 Task: Open a blank sheet, save the file as Penelope Add the quote 'The key to success is to focus on goals, not obstacles.'The key to success is to focus on goals, not obstacles.  Apply font style Apply font style Vladimir Script and font size 16 Align the text to the Justify .Change the text color to  Red
Action: Mouse moved to (271, 167)
Screenshot: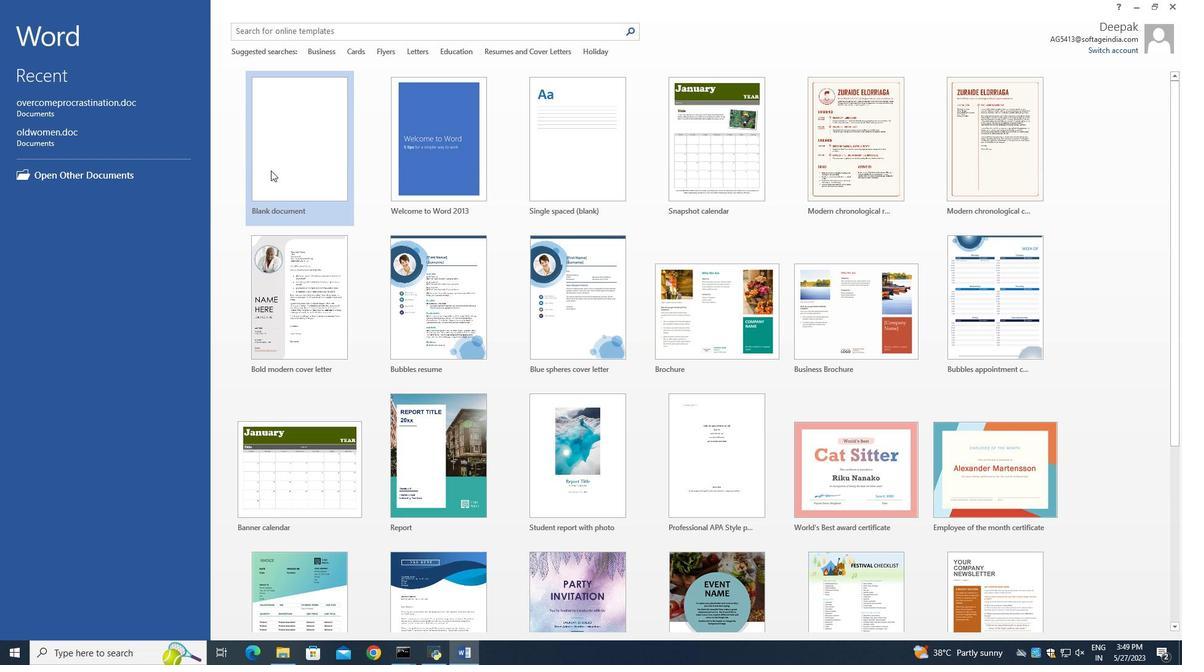 
Action: Mouse pressed left at (271, 167)
Screenshot: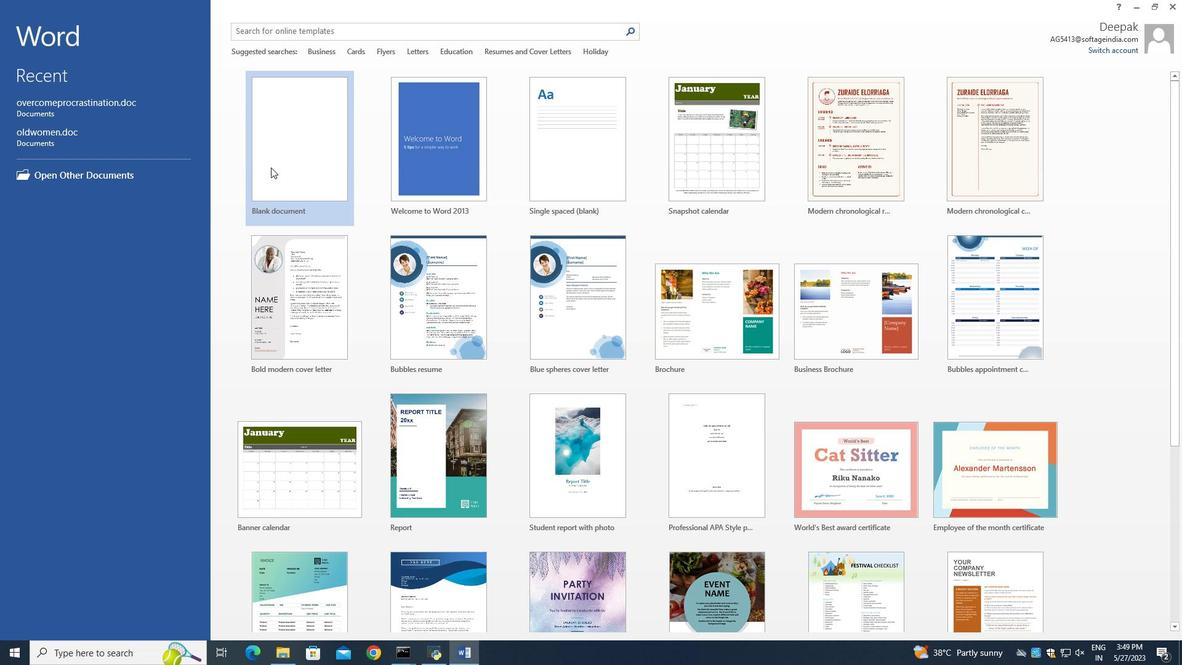 
Action: Mouse moved to (269, 164)
Screenshot: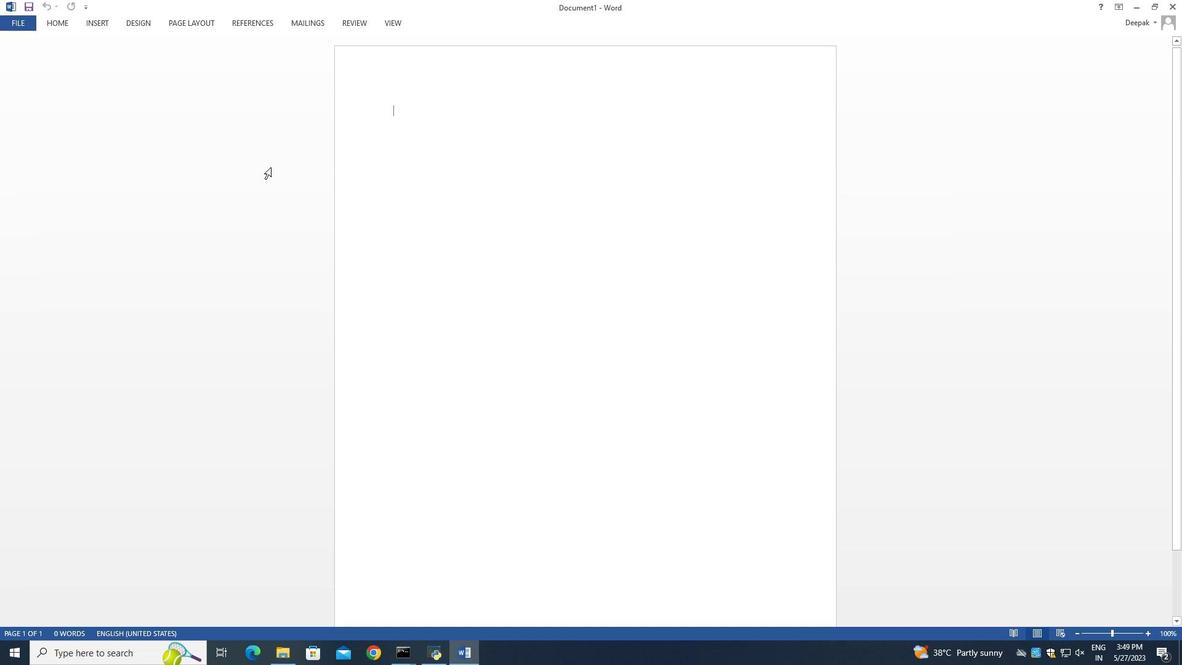 
Action: Key pressed ctrl+S
Screenshot: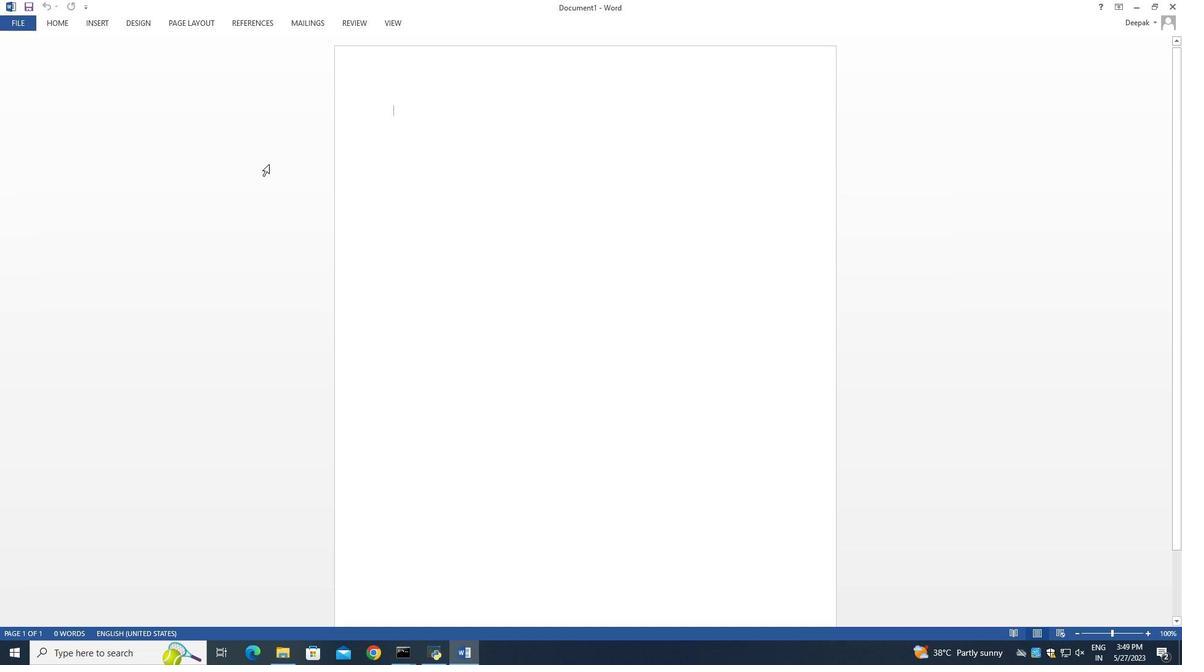 
Action: Mouse moved to (335, 129)
Screenshot: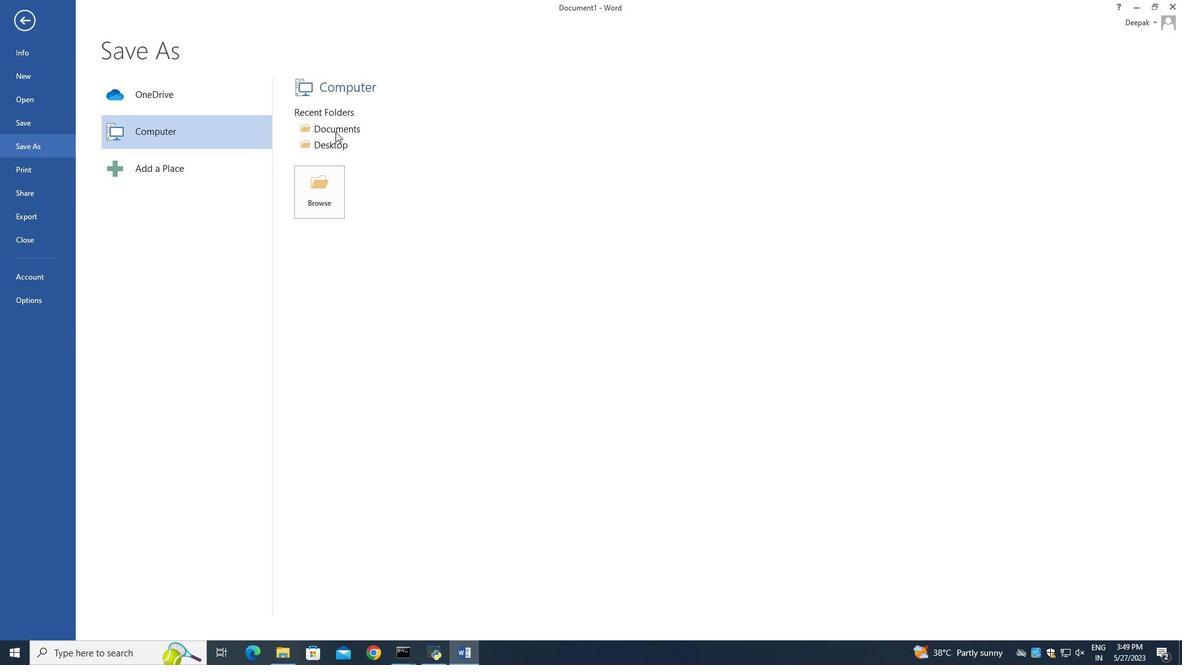 
Action: Mouse pressed left at (335, 129)
Screenshot: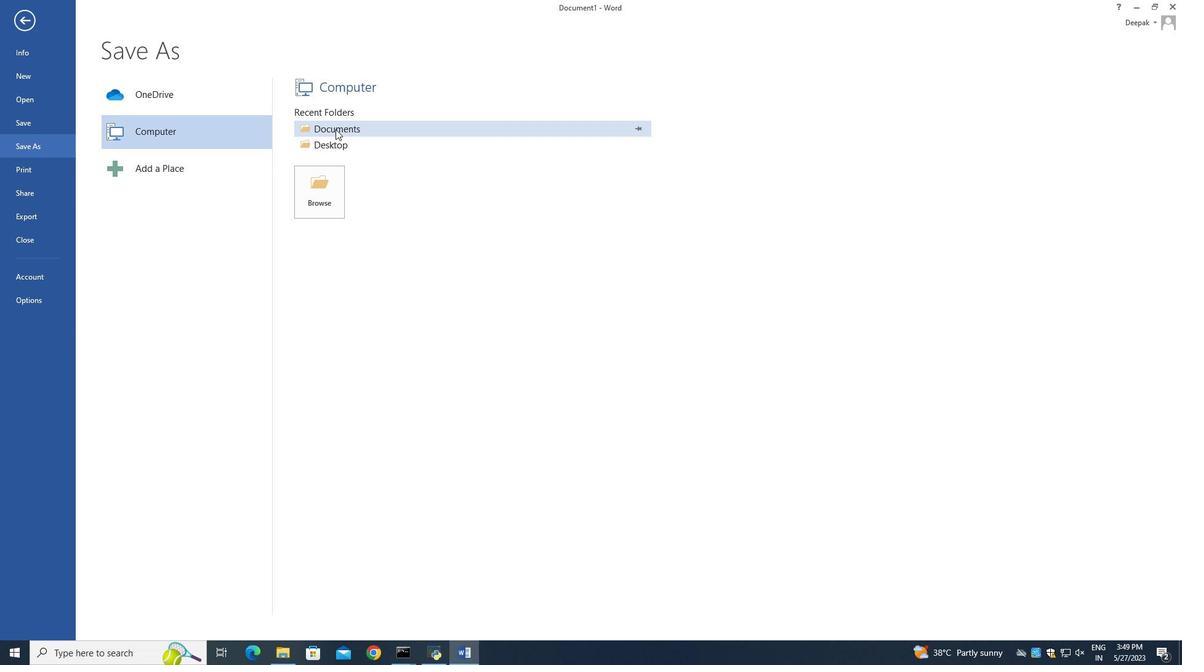 
Action: Mouse moved to (283, 243)
Screenshot: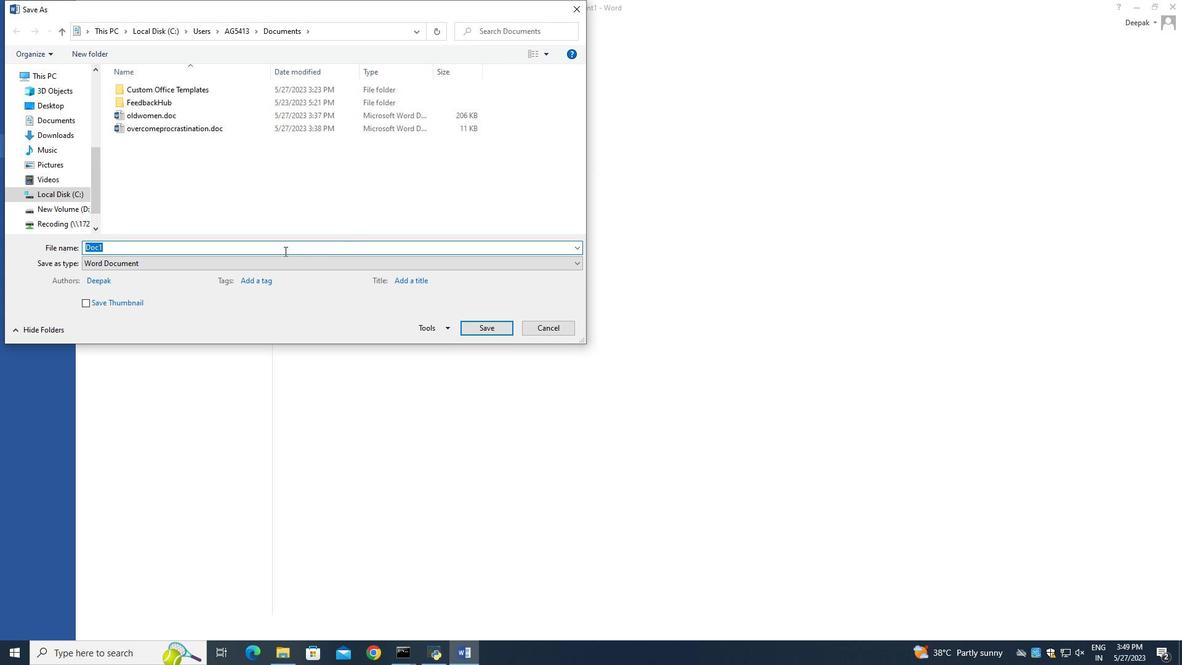 
Action: Key pressed <Key.backspace><Key.shift>Penelope
Screenshot: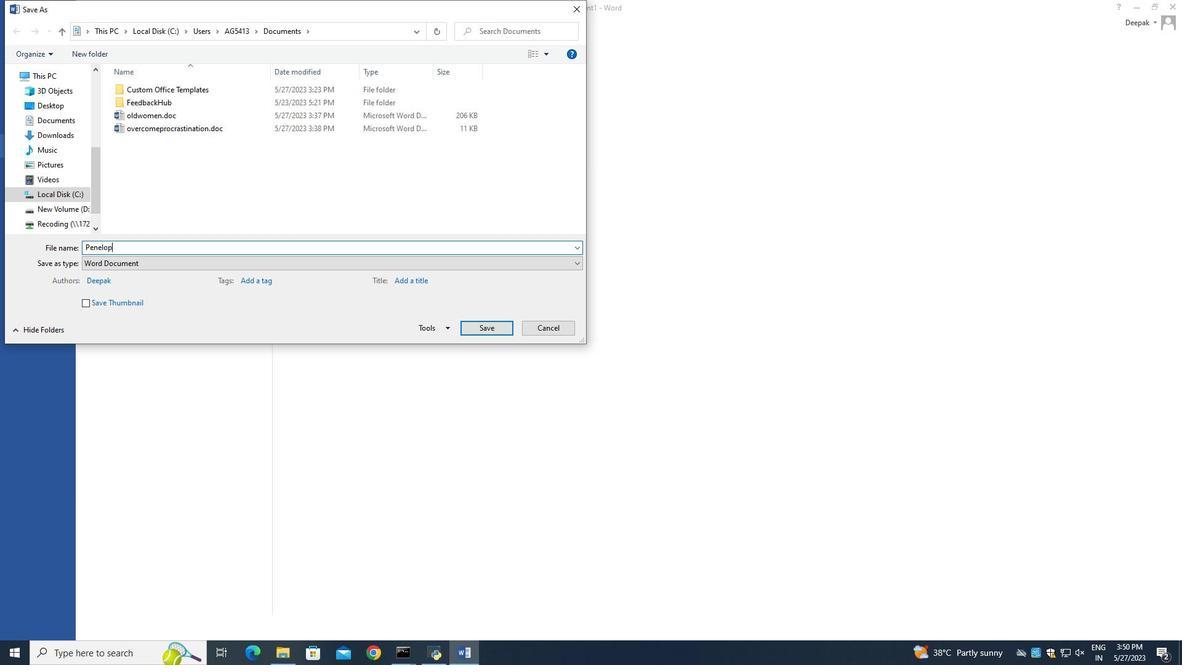 
Action: Mouse moved to (477, 323)
Screenshot: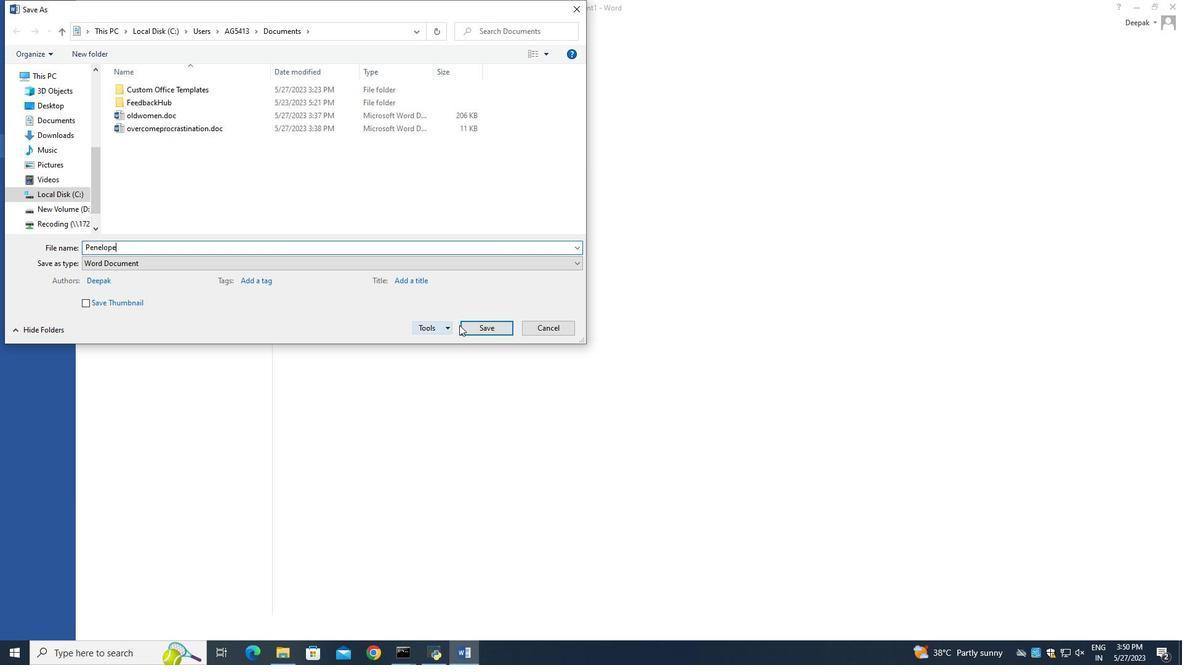
Action: Mouse pressed left at (477, 323)
Screenshot: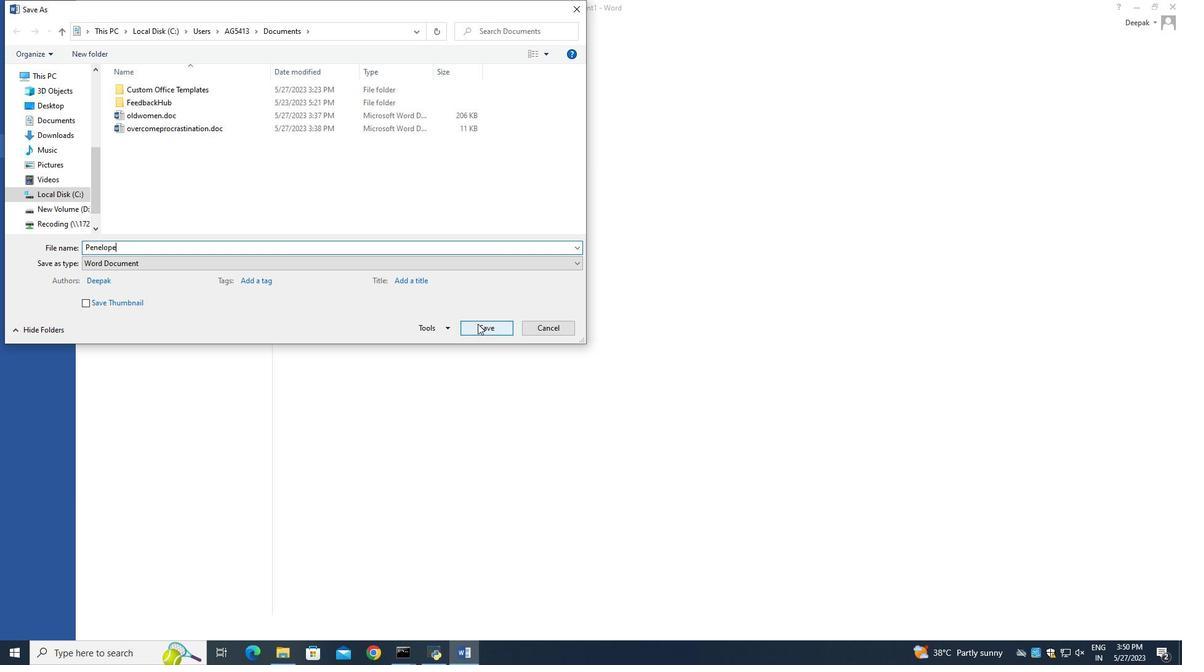 
Action: Mouse moved to (429, 155)
Screenshot: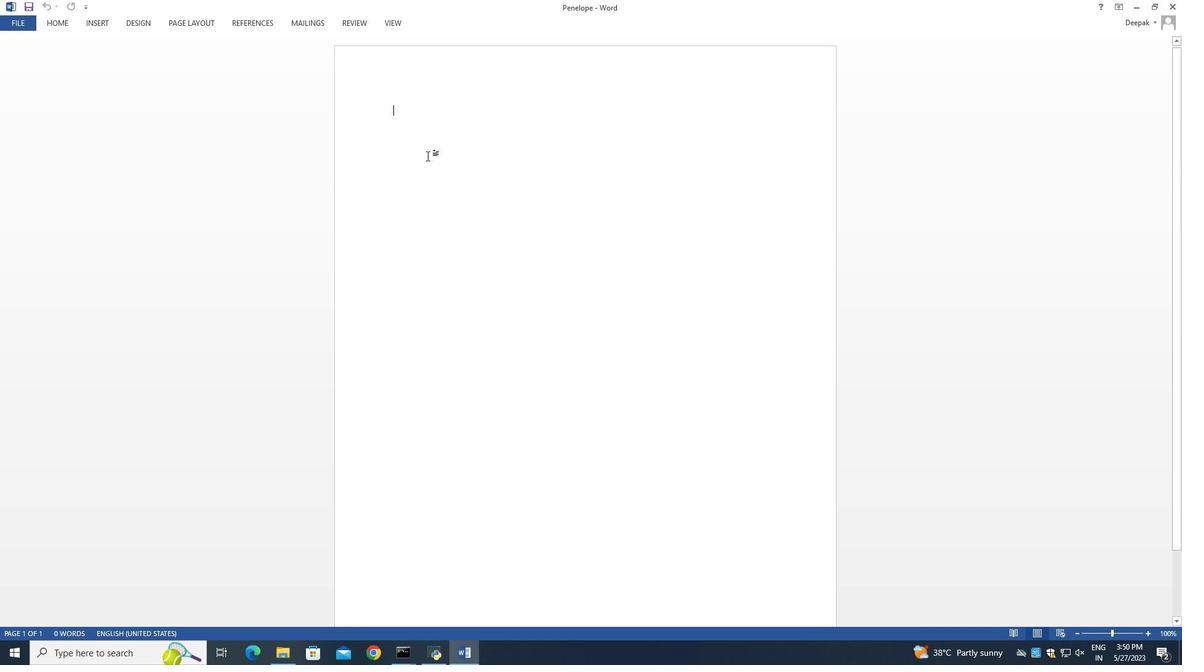 
Action: Mouse scrolled (429, 156) with delta (0, 0)
Screenshot: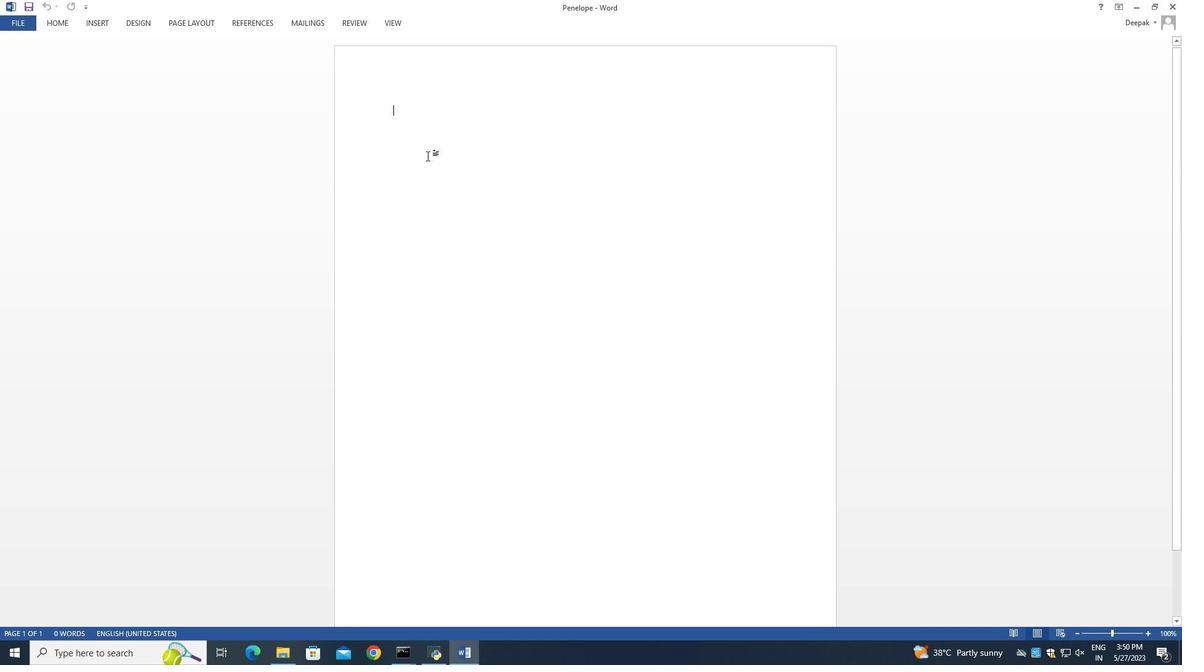 
Action: Mouse moved to (429, 155)
Screenshot: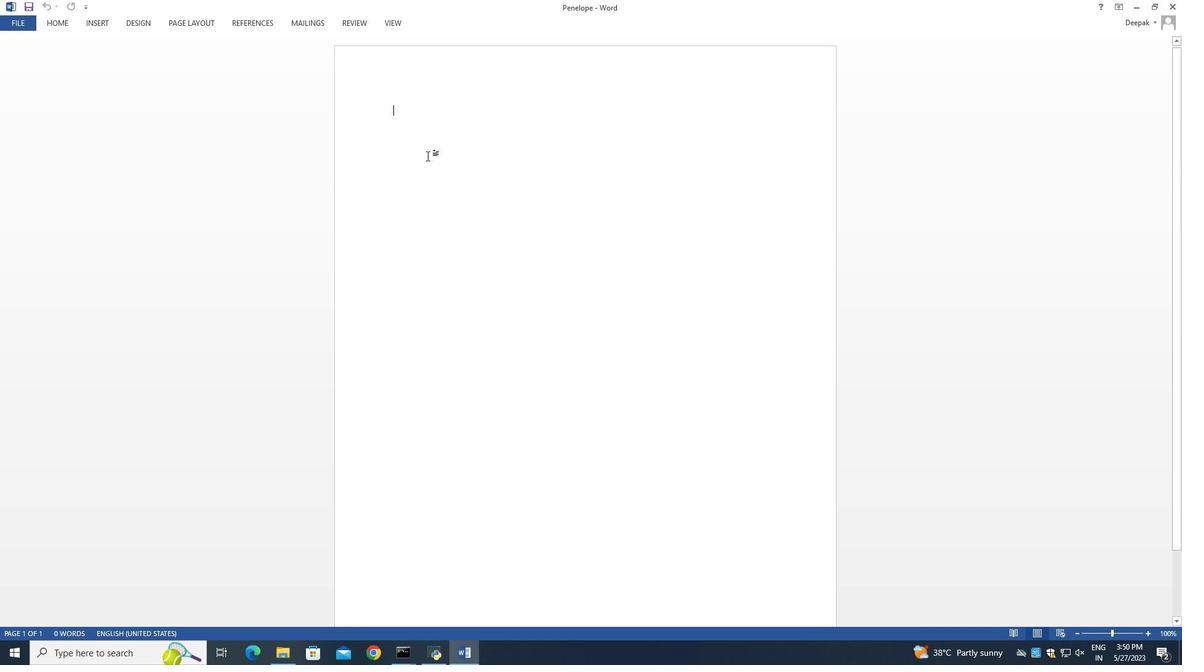 
Action: Mouse scrolled (429, 155) with delta (0, 0)
Screenshot: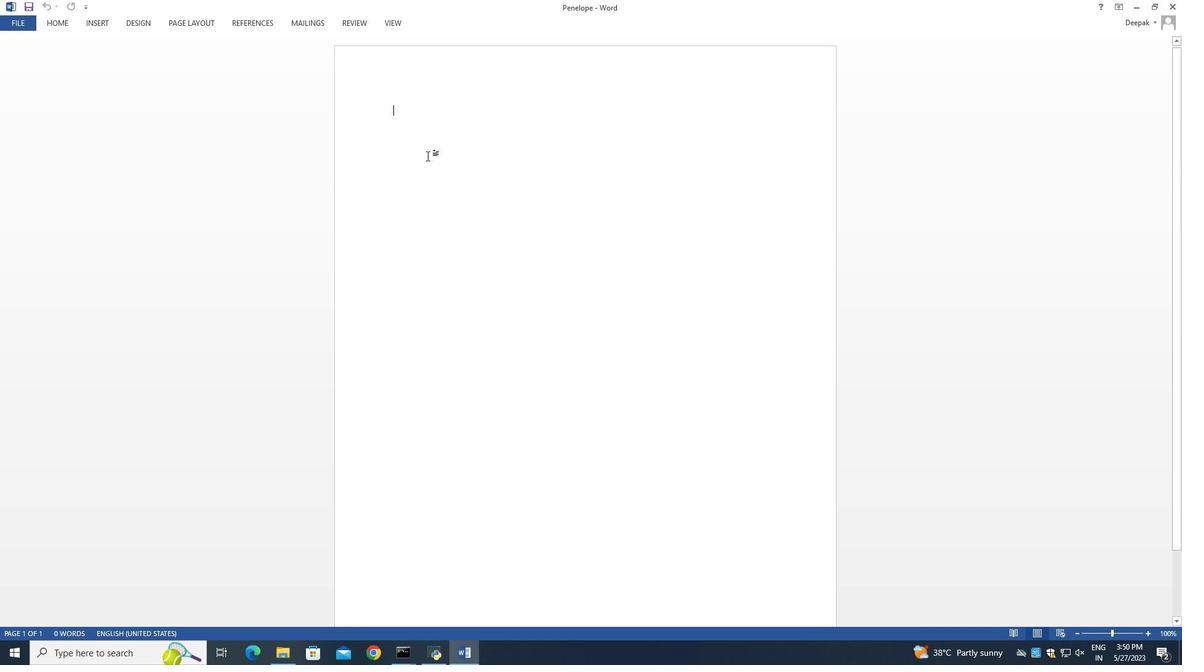 
Action: Mouse moved to (430, 154)
Screenshot: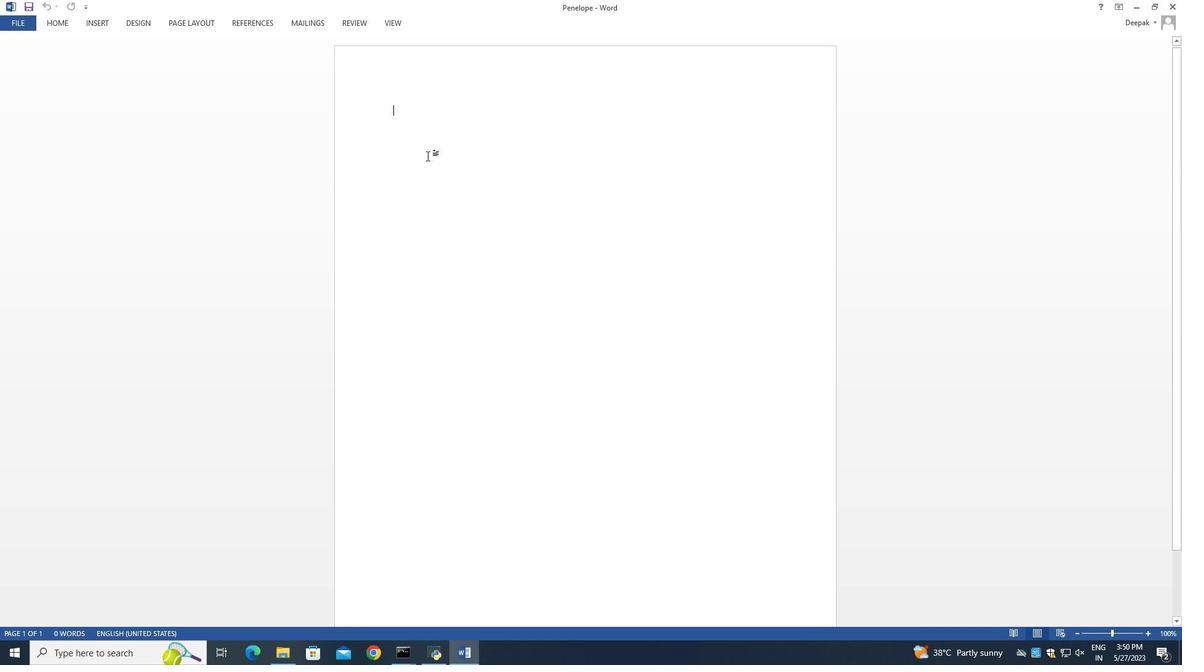 
Action: Mouse scrolled (430, 155) with delta (0, 0)
Screenshot: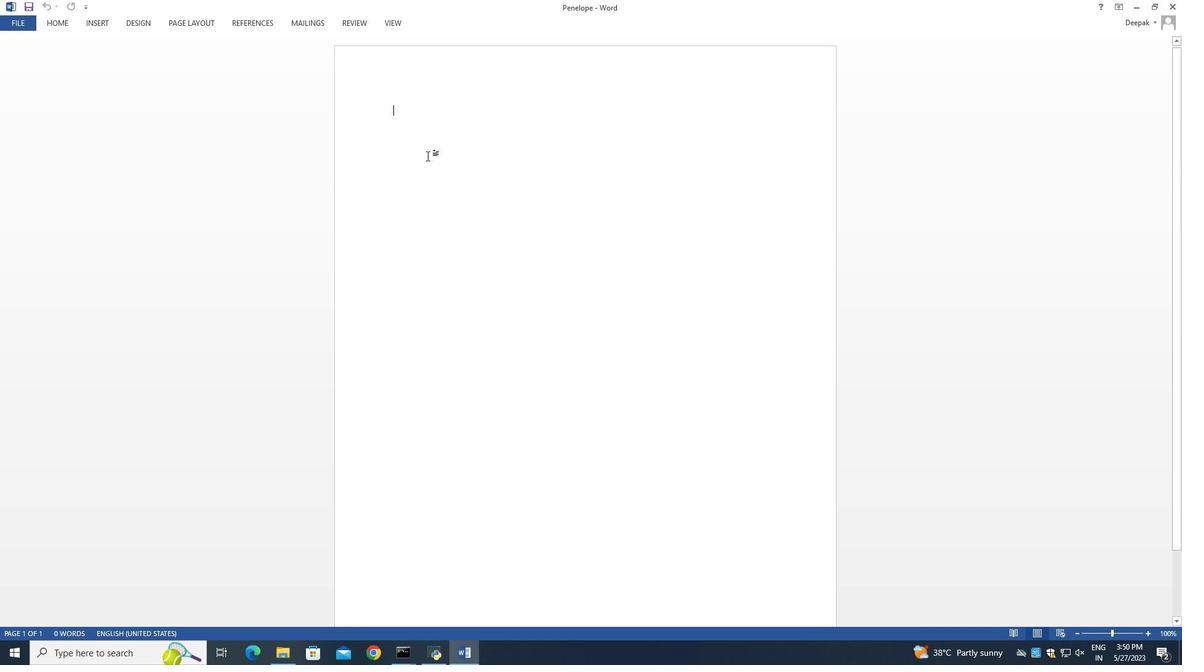 
Action: Mouse moved to (442, 128)
Screenshot: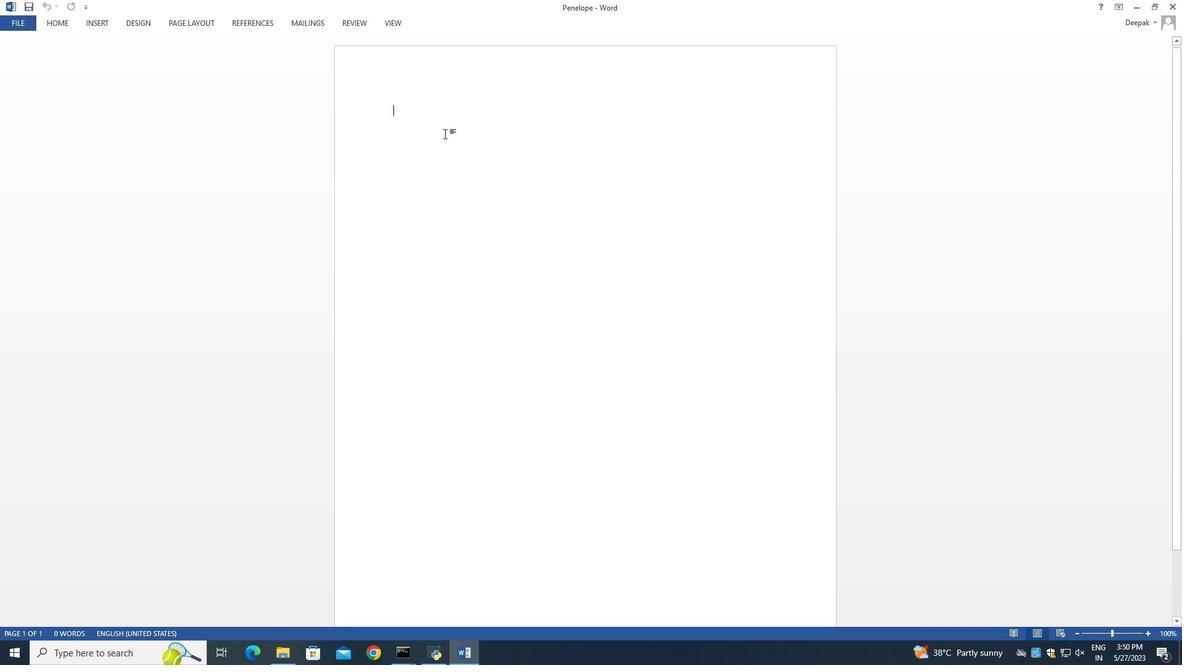 
Action: Key pressed <Key.shift_r>The<Key.space>key<Key.space>to<Key.space>success<Key.space>is<Key.space>to<Key.space>focus<Key.space>on<Key.space>goals<Key.space><Key.backspace>k,<Key.space><Key.backspace><Key.backspace><Key.backspace>,<Key.space>not<Key.space><Key.backspace><Key.backspace><Key.backspace><Key.backspace>obstacles
Screenshot: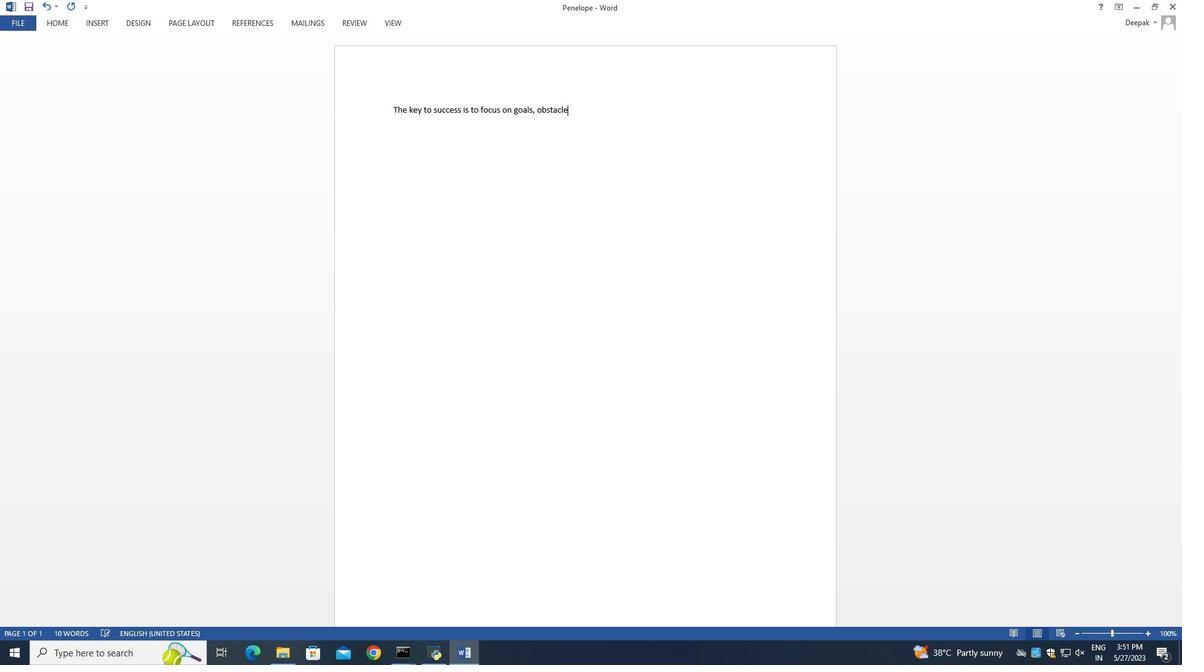 
Action: Mouse moved to (59, 20)
Screenshot: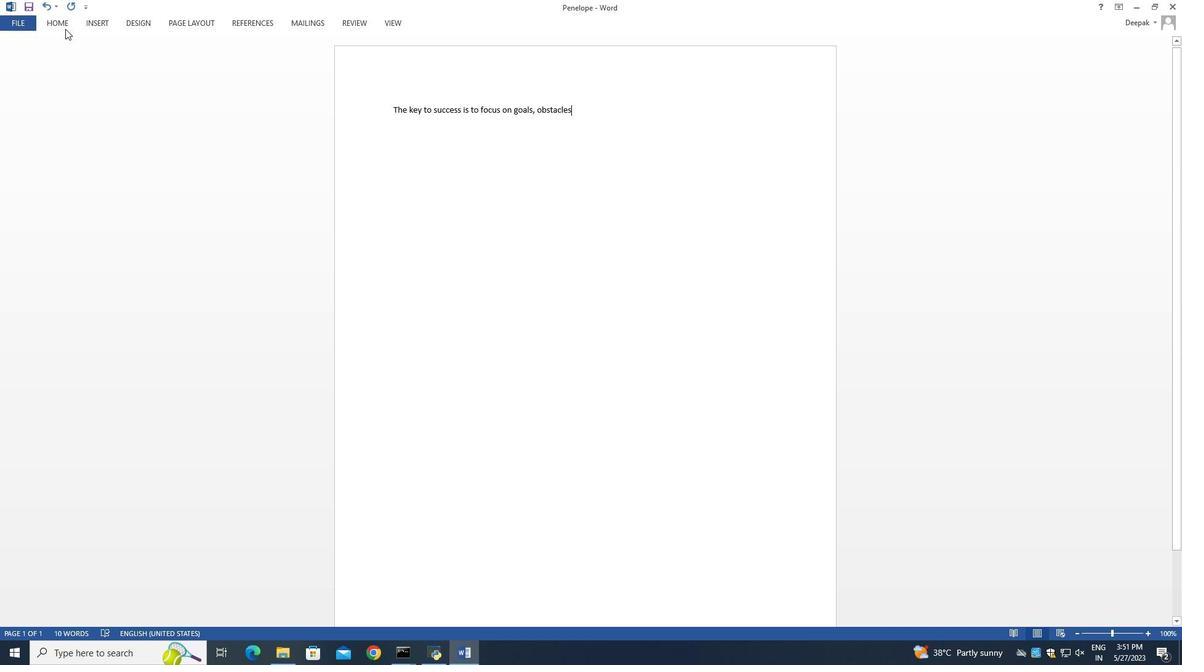 
Action: Mouse pressed left at (59, 20)
Screenshot: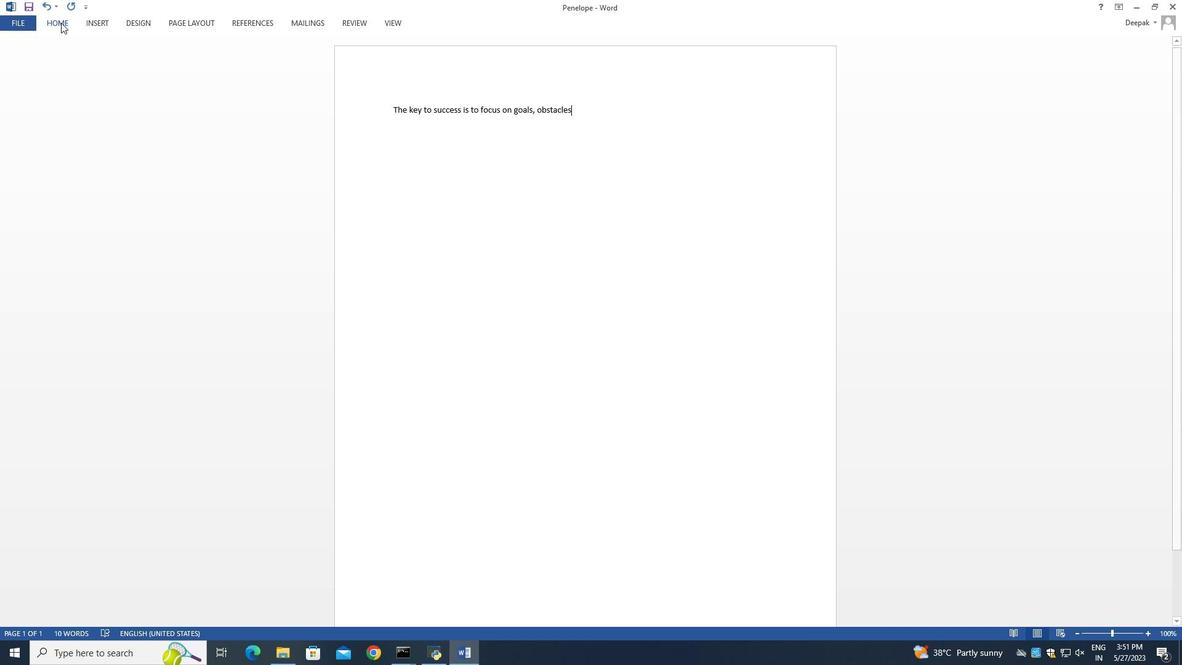 
Action: Mouse moved to (534, 202)
Screenshot: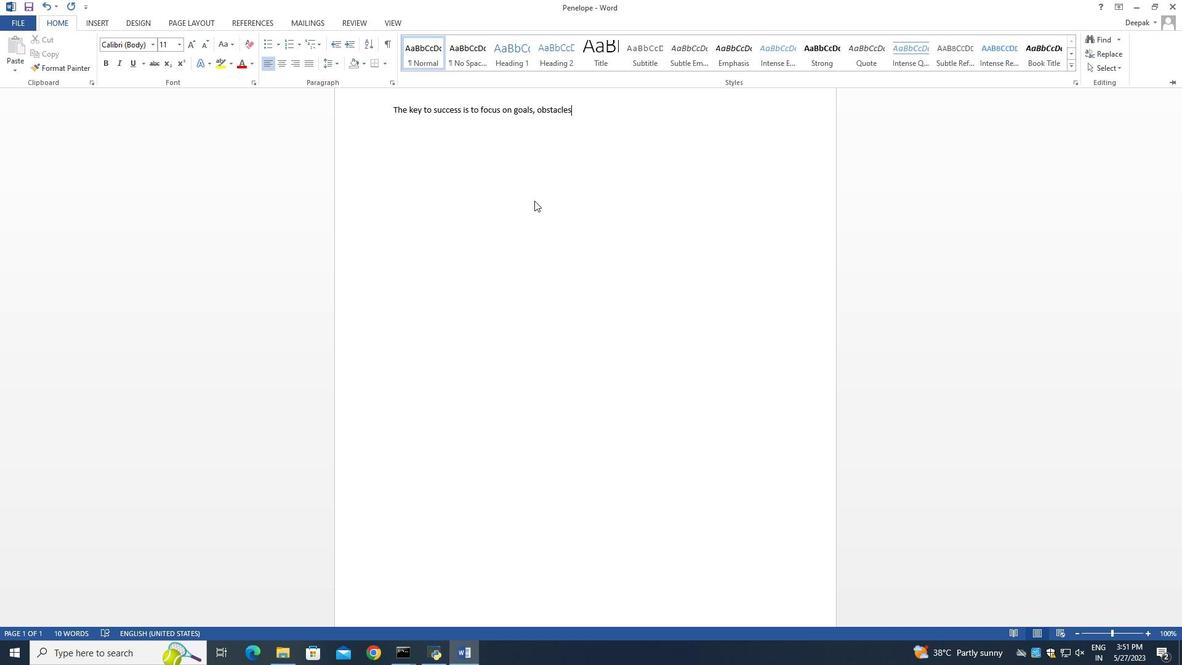 
Action: Mouse scrolled (534, 203) with delta (0, 0)
Screenshot: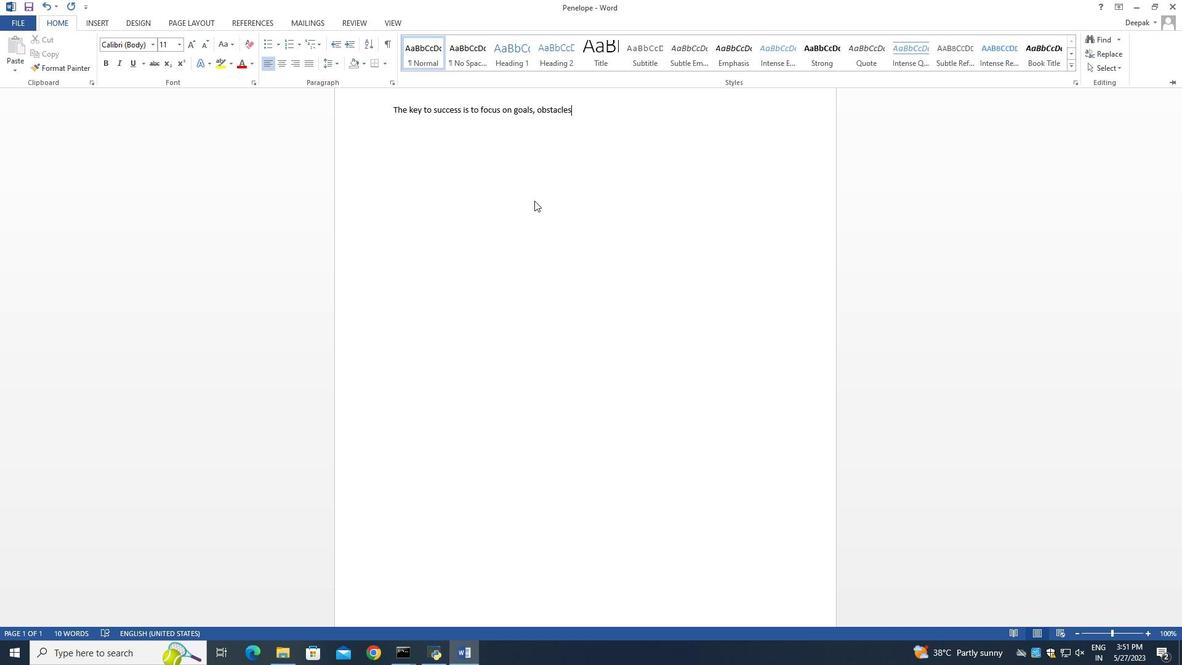 
Action: Mouse scrolled (534, 203) with delta (0, 0)
Screenshot: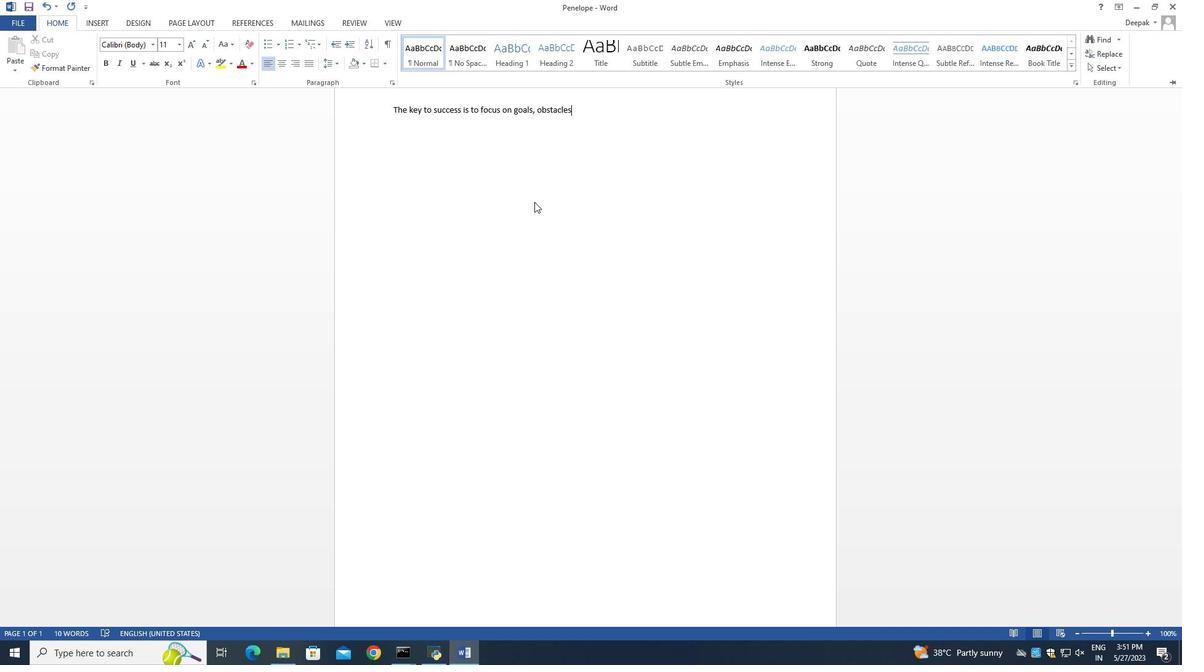 
Action: Mouse moved to (453, 182)
Screenshot: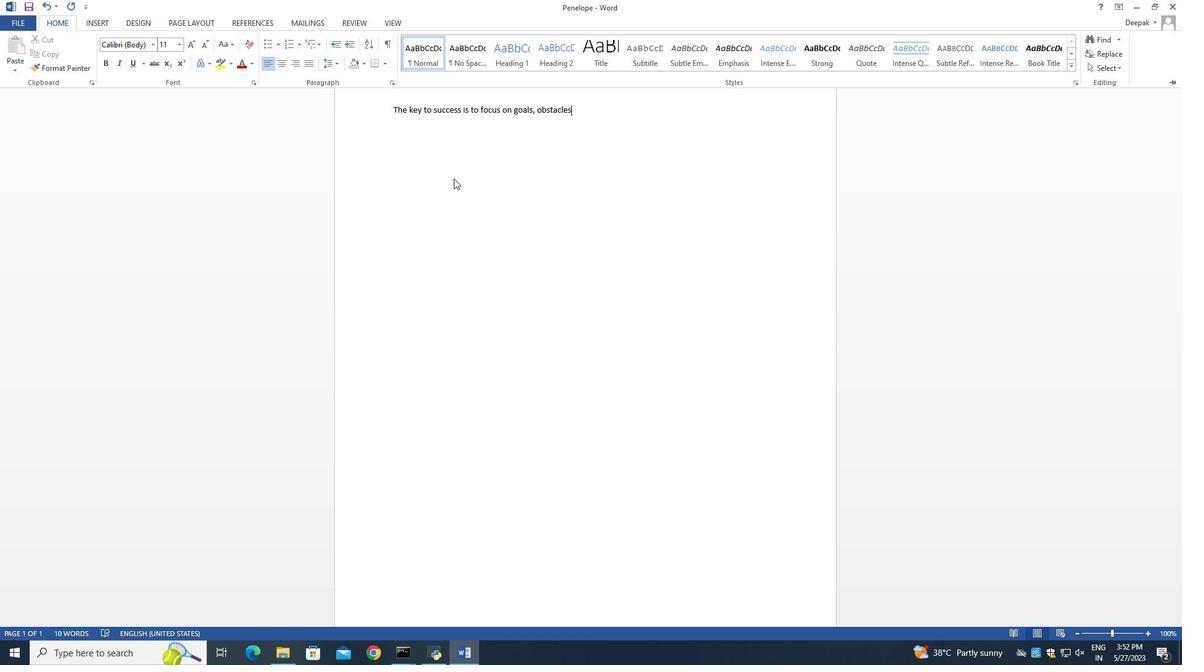 
Action: Mouse scrolled (453, 181) with delta (0, 0)
Screenshot: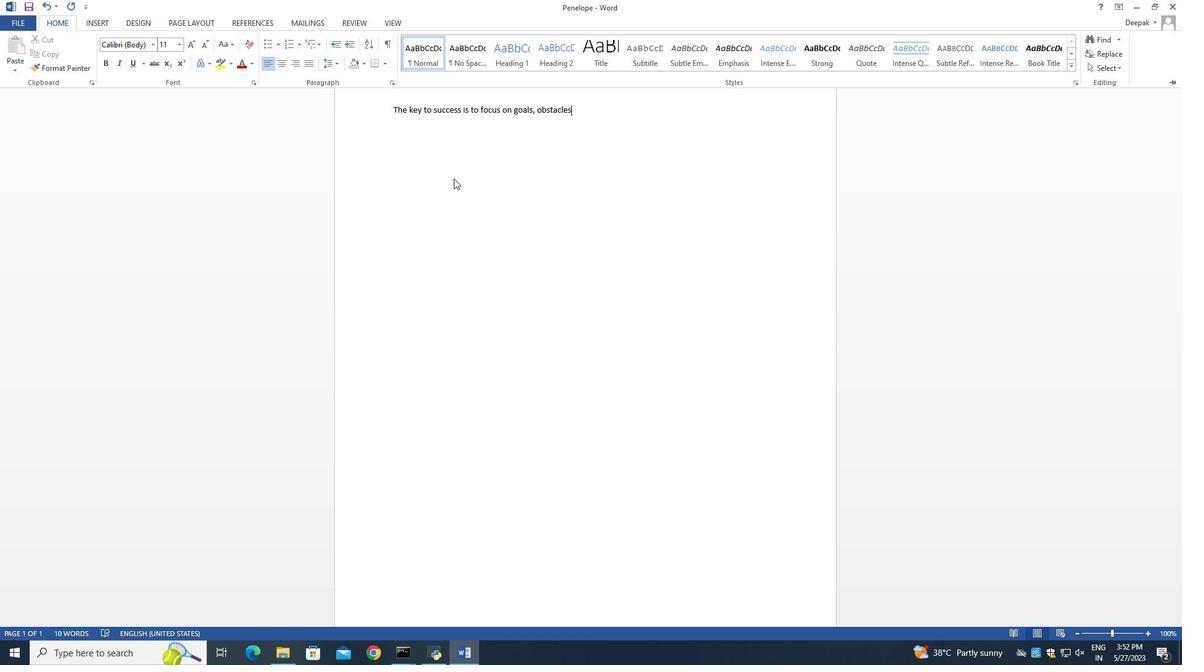 
Action: Mouse moved to (453, 184)
Screenshot: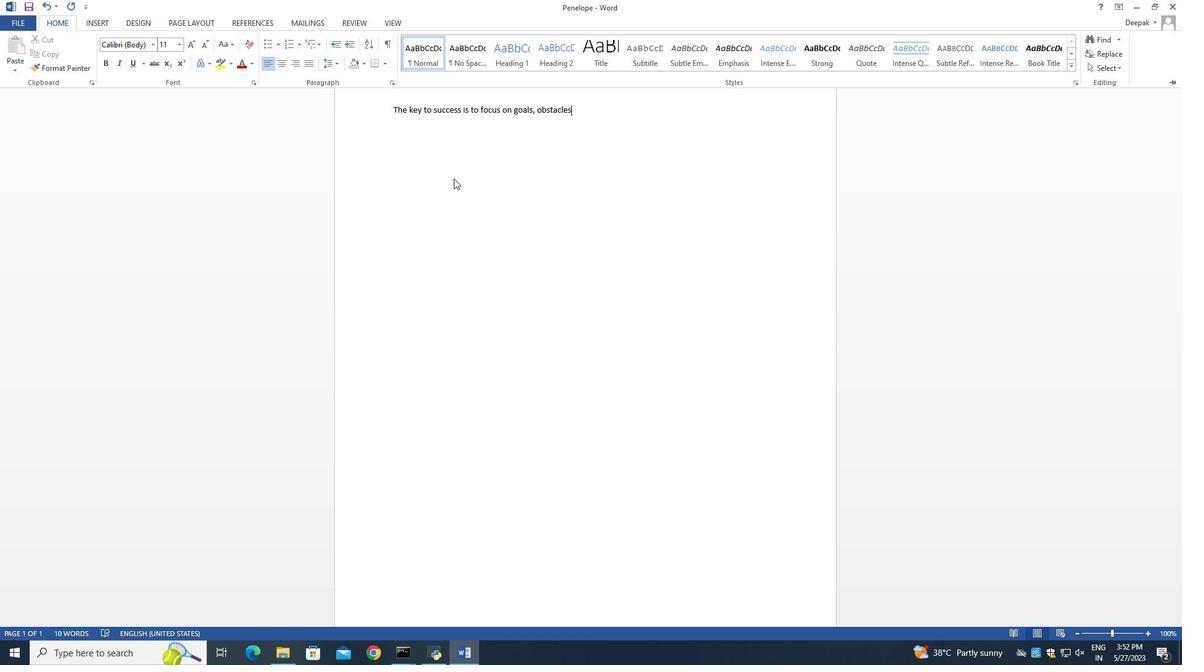 
Action: Mouse scrolled (453, 184) with delta (0, 0)
Screenshot: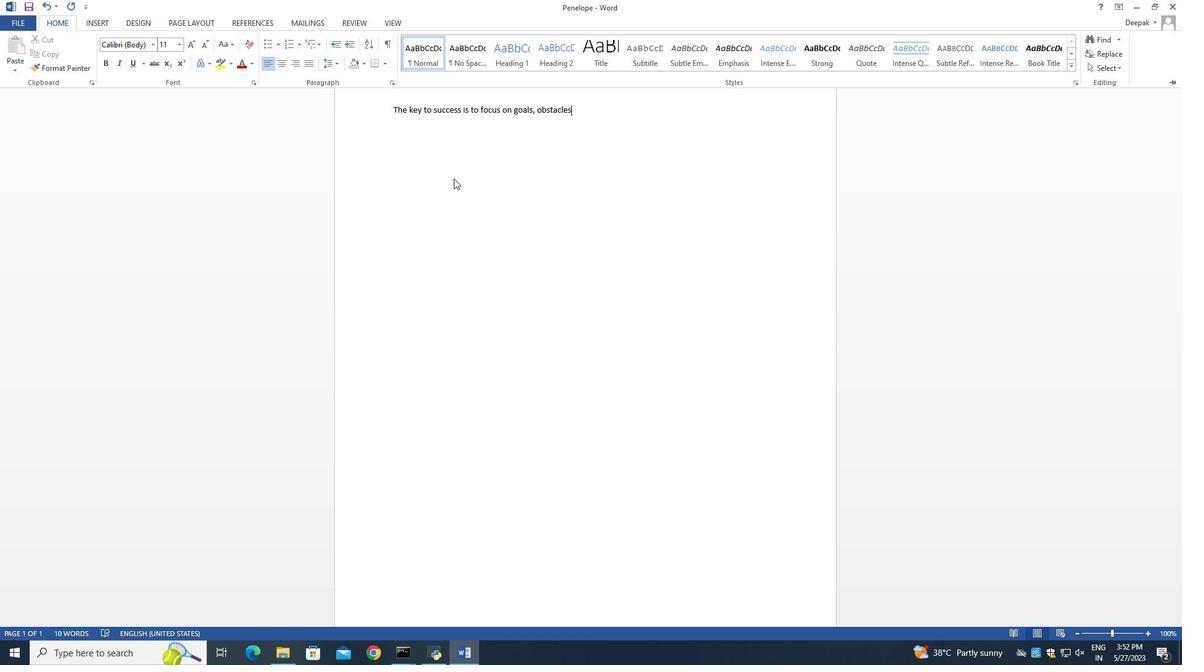 
Action: Mouse moved to (453, 184)
Screenshot: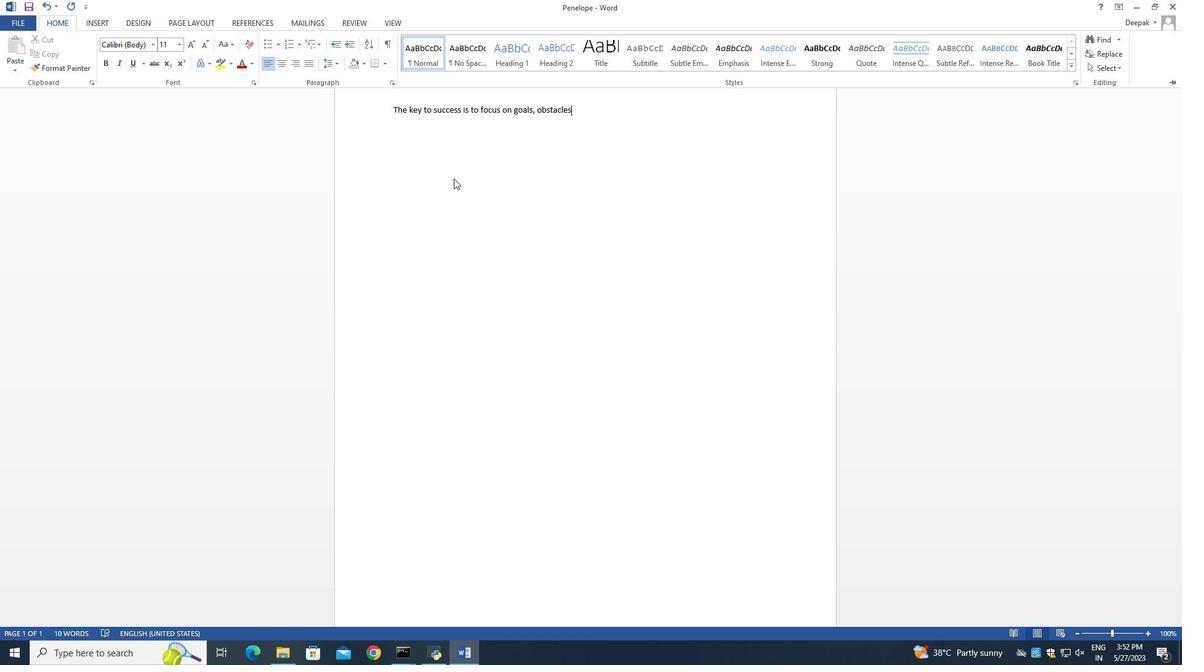 
Action: Mouse scrolled (453, 185) with delta (0, 0)
Screenshot: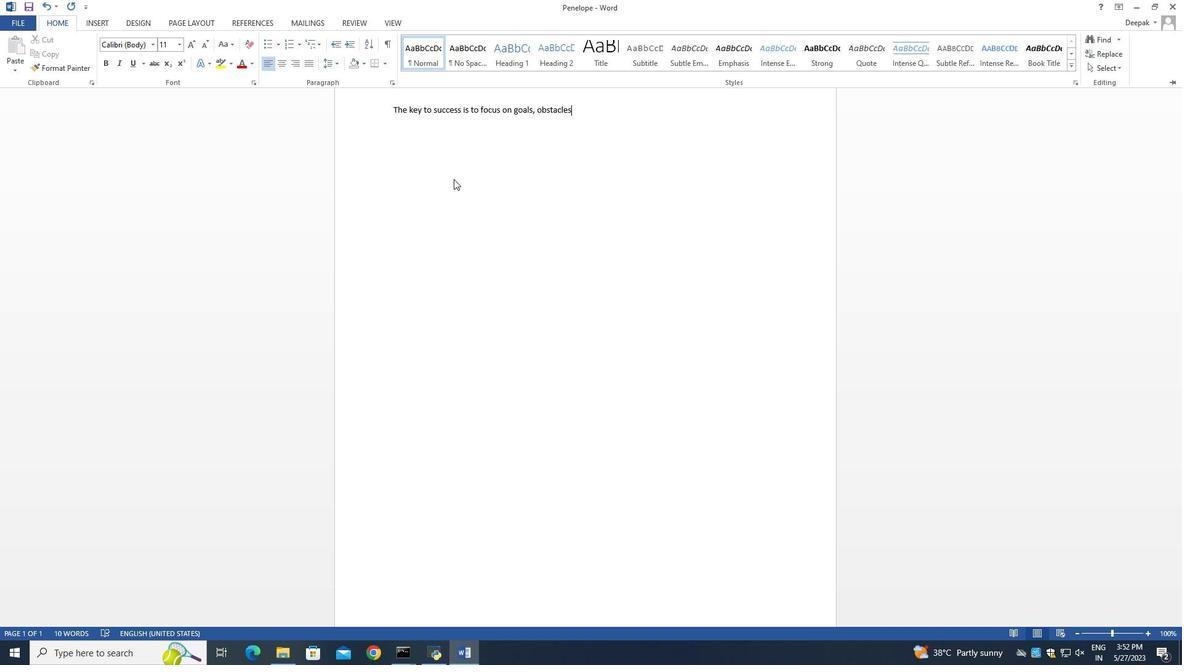 
Action: Mouse moved to (603, 55)
Screenshot: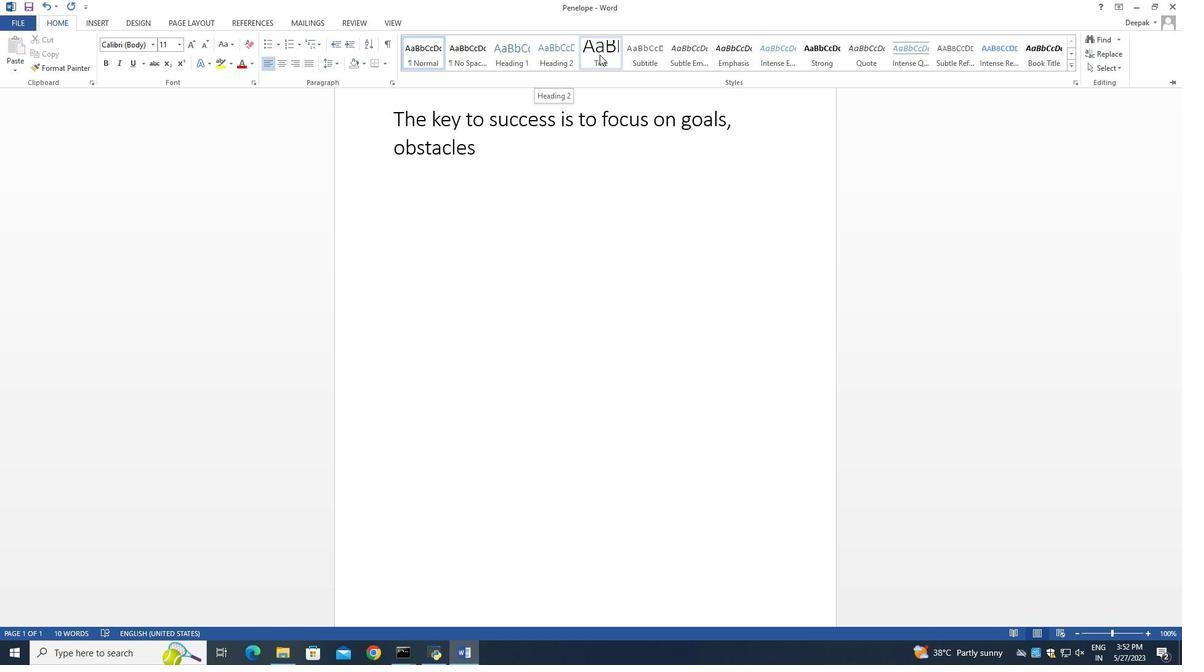 
Action: Mouse pressed left at (603, 55)
Screenshot: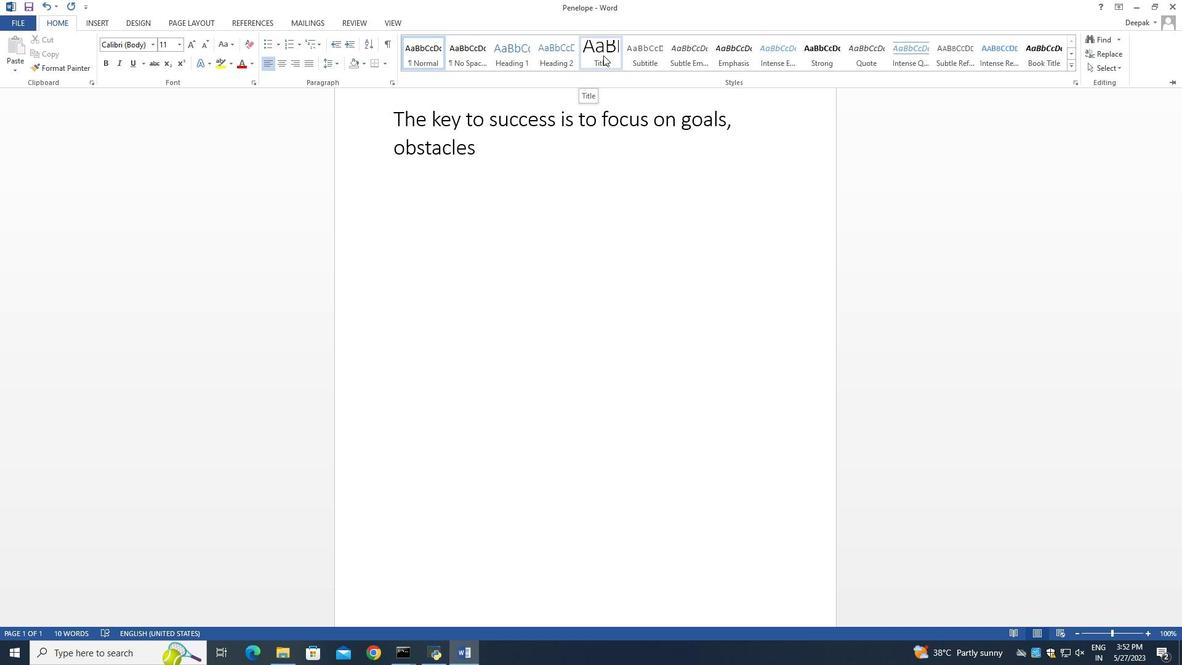 
Action: Mouse moved to (1072, 64)
Screenshot: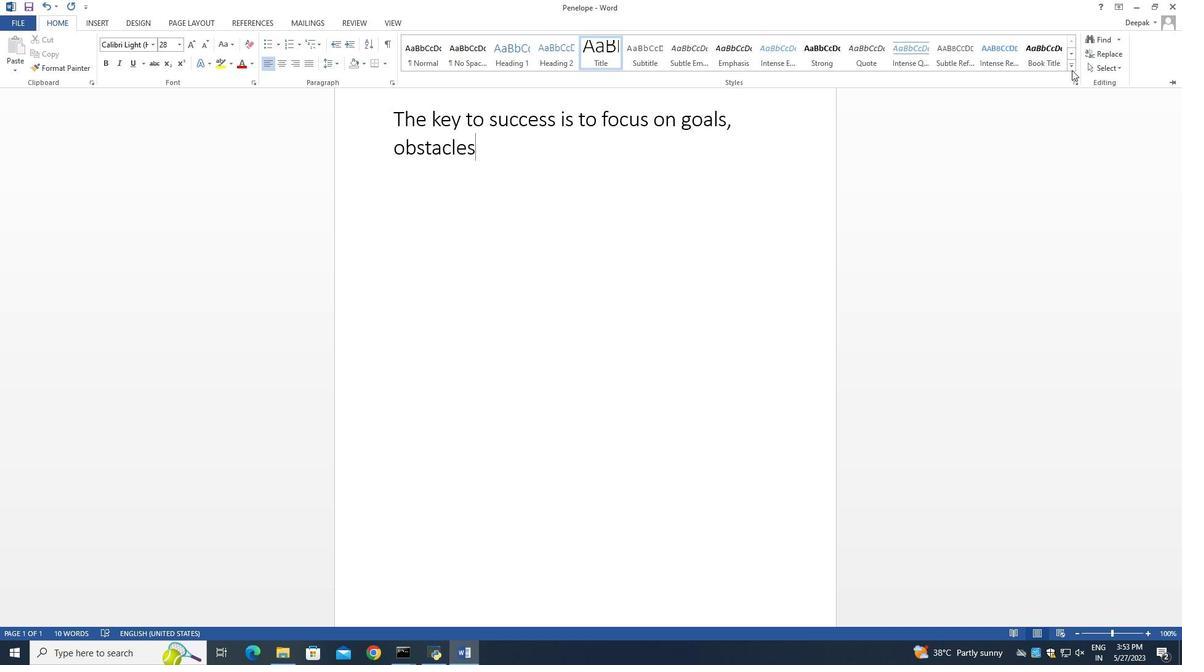 
Action: Mouse pressed left at (1072, 64)
Screenshot: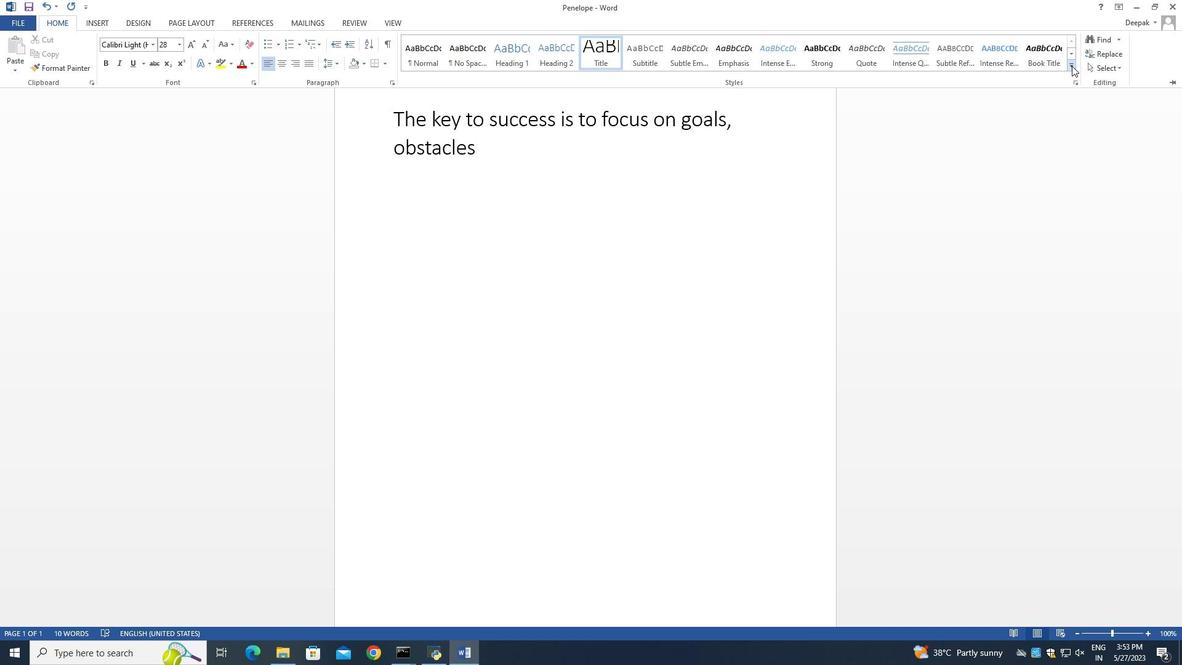 
Action: Mouse moved to (434, 95)
Screenshot: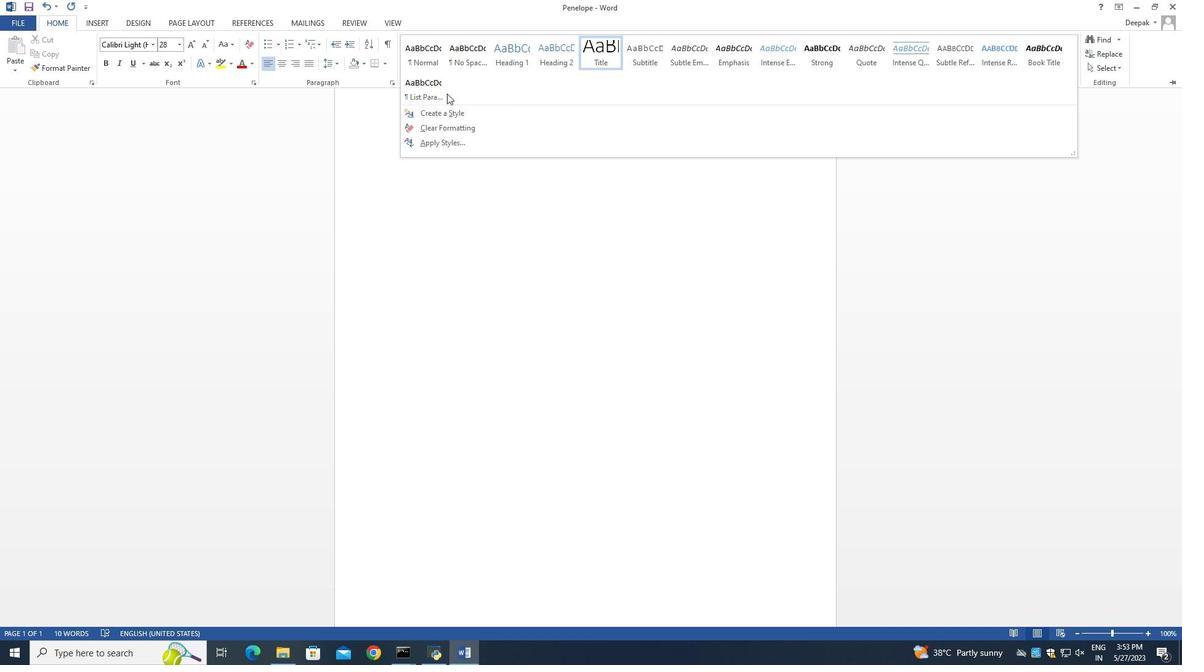 
Action: Mouse pressed left at (434, 95)
Screenshot: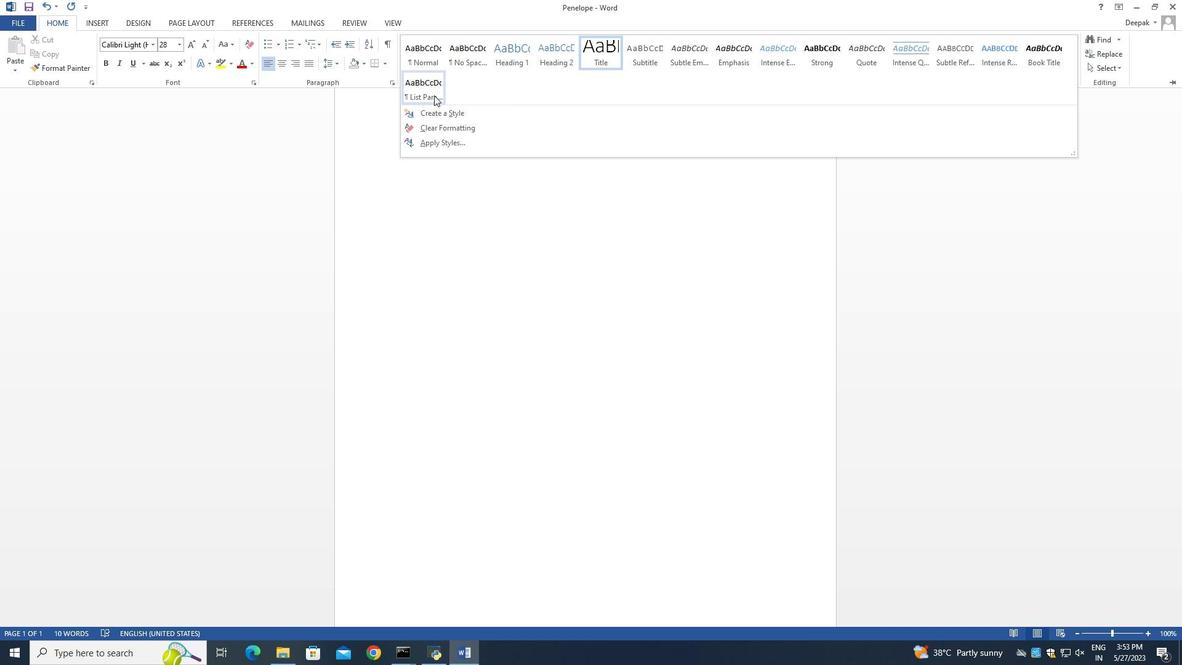 
Action: Mouse moved to (372, 46)
Screenshot: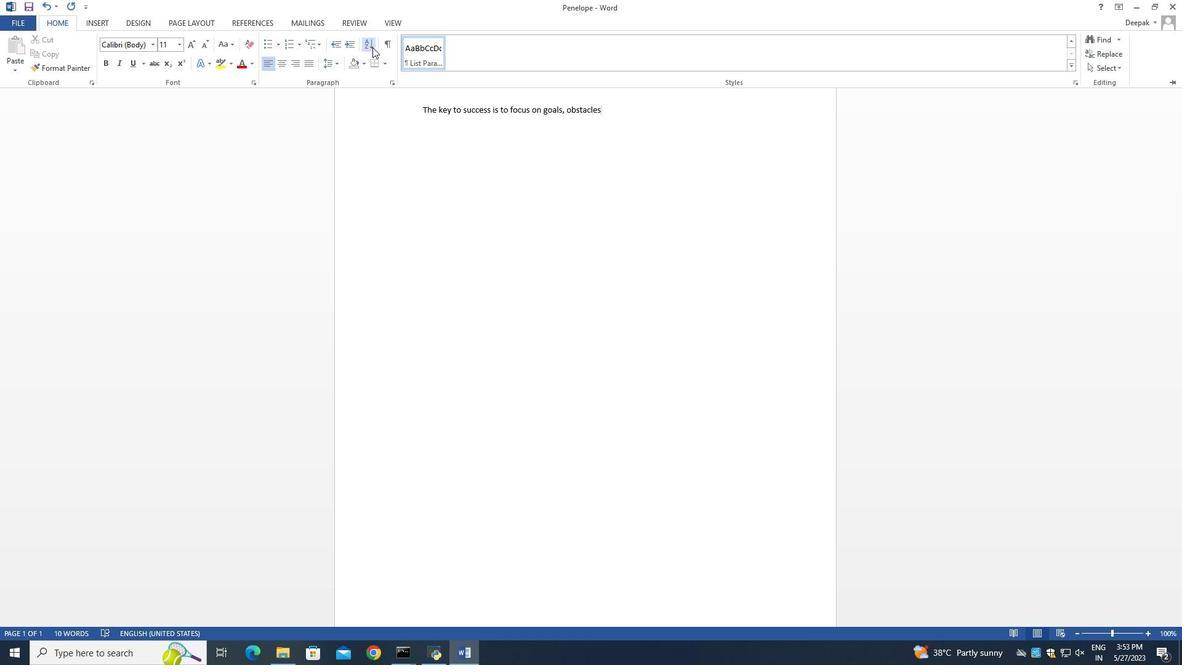 
Action: Mouse pressed left at (372, 46)
Screenshot: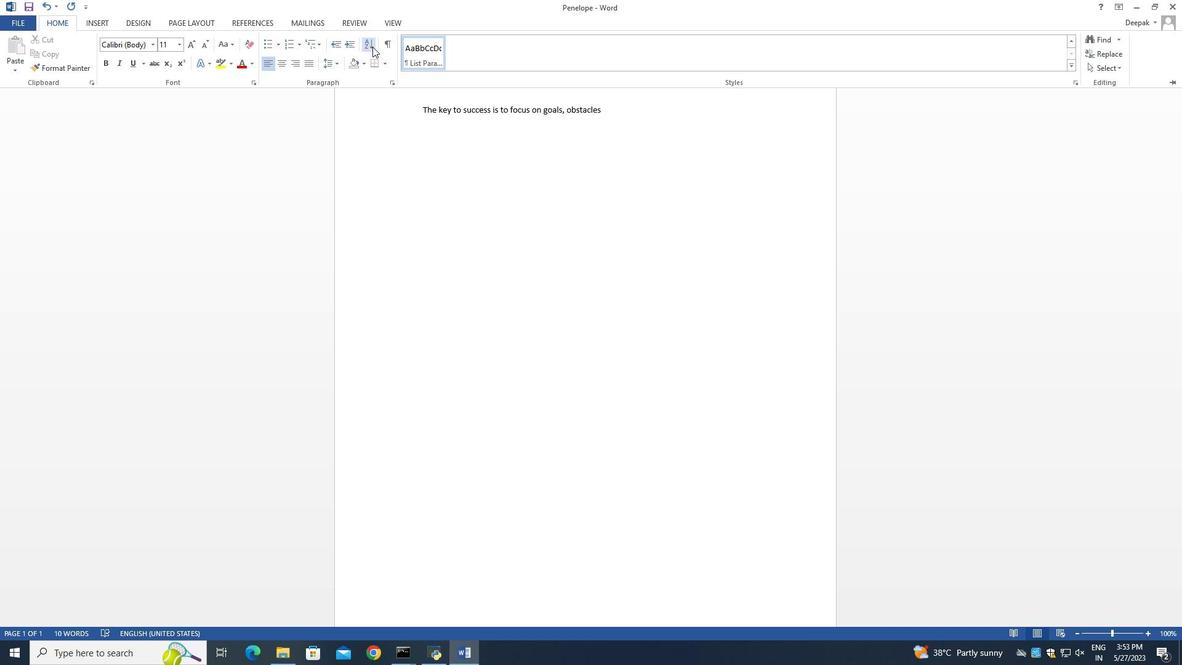 
Action: Mouse moved to (691, 391)
Screenshot: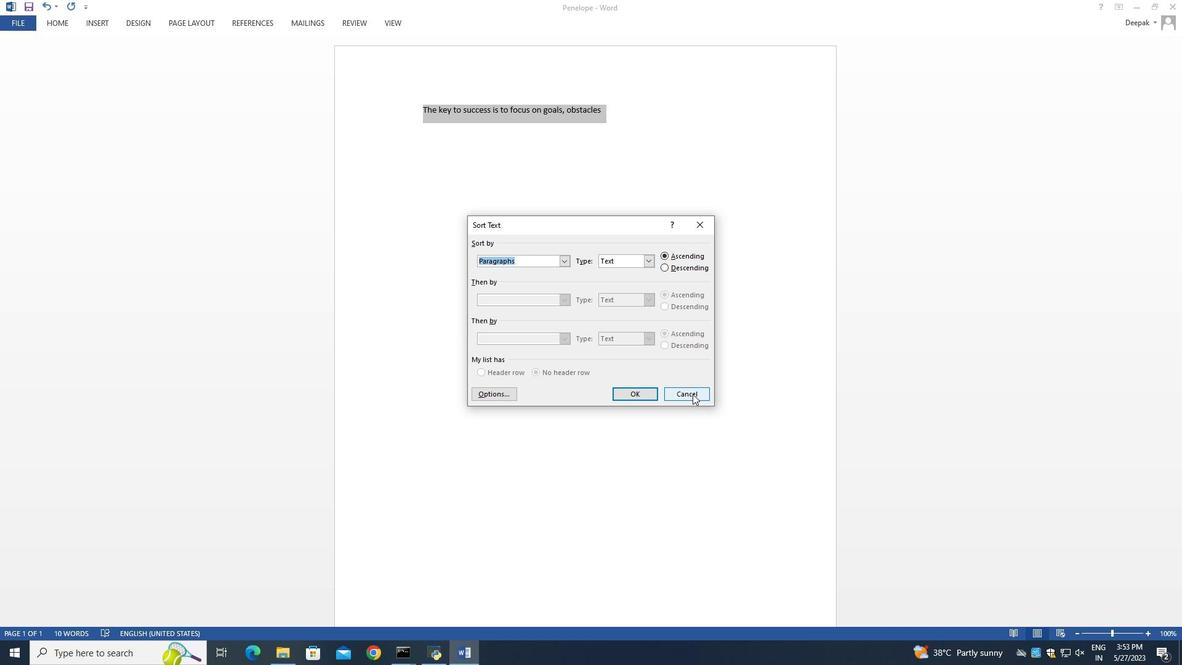
Action: Mouse pressed left at (691, 391)
Screenshot: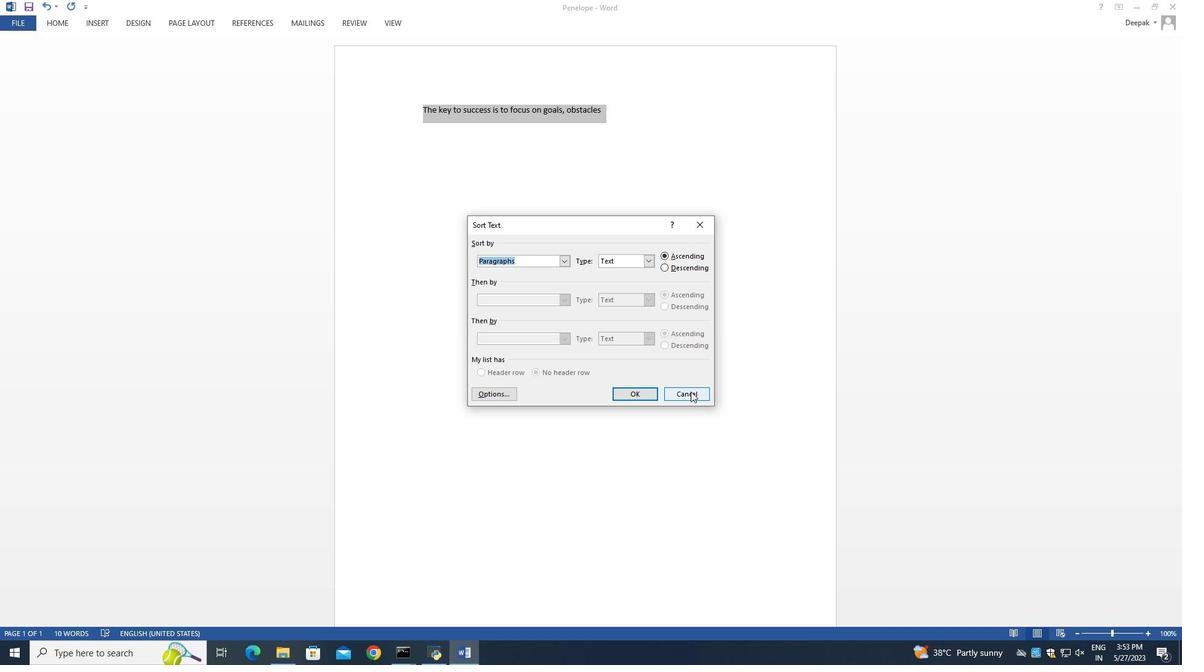 
Action: Mouse moved to (64, 23)
Screenshot: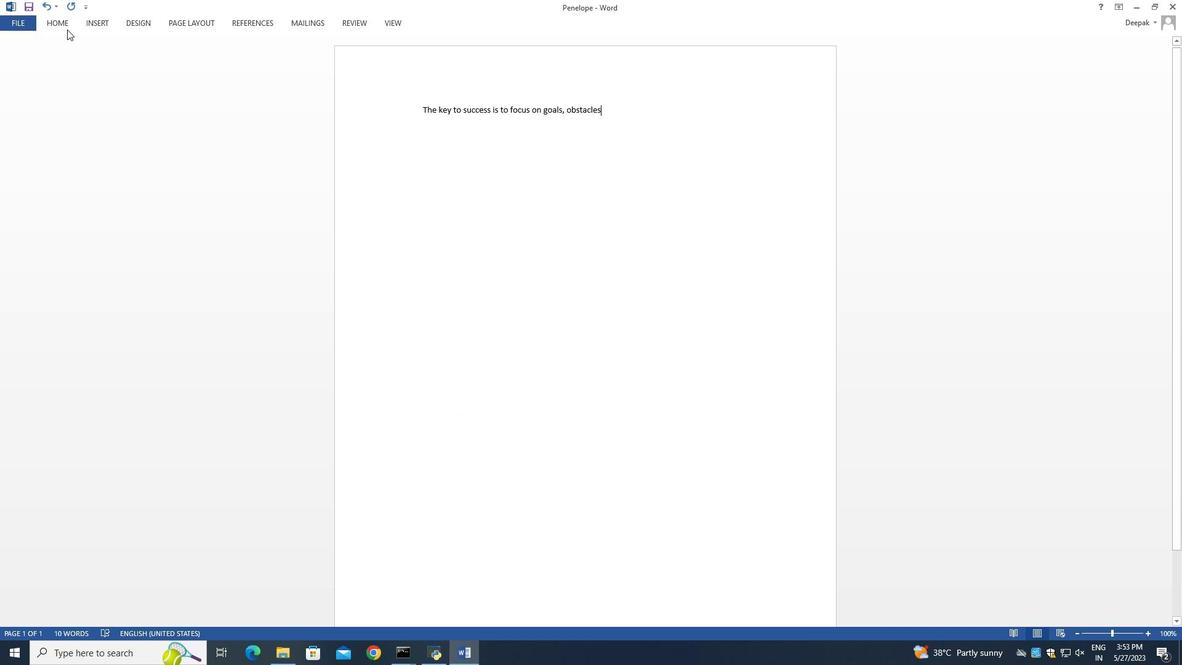 
Action: Mouse pressed left at (64, 23)
Screenshot: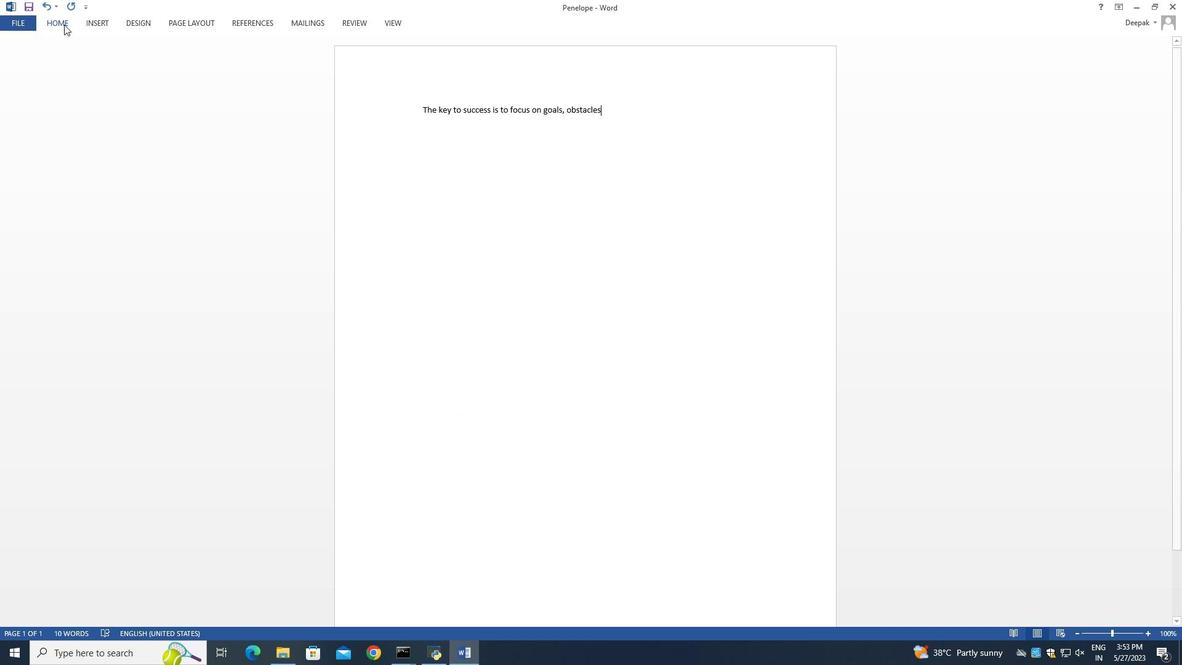 
Action: Mouse moved to (385, 61)
Screenshot: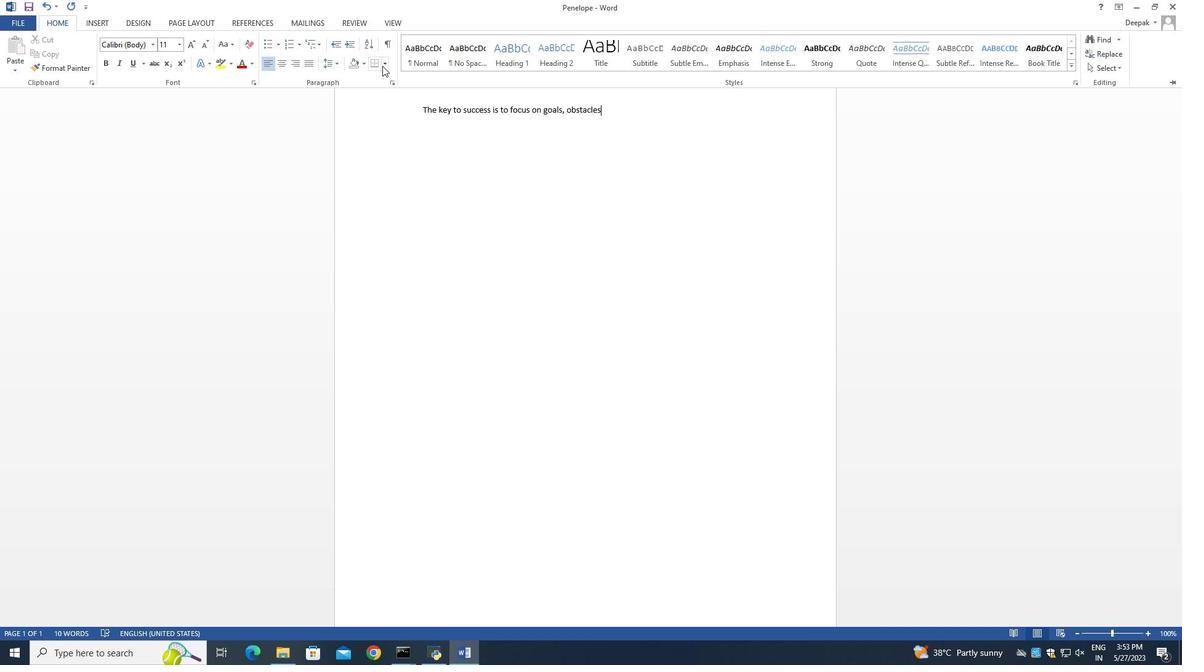 
Action: Mouse pressed left at (385, 61)
Screenshot: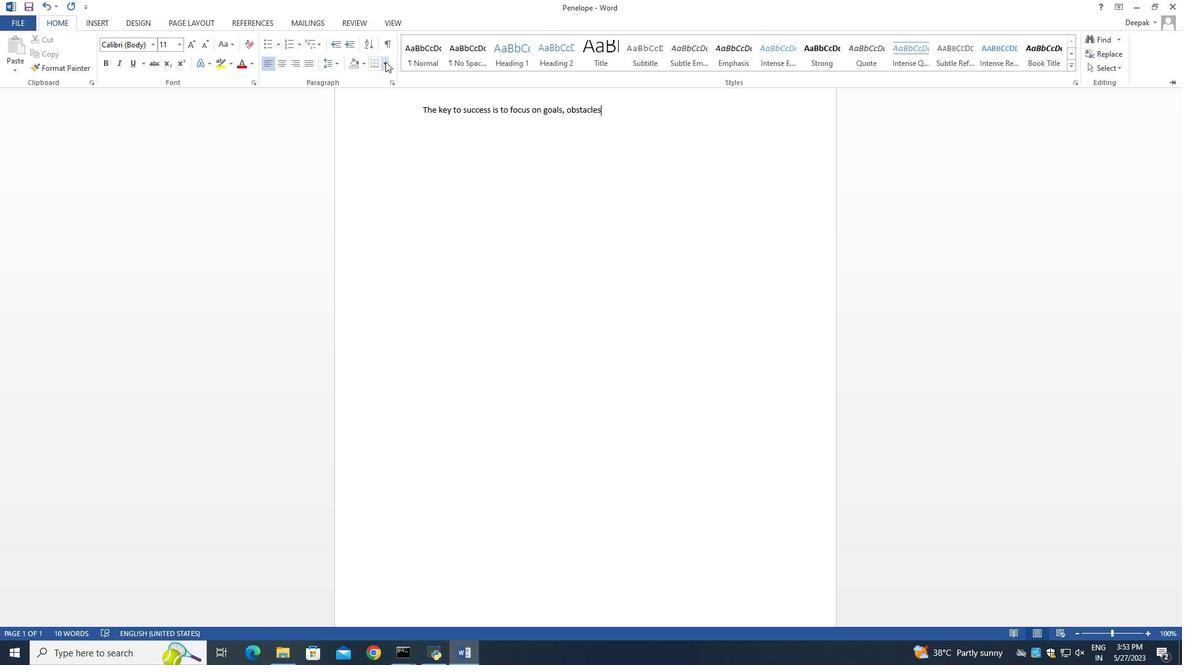 
Action: Mouse pressed left at (385, 61)
Screenshot: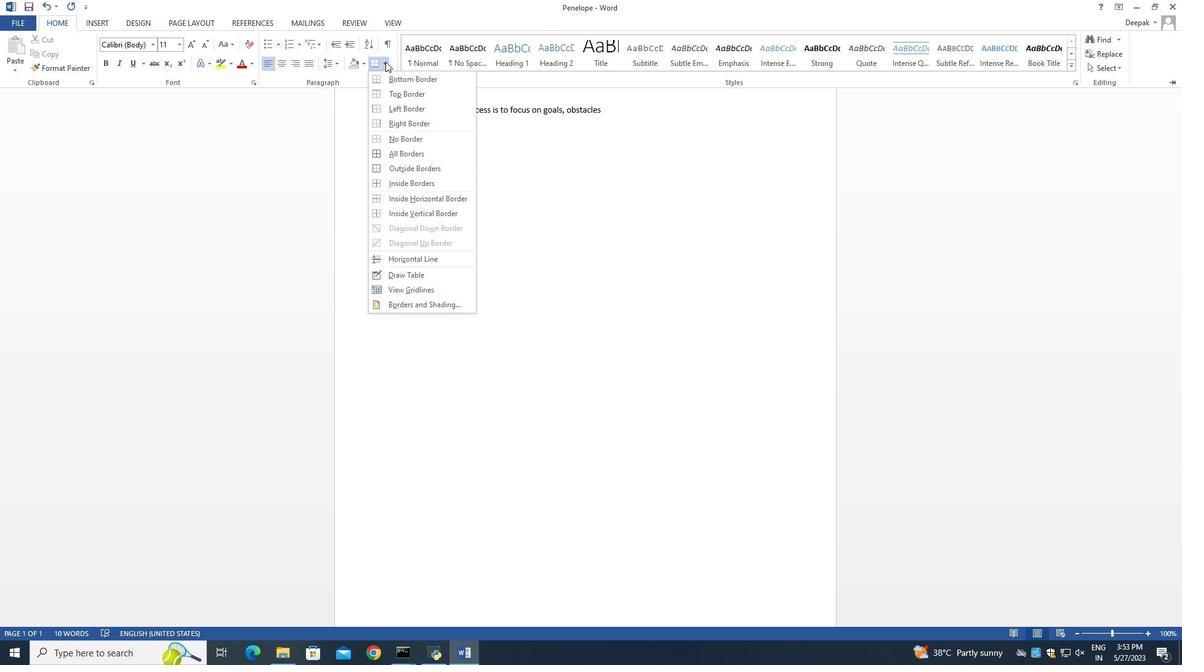 
Action: Mouse moved to (105, 20)
Screenshot: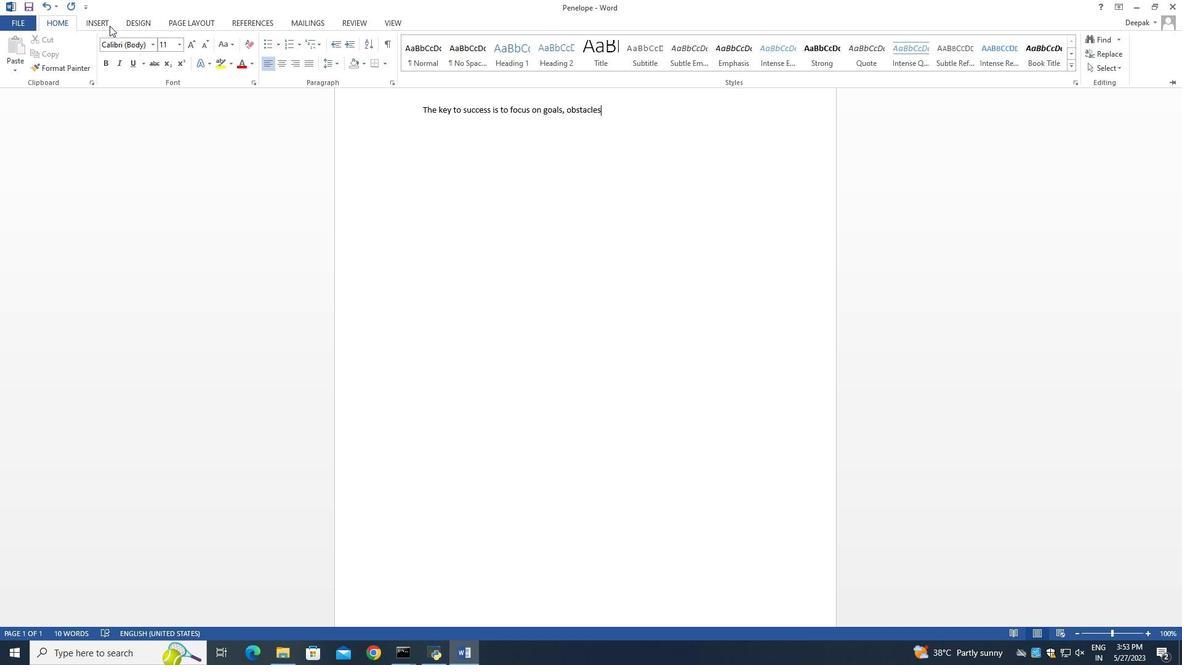 
Action: Mouse pressed left at (105, 20)
Screenshot: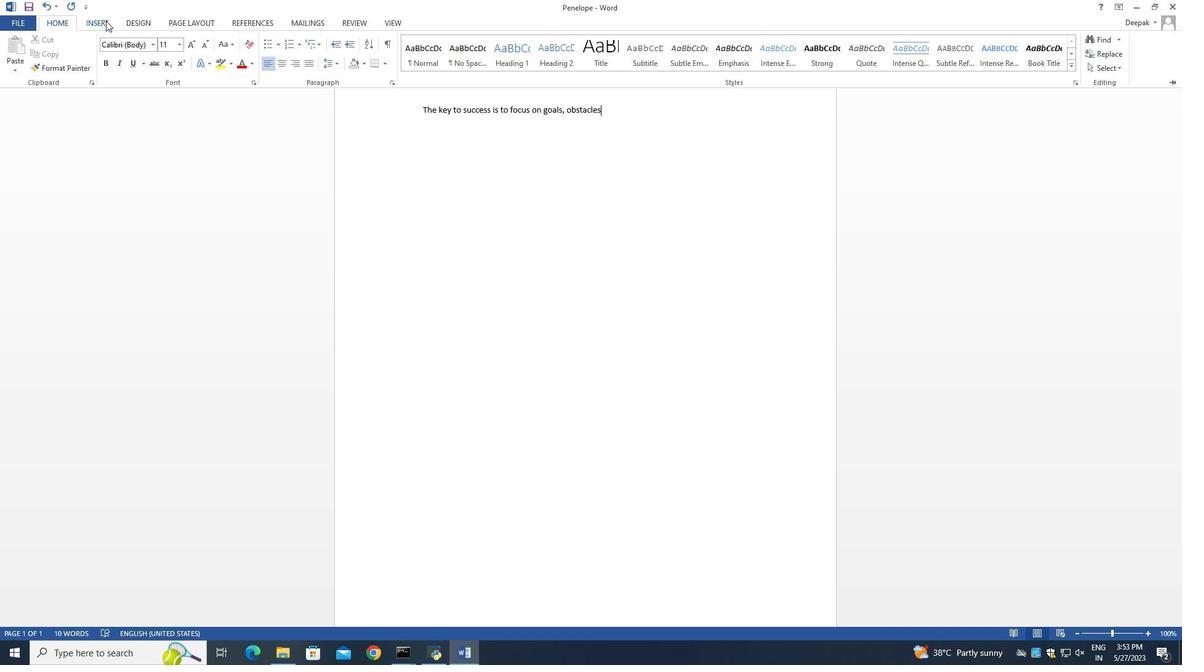 
Action: Mouse moved to (56, 24)
Screenshot: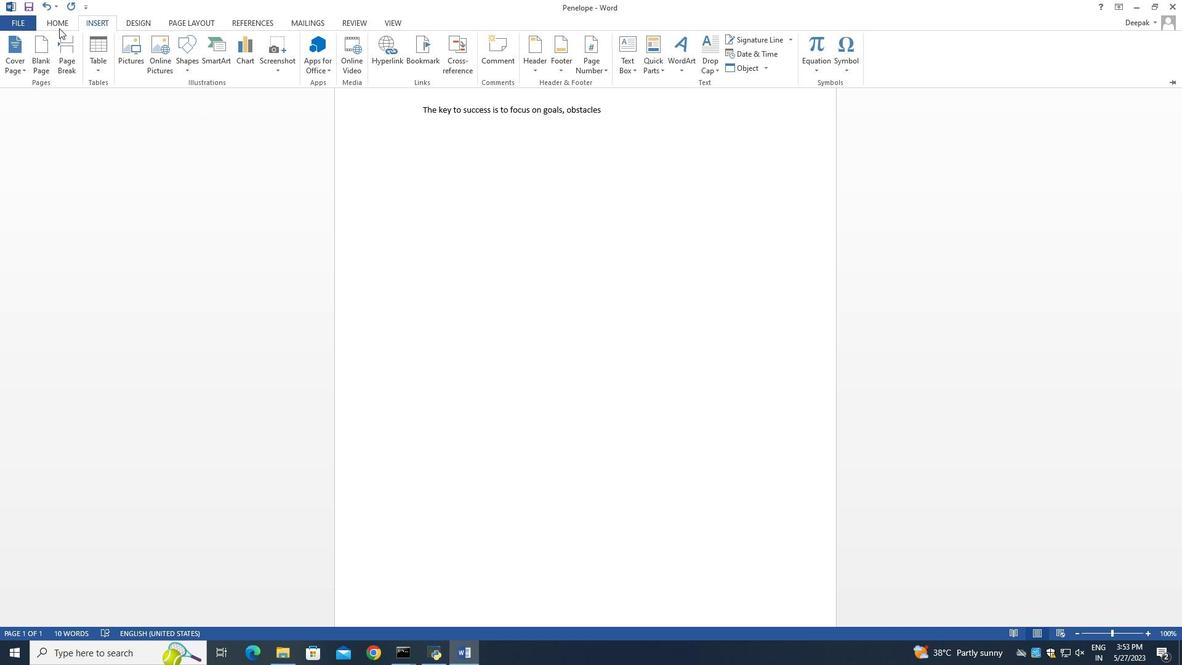 
Action: Mouse pressed left at (56, 24)
Screenshot: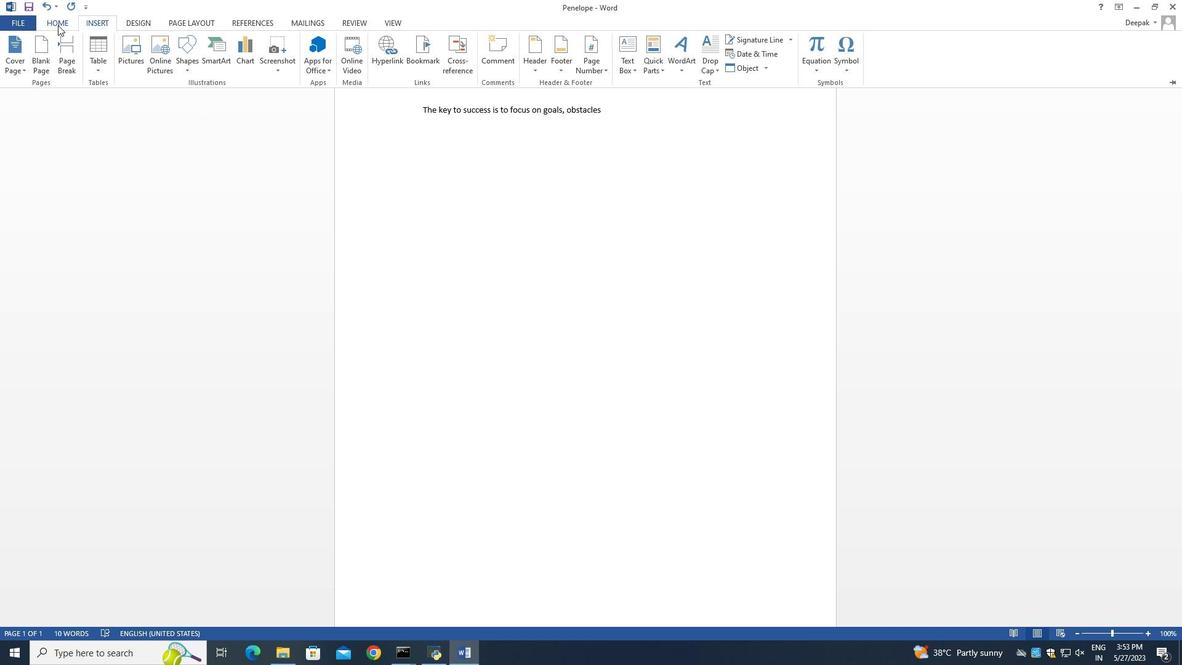 
Action: Mouse moved to (537, 132)
Screenshot: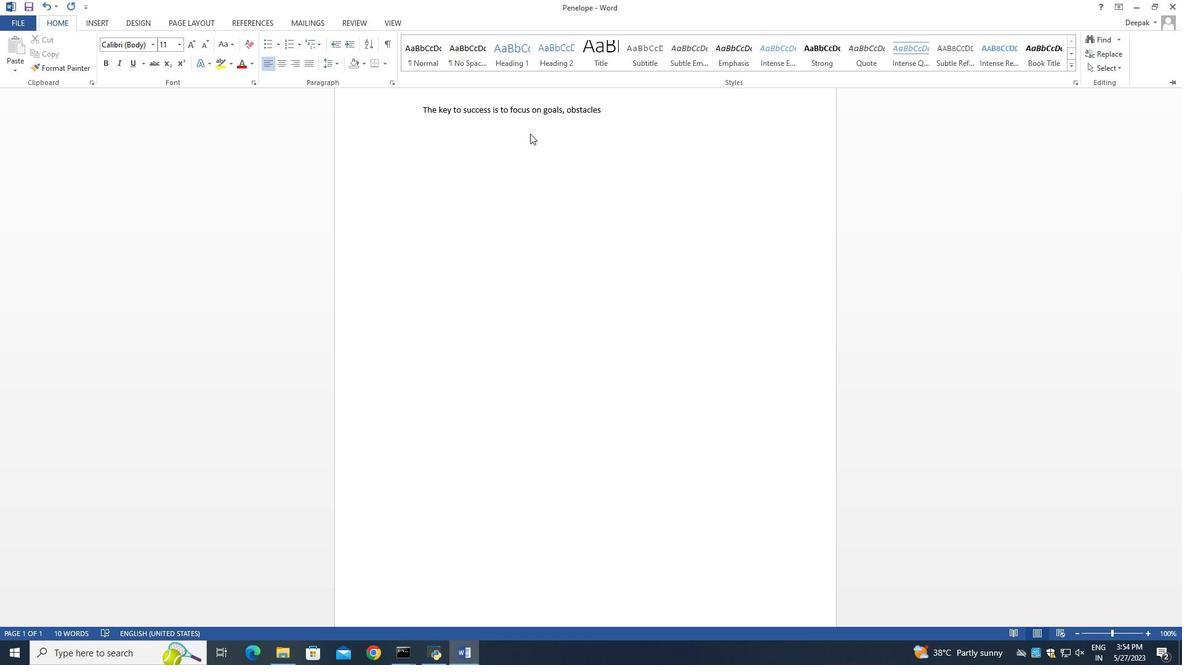 
Action: Mouse scrolled (537, 133) with delta (0, 0)
Screenshot: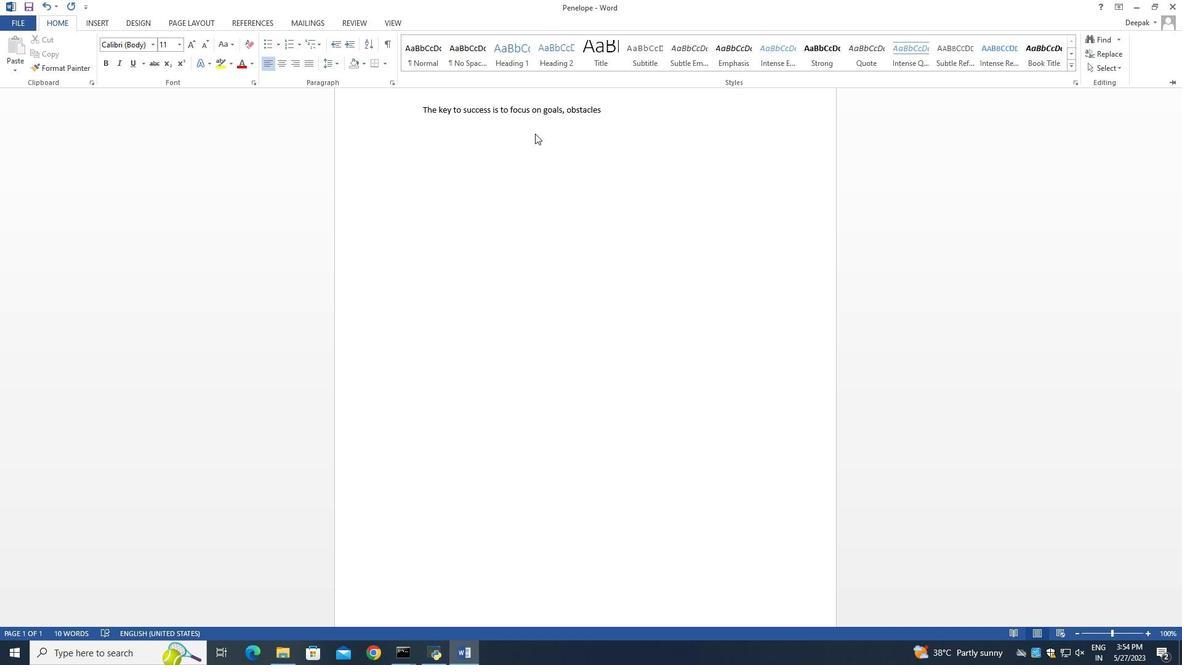 
Action: Mouse scrolled (537, 133) with delta (0, 0)
Screenshot: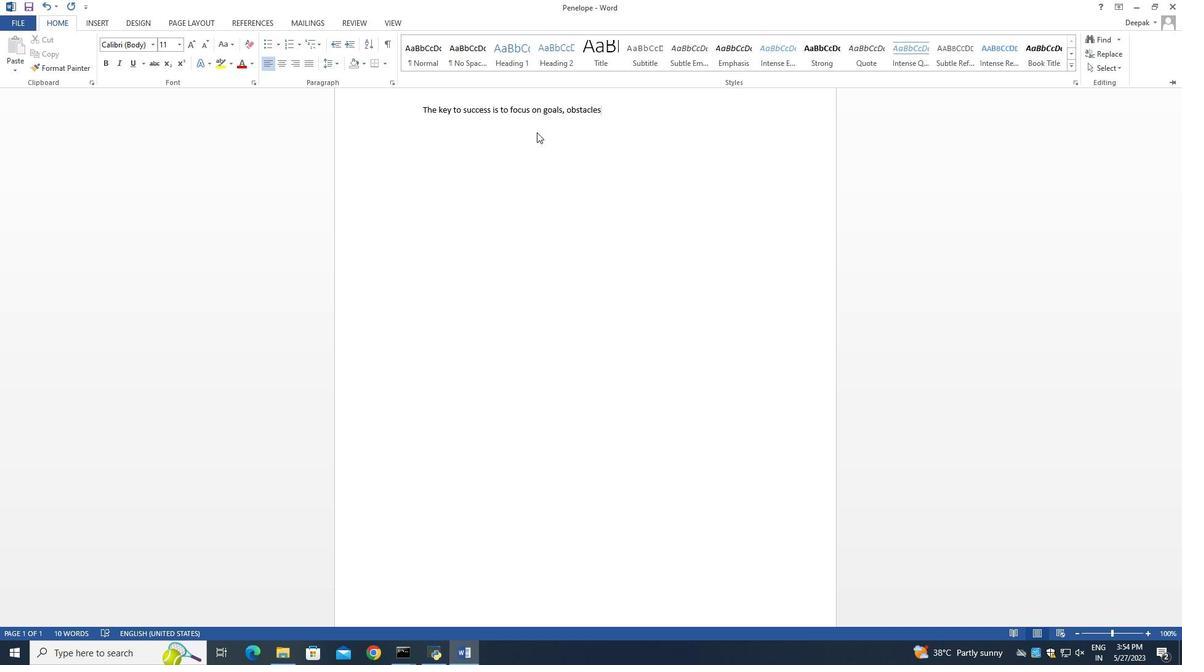 
Action: Mouse scrolled (537, 133) with delta (0, 0)
Screenshot: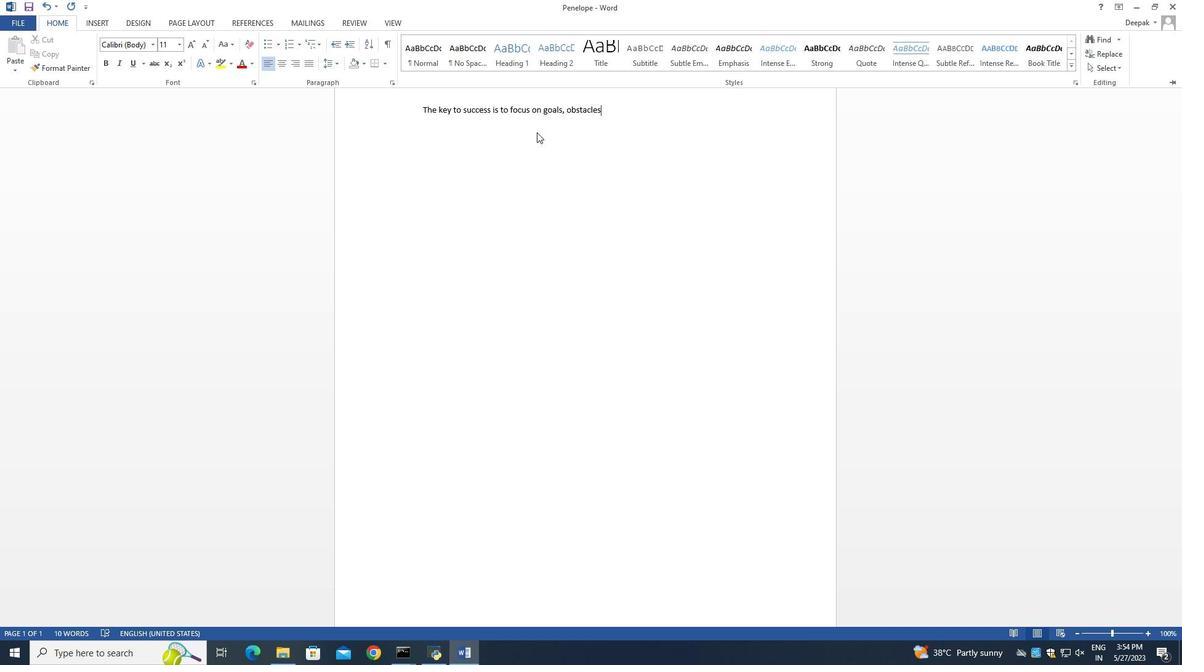 
Action: Mouse moved to (593, 134)
Screenshot: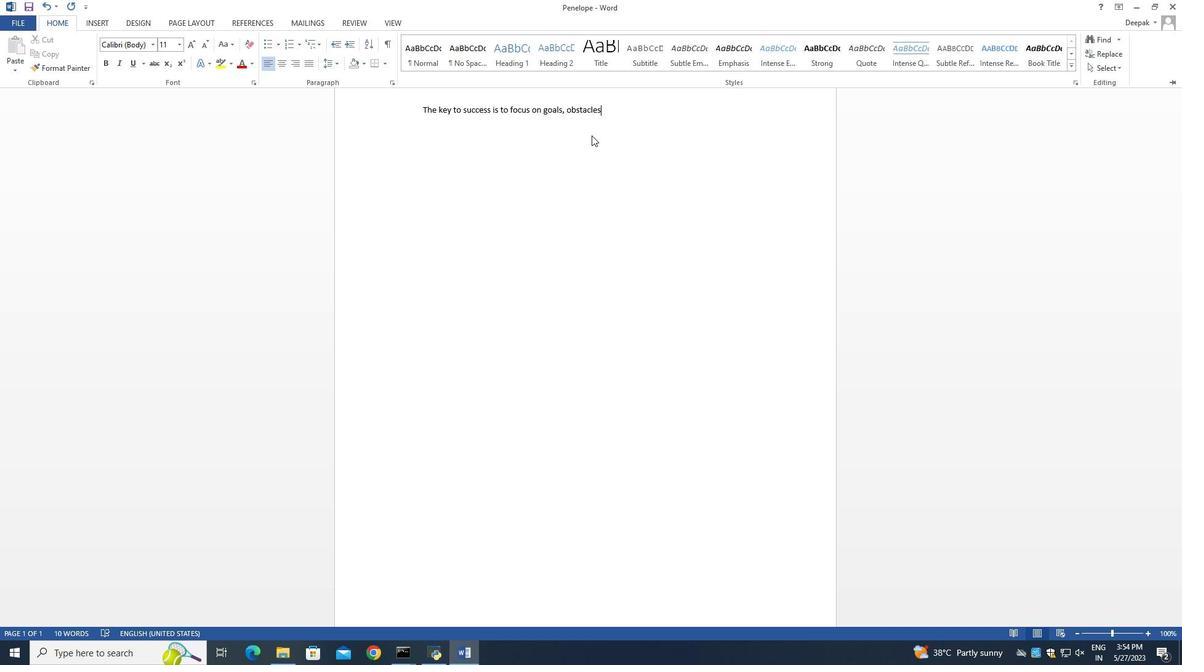 
Action: Mouse scrolled (593, 134) with delta (0, 0)
Screenshot: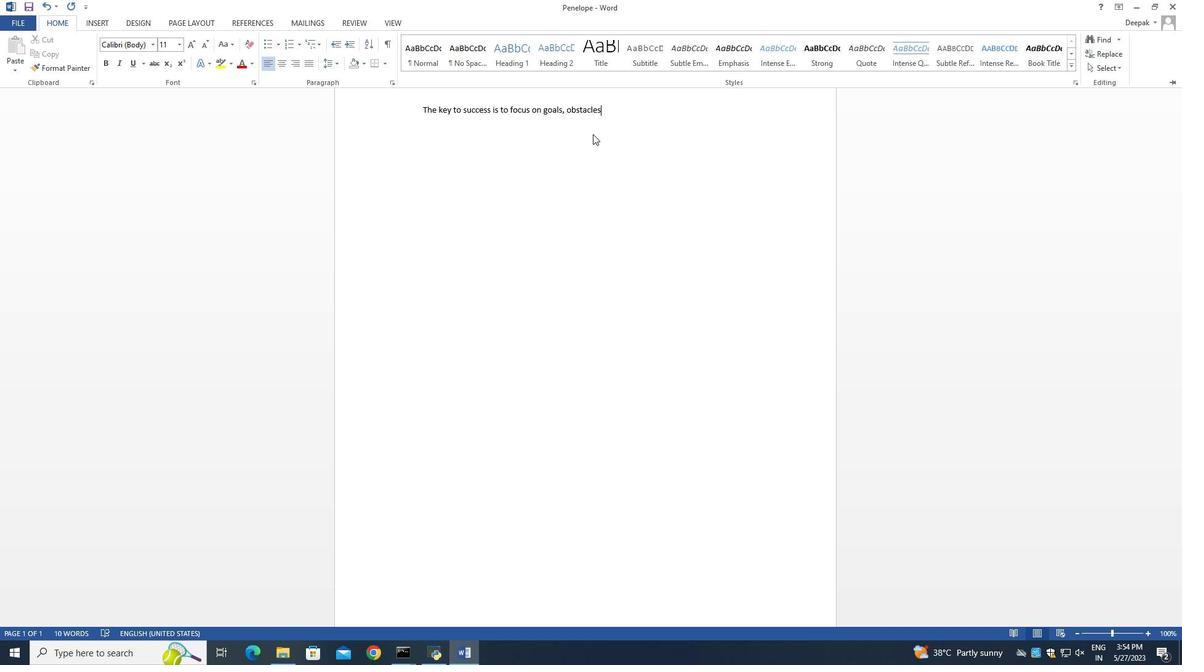 
Action: Mouse scrolled (593, 134) with delta (0, 0)
Screenshot: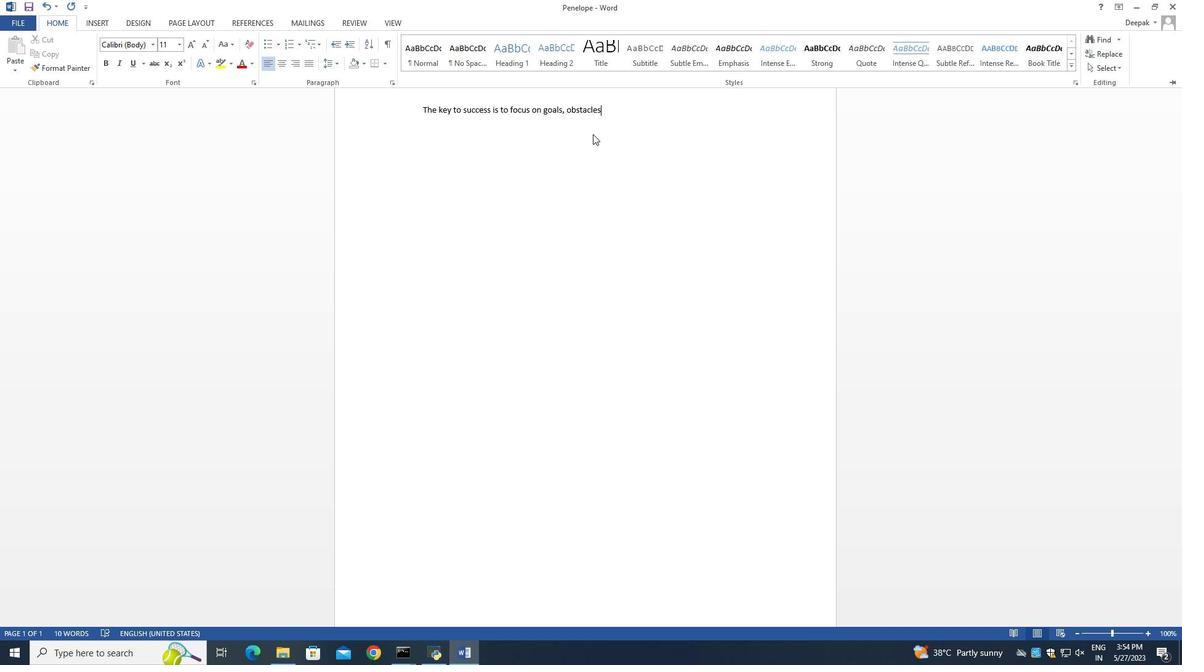 
Action: Mouse scrolled (593, 134) with delta (0, 0)
Screenshot: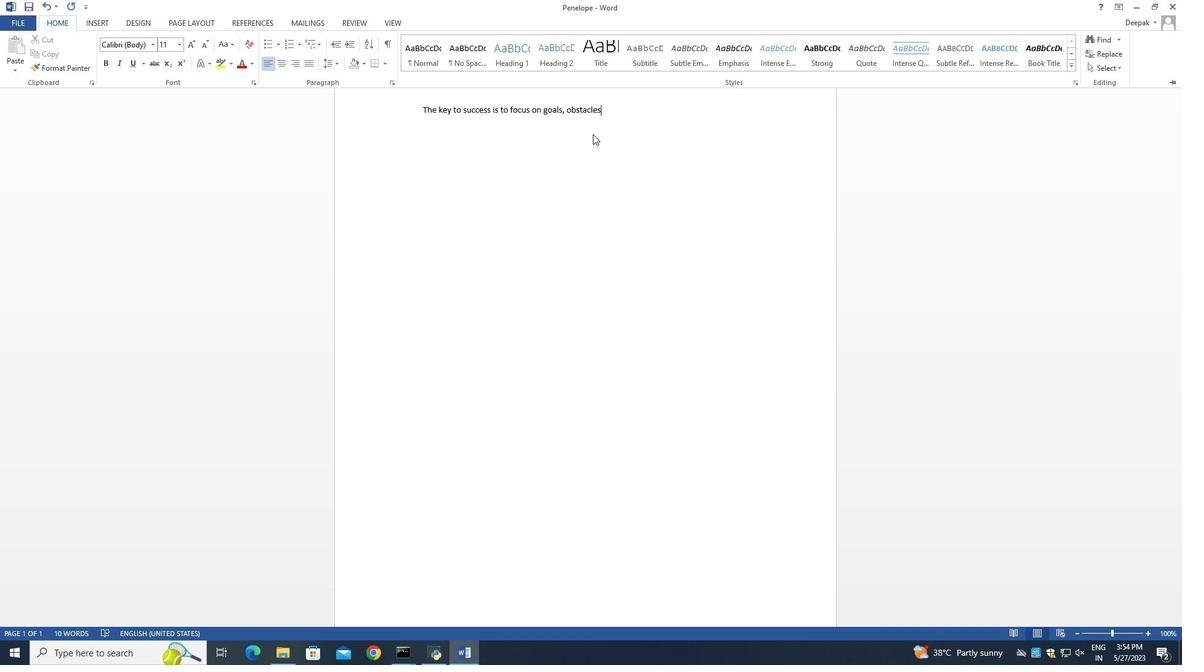 
Action: Mouse scrolled (593, 134) with delta (0, 0)
Screenshot: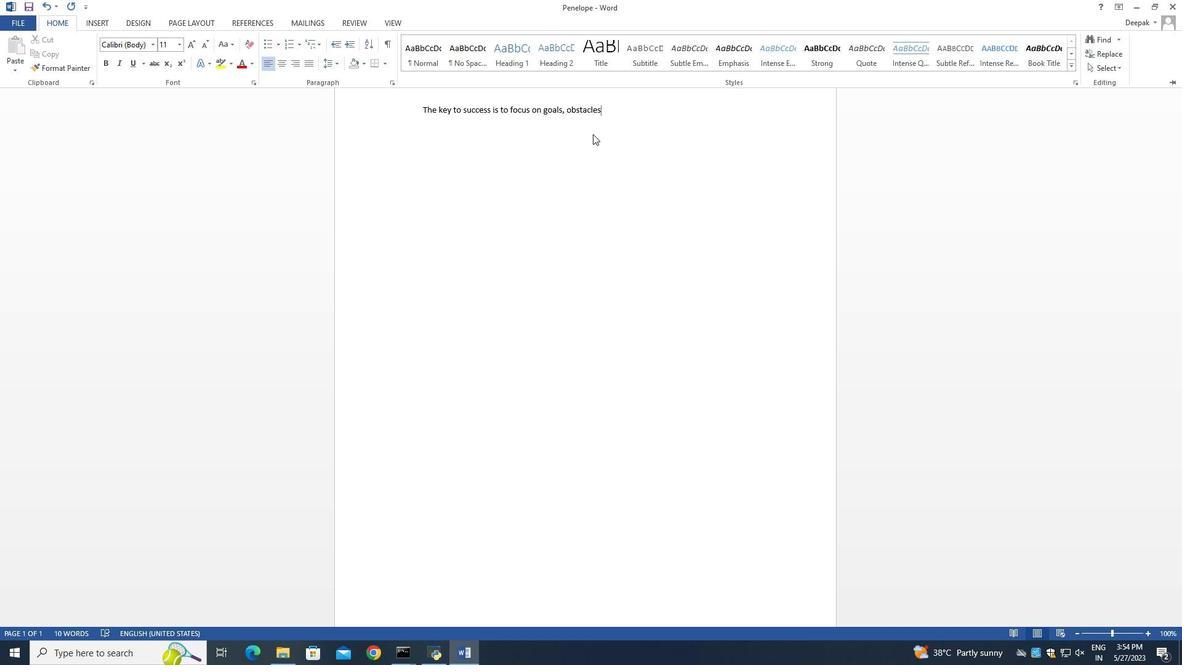 
Action: Mouse moved to (601, 51)
Screenshot: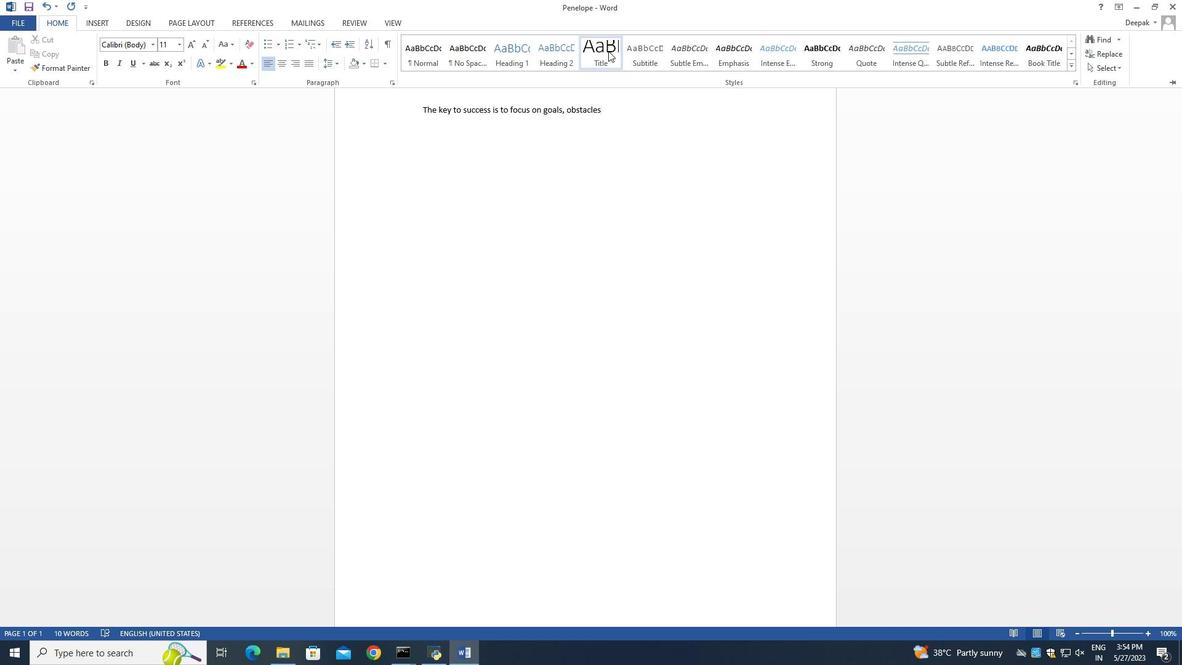
Action: Mouse pressed left at (601, 51)
Screenshot: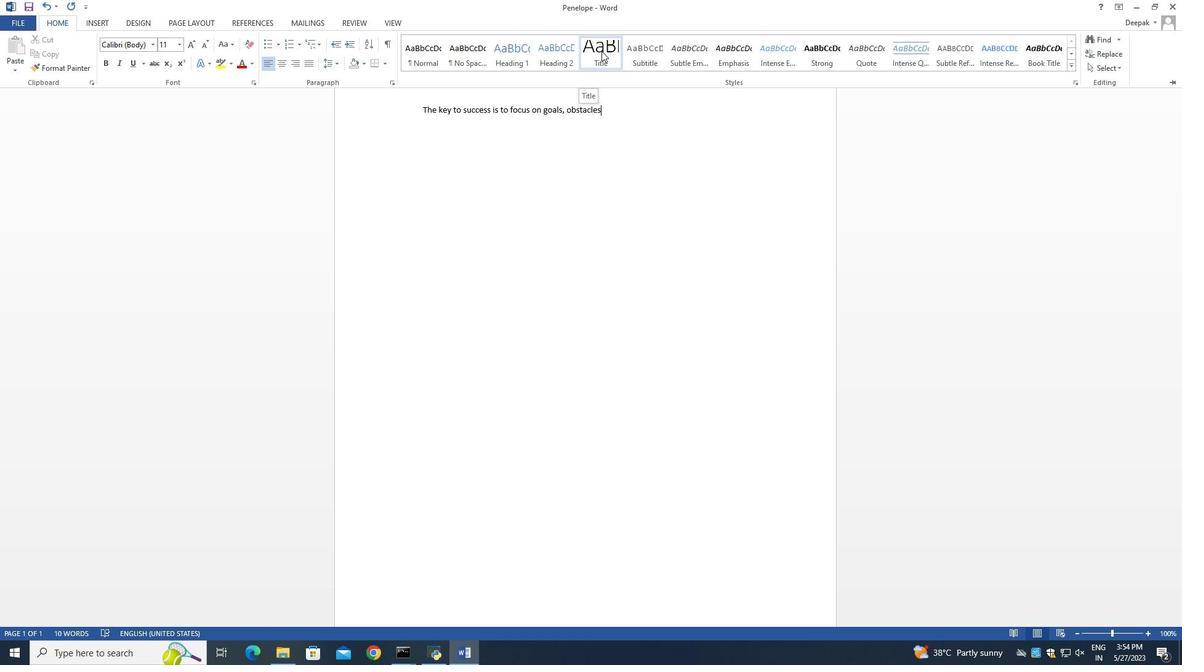 
Action: Mouse moved to (141, 64)
Screenshot: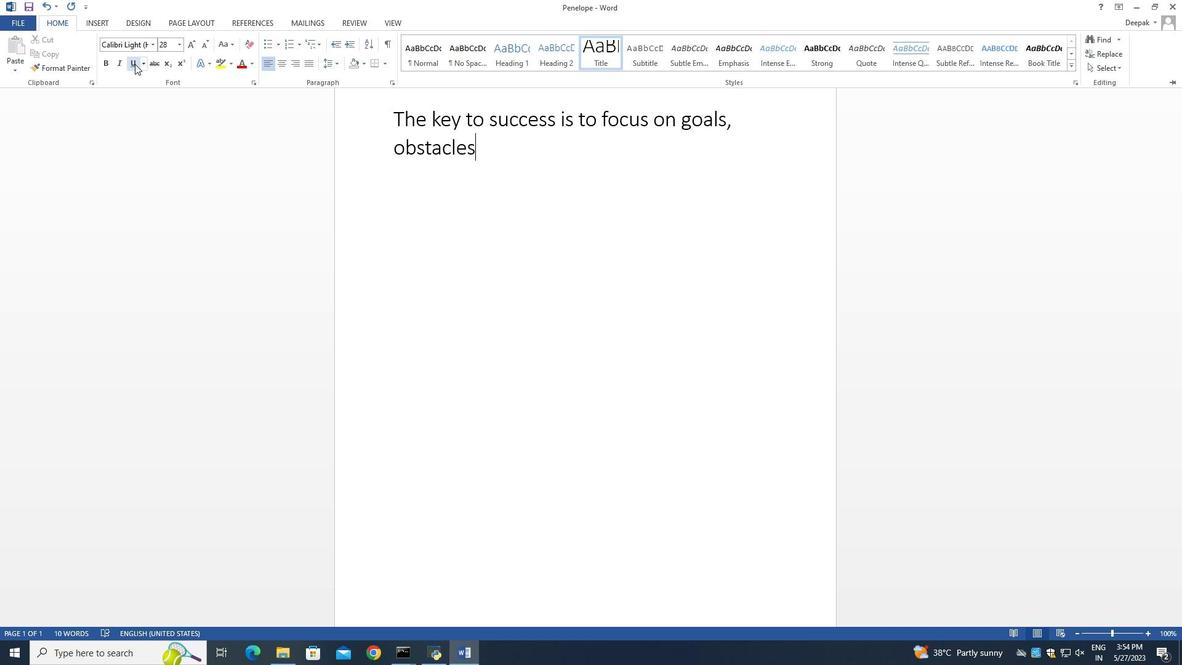 
Action: Mouse pressed left at (141, 64)
Screenshot: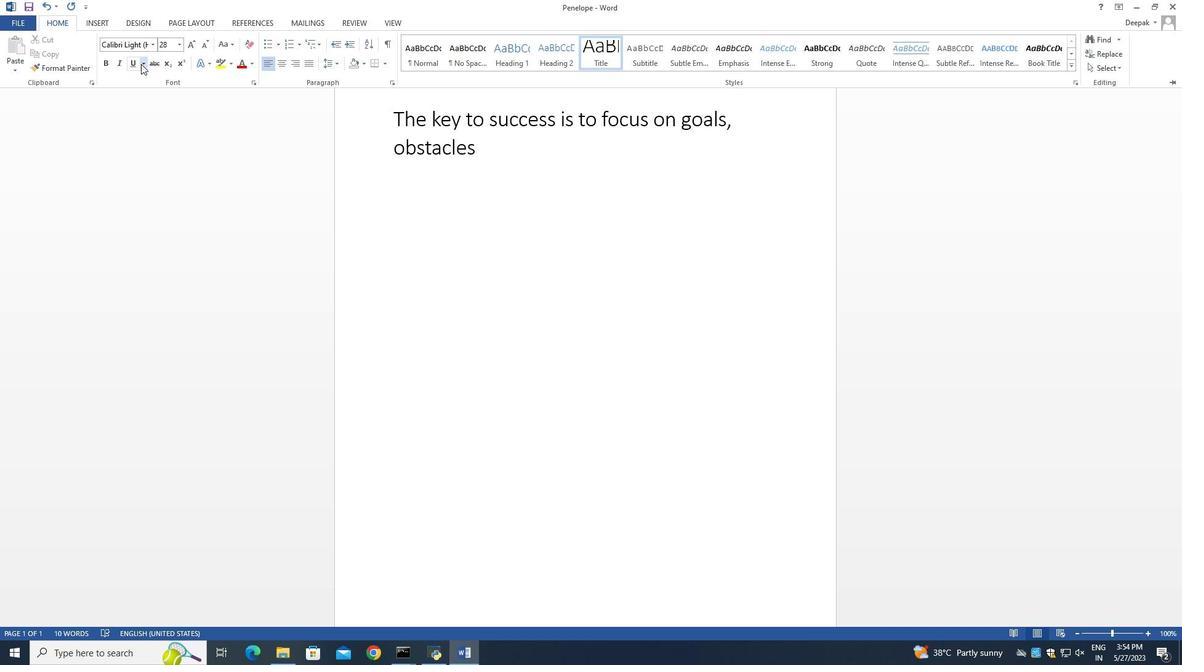 
Action: Mouse moved to (246, 315)
Screenshot: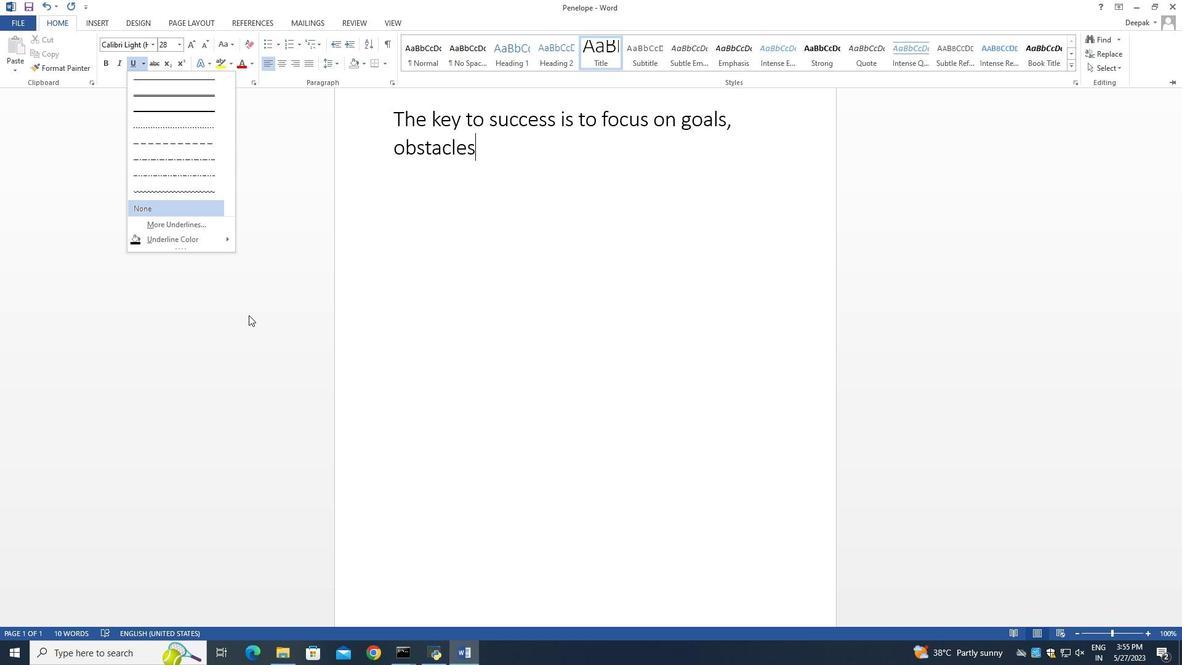 
Action: Mouse pressed left at (246, 315)
Screenshot: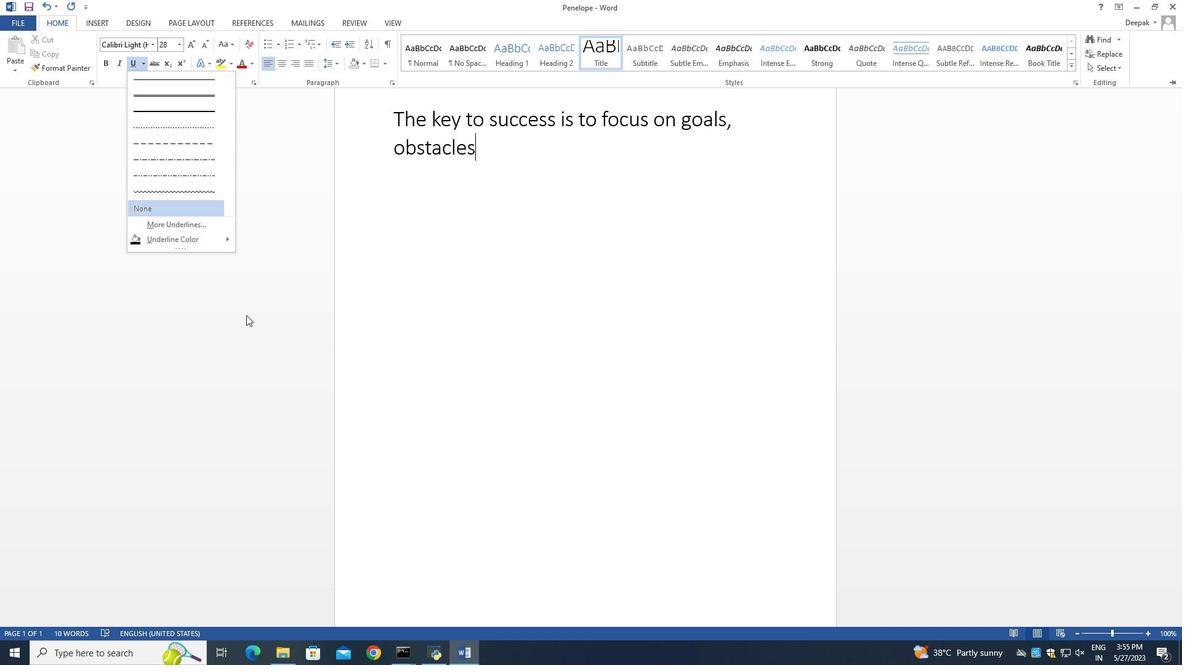 
Action: Mouse moved to (200, 44)
Screenshot: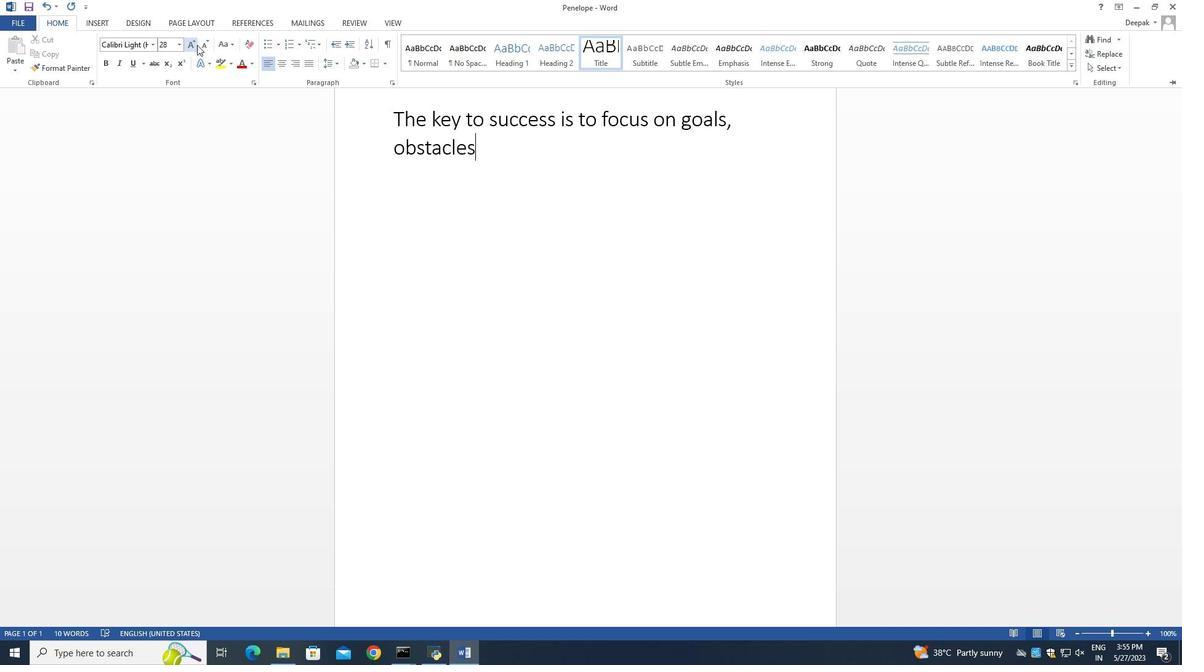 
Action: Mouse pressed left at (200, 44)
Screenshot: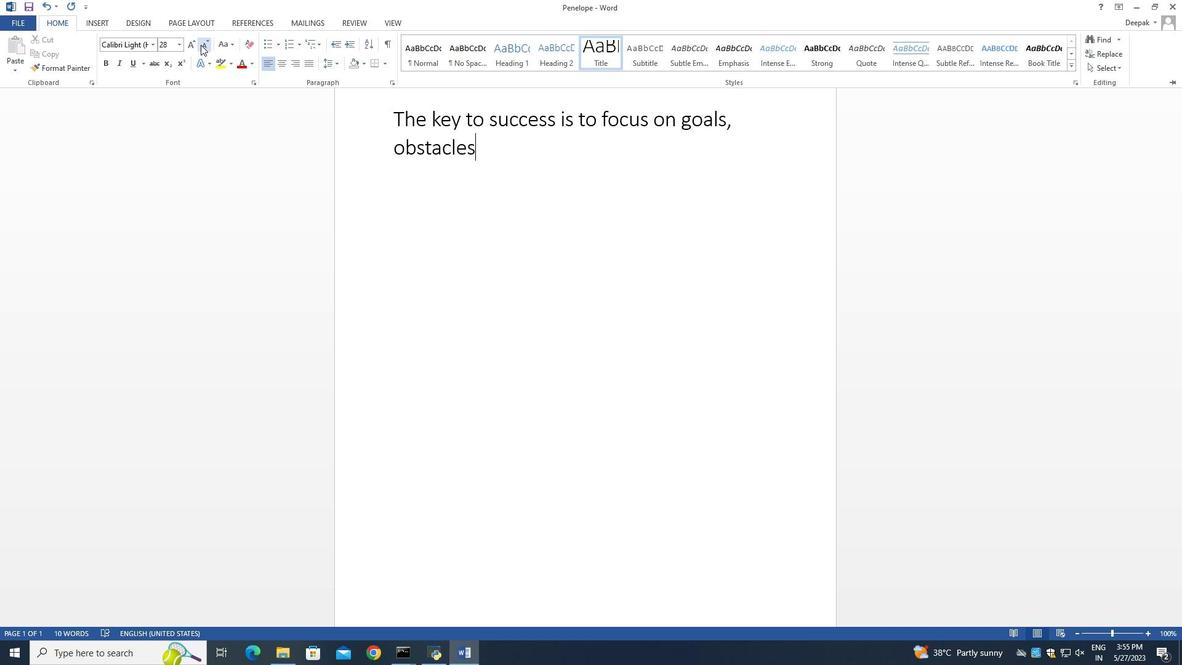 
Action: Mouse pressed left at (200, 44)
Screenshot: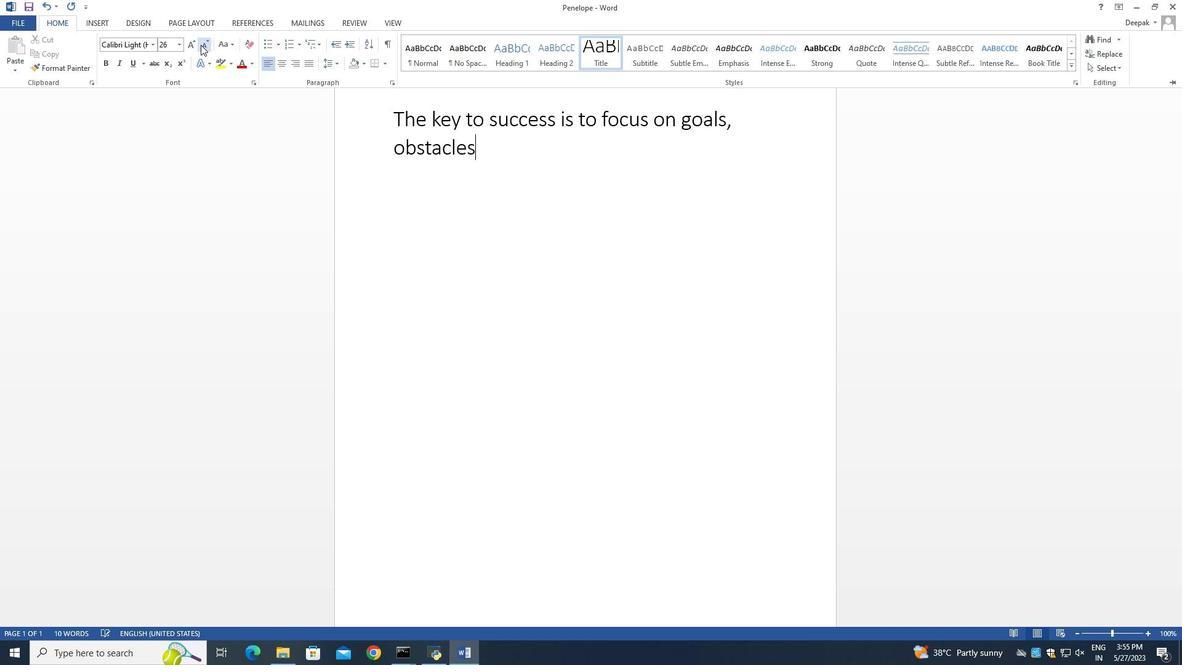 
Action: Mouse pressed left at (200, 44)
Screenshot: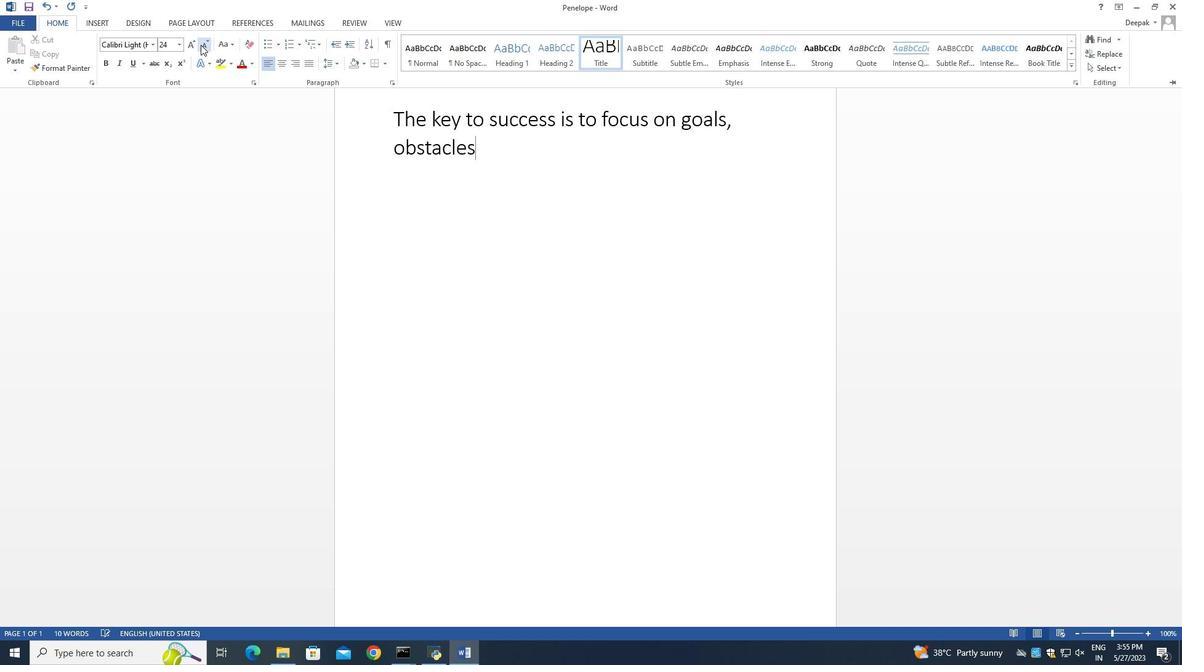 
Action: Mouse moved to (490, 142)
Screenshot: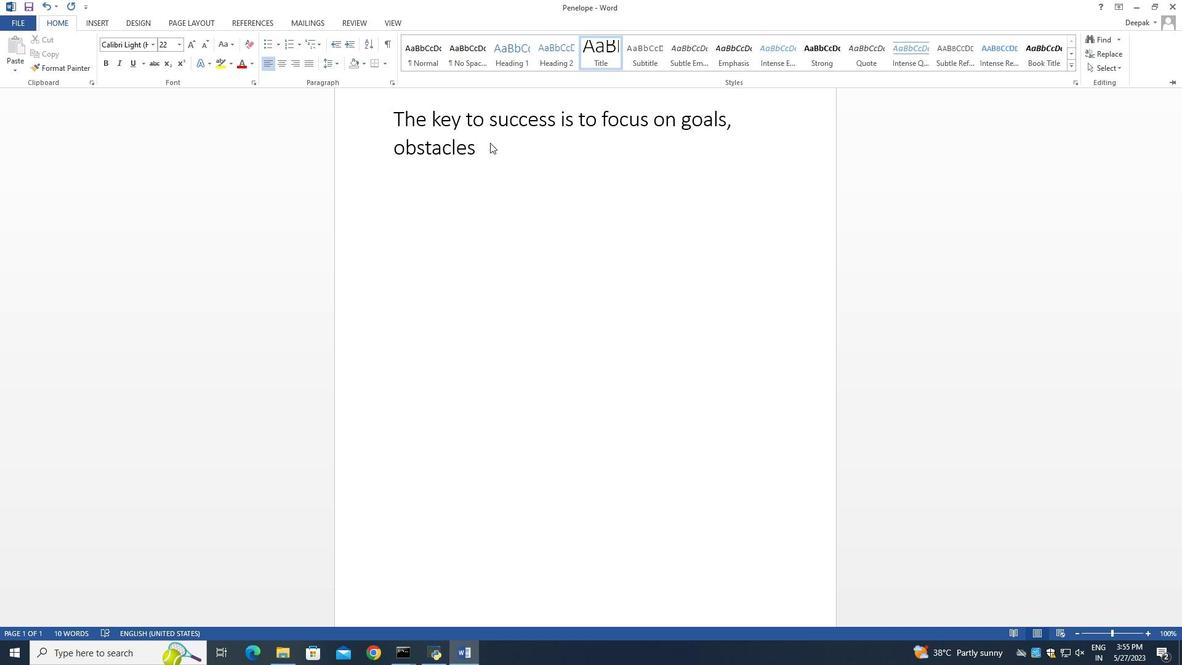 
Action: Mouse pressed left at (490, 142)
Screenshot: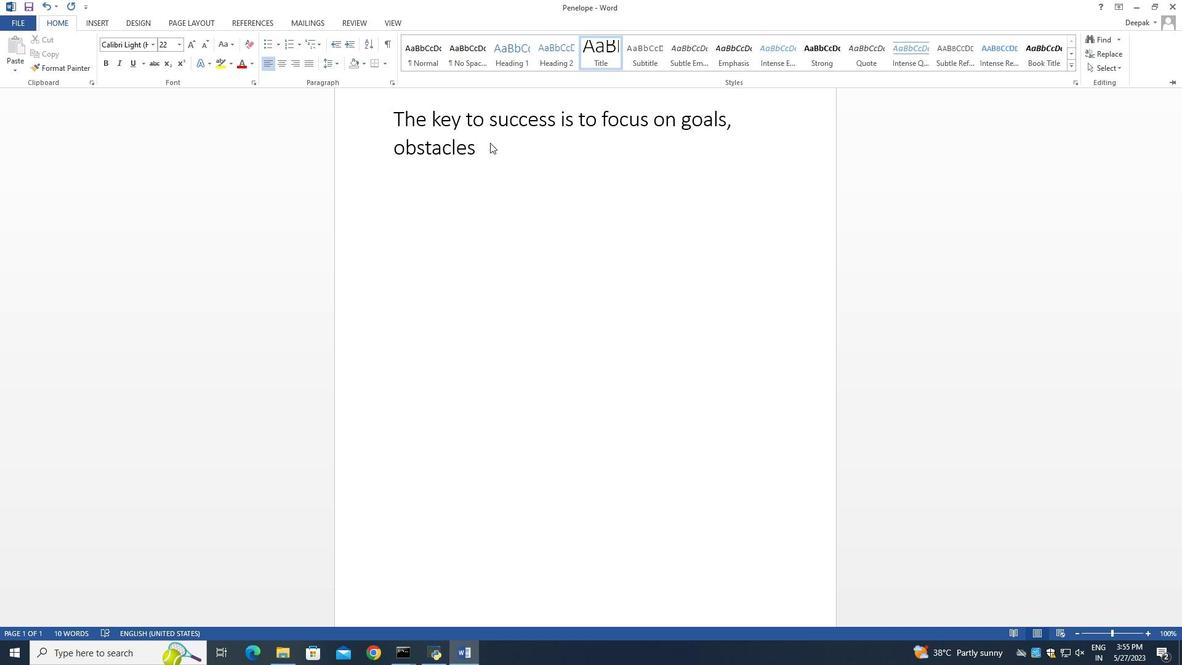 
Action: Mouse moved to (476, 153)
Screenshot: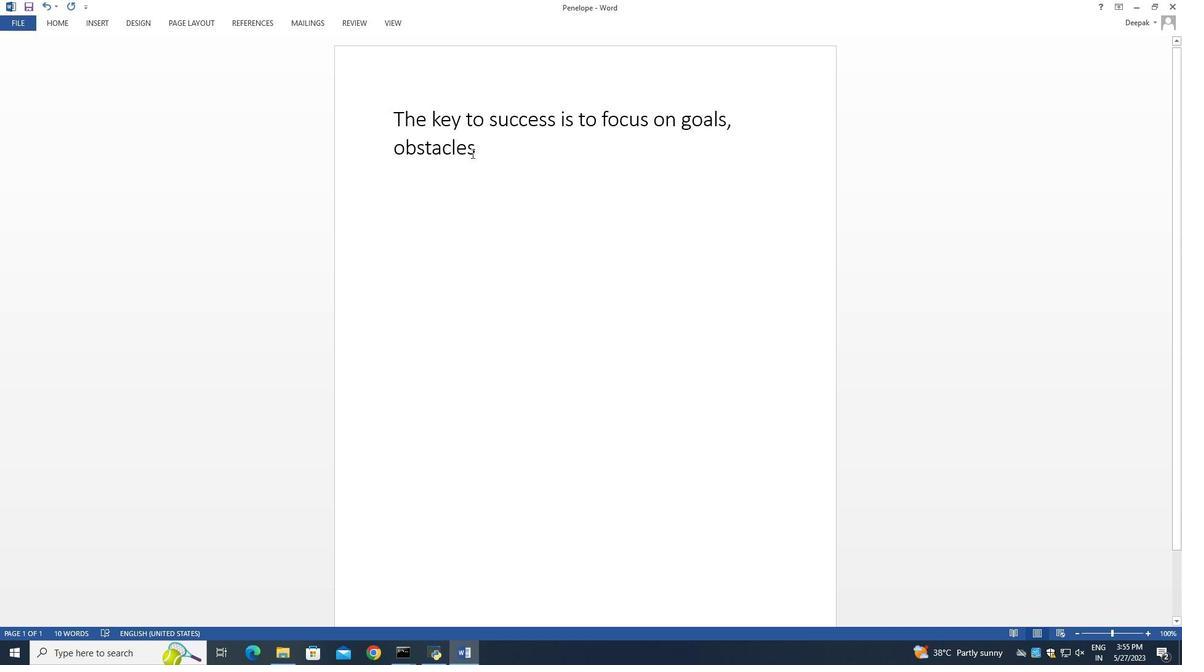 
Action: Mouse pressed left at (476, 153)
Screenshot: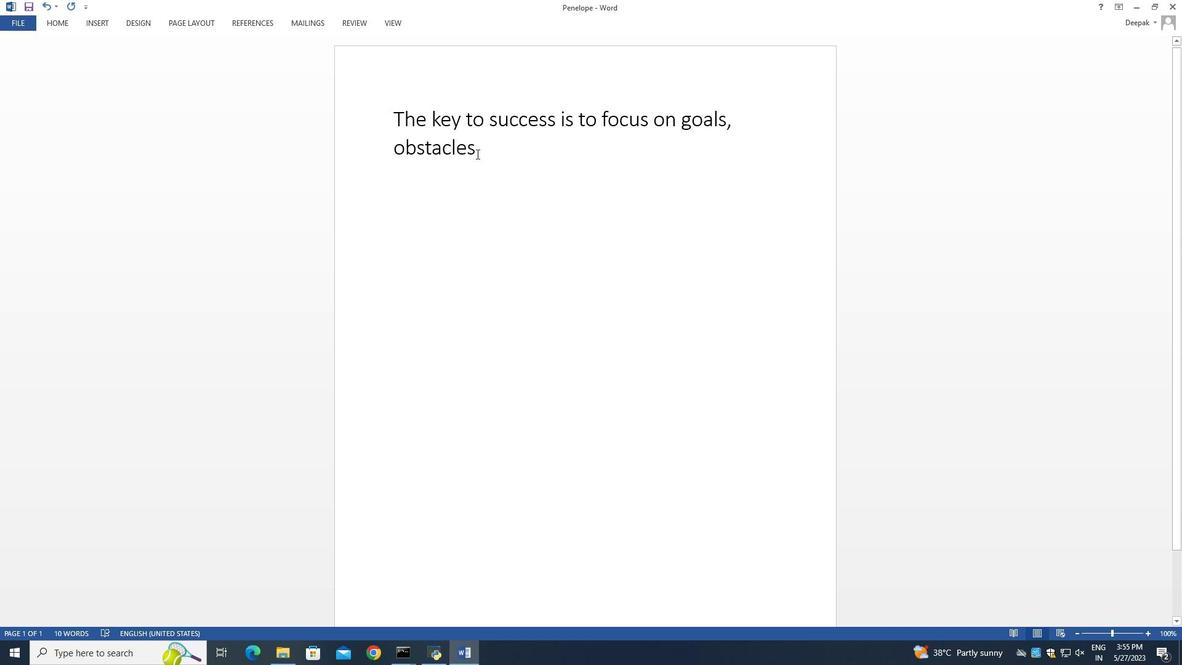 
Action: Mouse moved to (54, 19)
Screenshot: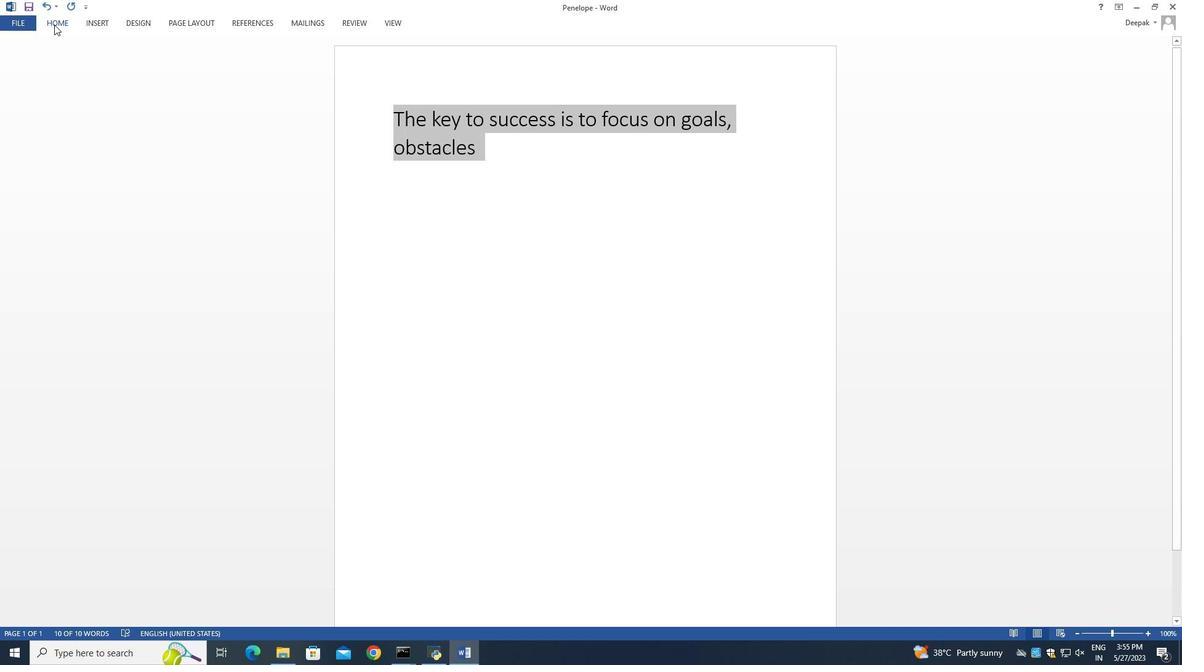 
Action: Mouse pressed left at (54, 19)
Screenshot: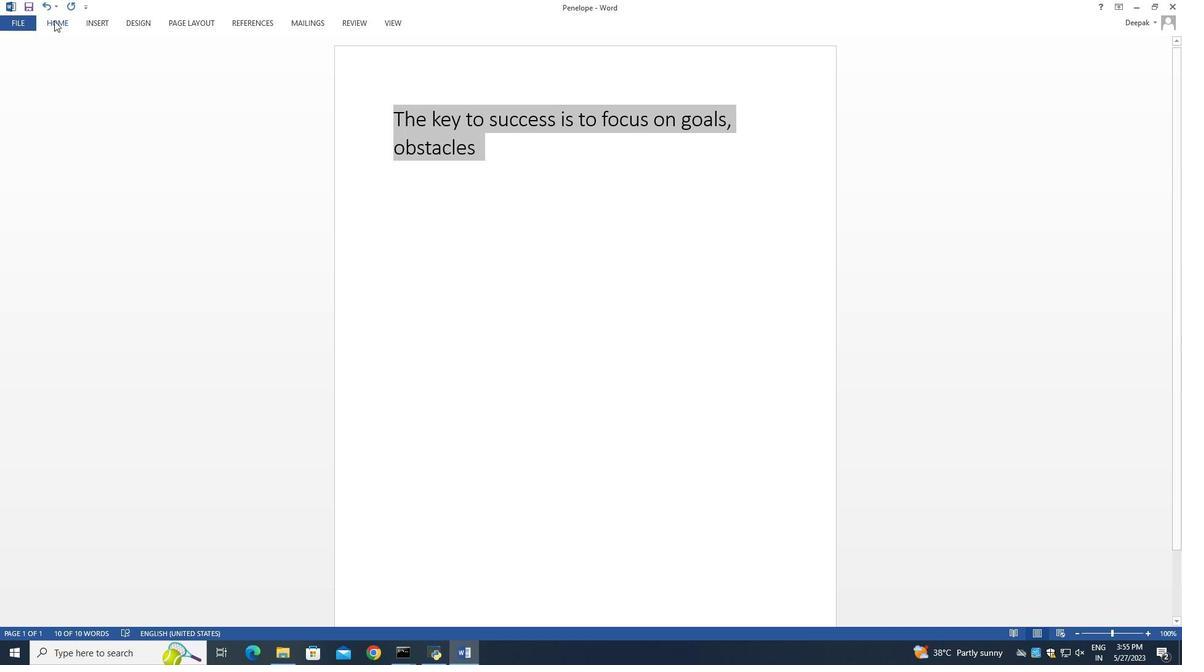 
Action: Mouse moved to (208, 44)
Screenshot: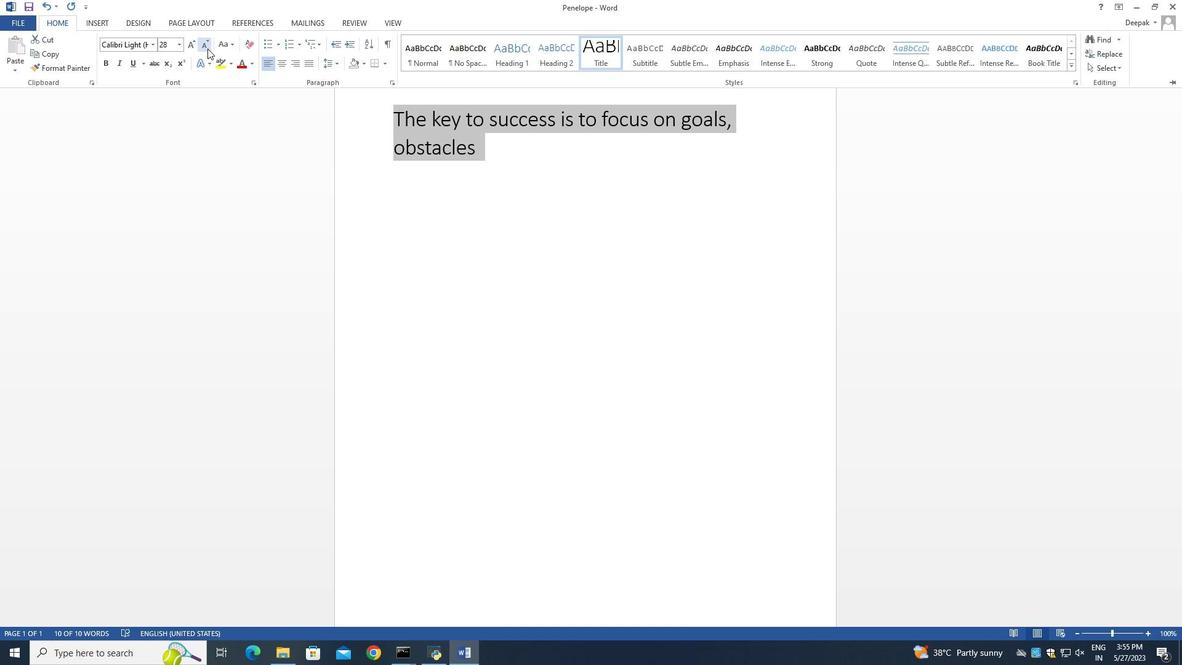 
Action: Mouse pressed left at (208, 44)
Screenshot: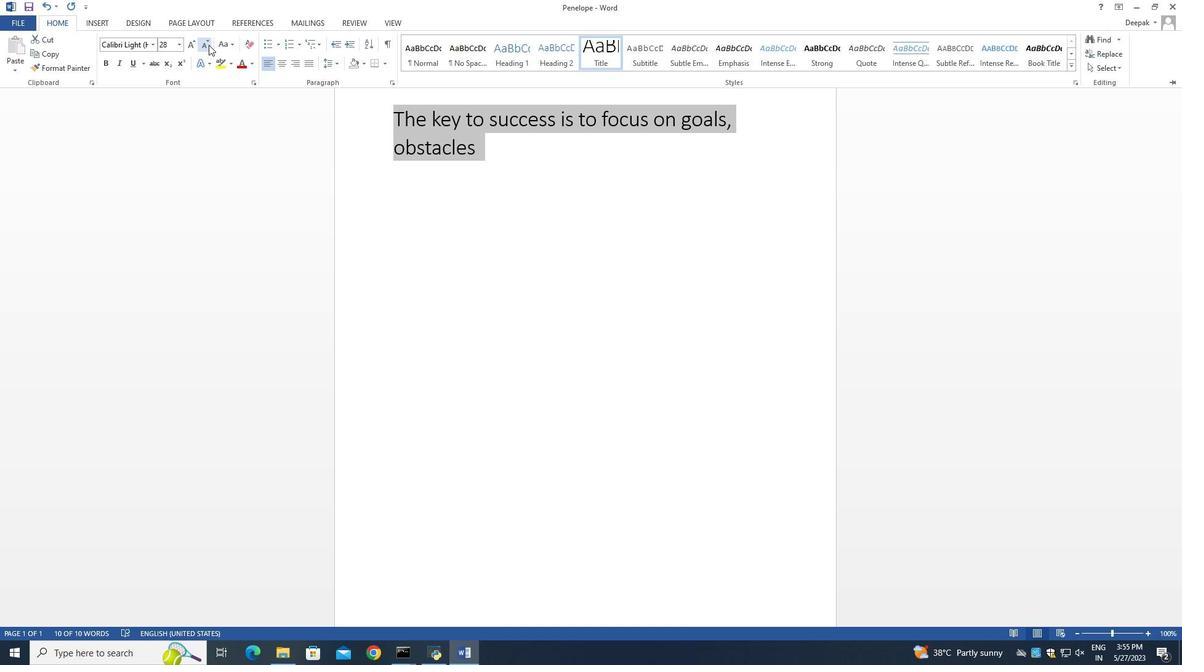 
Action: Mouse pressed left at (208, 44)
Screenshot: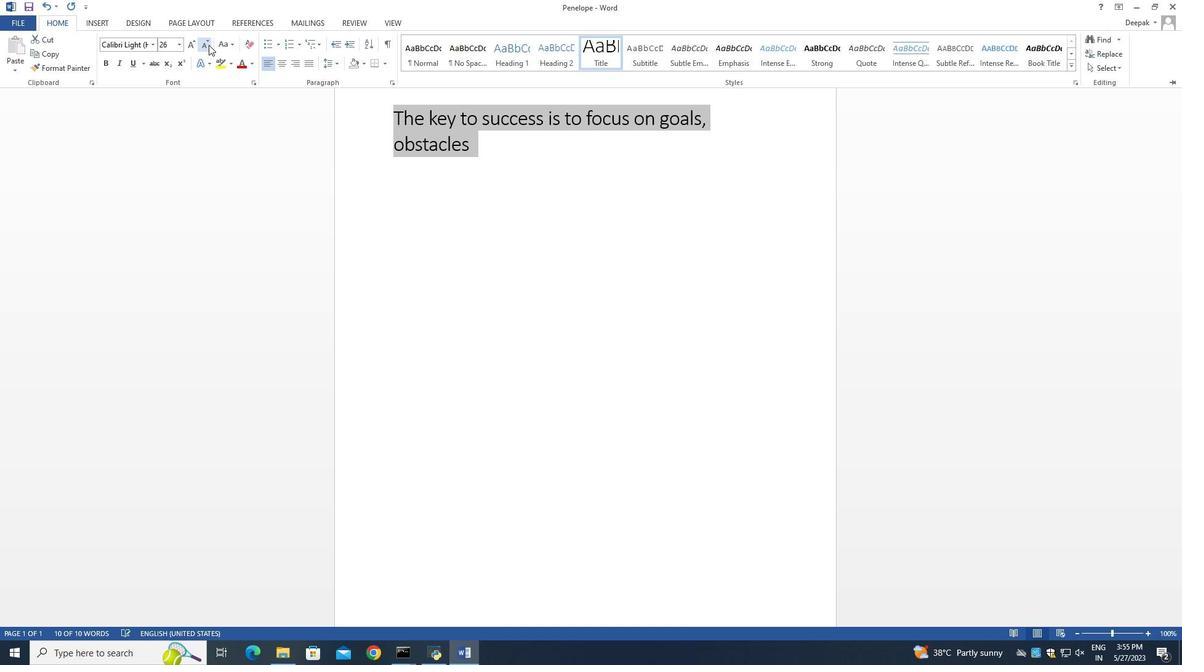 
Action: Mouse pressed left at (208, 44)
Screenshot: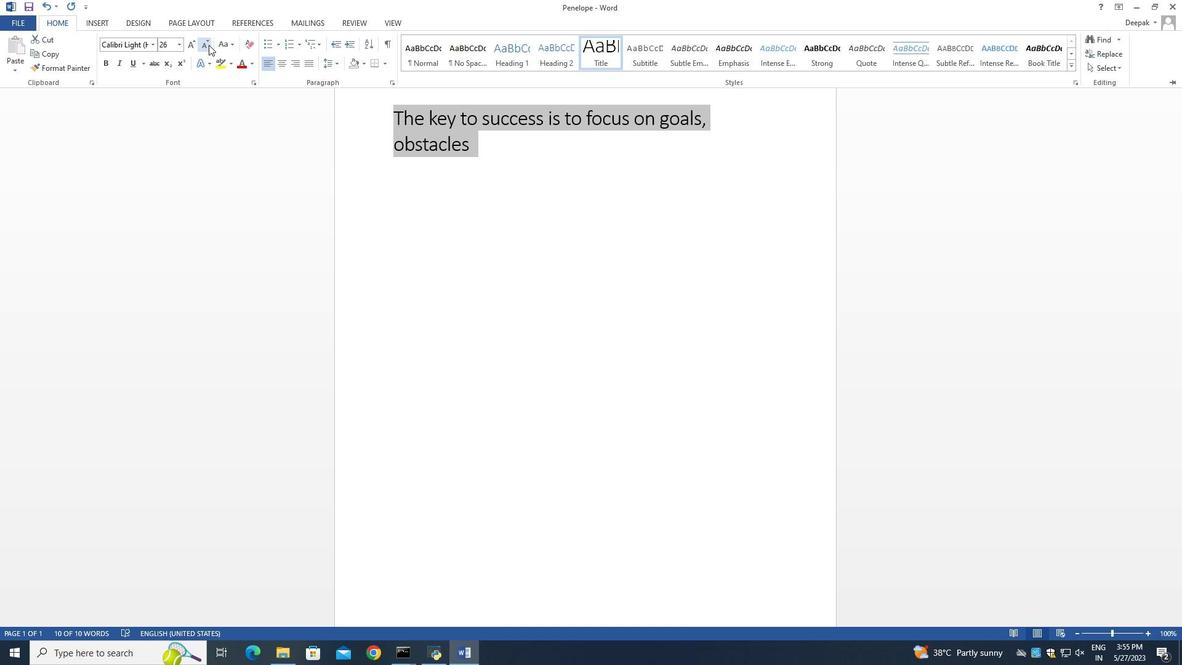 
Action: Mouse pressed left at (208, 44)
Screenshot: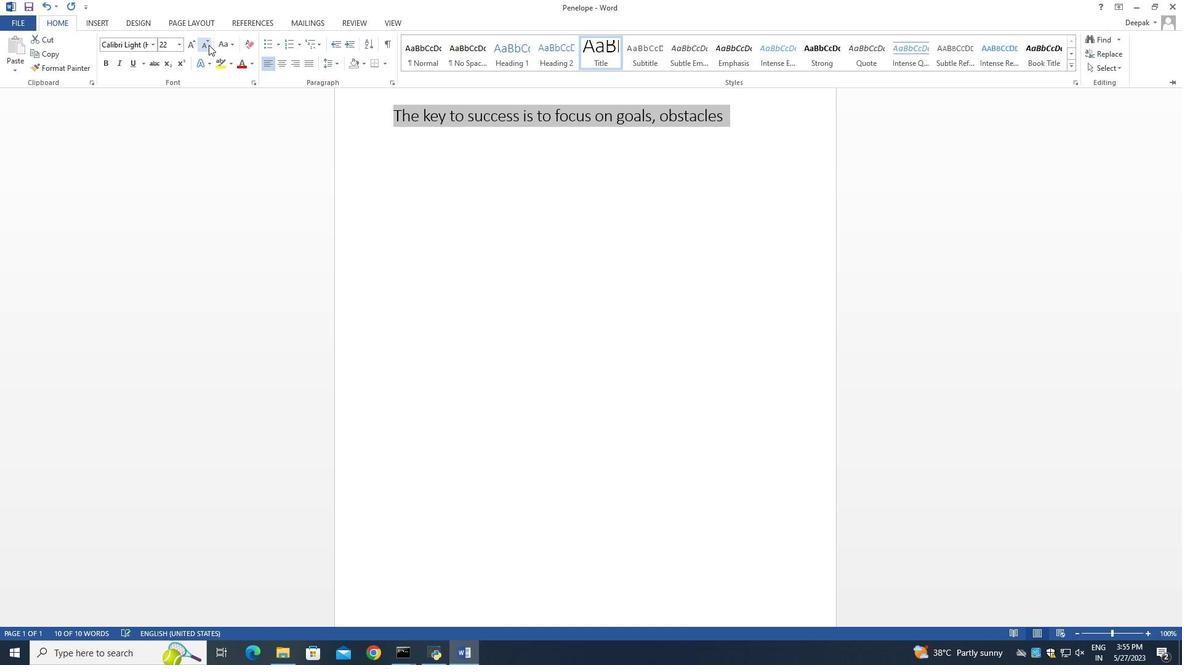 
Action: Mouse pressed left at (208, 44)
Screenshot: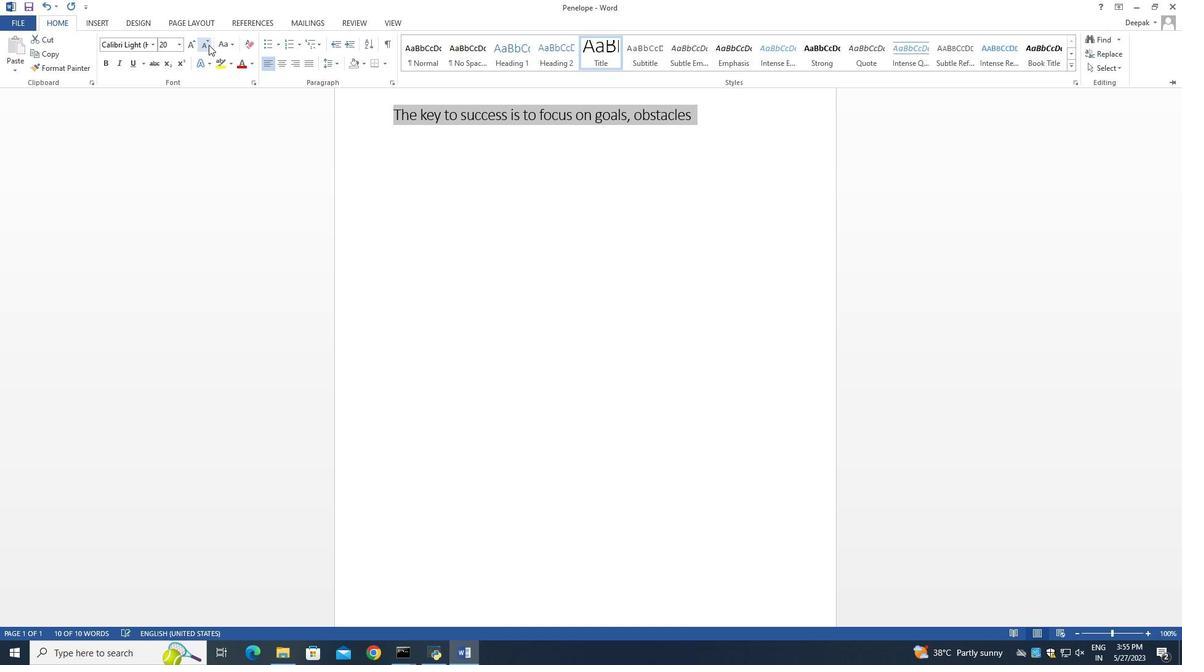 
Action: Mouse pressed left at (208, 44)
Screenshot: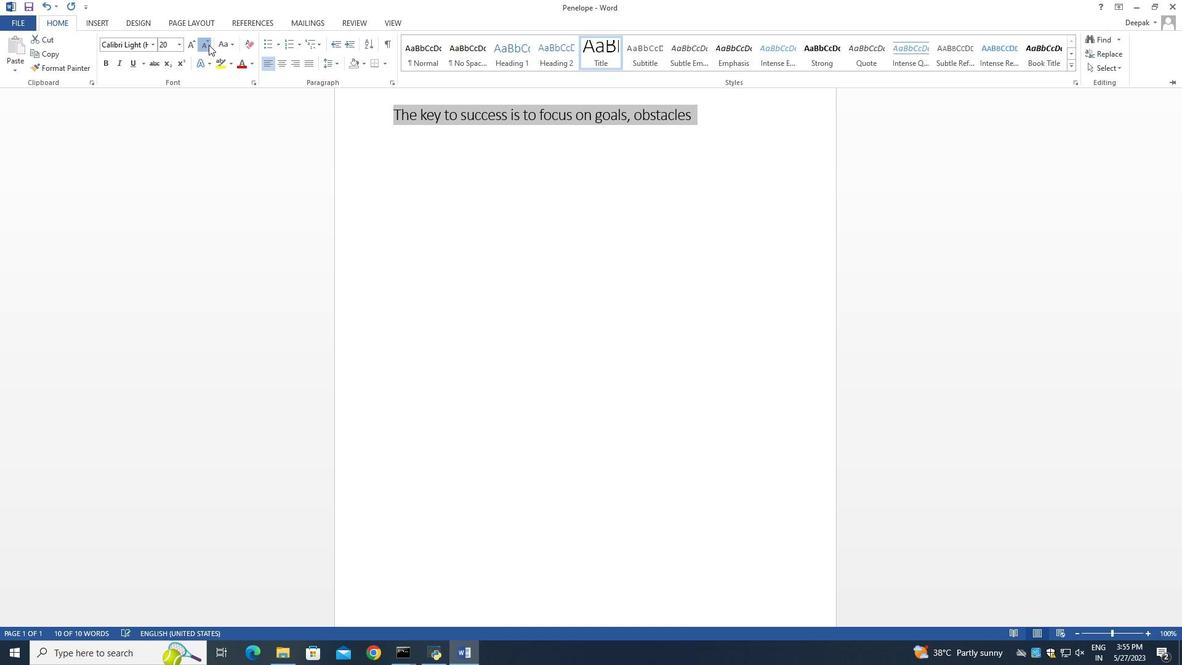 
Action: Mouse moved to (641, 109)
Screenshot: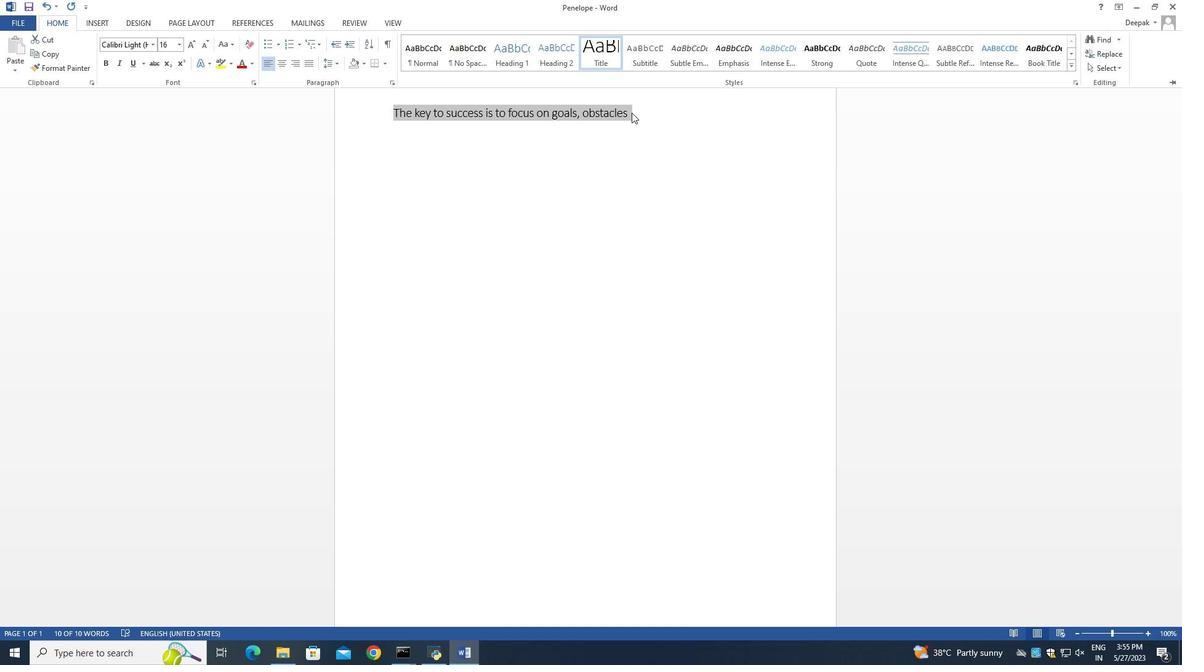 
Action: Mouse pressed left at (641, 109)
Screenshot: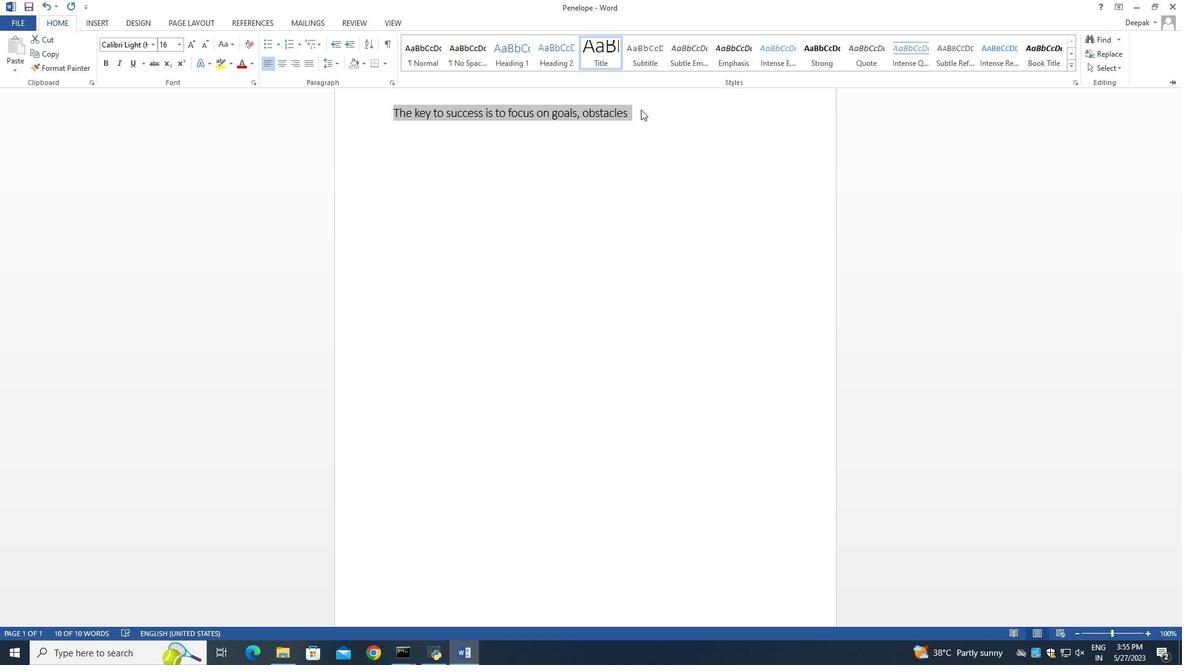 
Action: Mouse moved to (641, 109)
Screenshot: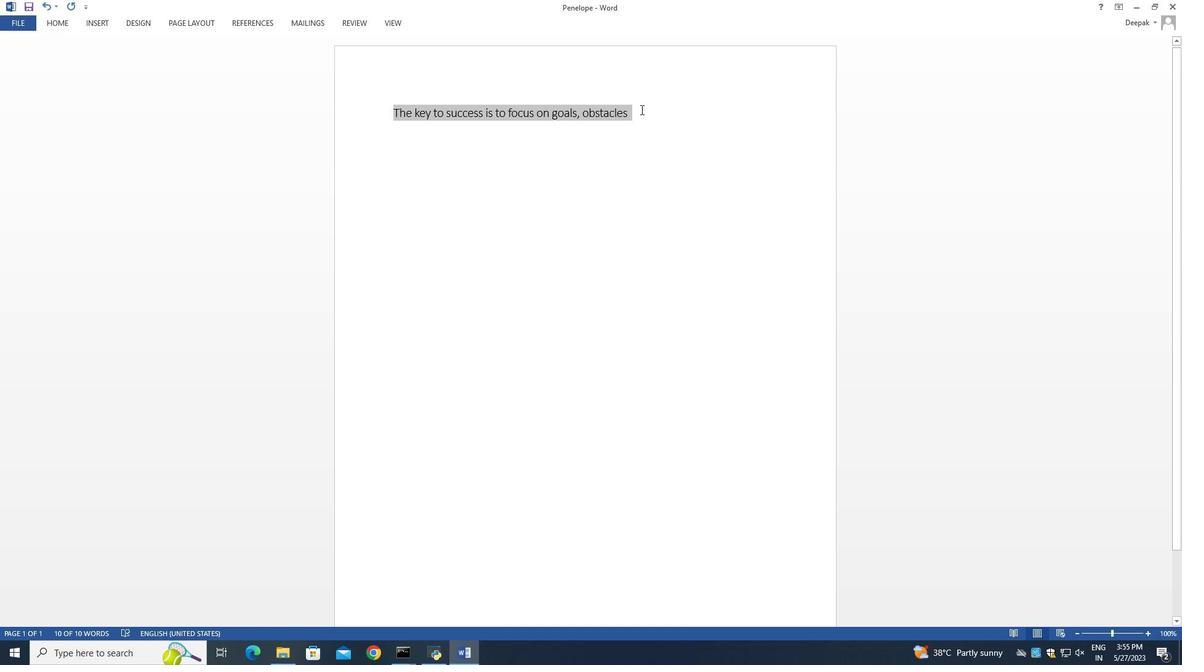 
Action: Mouse pressed left at (641, 109)
Screenshot: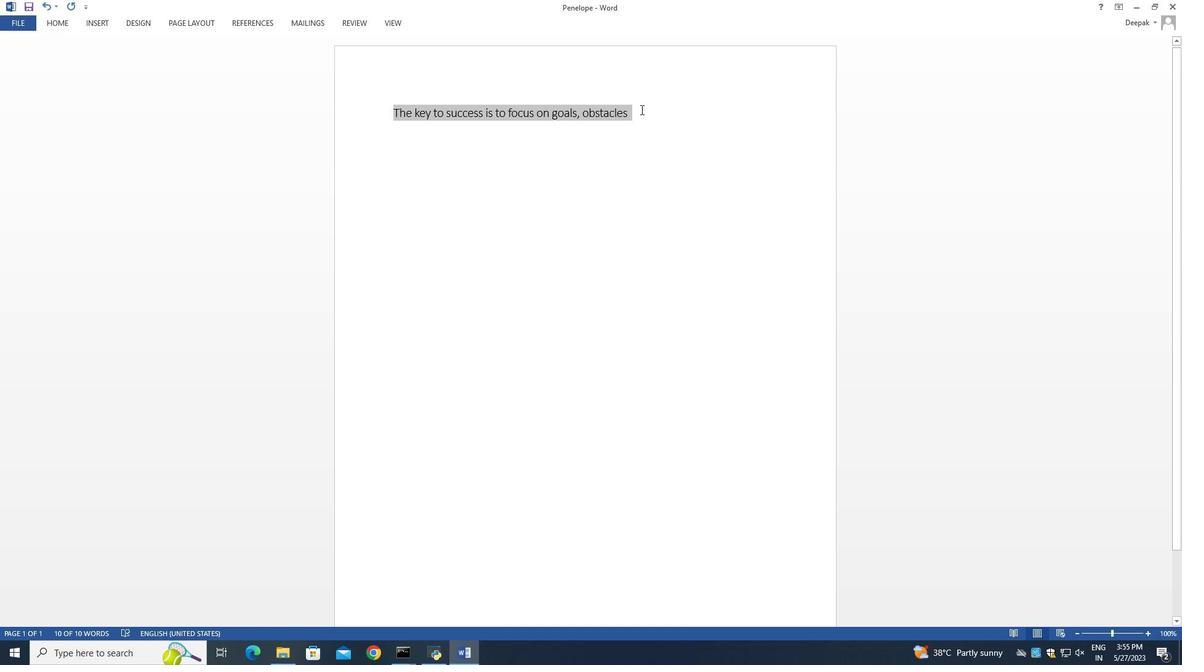 
Action: Mouse moved to (59, 21)
Screenshot: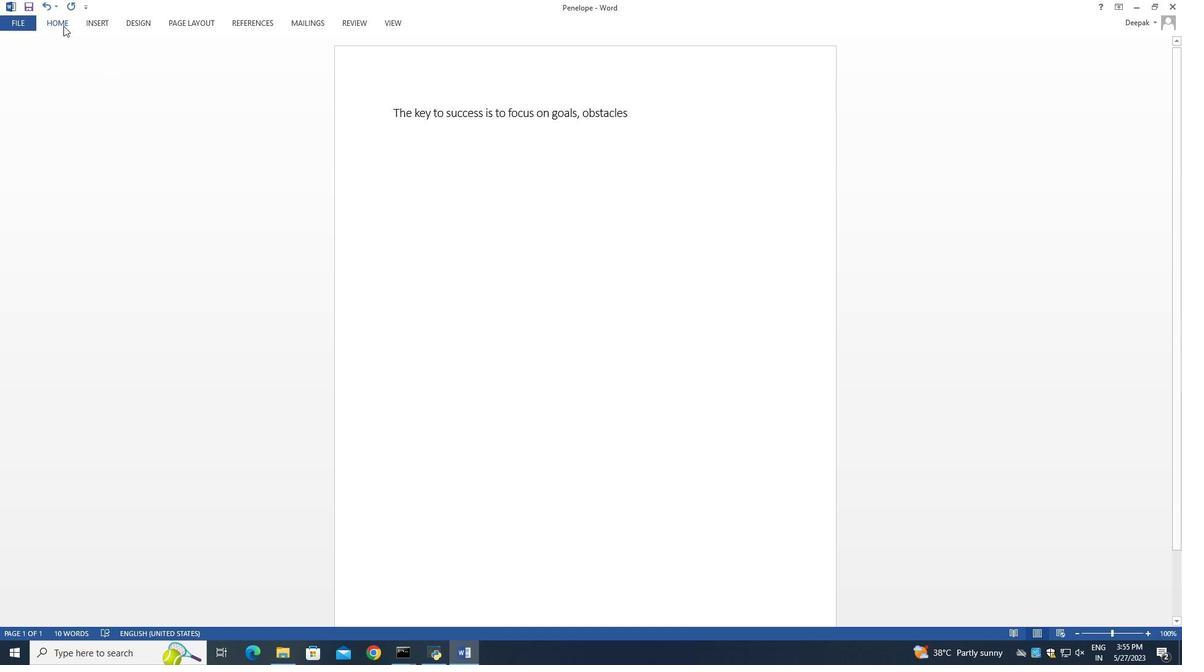 
Action: Mouse pressed left at (59, 21)
Screenshot: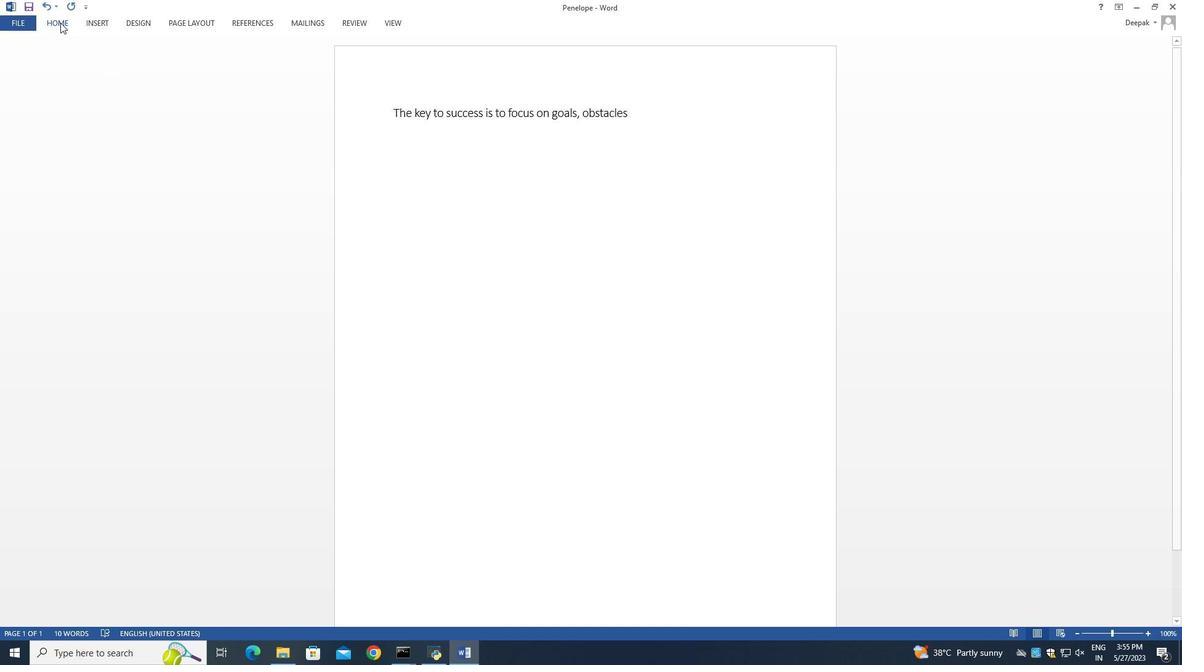 
Action: Mouse moved to (824, 54)
Screenshot: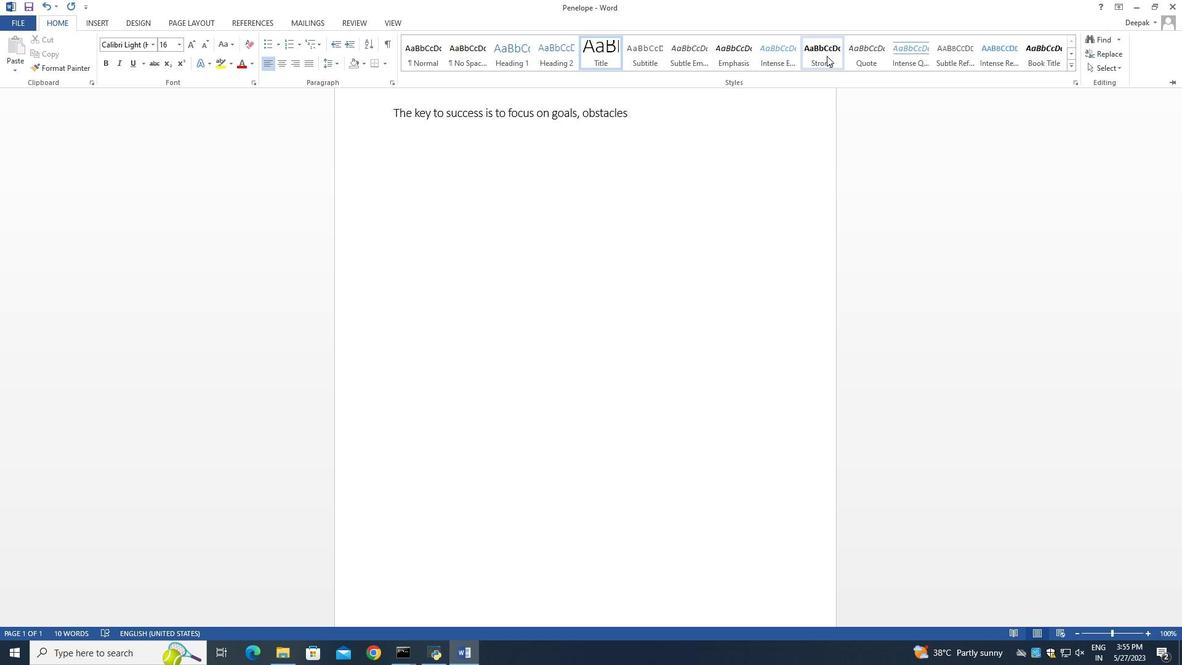 
Action: Mouse pressed left at (824, 54)
Screenshot: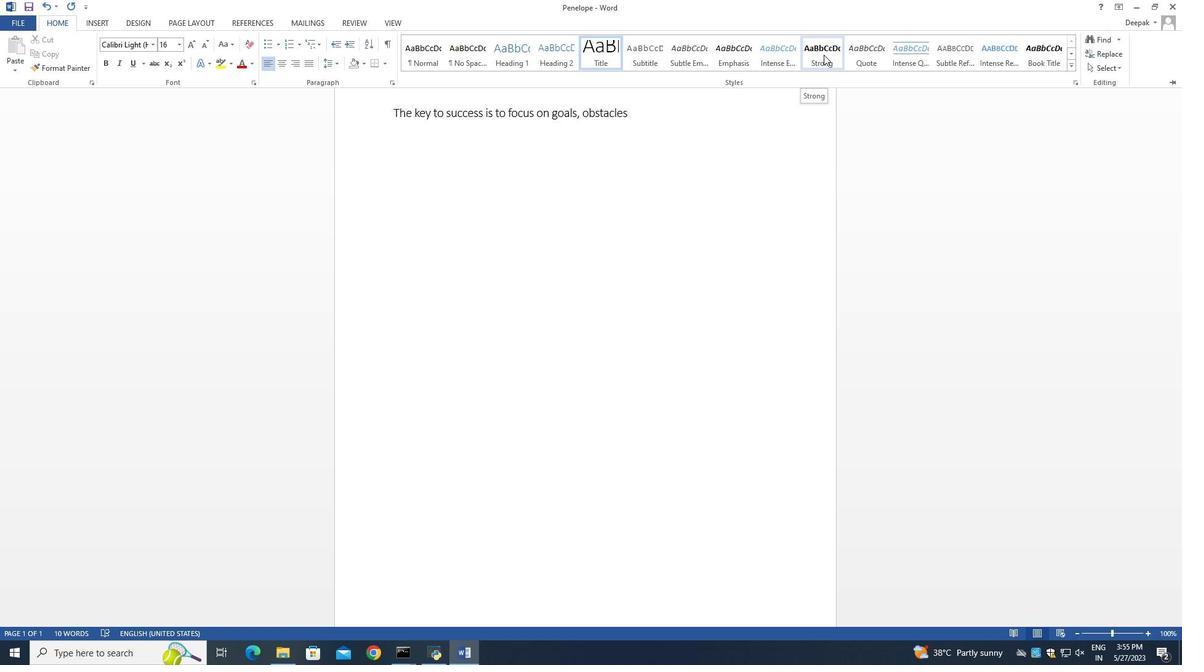 
Action: Mouse moved to (628, 112)
Screenshot: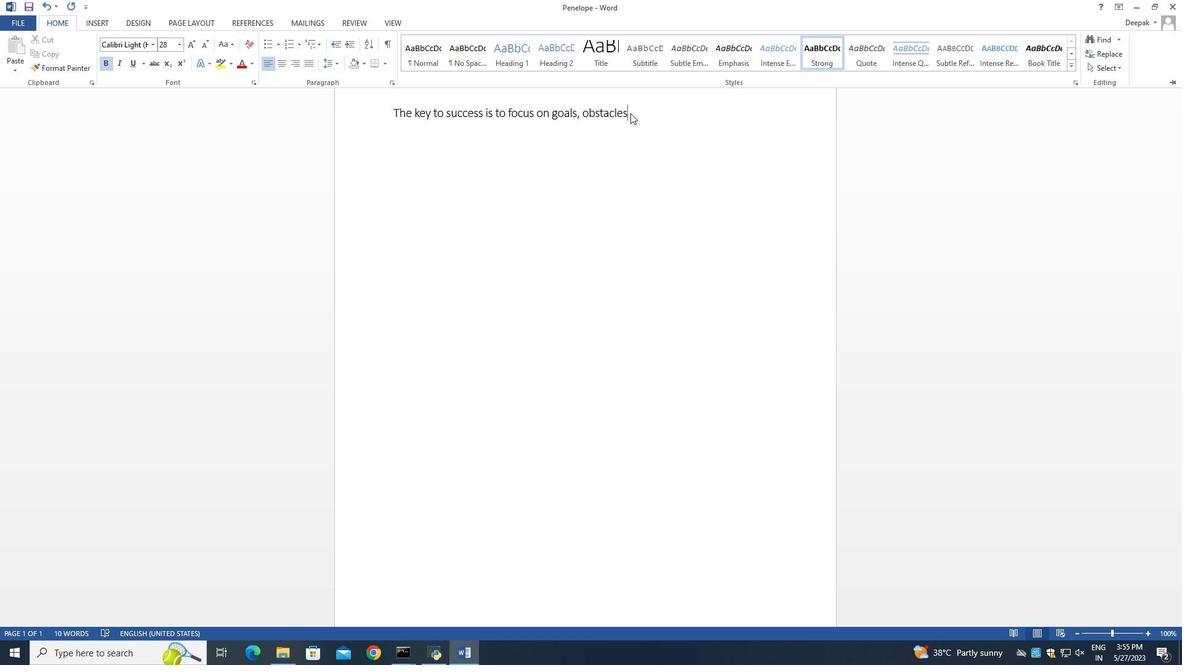 
Action: Mouse pressed left at (628, 112)
Screenshot: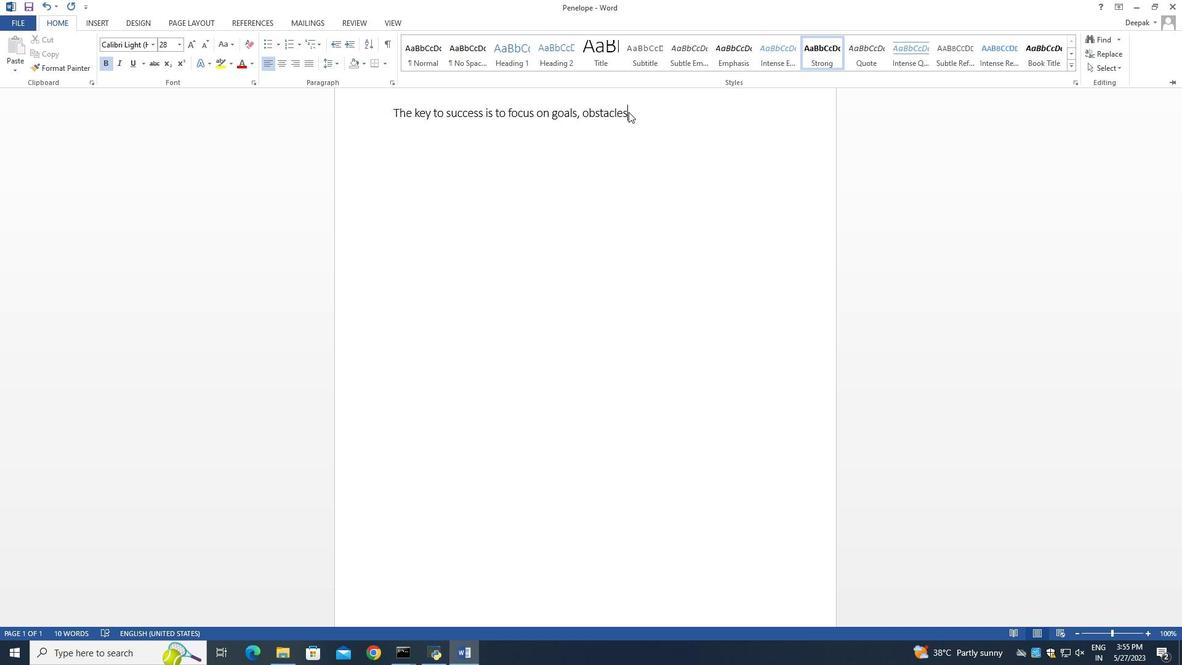 
Action: Mouse moved to (403, 115)
Screenshot: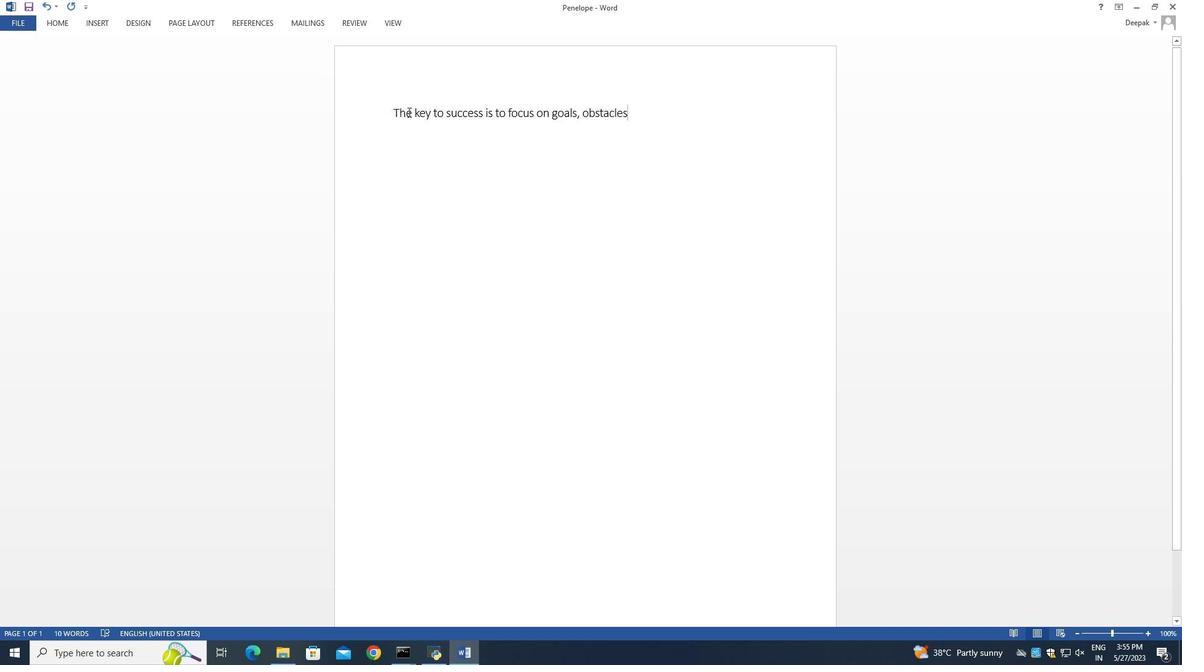 
Action: Mouse pressed left at (403, 115)
Screenshot: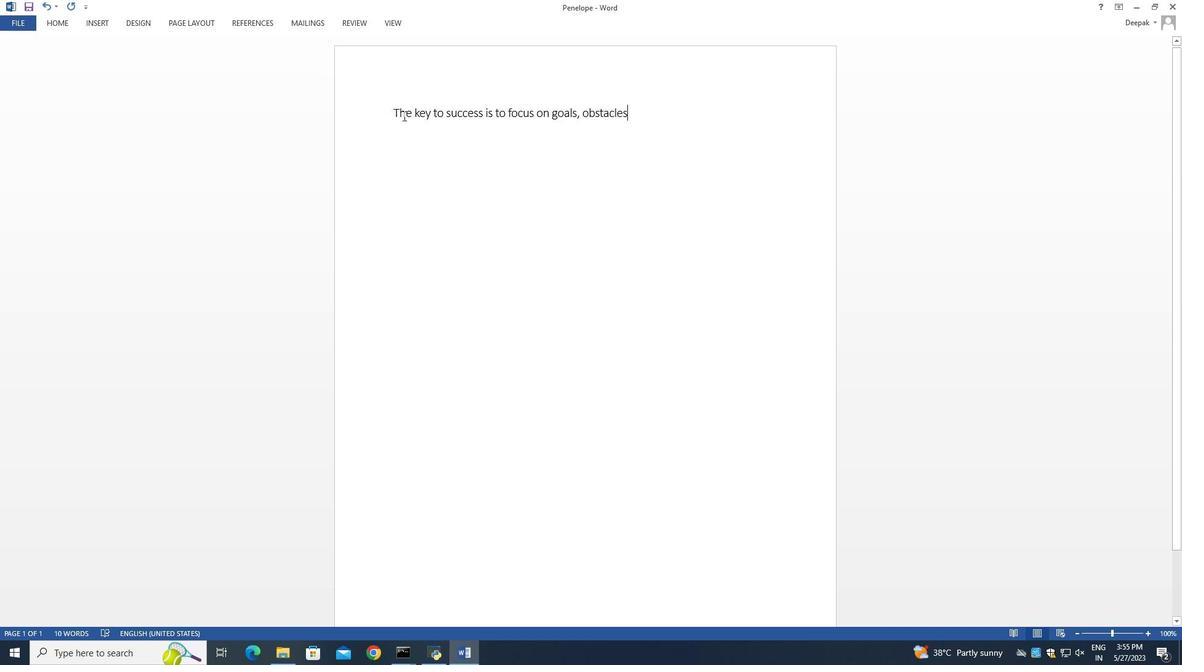 
Action: Mouse pressed left at (403, 115)
Screenshot: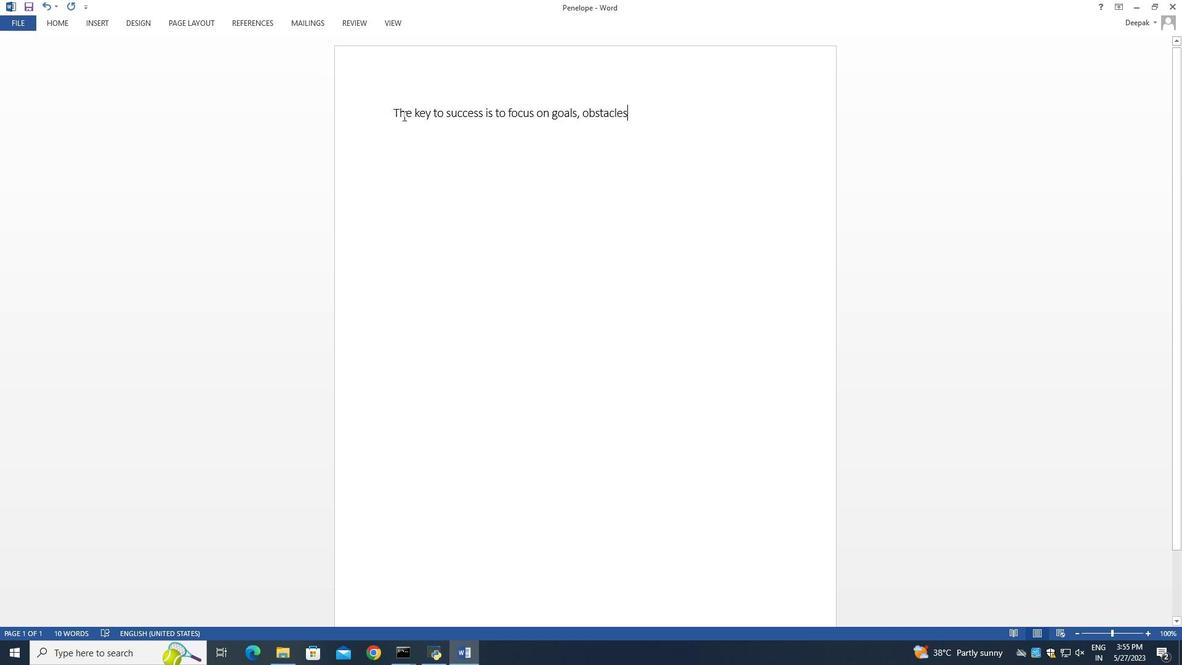 
Action: Mouse moved to (441, 146)
Screenshot: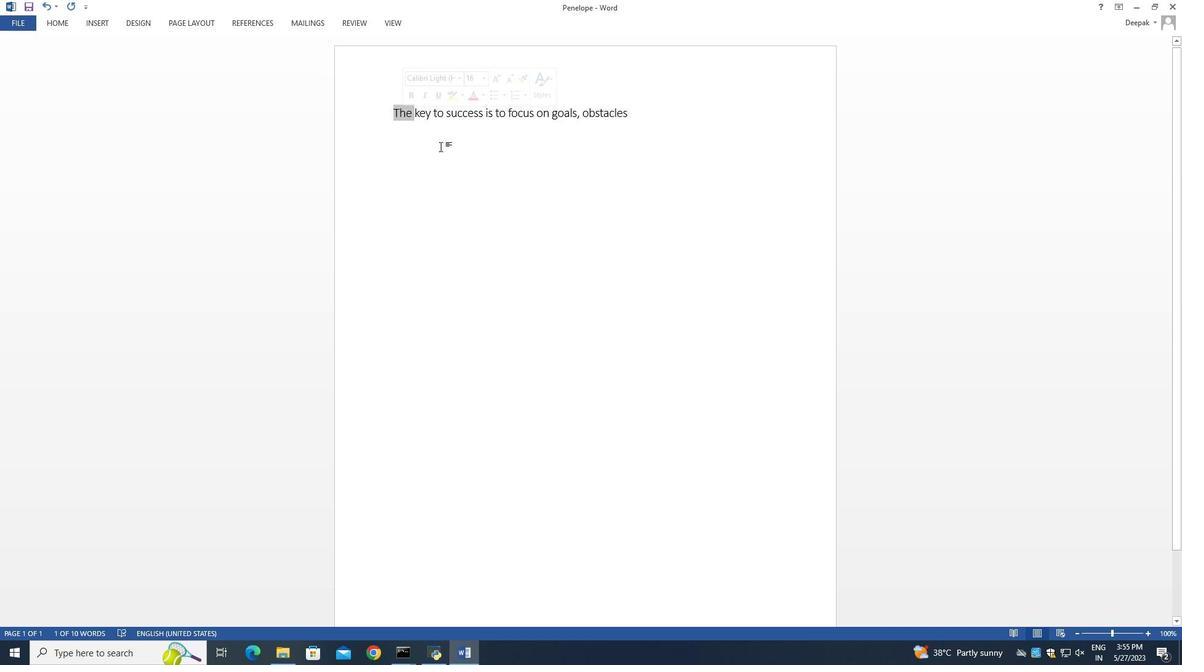 
Action: Mouse pressed left at (441, 146)
Screenshot: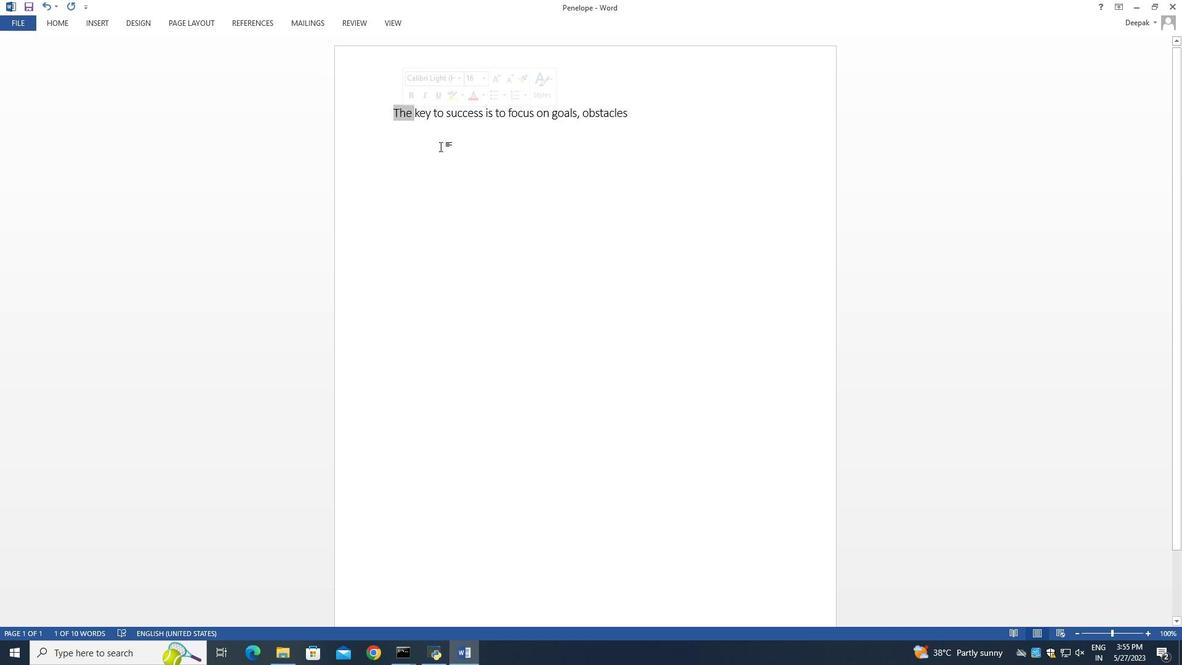 
Action: Mouse moved to (64, 21)
Screenshot: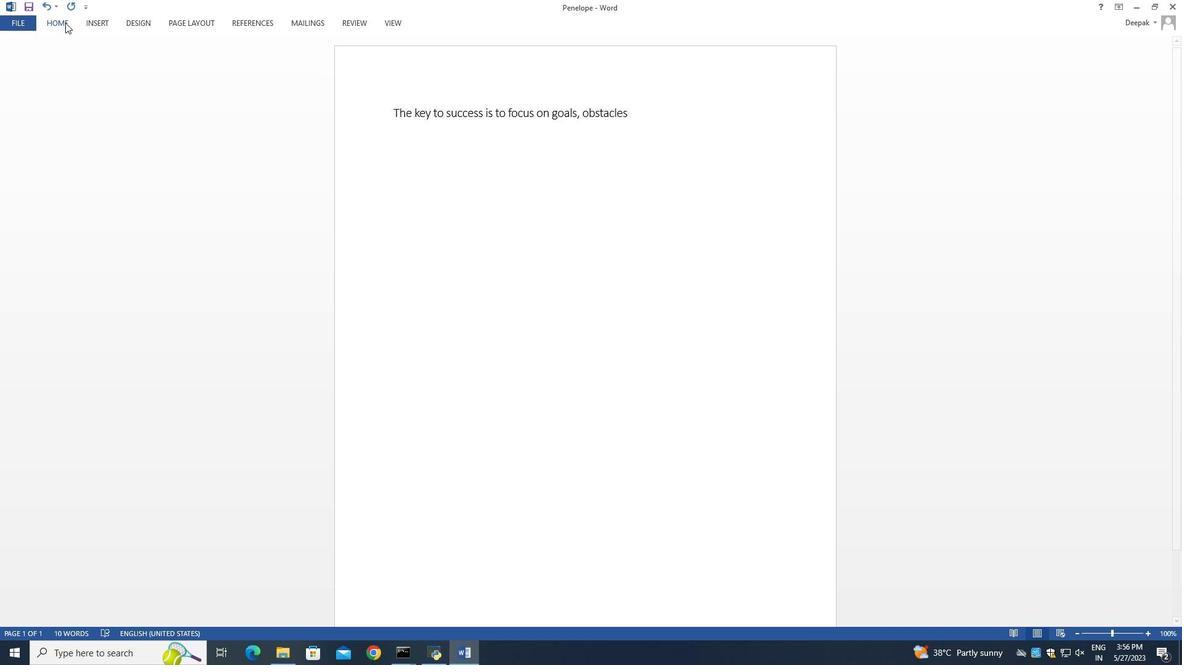 
Action: Mouse pressed left at (64, 21)
Screenshot: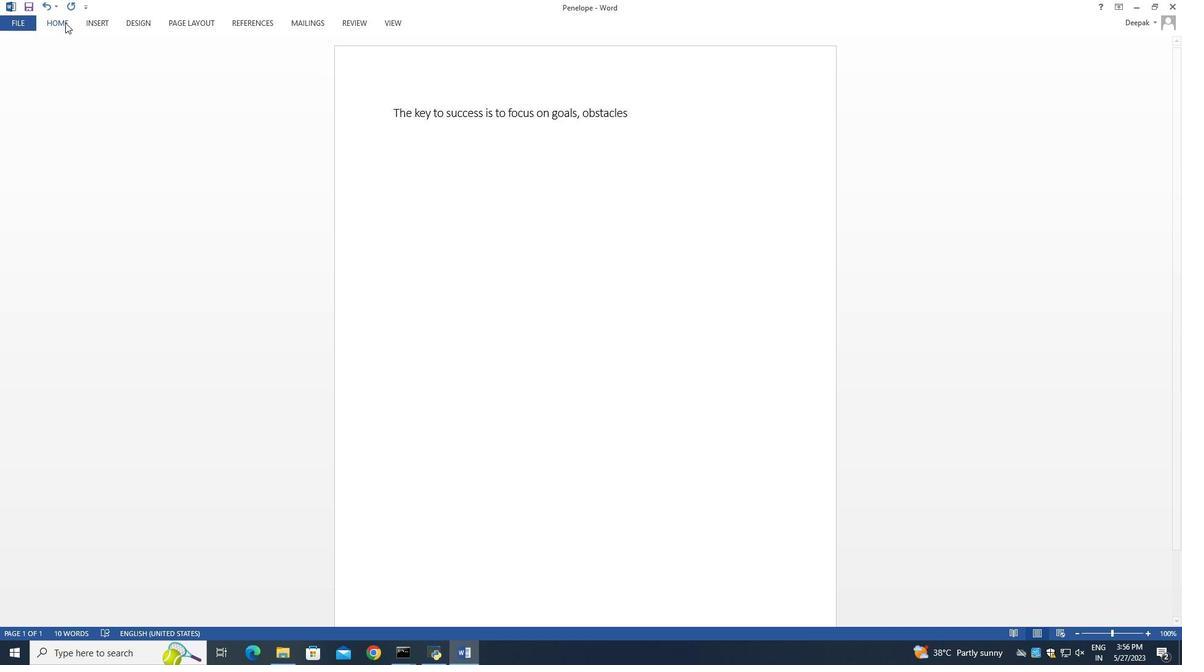 
Action: Mouse moved to (451, 109)
Screenshot: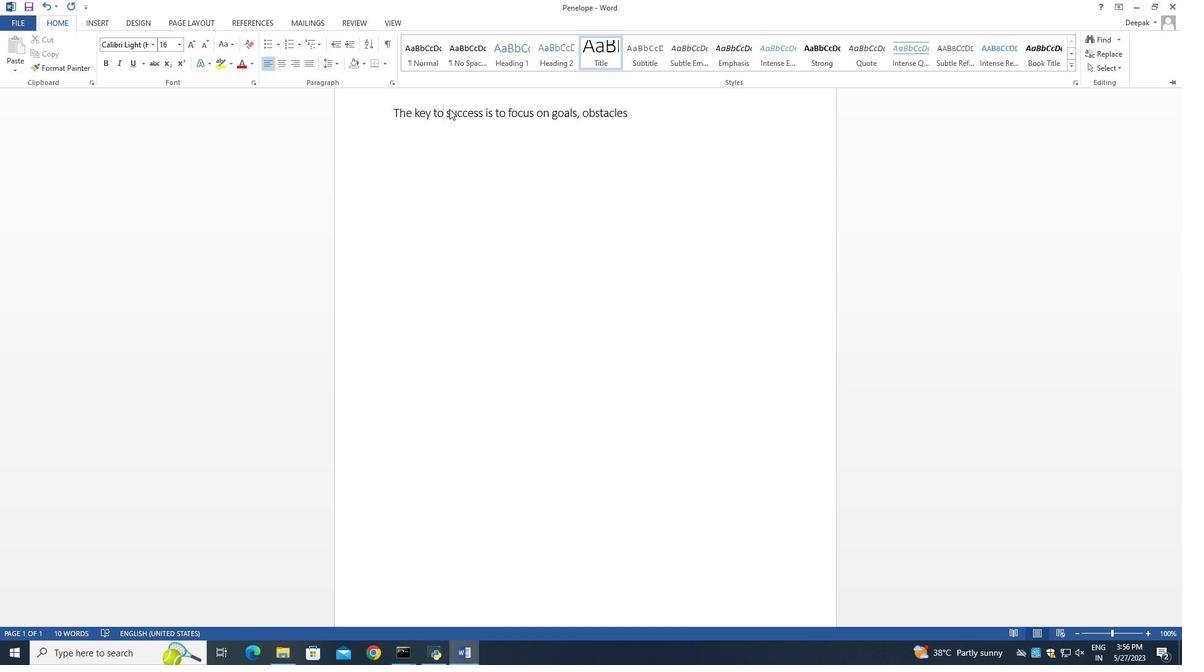 
Action: Mouse pressed left at (451, 109)
Screenshot: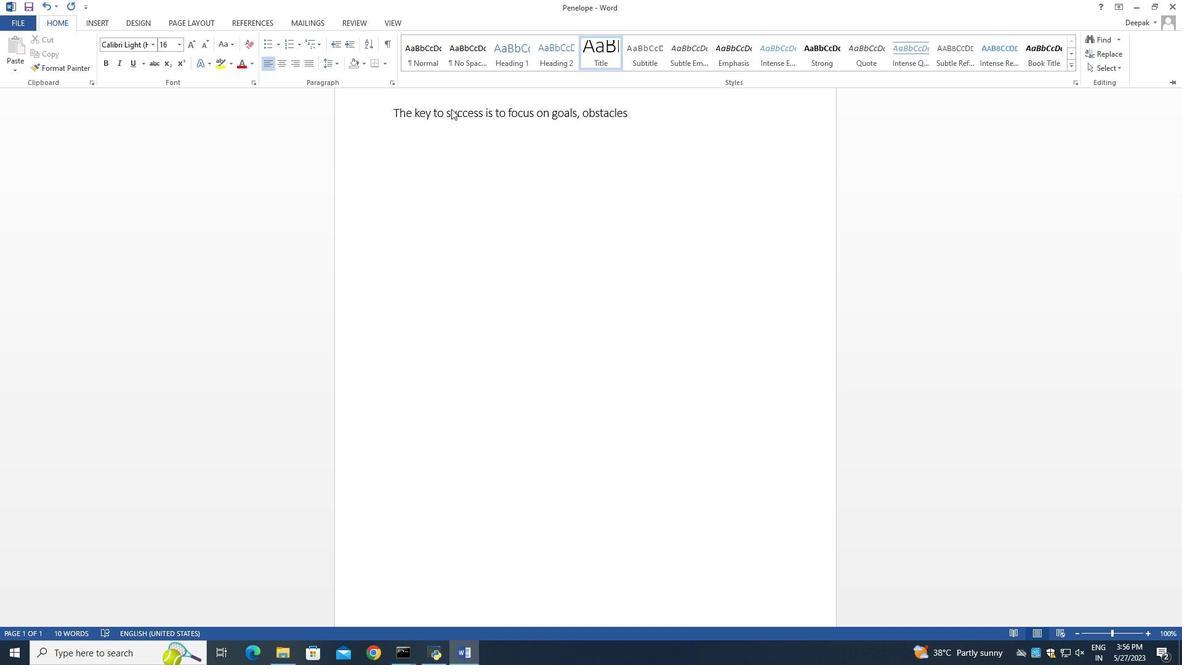 
Action: Mouse moved to (452, 109)
Screenshot: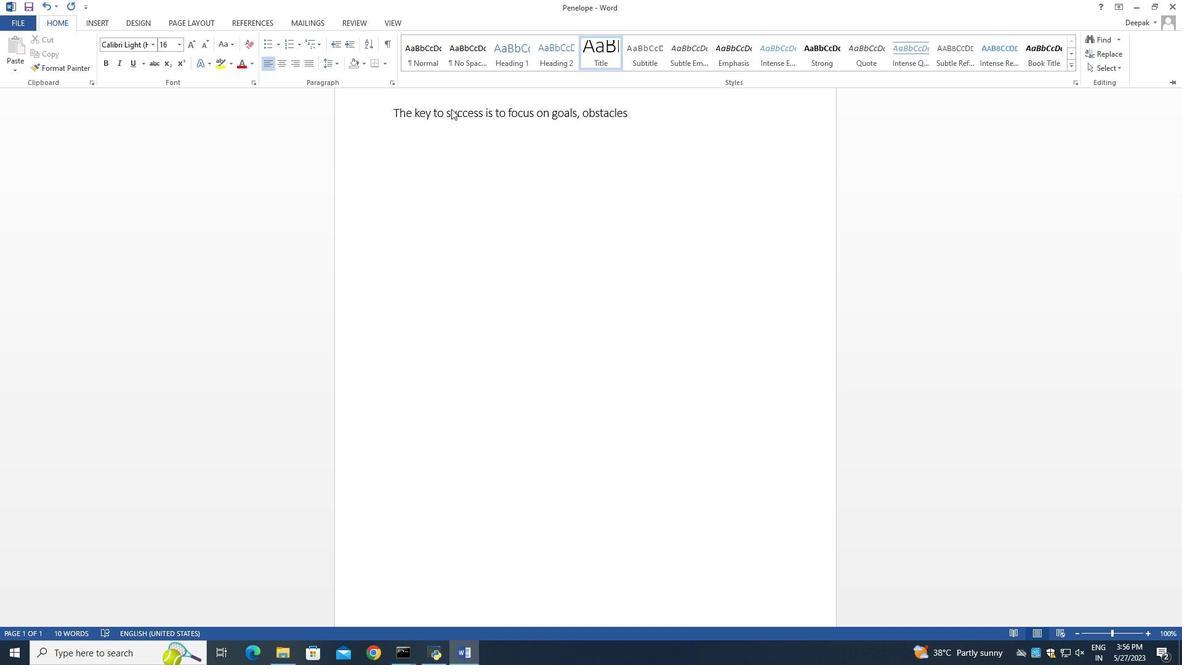 
Action: Mouse pressed left at (452, 109)
Screenshot: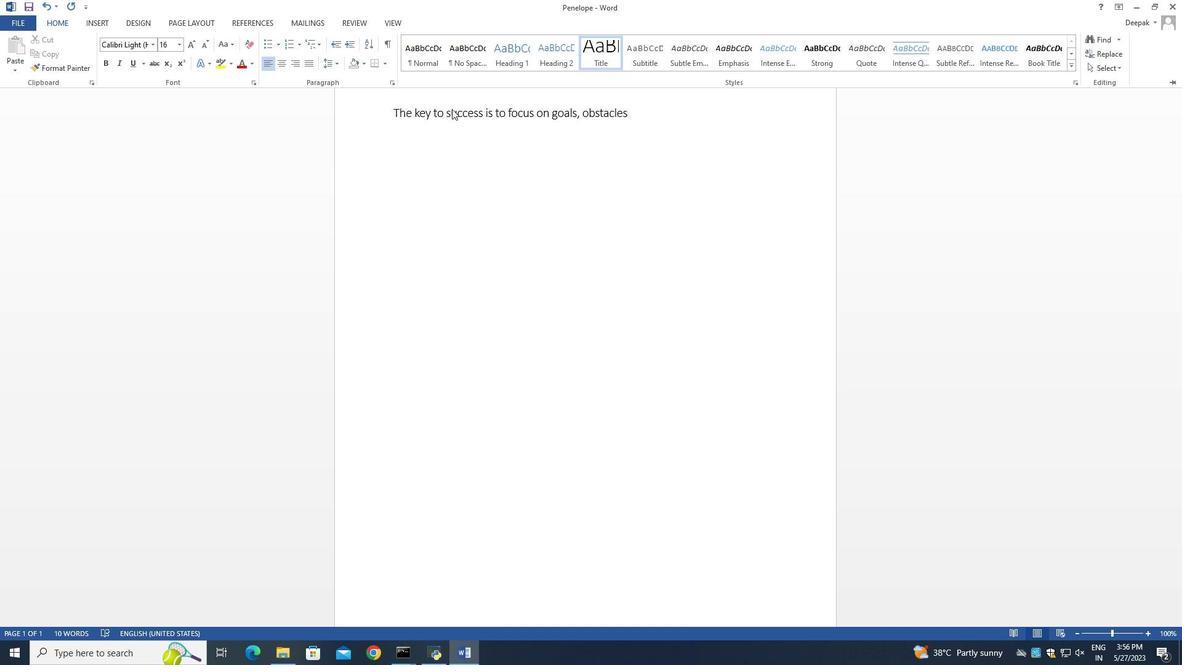 
Action: Mouse moved to (450, 110)
Screenshot: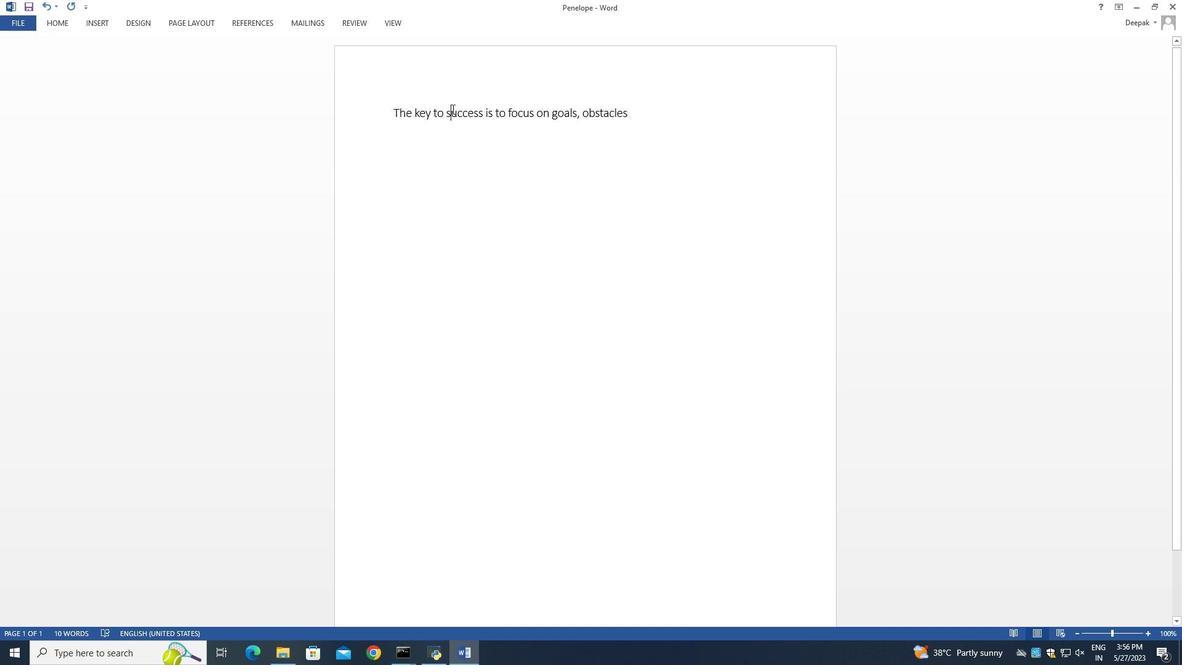 
Action: Mouse pressed left at (450, 110)
Screenshot: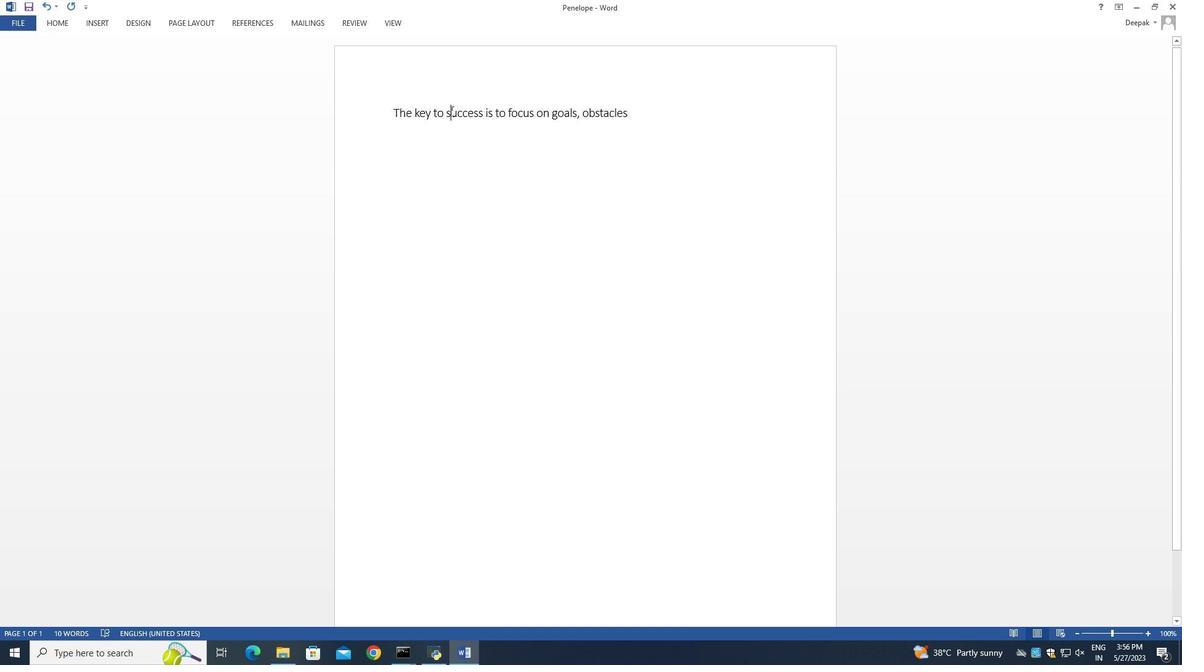 
Action: Mouse pressed left at (450, 110)
Screenshot: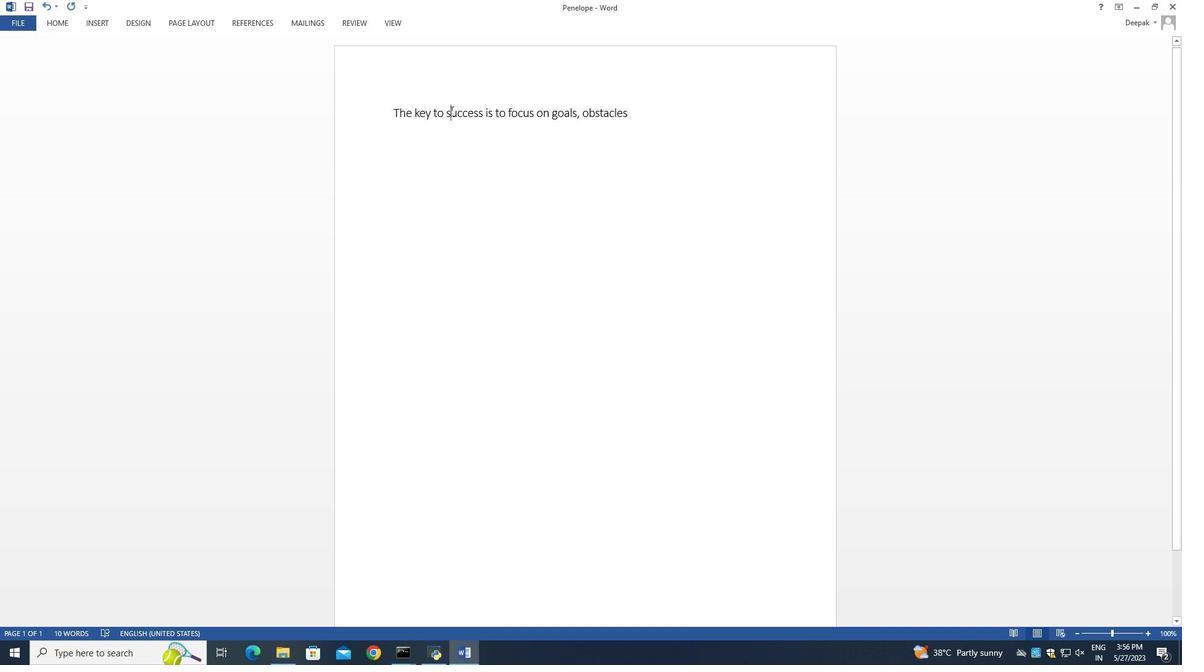
Action: Mouse pressed left at (450, 110)
Screenshot: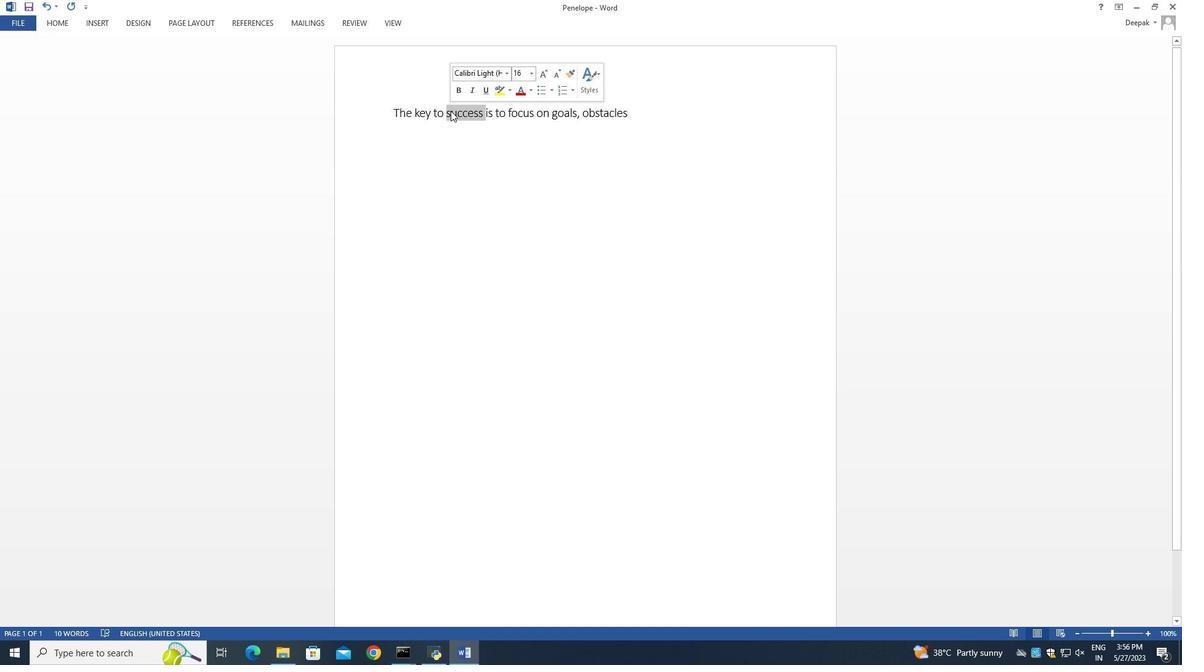 
Action: Mouse moved to (530, 88)
Screenshot: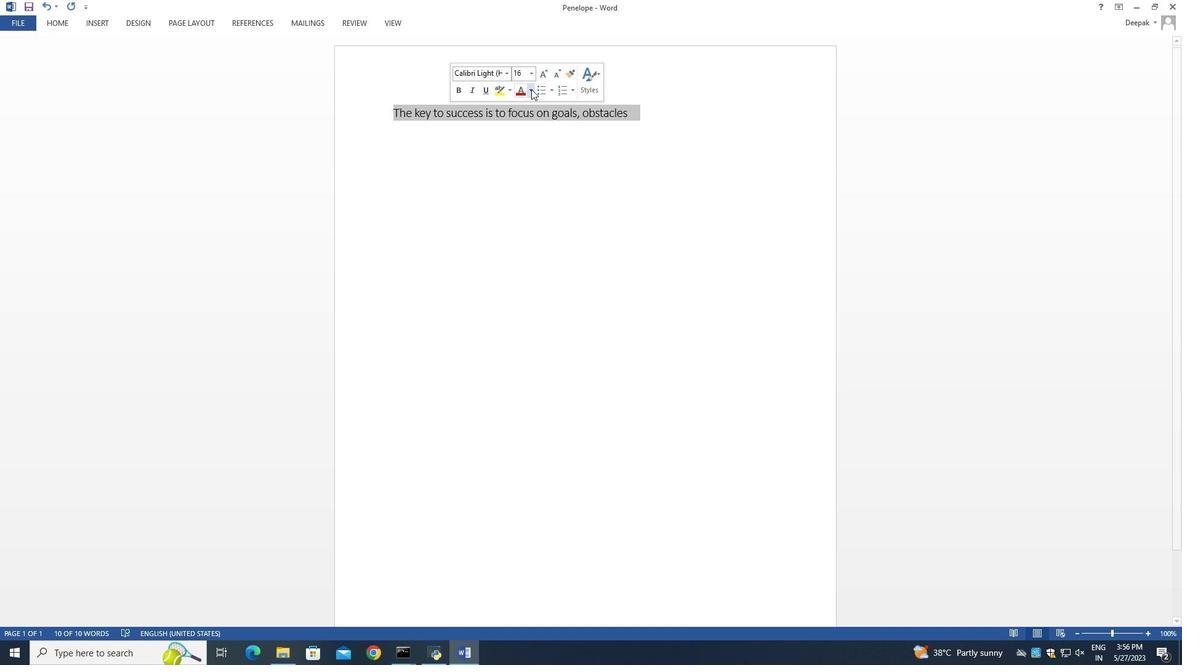
Action: Mouse pressed left at (530, 88)
Screenshot: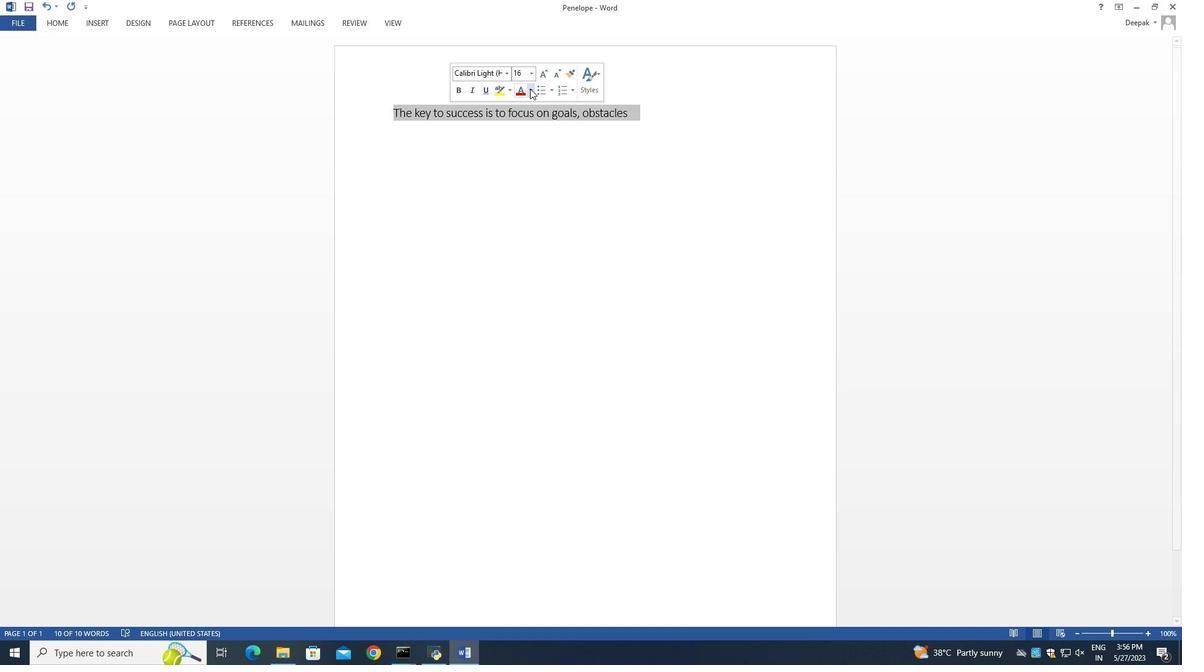 
Action: Mouse moved to (530, 200)
Screenshot: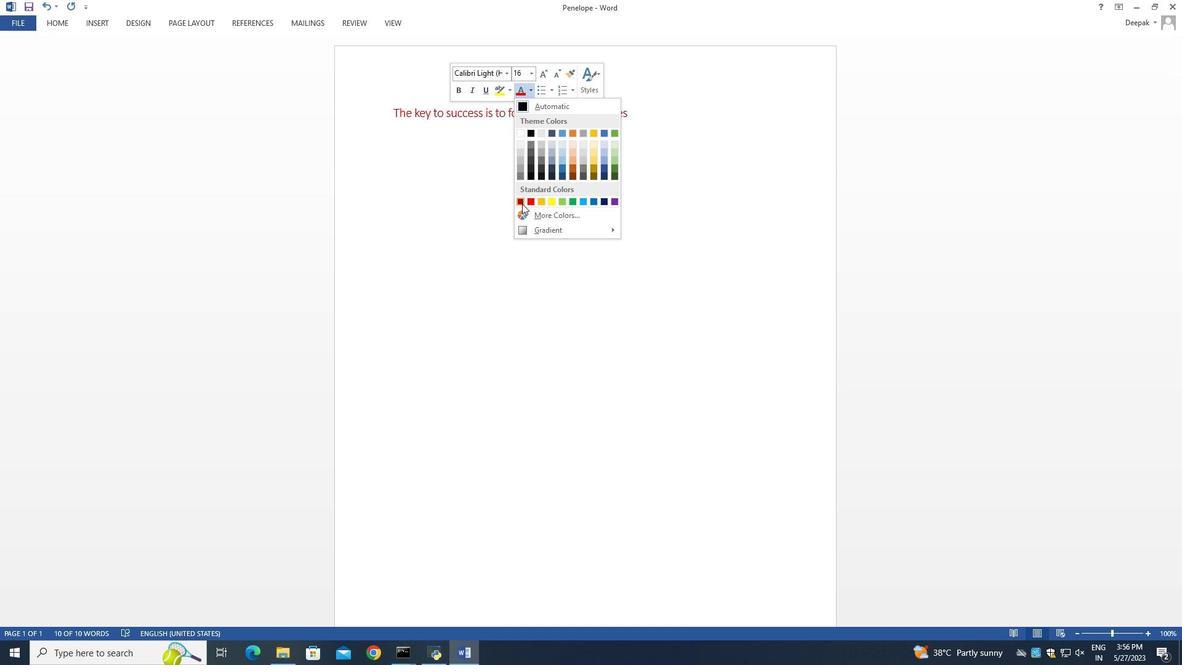 
Action: Mouse pressed left at (530, 200)
Screenshot: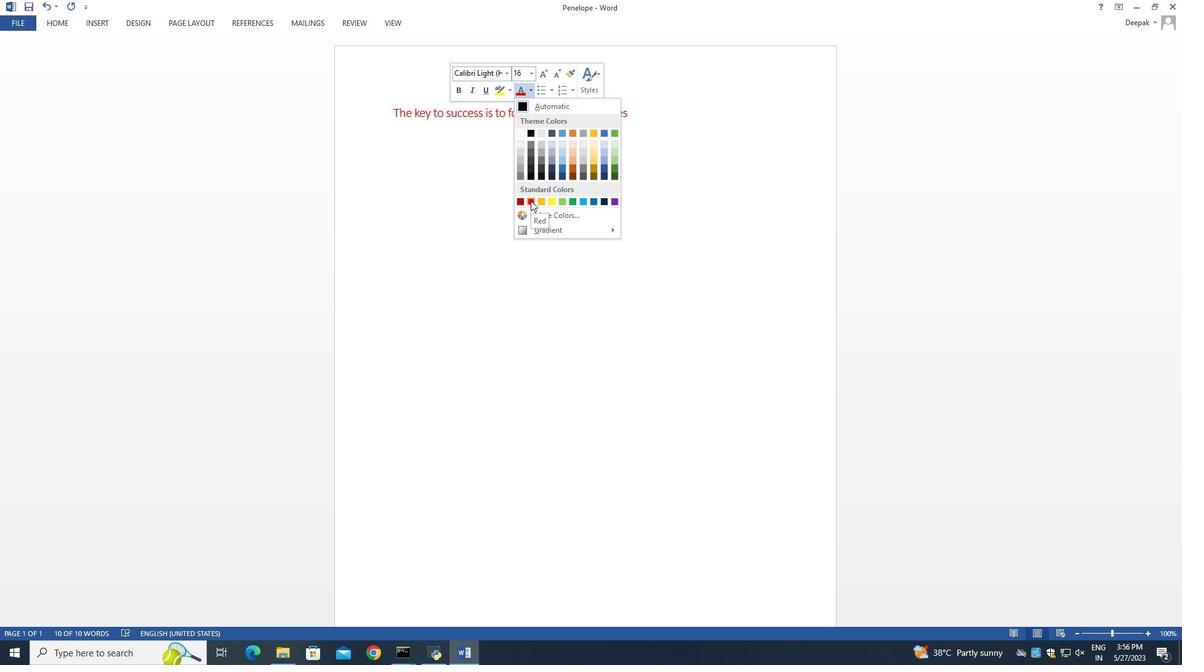 
Action: Mouse moved to (645, 118)
Screenshot: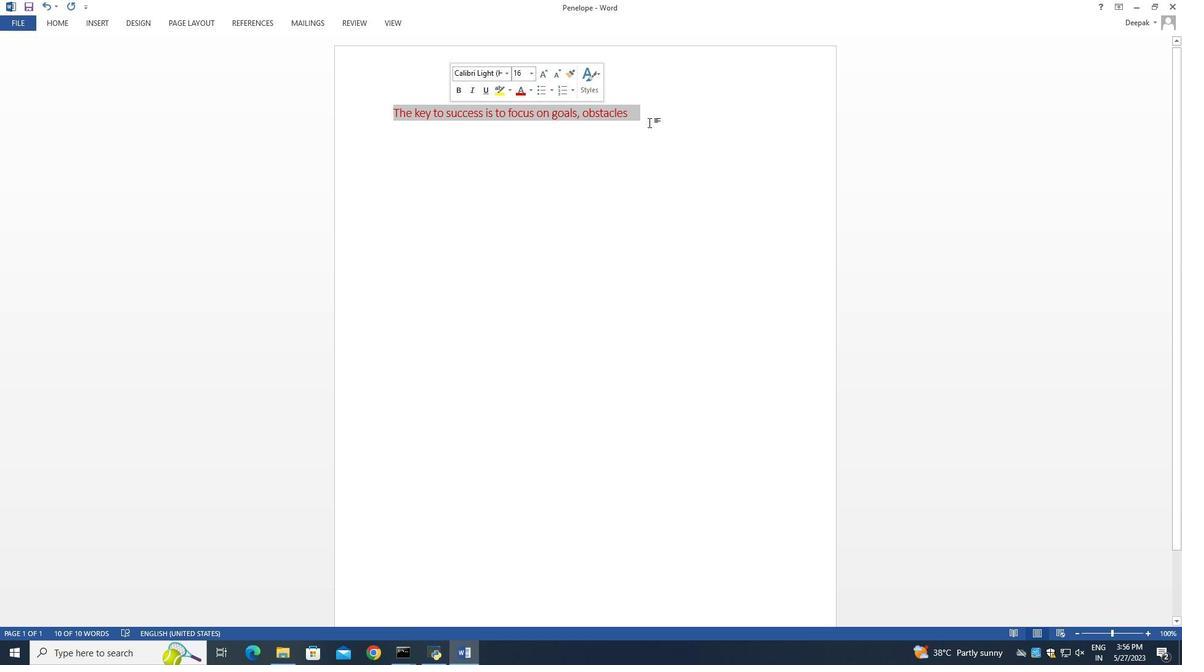 
Action: Mouse pressed left at (645, 118)
Screenshot: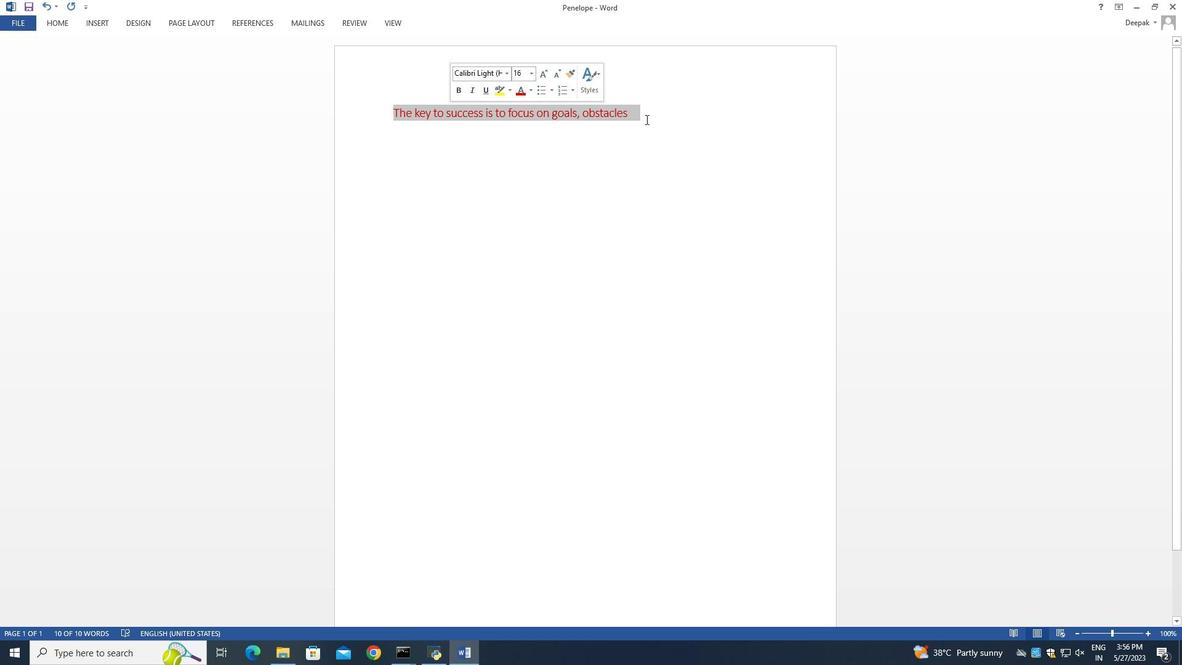 
Action: Mouse moved to (484, 185)
Screenshot: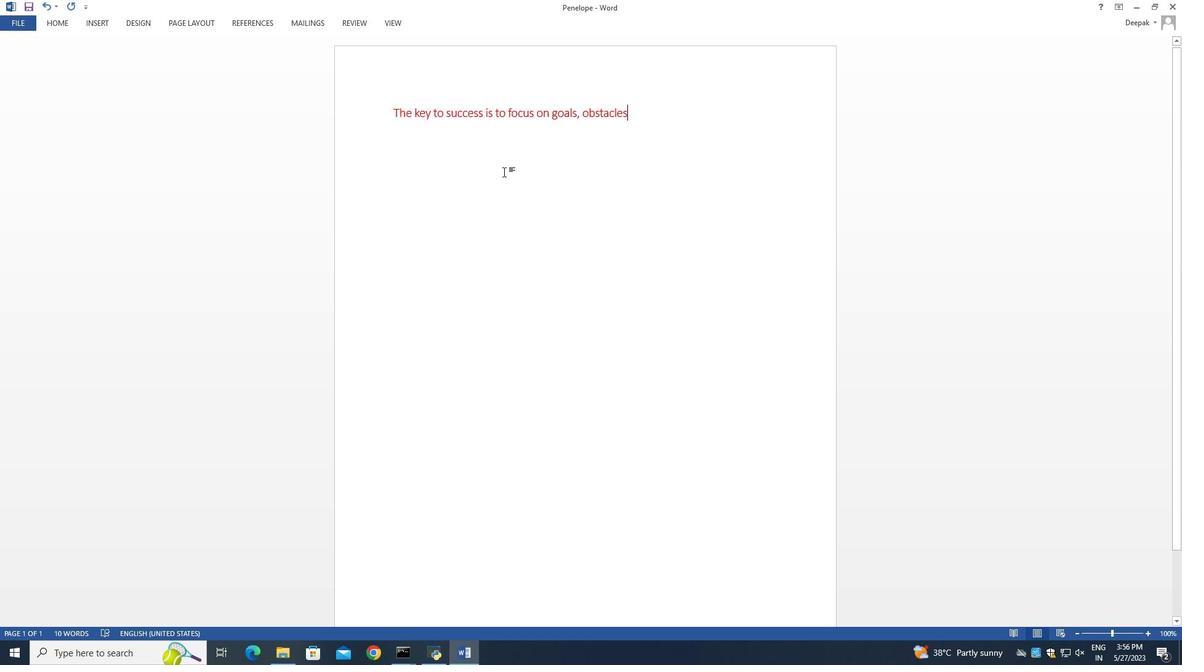 
Action: Mouse scrolled (485, 184) with delta (0, 0)
Screenshot: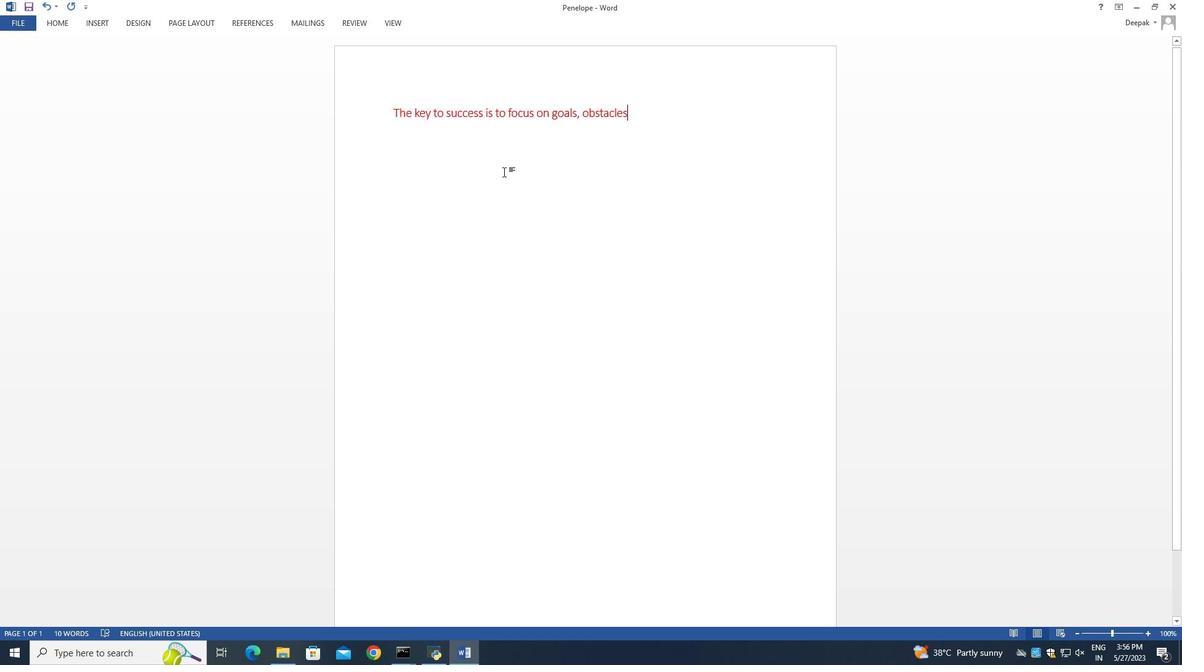 
Action: Mouse moved to (484, 186)
Screenshot: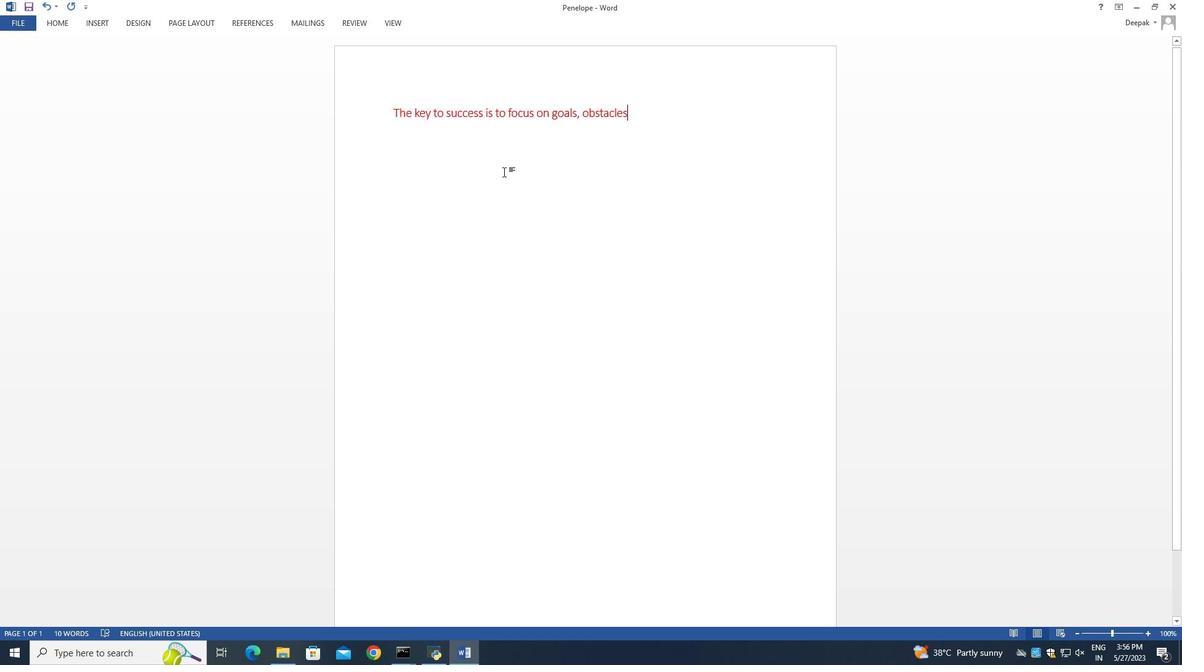
Action: Mouse scrolled (484, 186) with delta (0, 0)
Screenshot: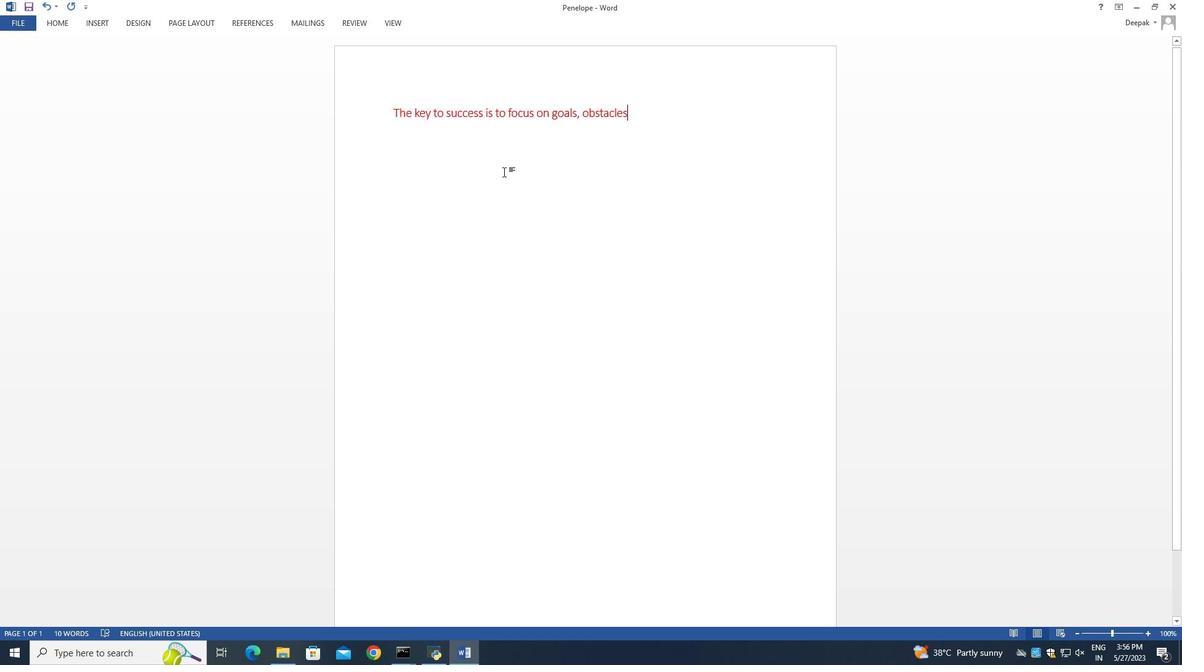 
Action: Mouse moved to (484, 187)
Screenshot: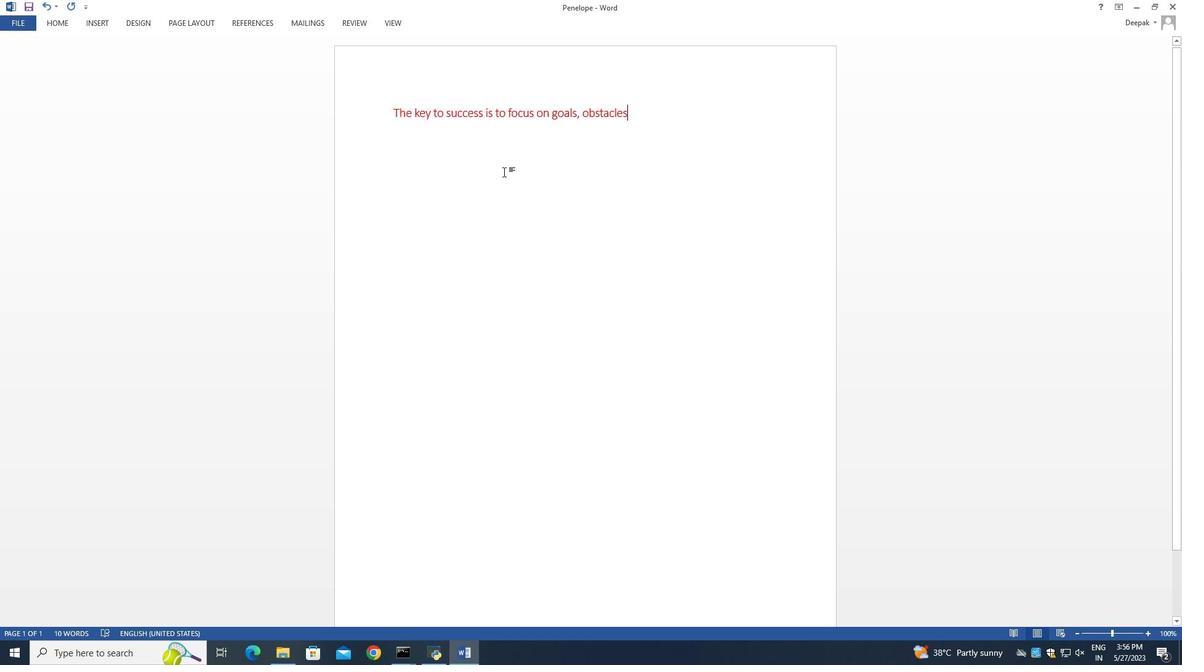 
Action: Mouse scrolled (484, 187) with delta (0, 0)
Screenshot: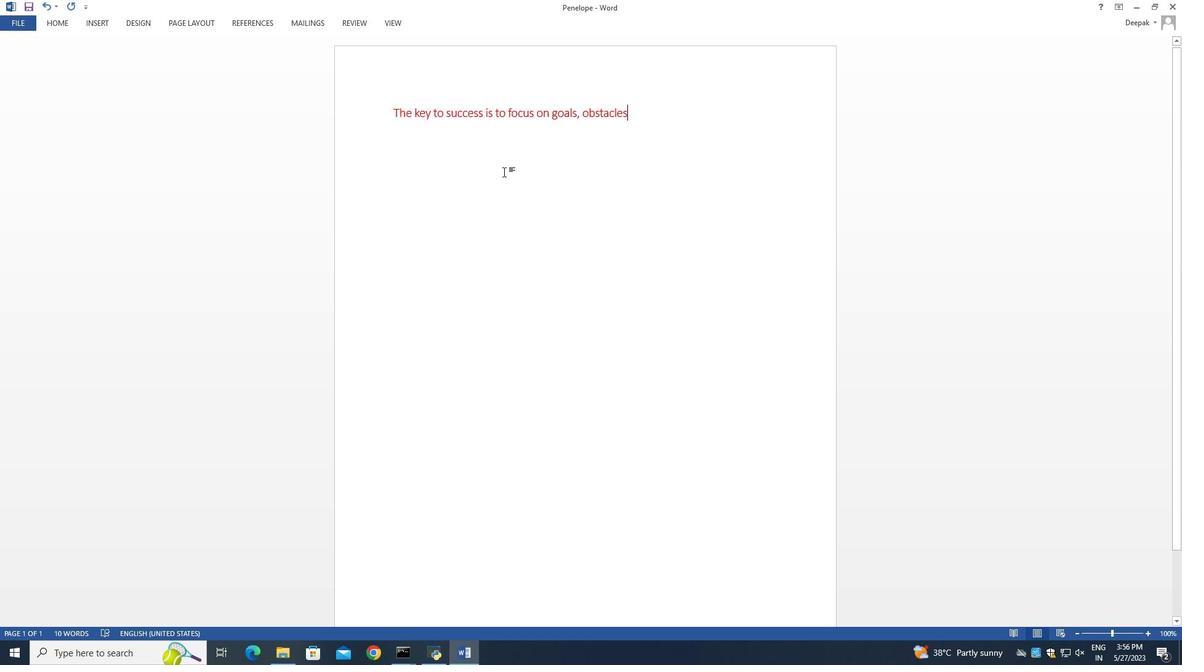 
Action: Mouse moved to (484, 187)
Screenshot: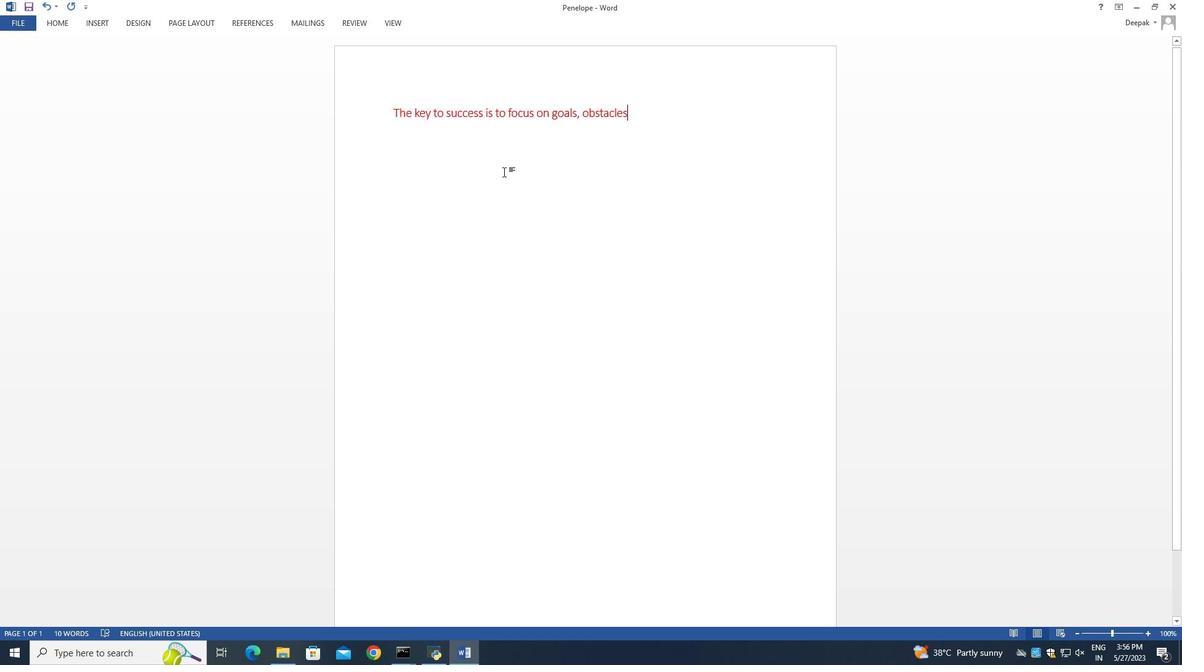 
Action: Mouse scrolled (484, 188) with delta (0, 0)
Screenshot: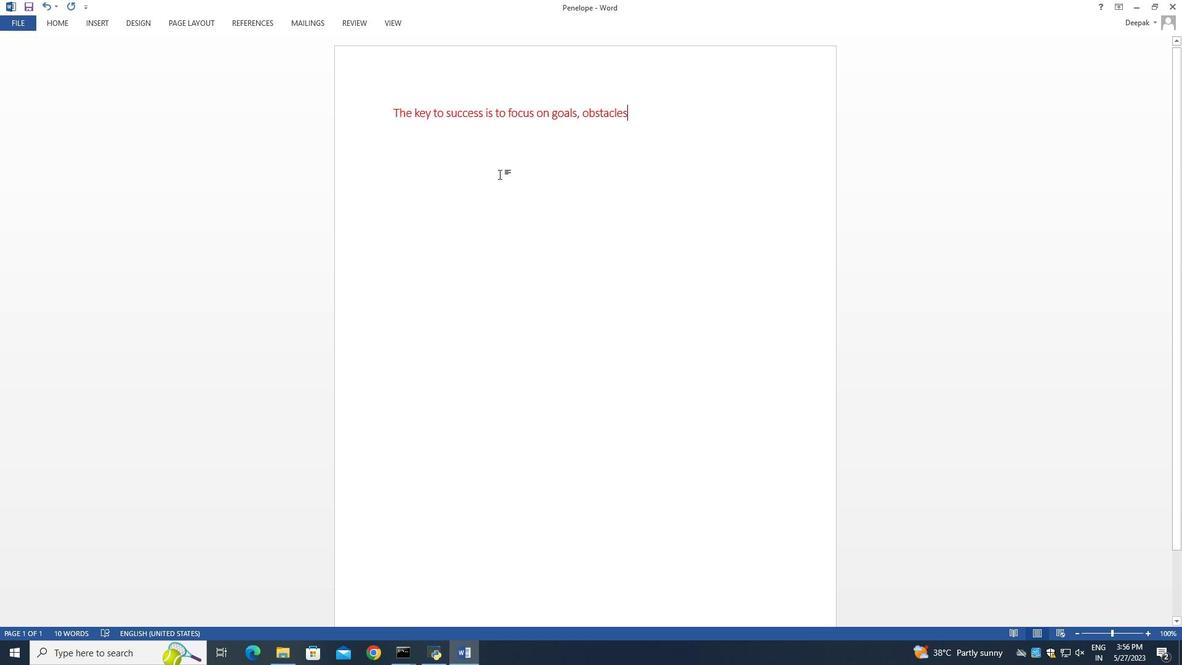 
Action: Mouse moved to (57, 18)
Screenshot: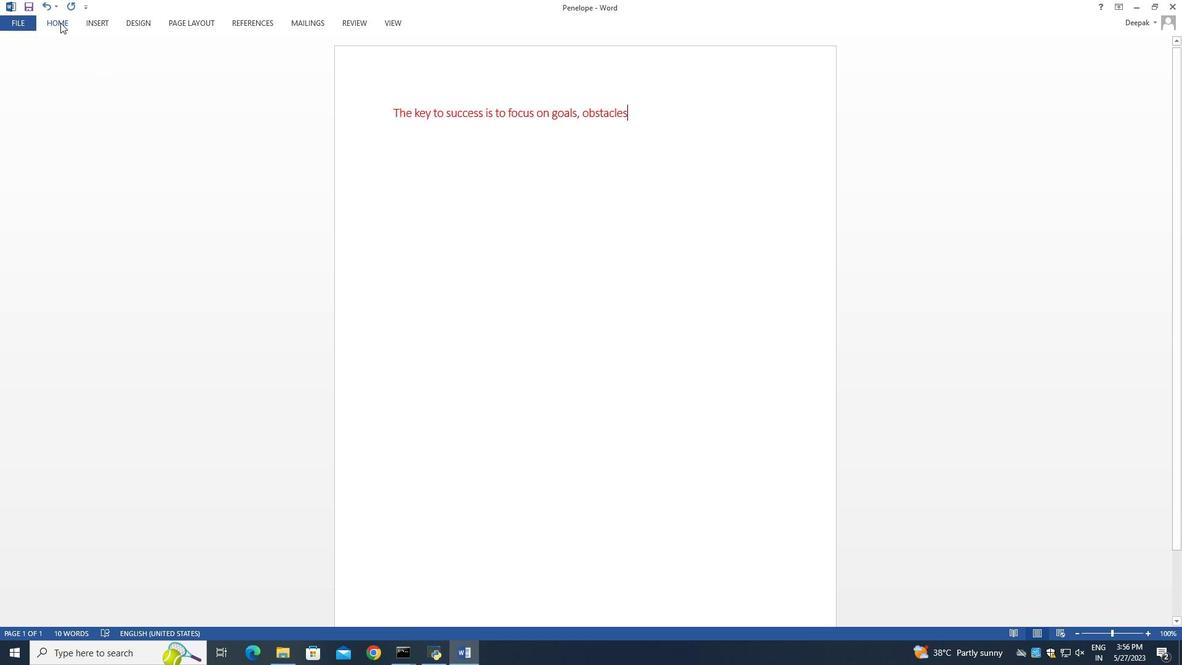 
Action: Mouse pressed left at (57, 18)
Screenshot: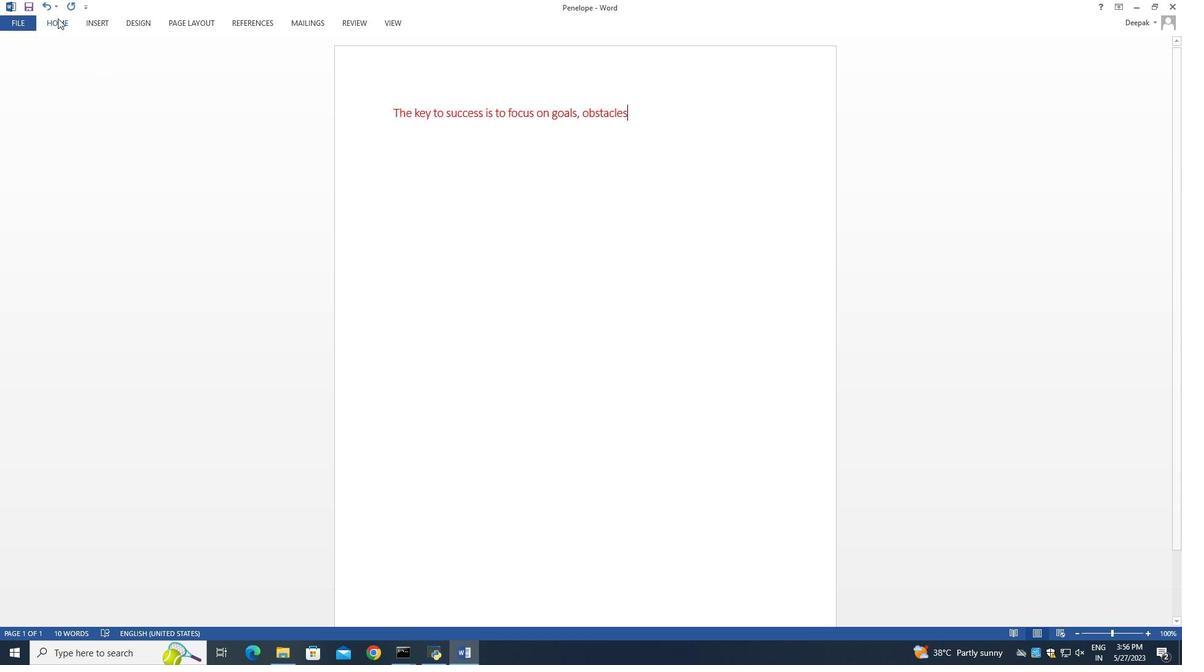 
Action: Mouse moved to (374, 275)
Screenshot: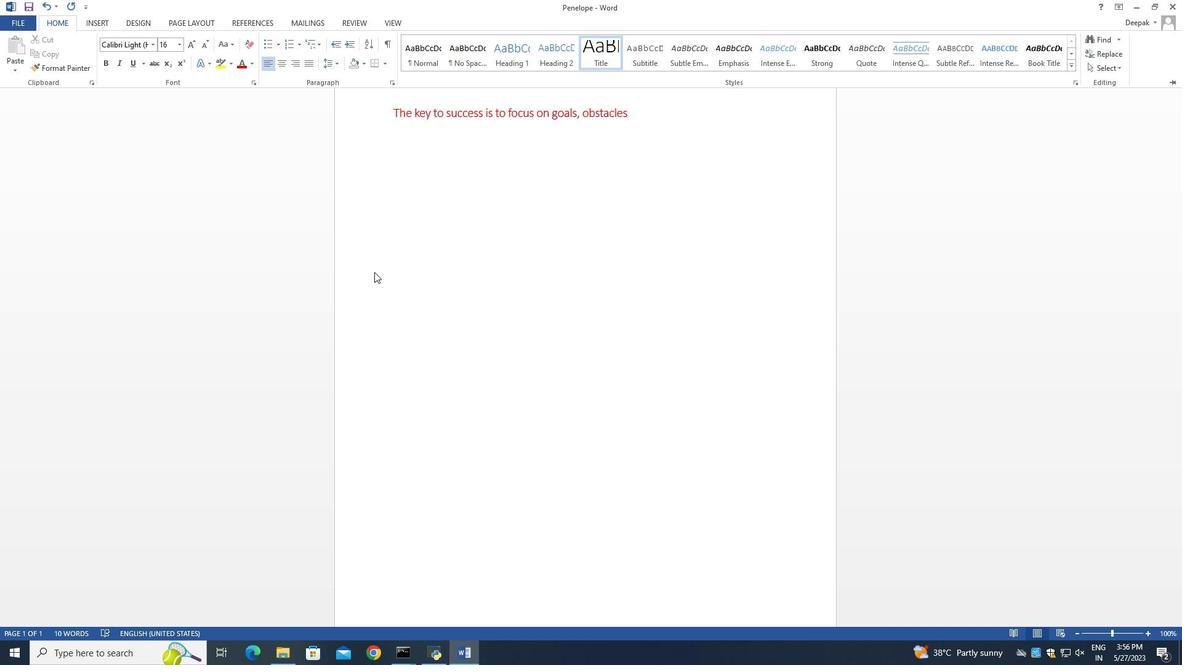 
Action: Mouse scrolled (374, 276) with delta (0, 0)
Screenshot: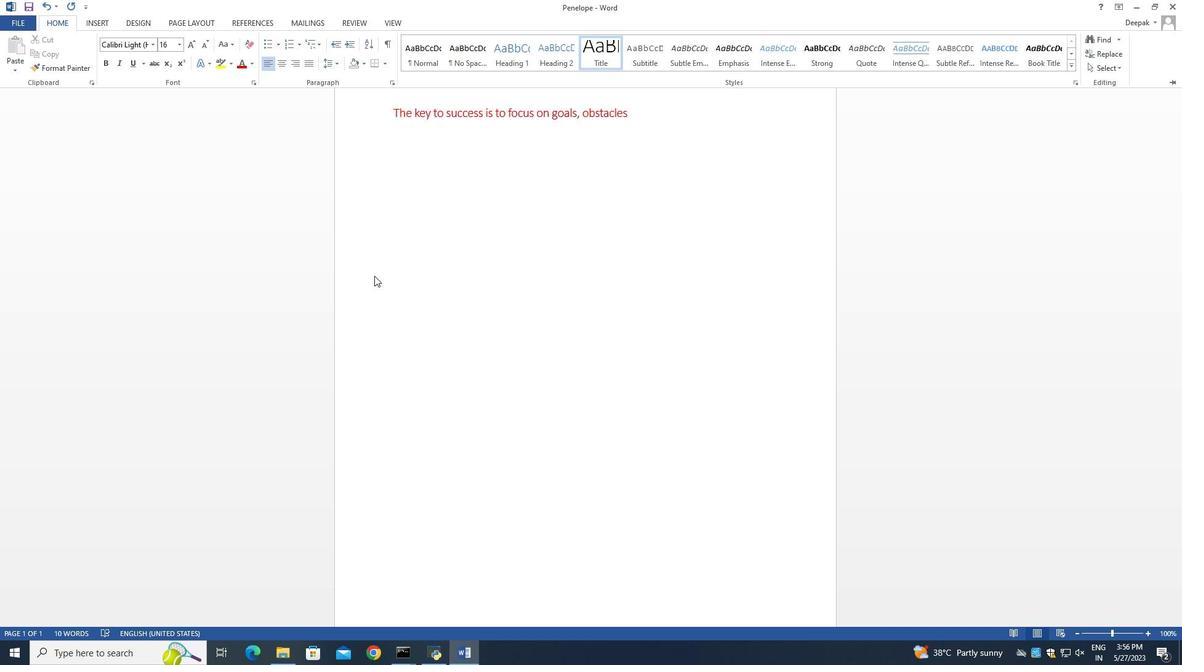 
Action: Mouse scrolled (374, 276) with delta (0, 0)
Screenshot: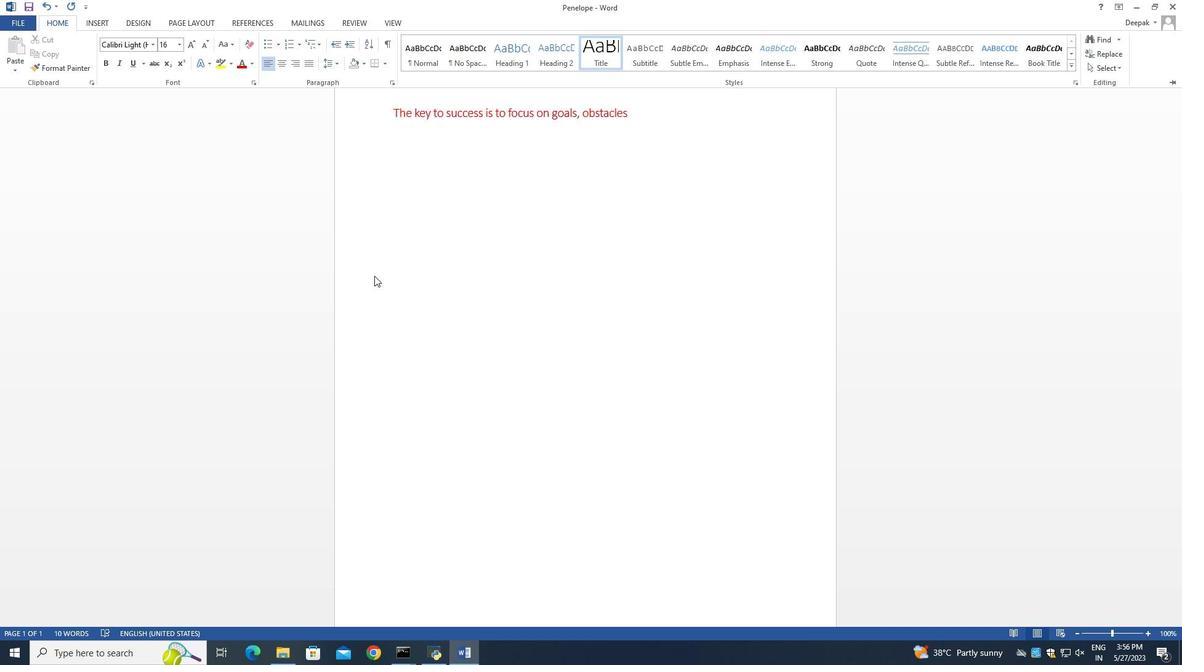
Action: Mouse scrolled (374, 276) with delta (0, 0)
Screenshot: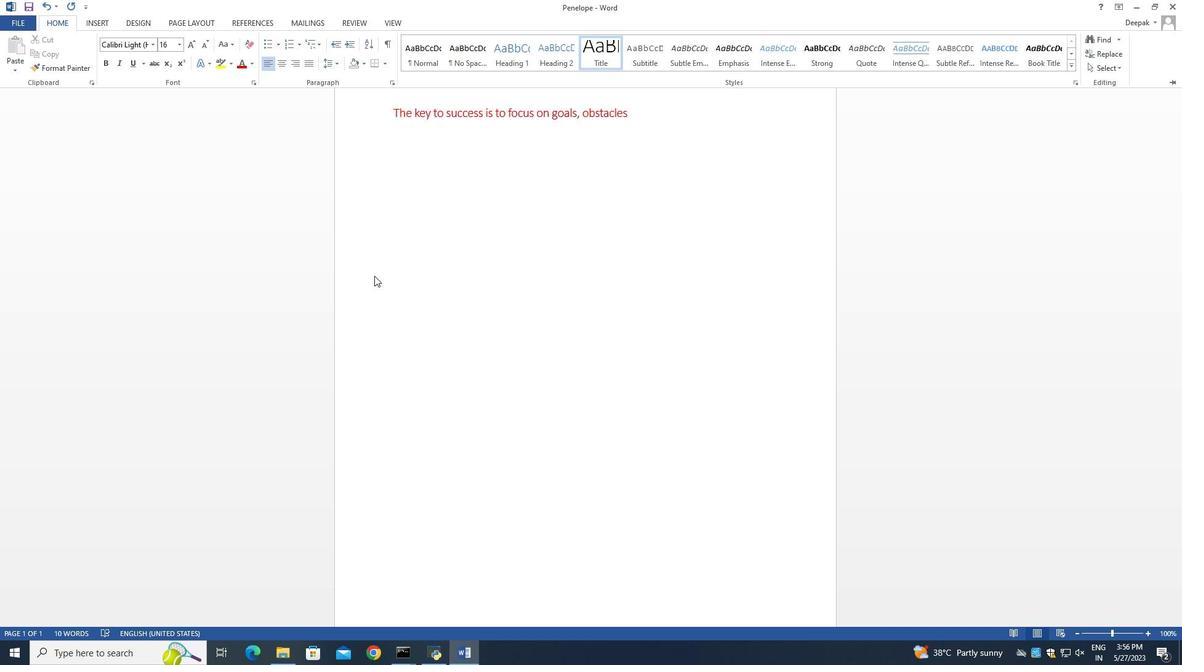 
Action: Mouse moved to (485, 215)
Screenshot: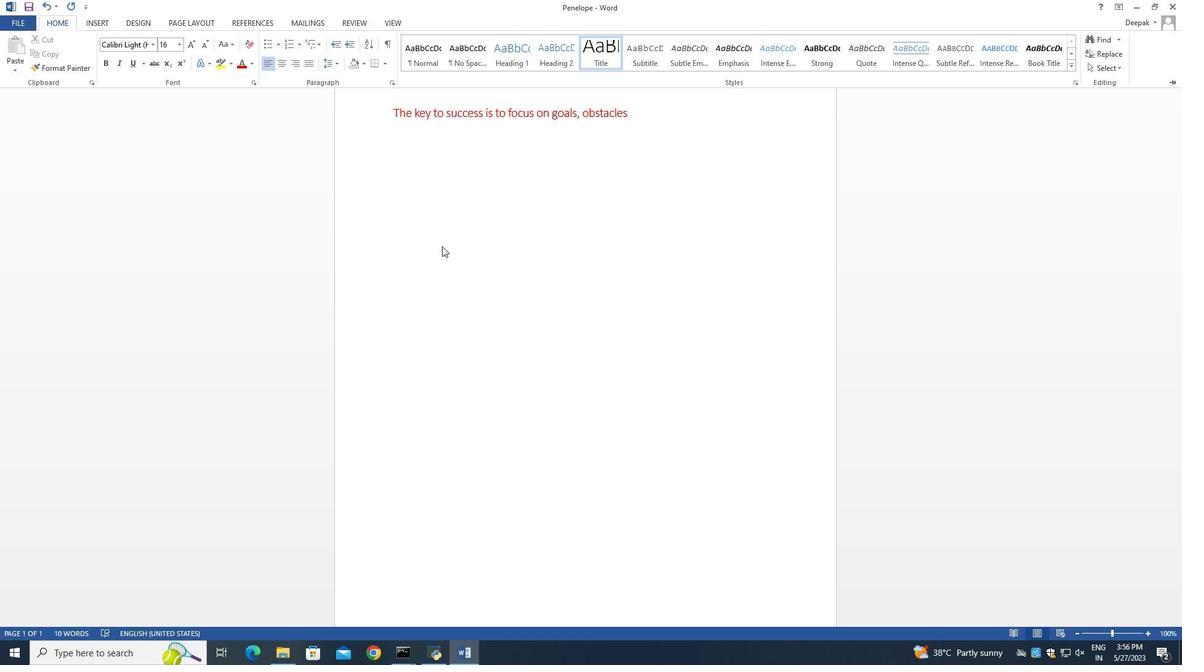 
Action: Mouse scrolled (485, 216) with delta (0, 0)
Screenshot: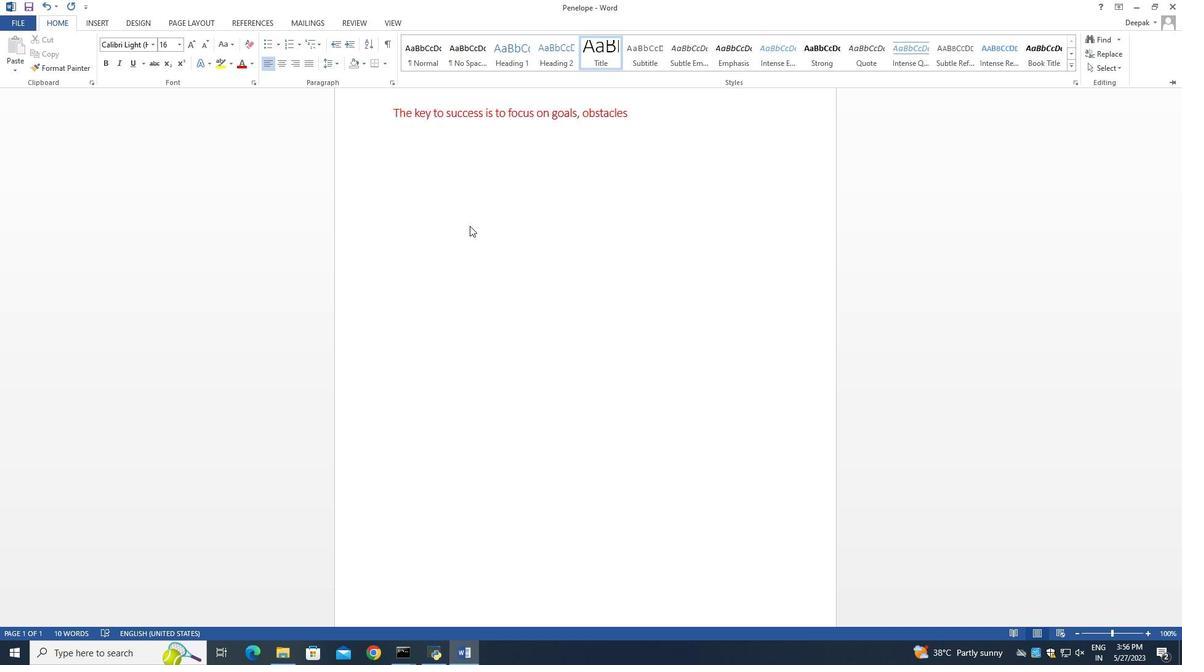 
Action: Mouse moved to (485, 214)
Screenshot: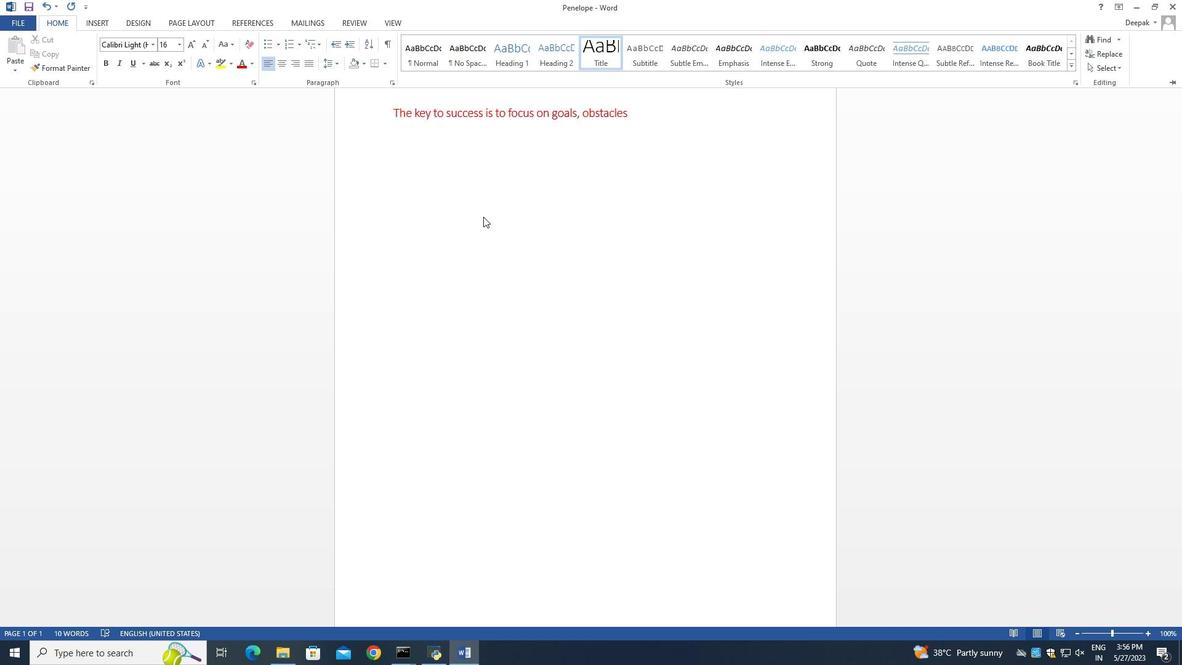
Action: Mouse scrolled (485, 215) with delta (0, 0)
Screenshot: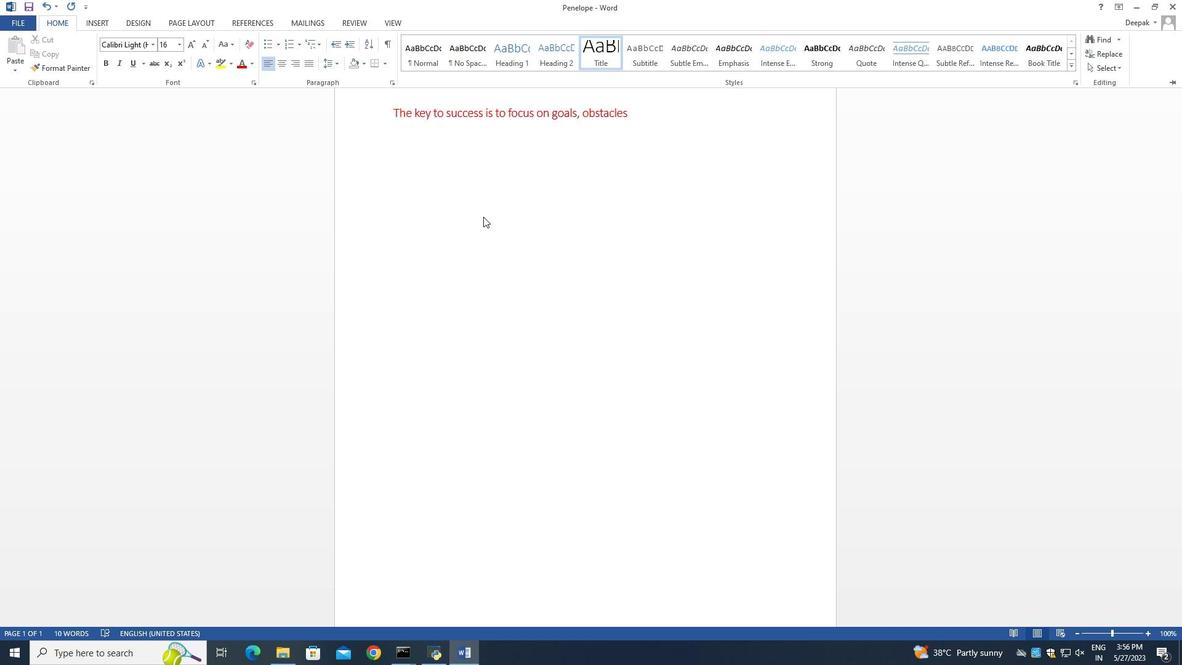 
Action: Mouse moved to (486, 214)
Screenshot: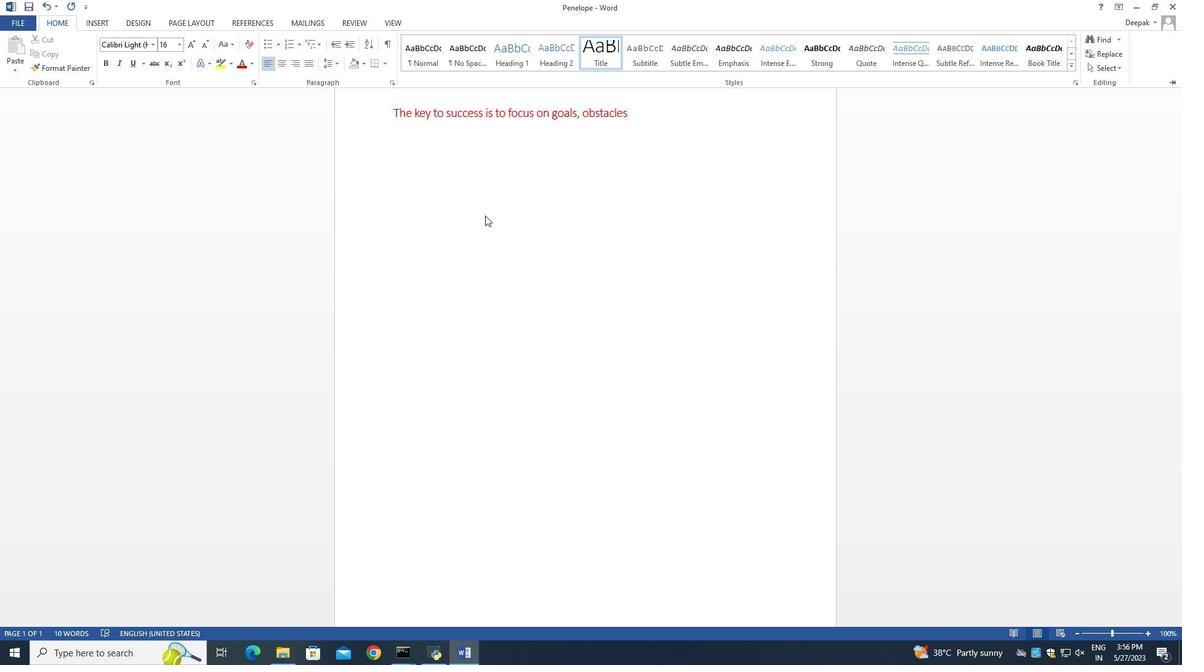 
Action: Mouse scrolled (486, 214) with delta (0, 0)
Screenshot: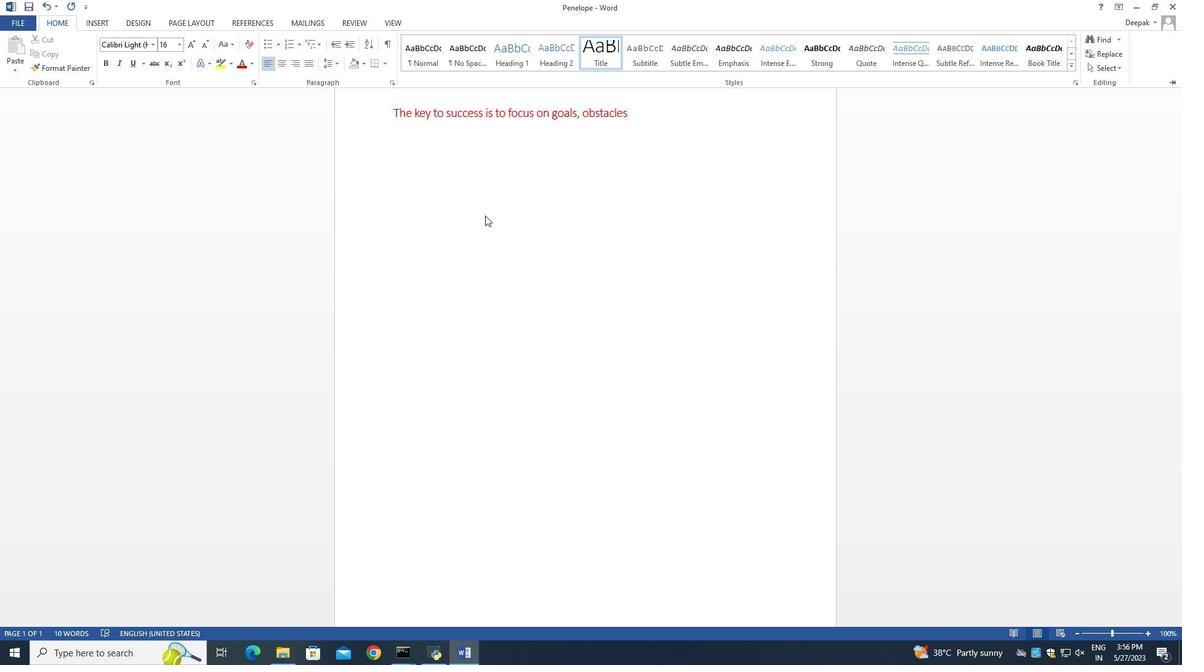 
Action: Mouse scrolled (486, 214) with delta (0, 0)
Screenshot: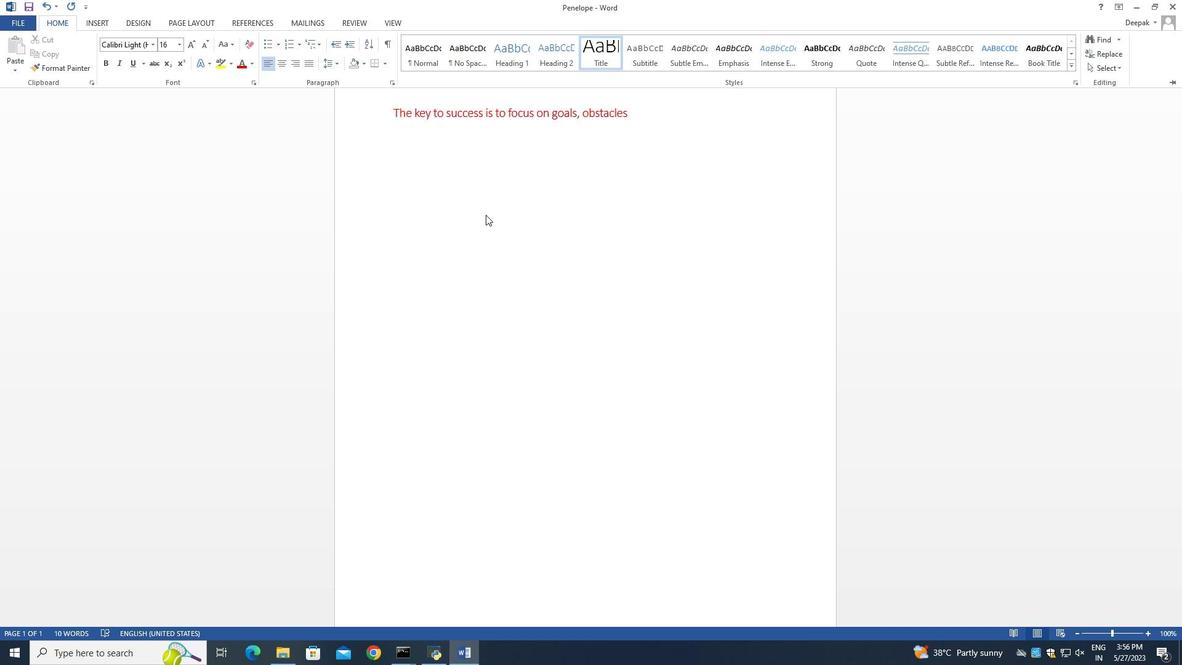 
Action: Mouse moved to (564, 233)
Screenshot: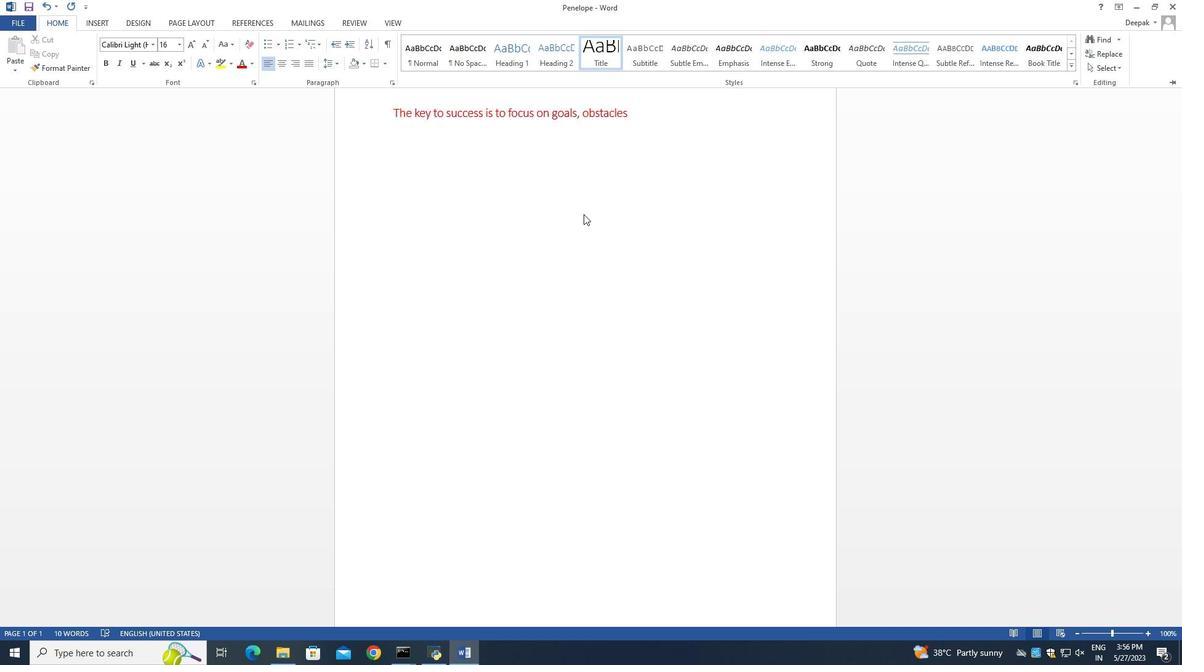 
Action: Mouse scrolled (564, 232) with delta (0, 0)
Screenshot: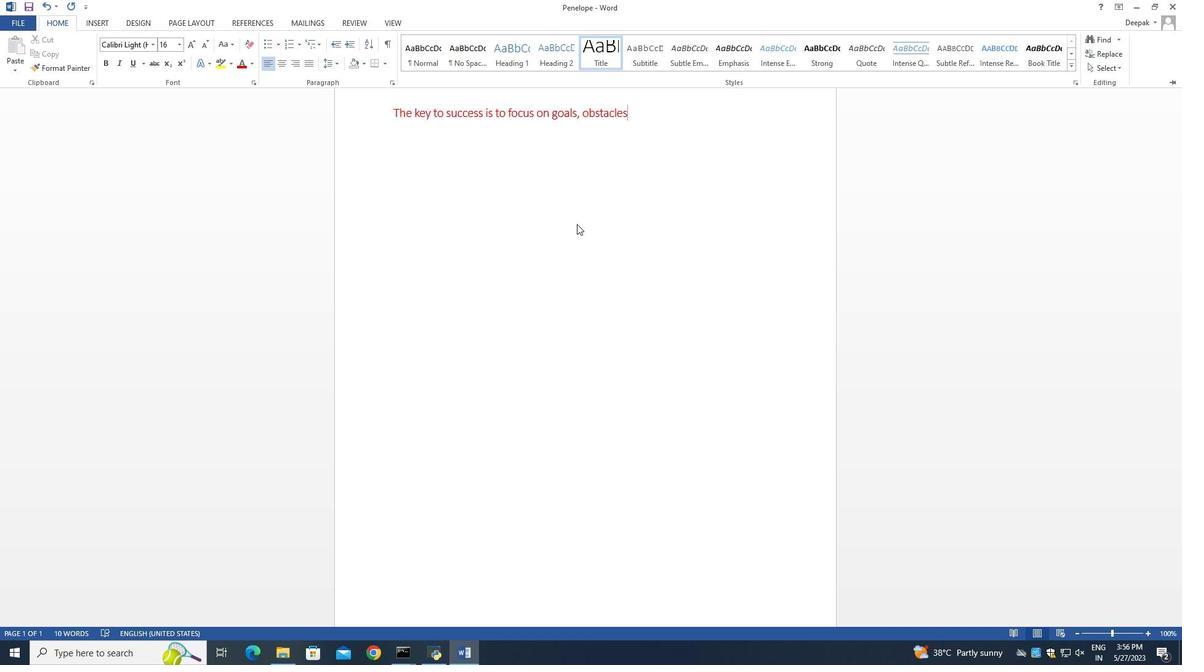 
Action: Mouse moved to (562, 235)
Screenshot: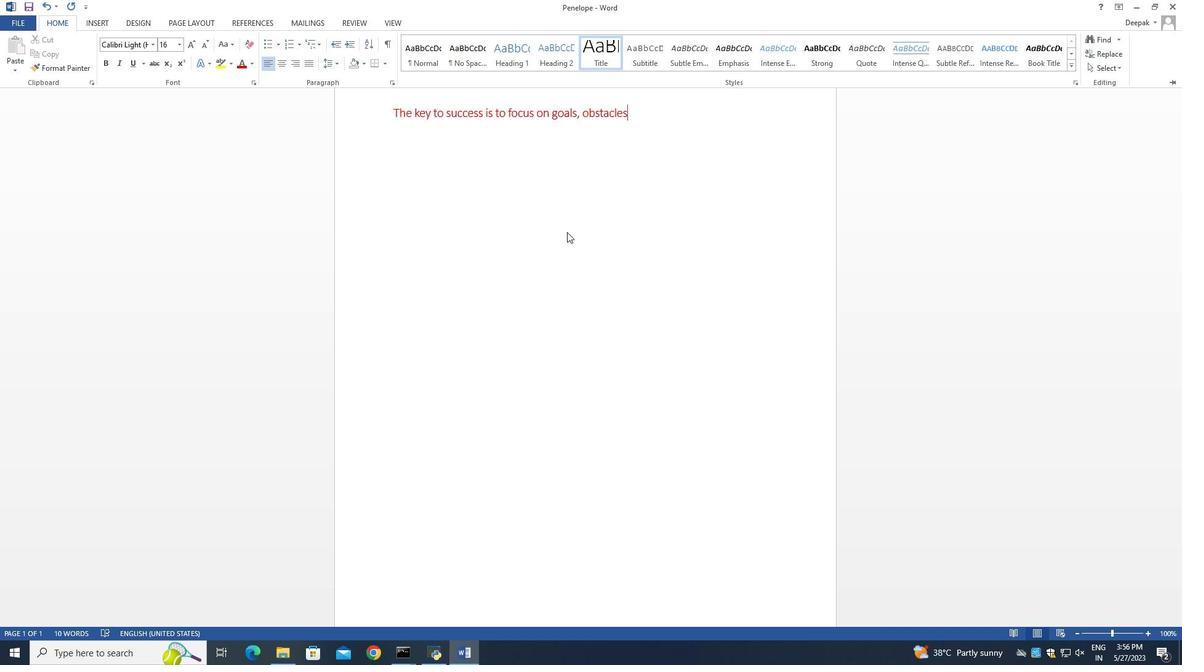 
Action: Mouse scrolled (562, 234) with delta (0, 0)
Screenshot: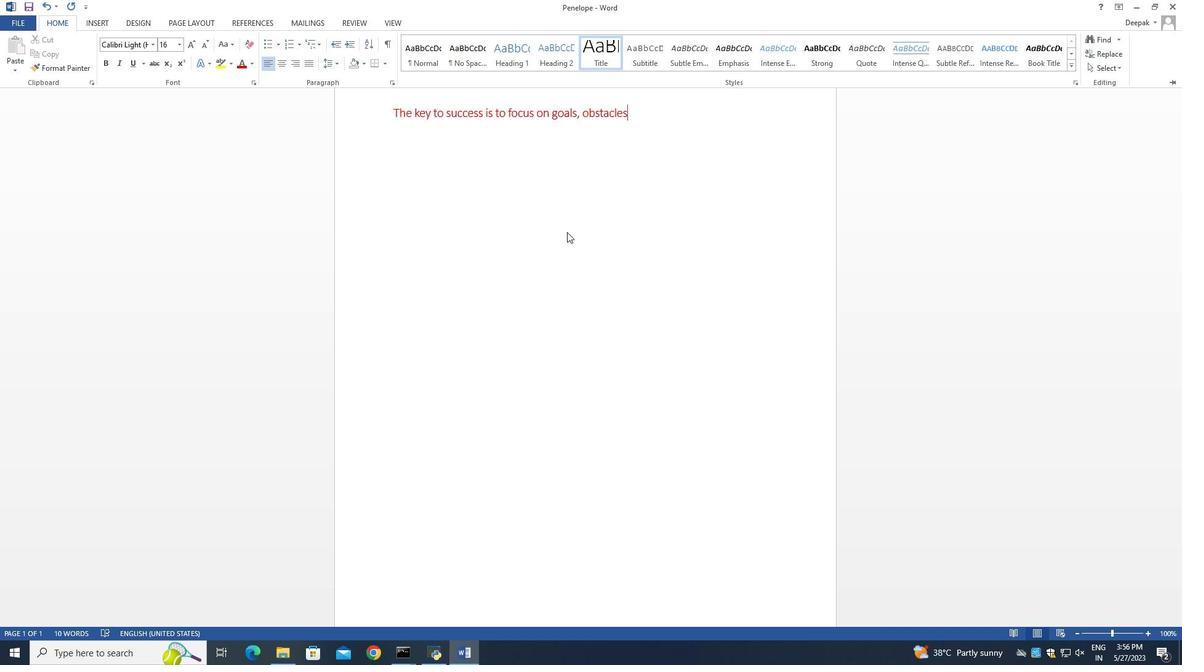 
Action: Mouse moved to (386, 159)
Screenshot: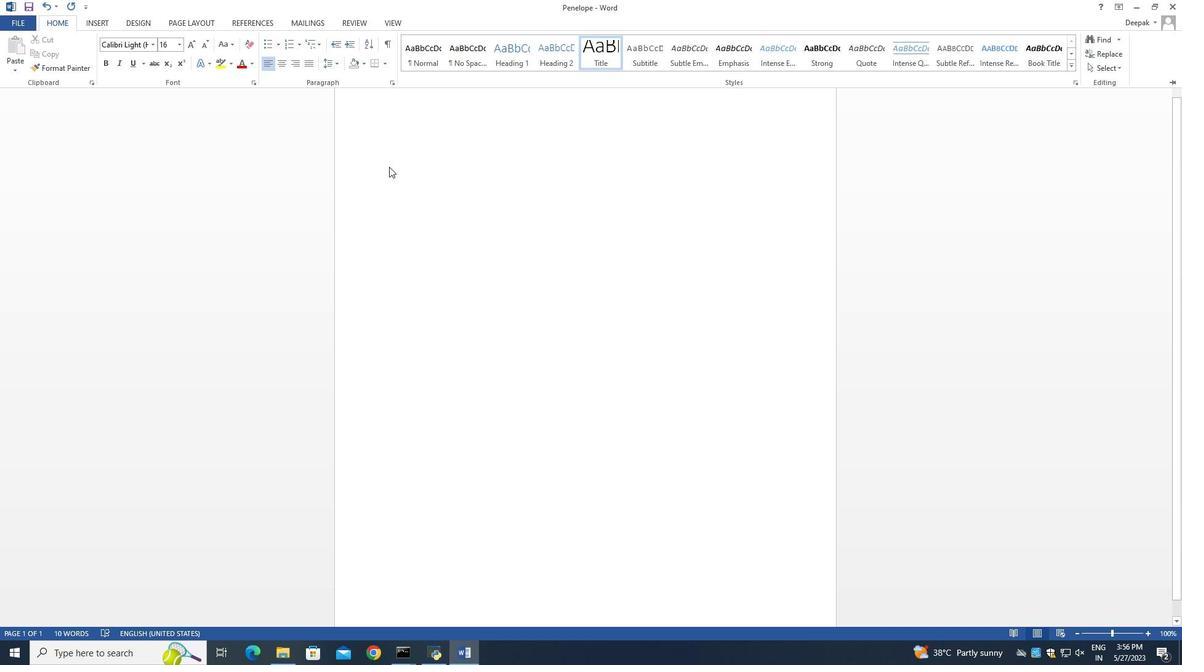 
Action: Mouse scrolled (386, 160) with delta (0, 0)
Screenshot: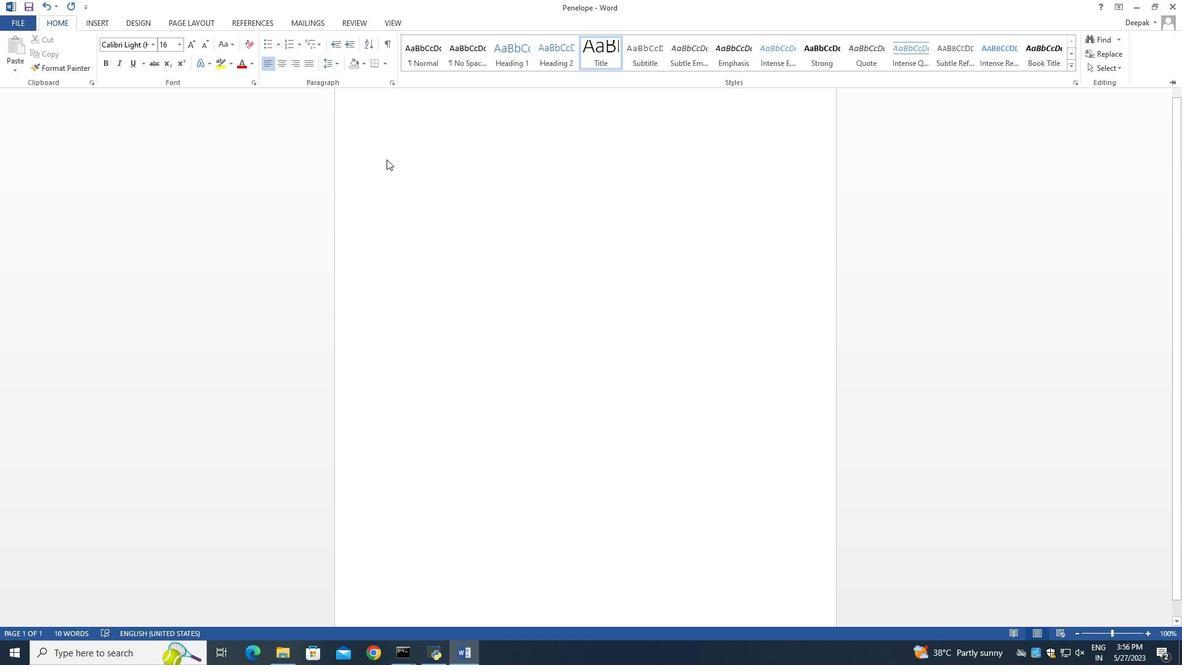
Action: Mouse moved to (564, 151)
Screenshot: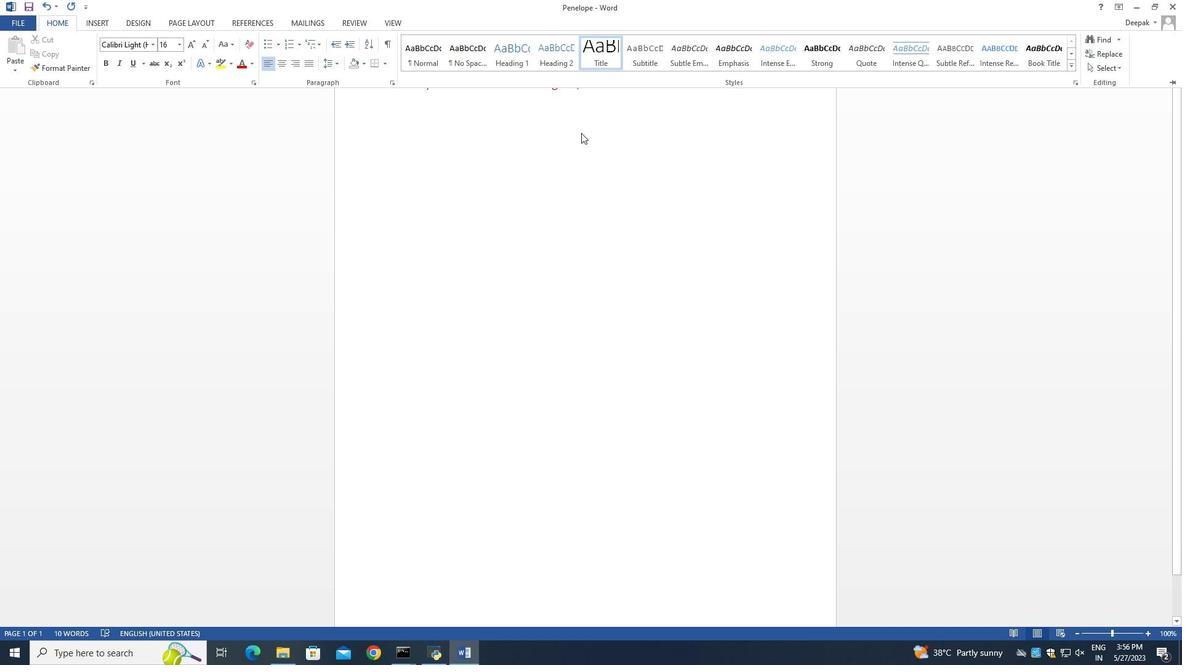 
Action: Mouse scrolled (564, 152) with delta (0, 0)
Screenshot: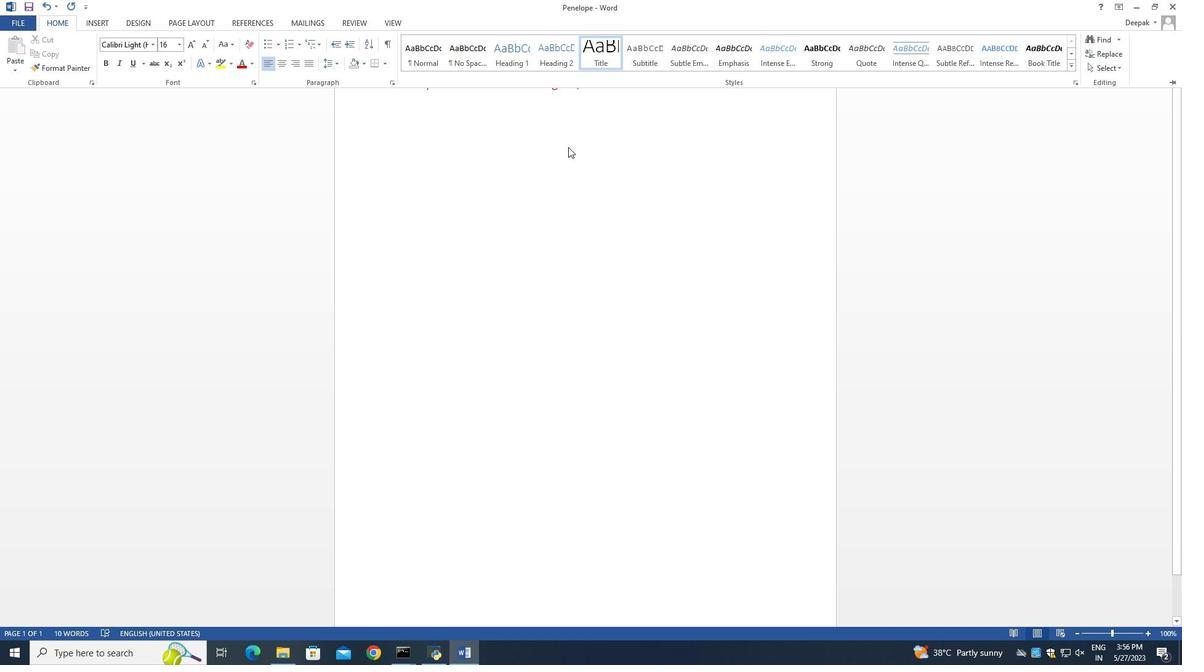 
Action: Mouse moved to (564, 151)
Screenshot: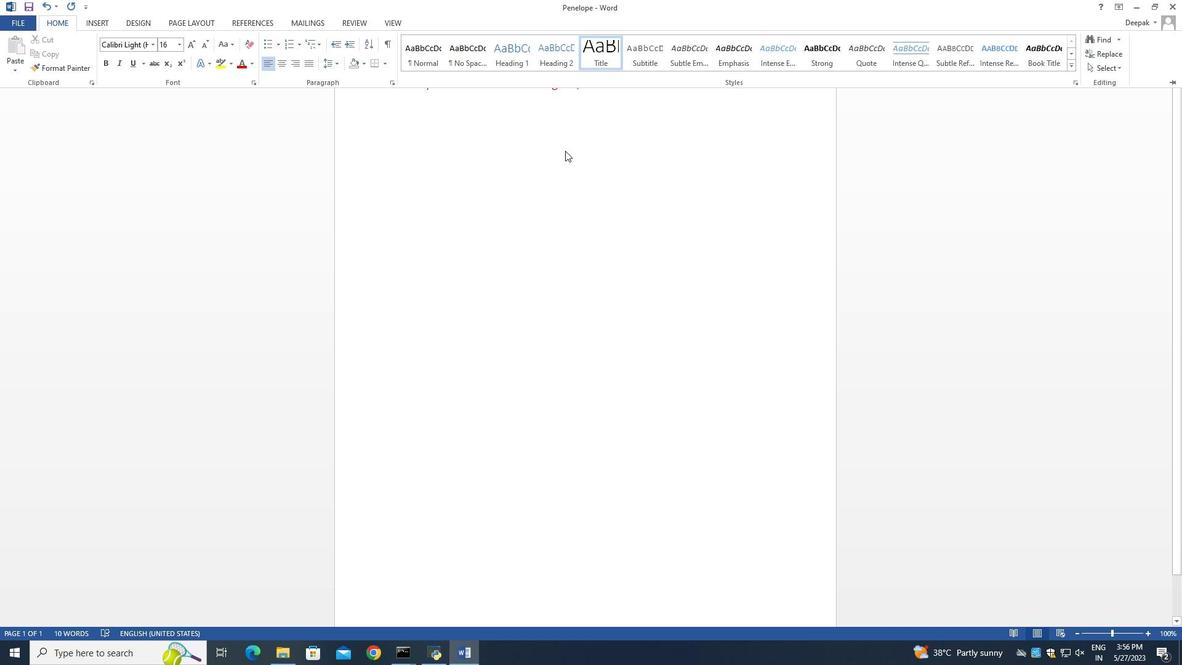 
Action: Mouse scrolled (564, 152) with delta (0, 0)
Screenshot: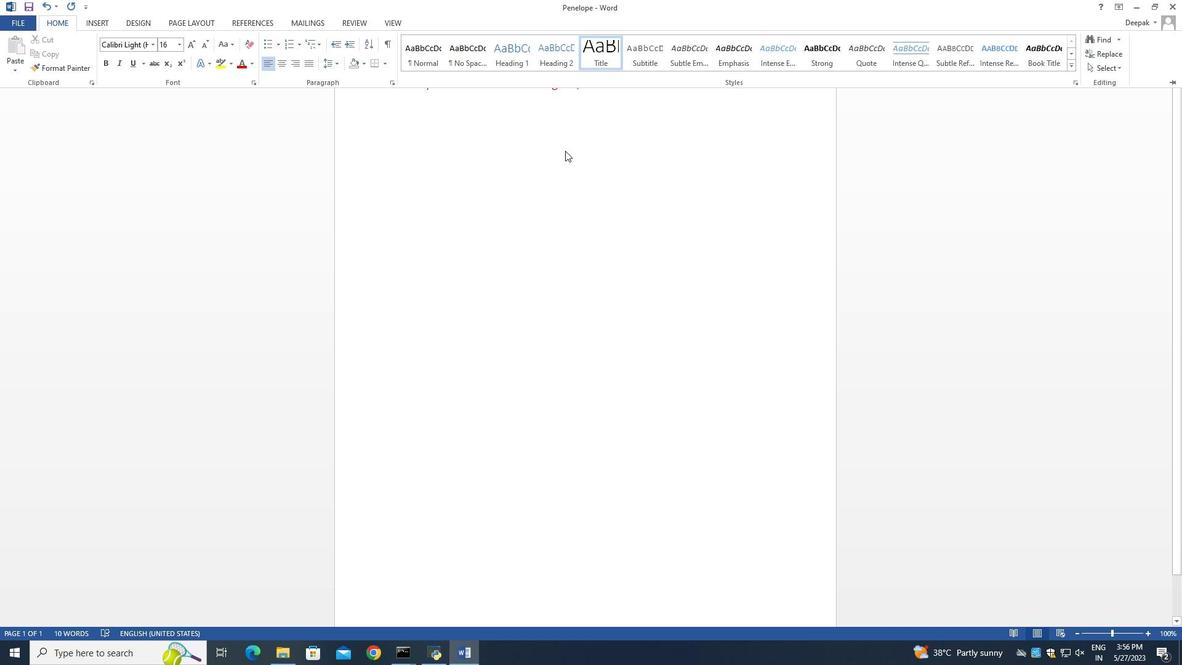
Action: Mouse moved to (564, 152)
Screenshot: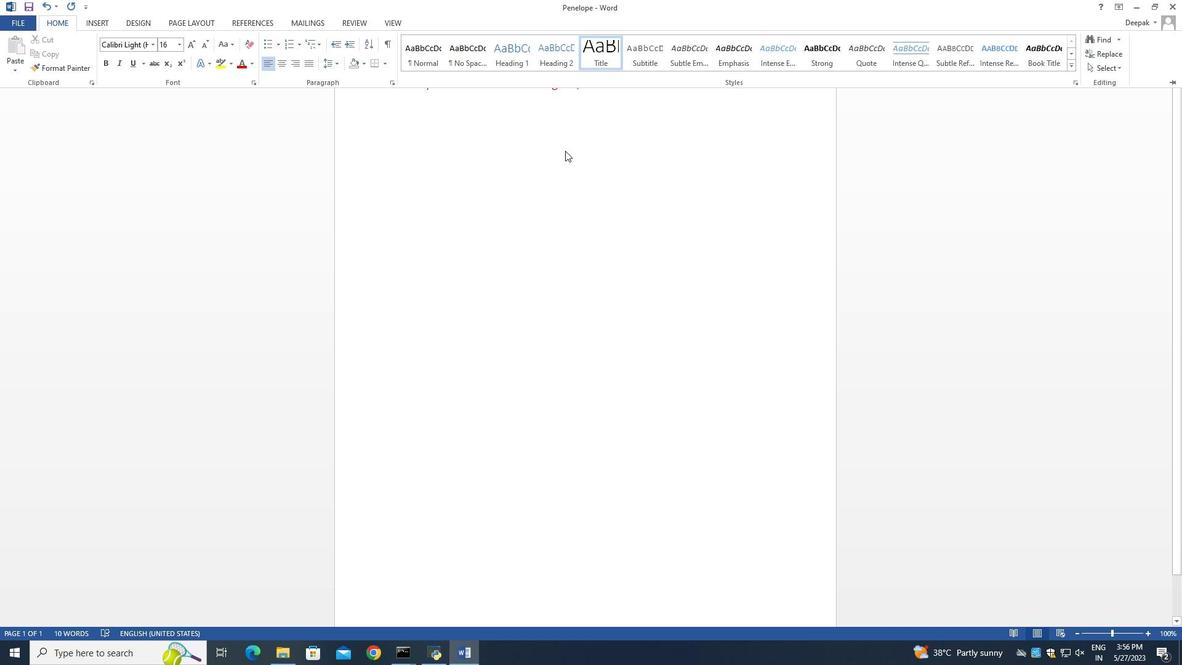 
Action: Mouse scrolled (564, 153) with delta (0, 0)
Screenshot: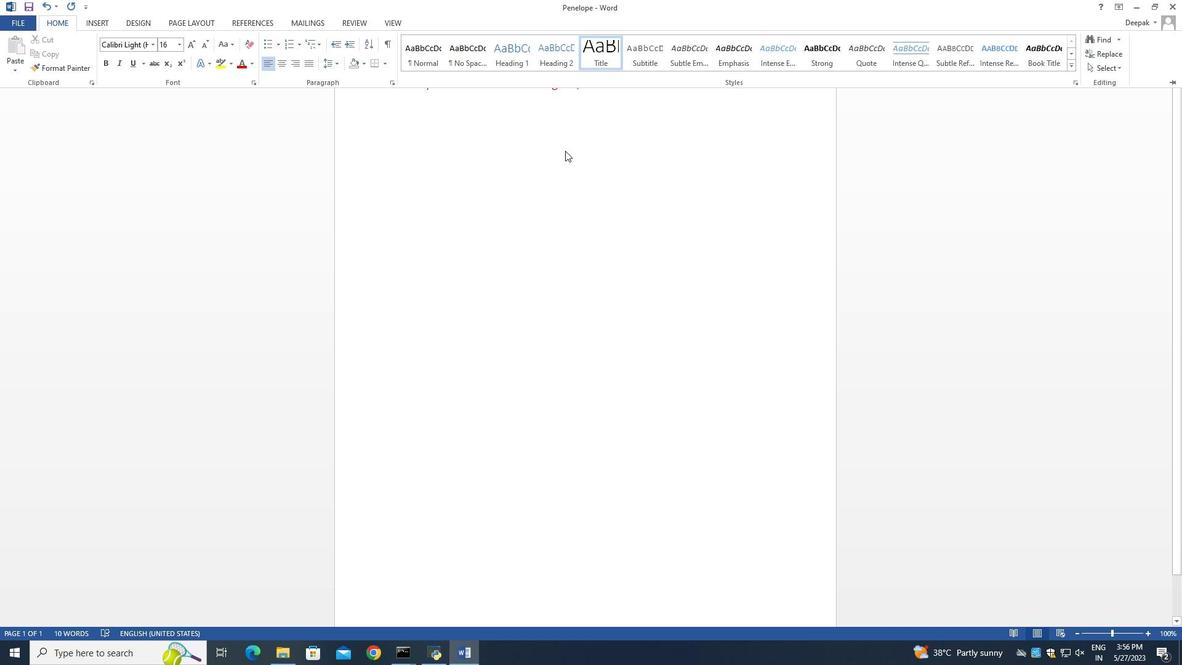 
Action: Mouse scrolled (564, 153) with delta (0, 0)
Screenshot: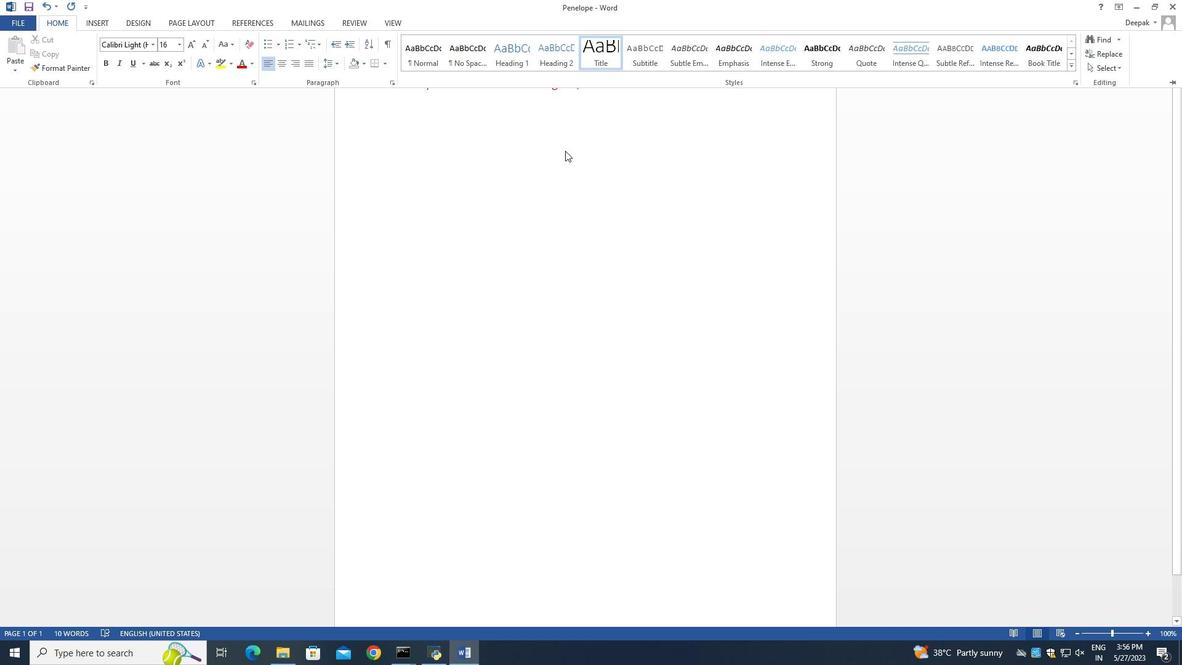 
Action: Mouse moved to (546, 181)
Screenshot: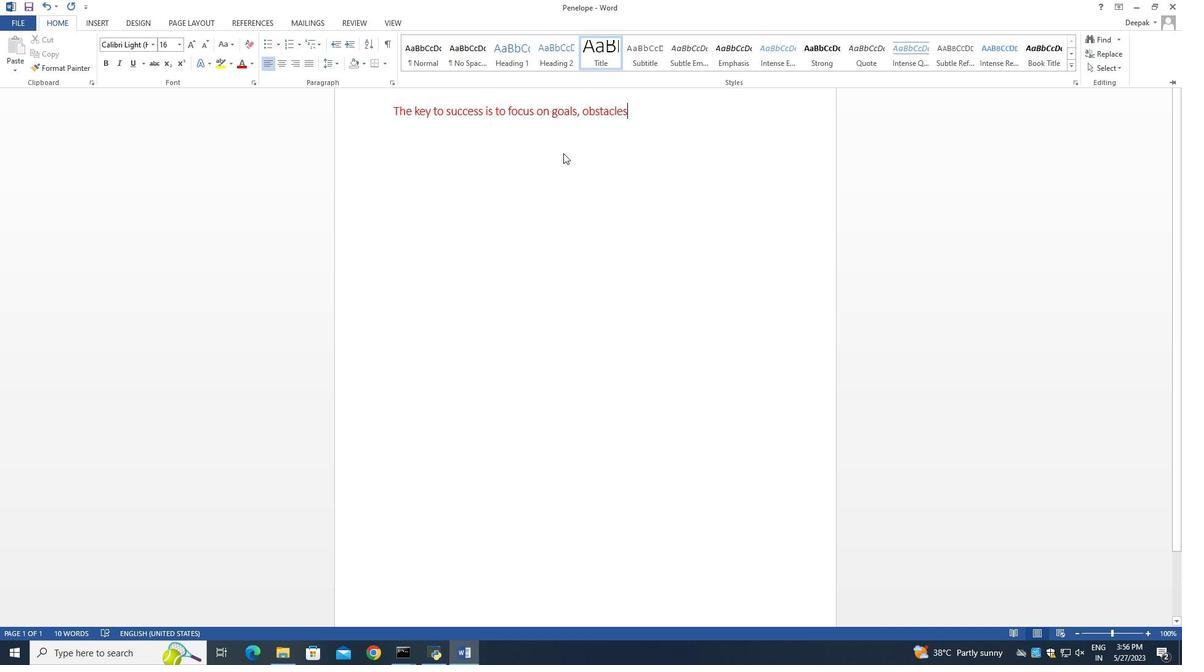 
Action: Mouse scrolled (546, 181) with delta (0, 0)
Screenshot: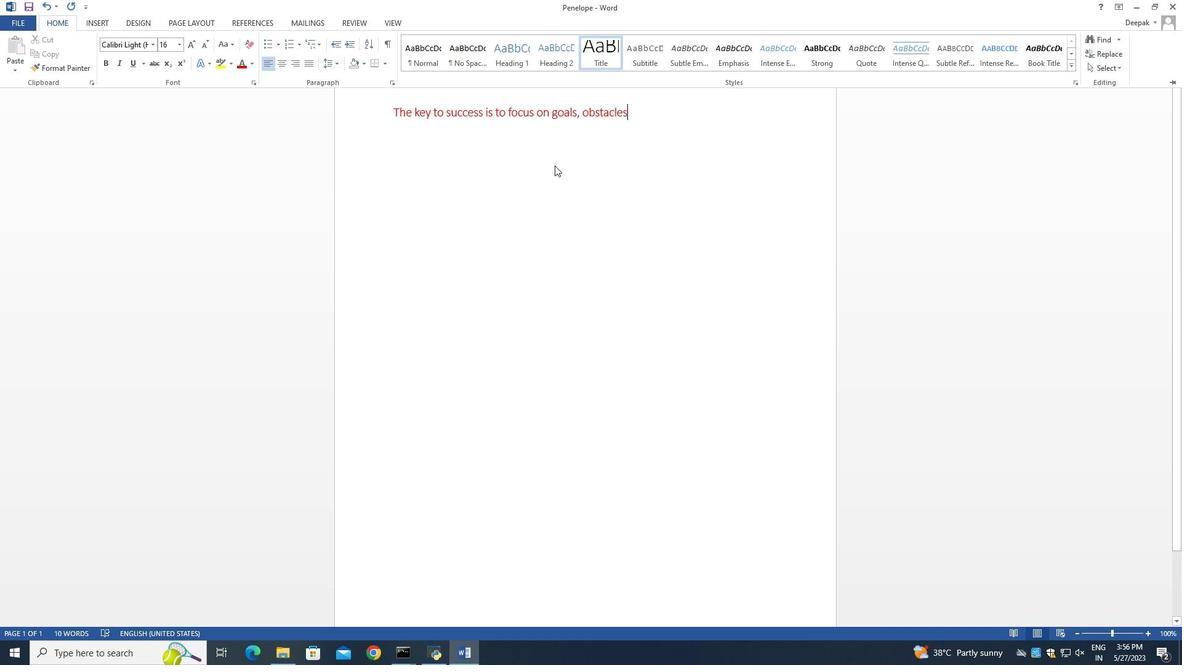
Action: Mouse moved to (545, 183)
Screenshot: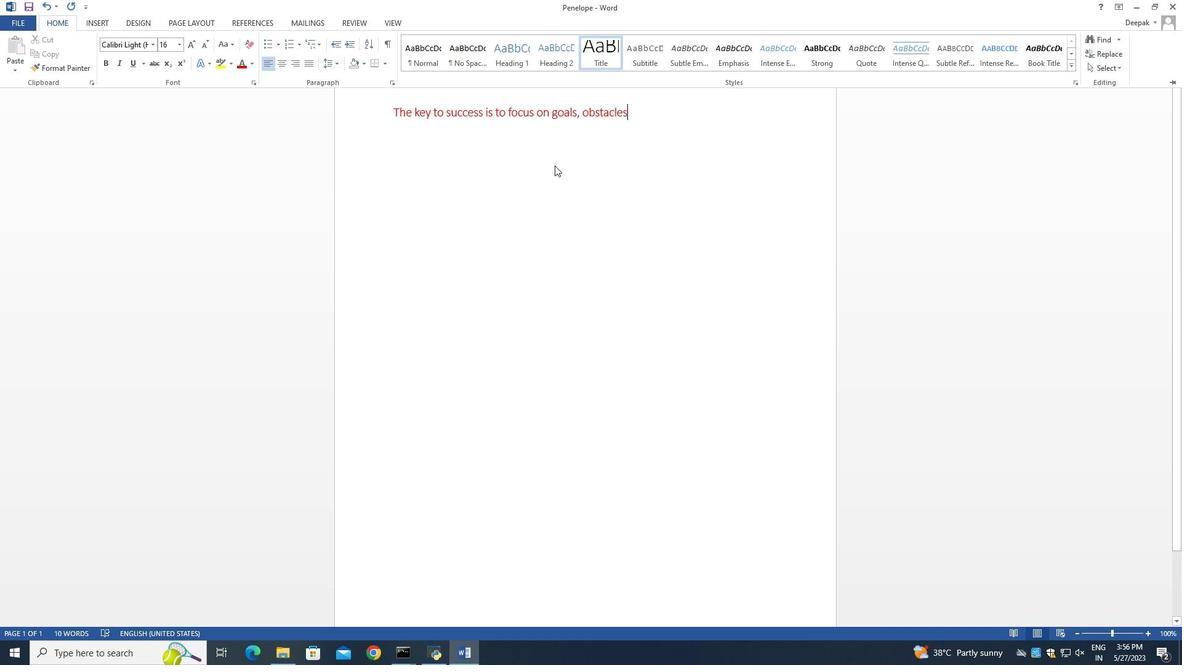 
Action: Mouse scrolled (545, 184) with delta (0, 0)
Screenshot: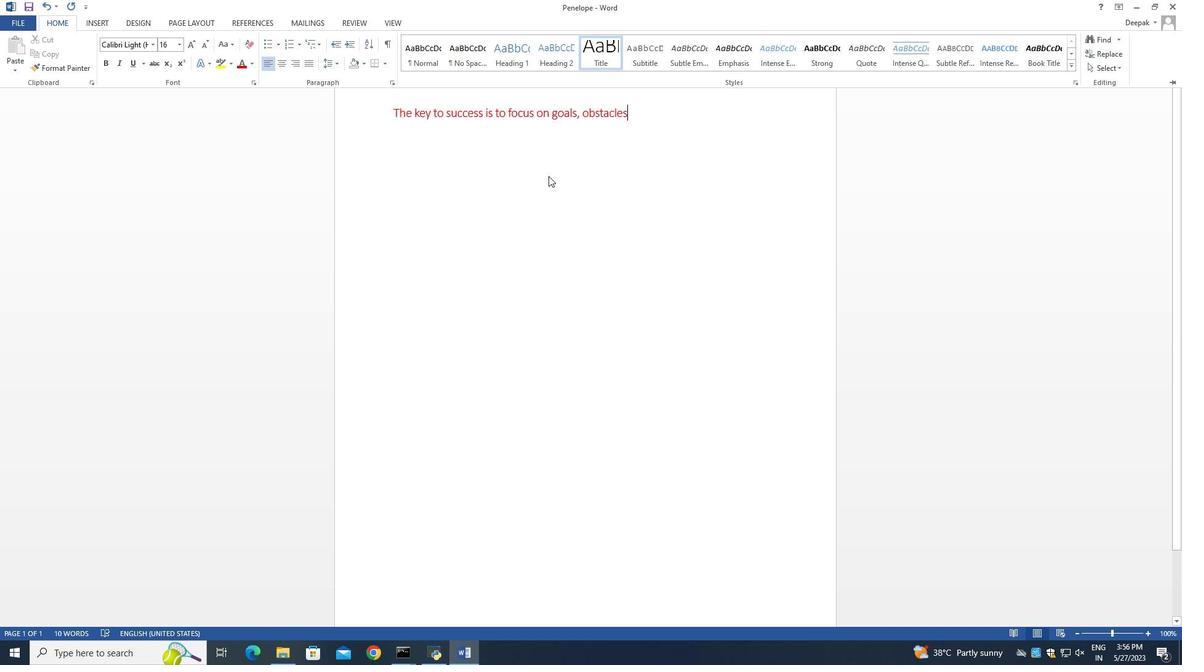 
Action: Mouse scrolled (545, 184) with delta (0, 0)
Screenshot: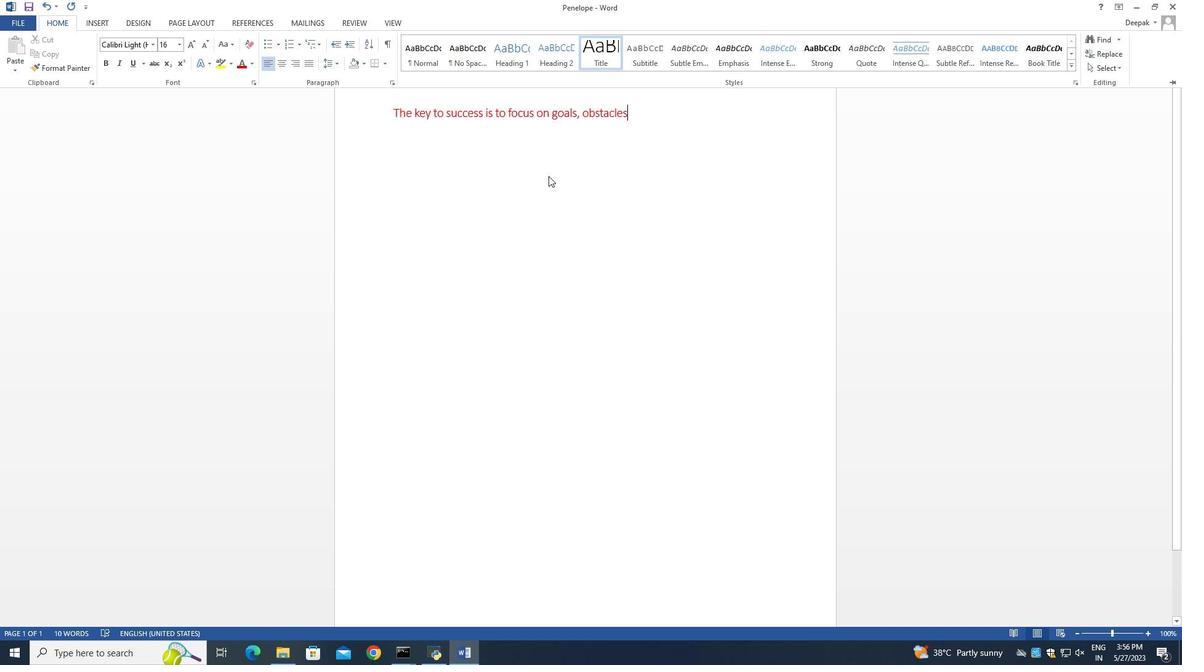 
Action: Mouse moved to (545, 183)
Screenshot: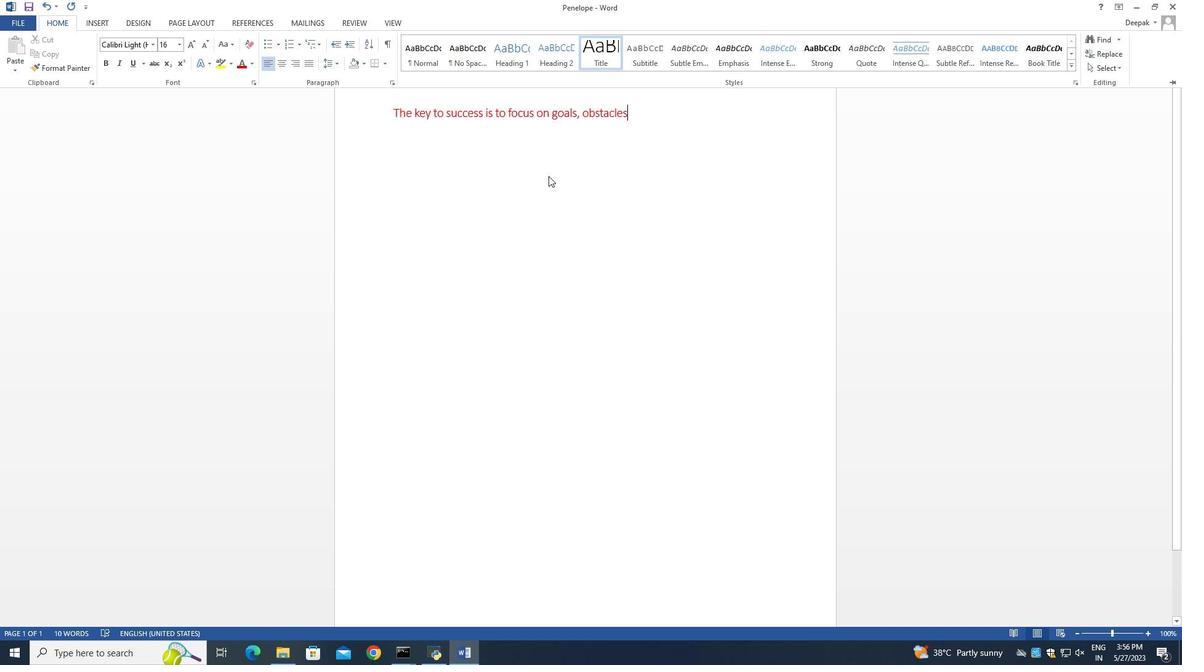 
Action: Mouse scrolled (545, 184) with delta (0, 0)
Screenshot: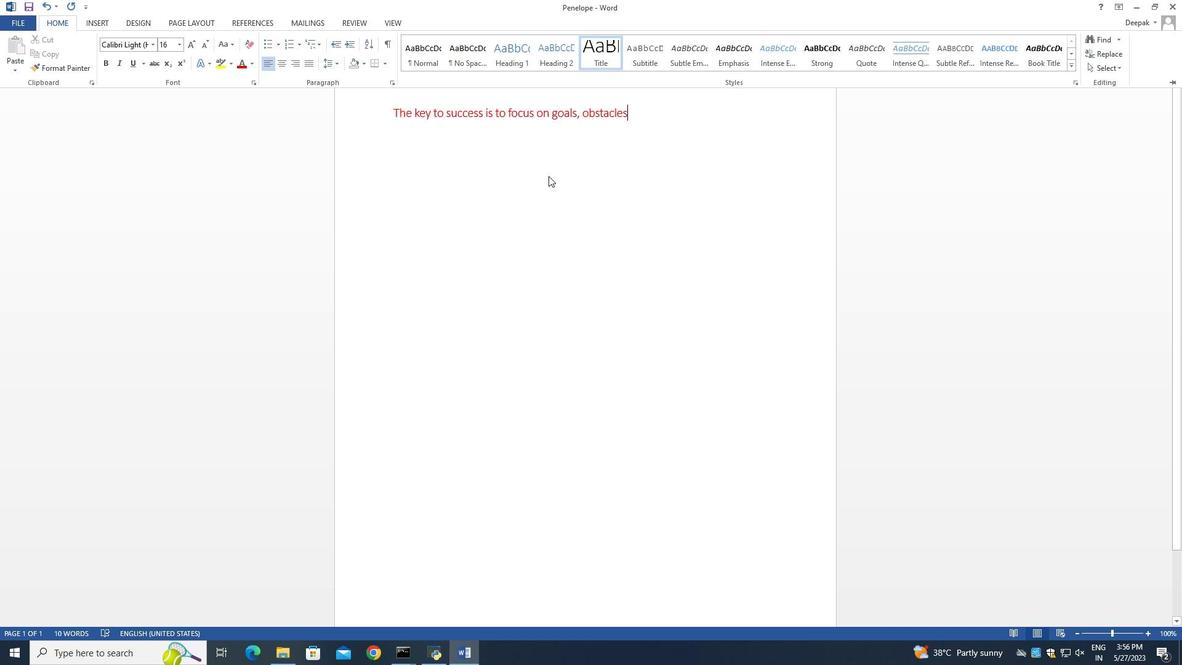 
Action: Mouse moved to (283, 65)
Screenshot: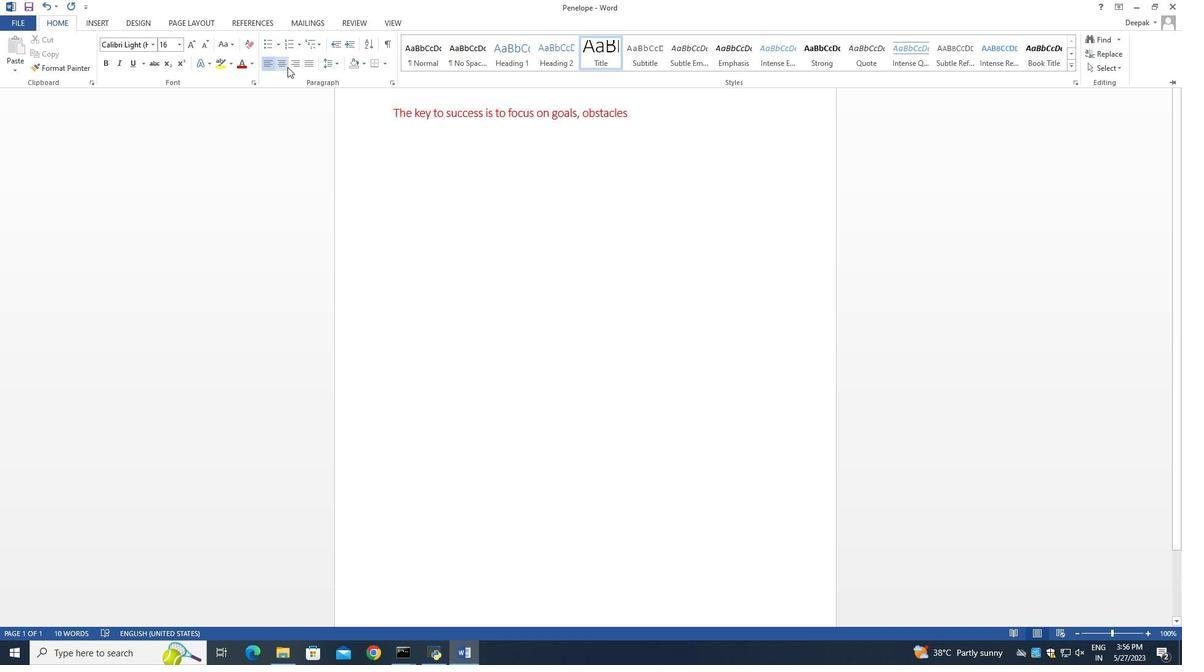 
Action: Mouse pressed left at (283, 65)
Screenshot: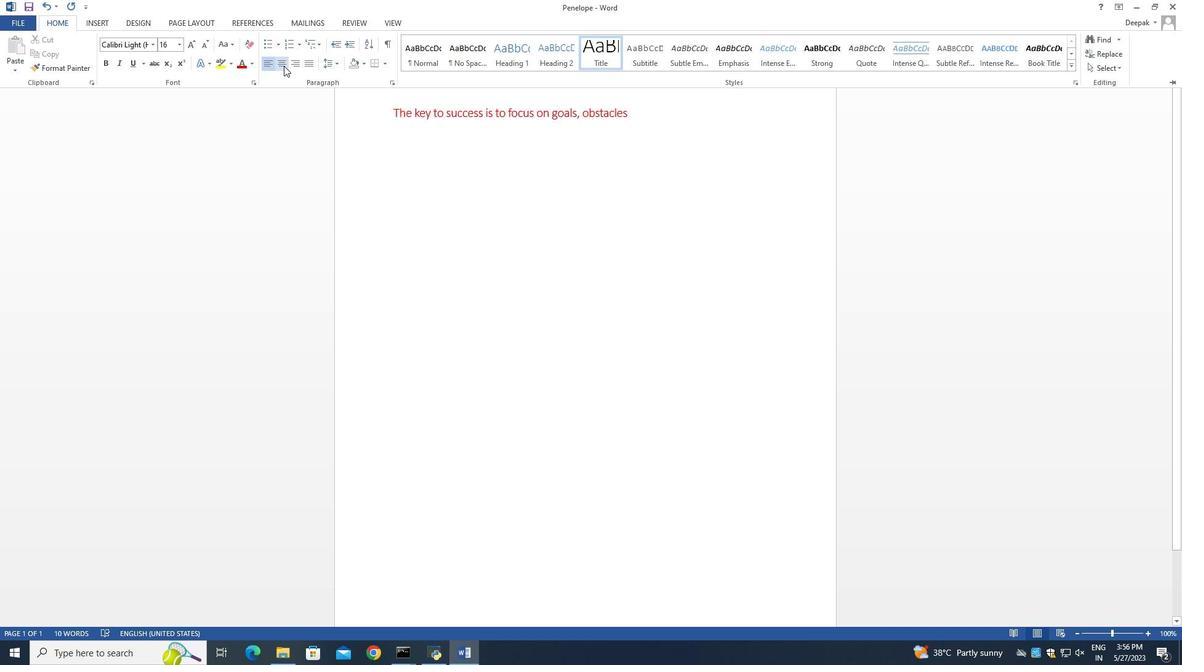 
Action: Mouse moved to (557, 242)
Screenshot: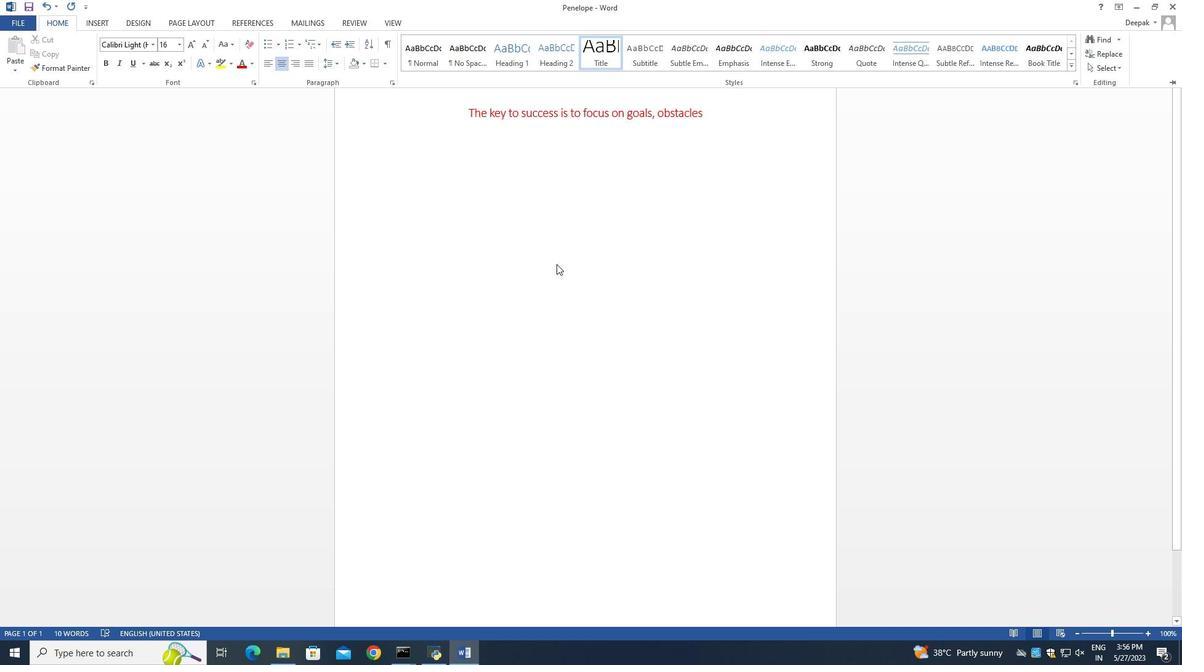 
Action: Mouse scrolled (558, 259) with delta (0, 0)
Screenshot: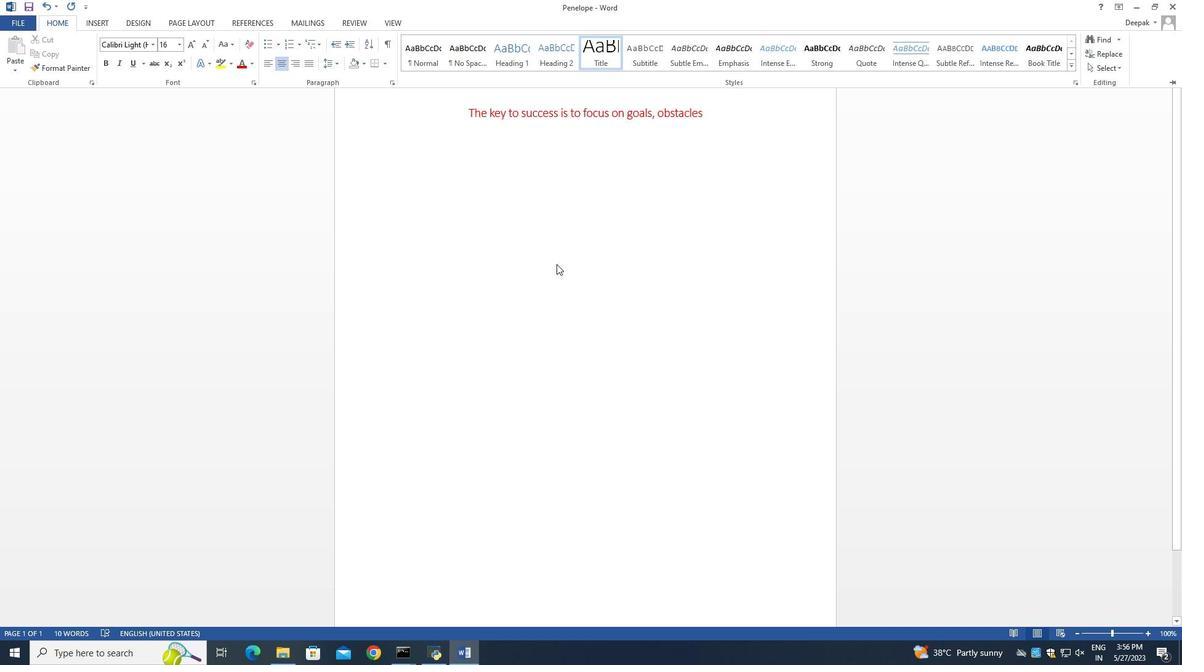 
Action: Mouse scrolled (558, 257) with delta (0, 0)
Screenshot: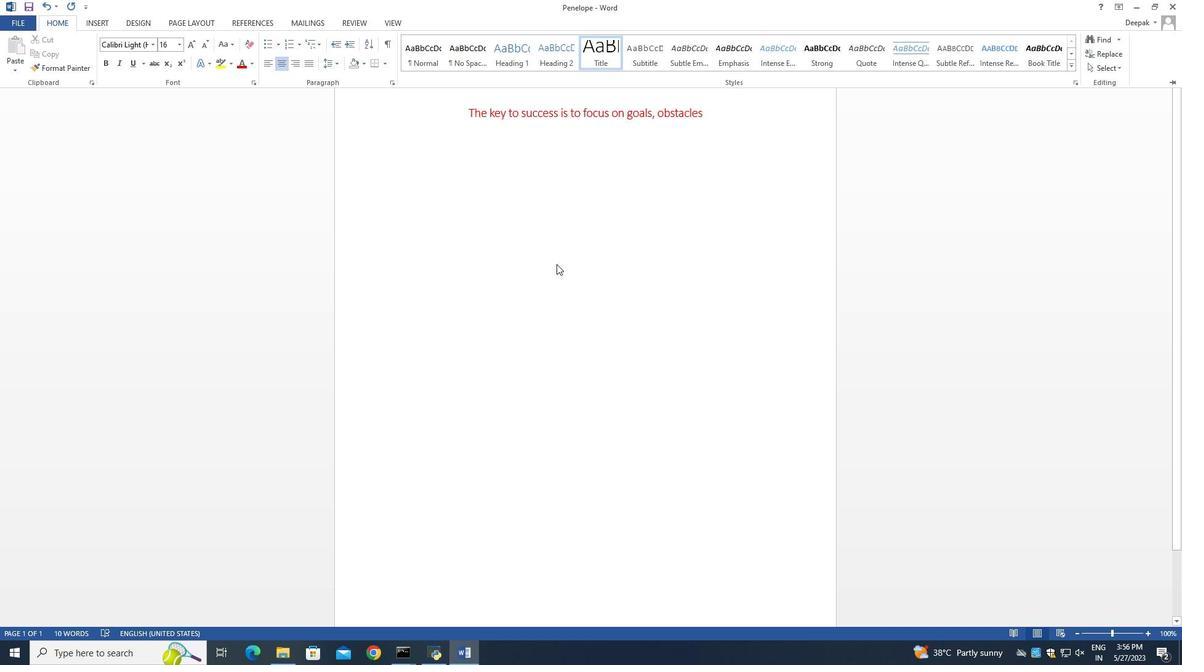 
Action: Mouse scrolled (558, 255) with delta (0, 0)
Screenshot: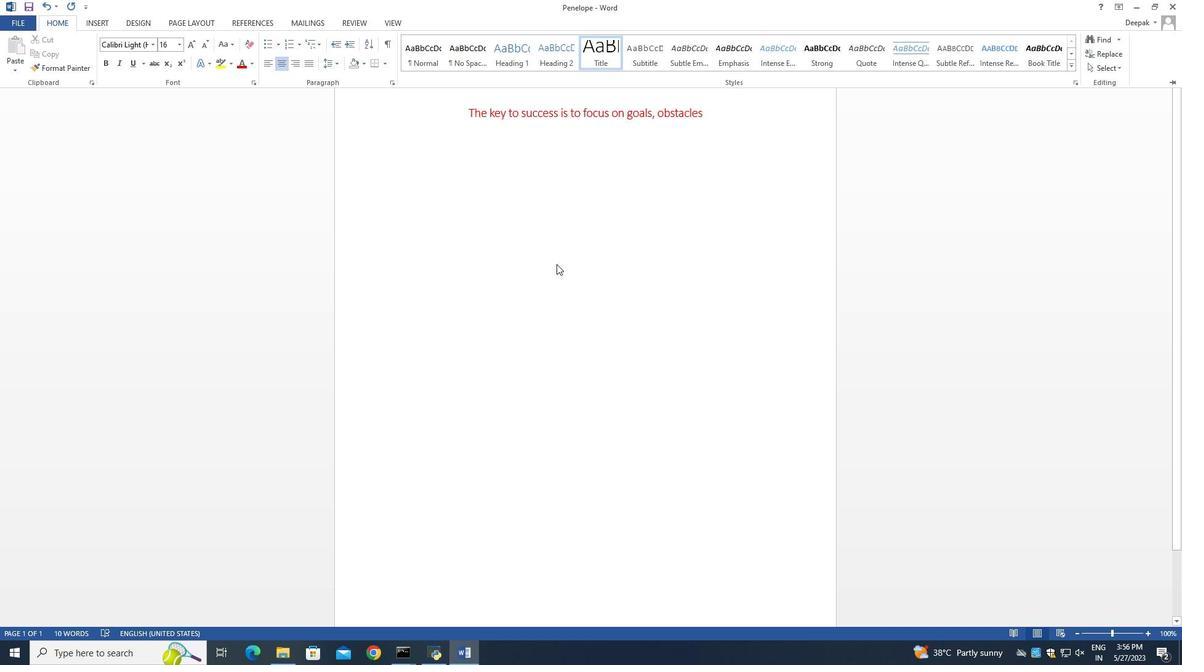 
Action: Mouse scrolled (558, 252) with delta (0, 0)
Screenshot: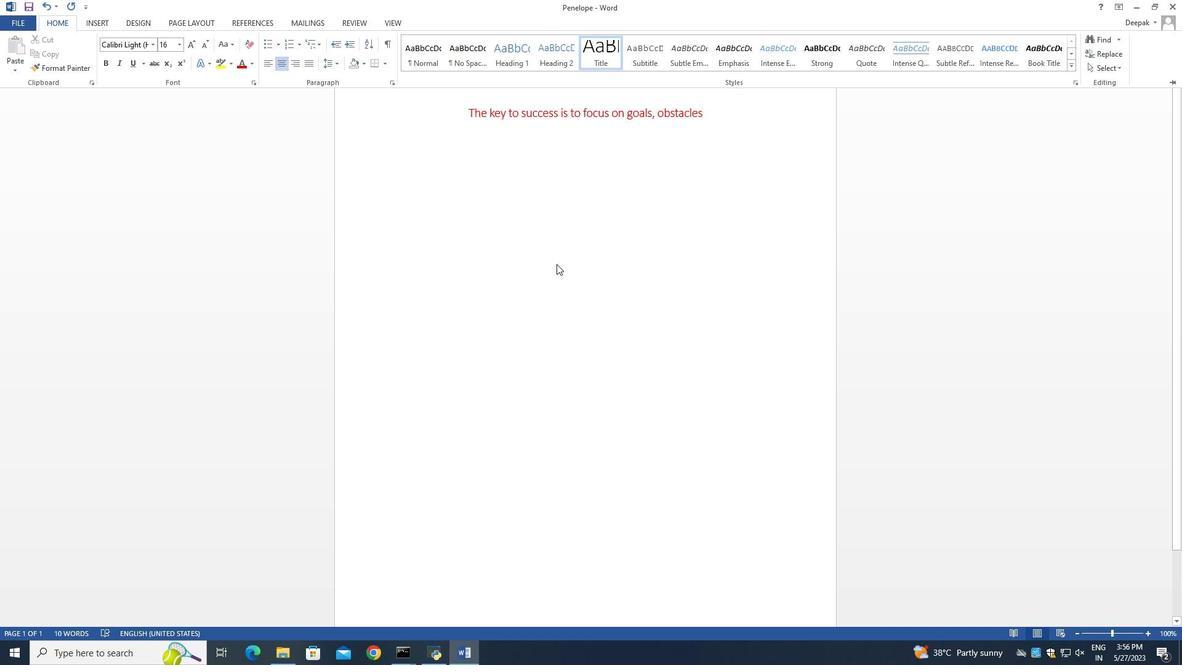 
Action: Mouse moved to (514, 235)
Screenshot: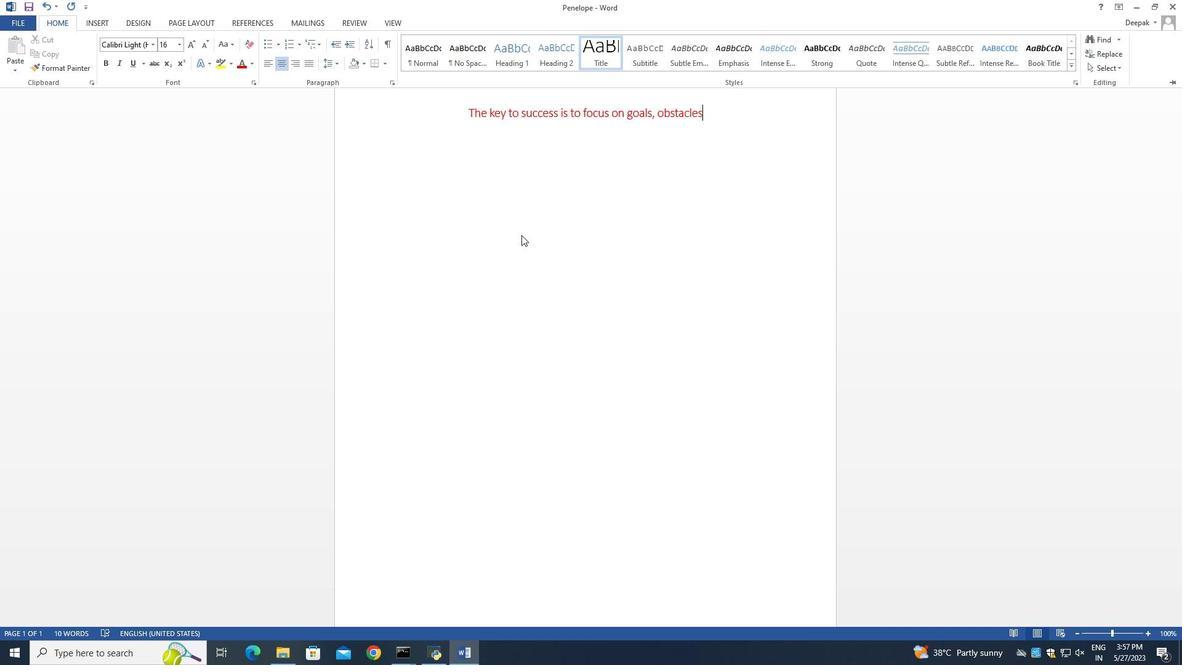
Action: Mouse scrolled (514, 235) with delta (0, 0)
Screenshot: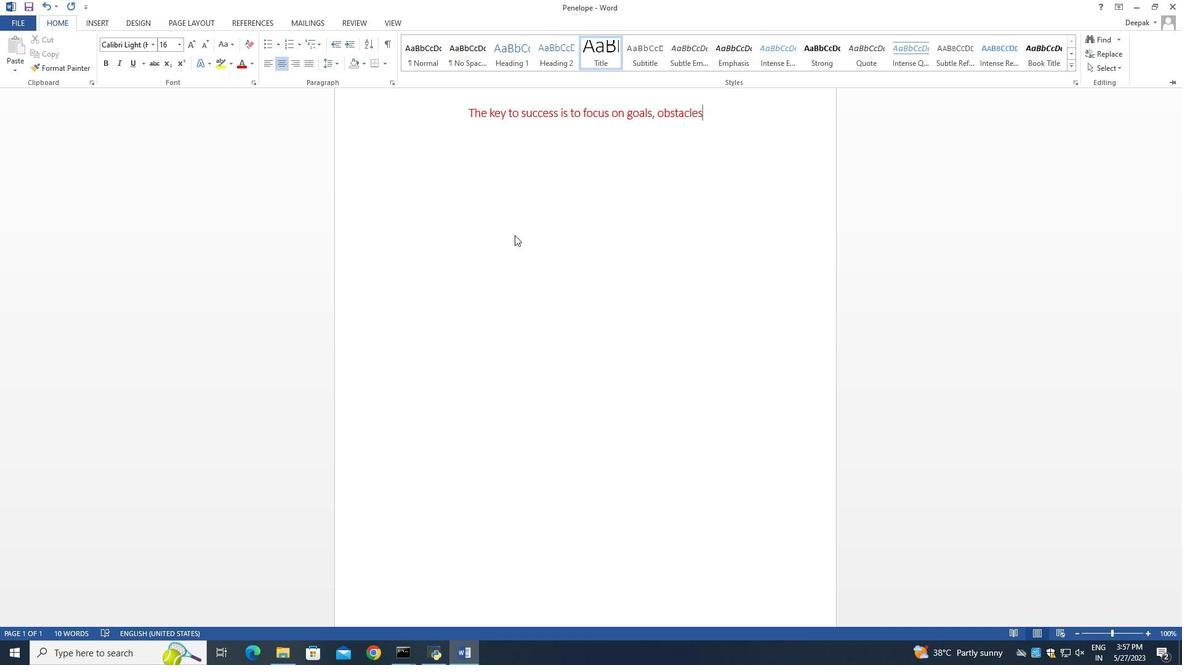 
Action: Mouse scrolled (514, 235) with delta (0, 0)
Screenshot: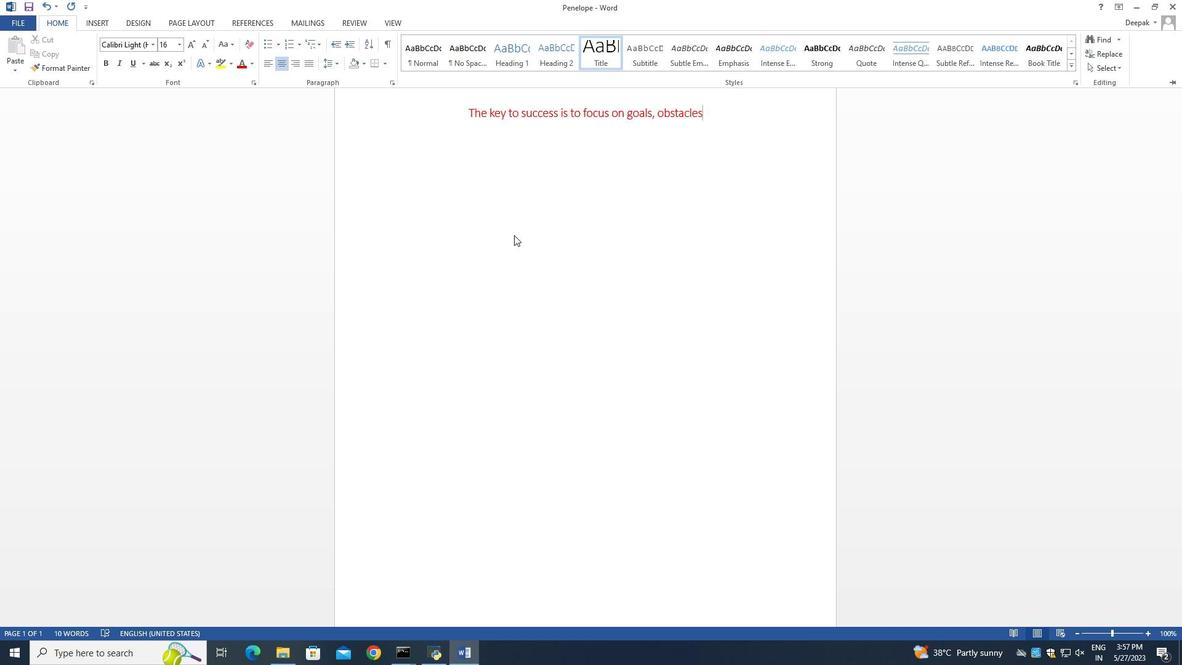 
Action: Mouse moved to (513, 235)
Screenshot: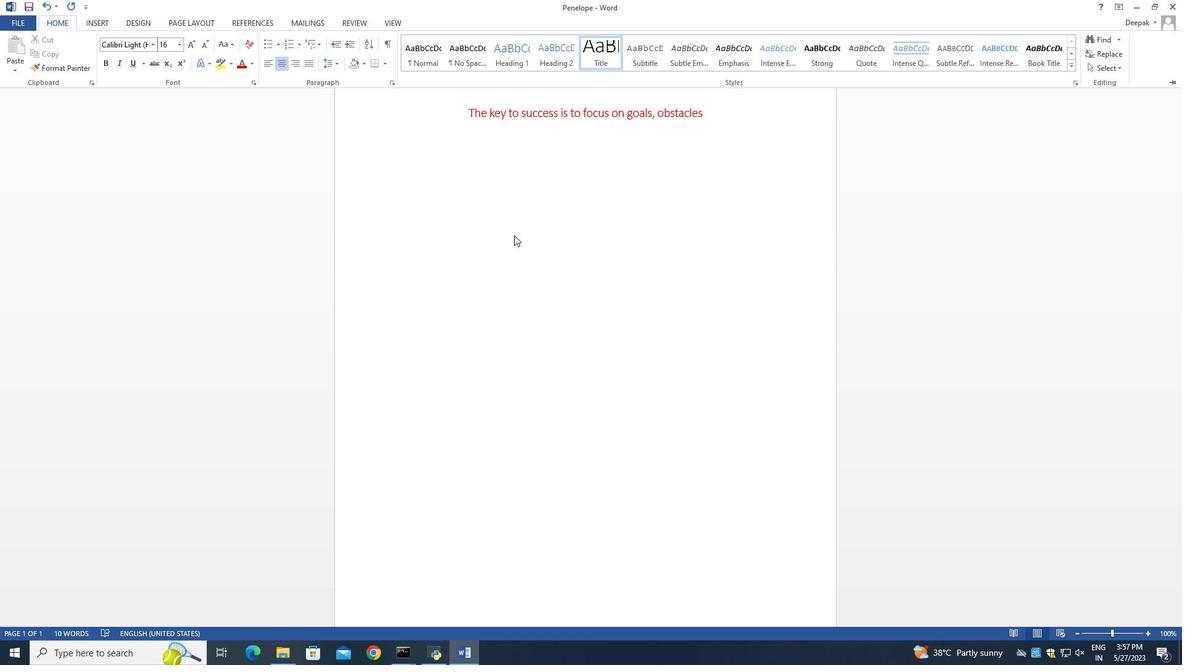 
Action: Mouse scrolled (513, 235) with delta (0, 0)
Screenshot: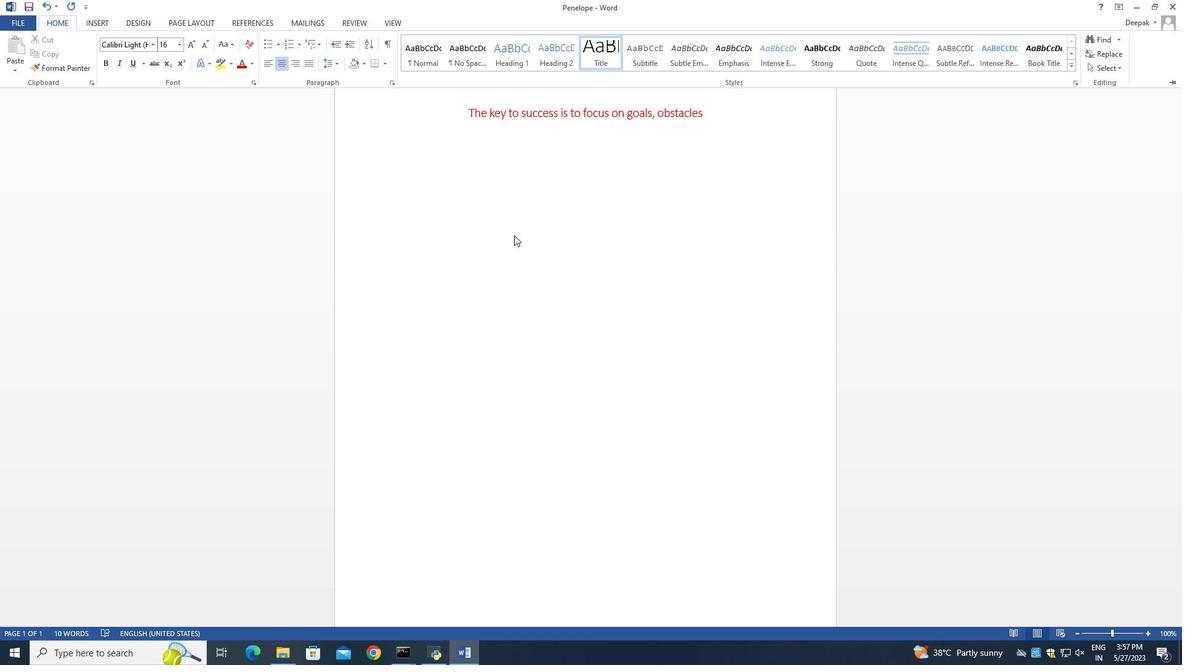 
Action: Mouse moved to (513, 237)
Screenshot: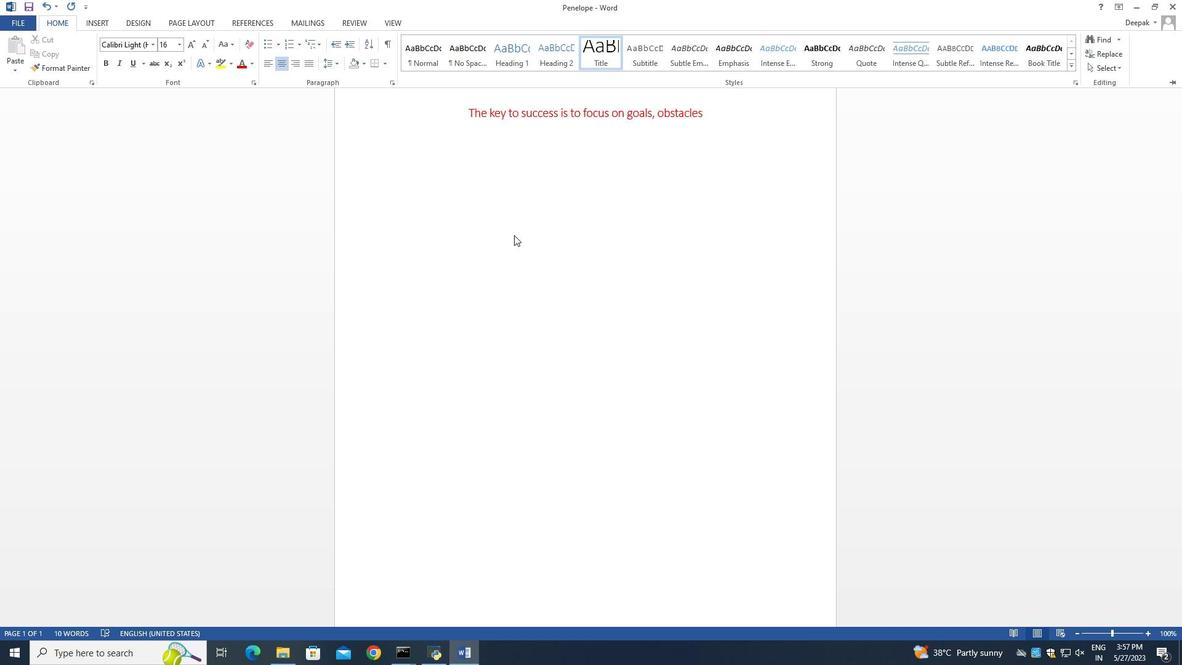 
Action: Mouse scrolled (513, 237) with delta (0, 0)
Screenshot: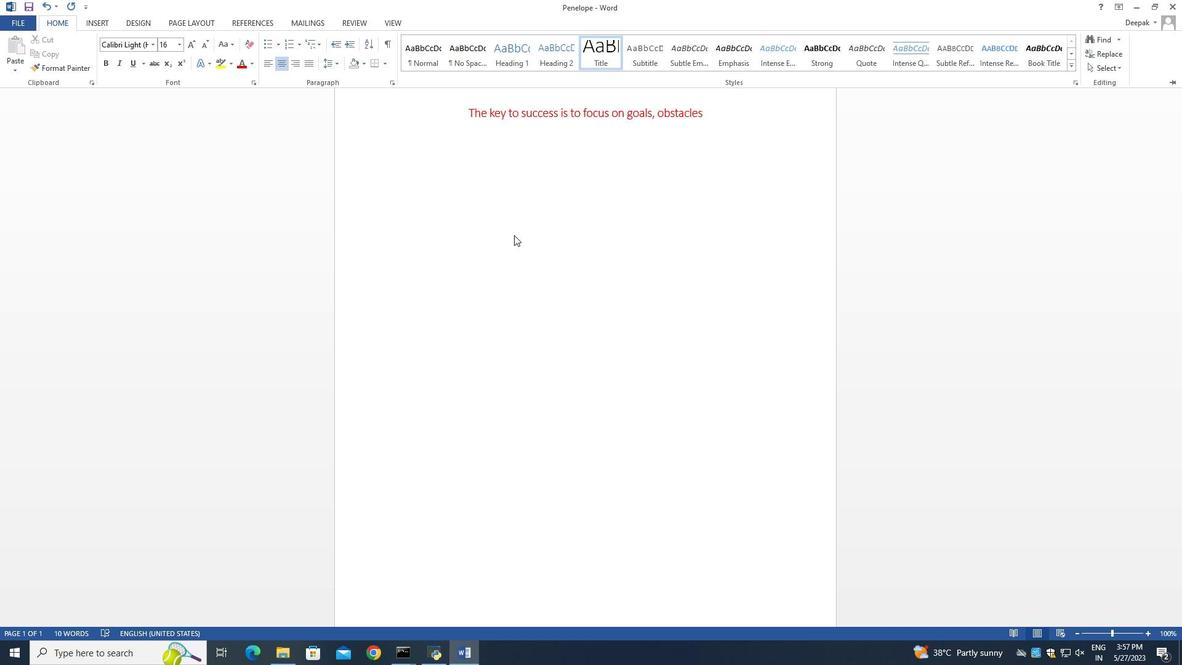 
Action: Mouse moved to (513, 240)
Screenshot: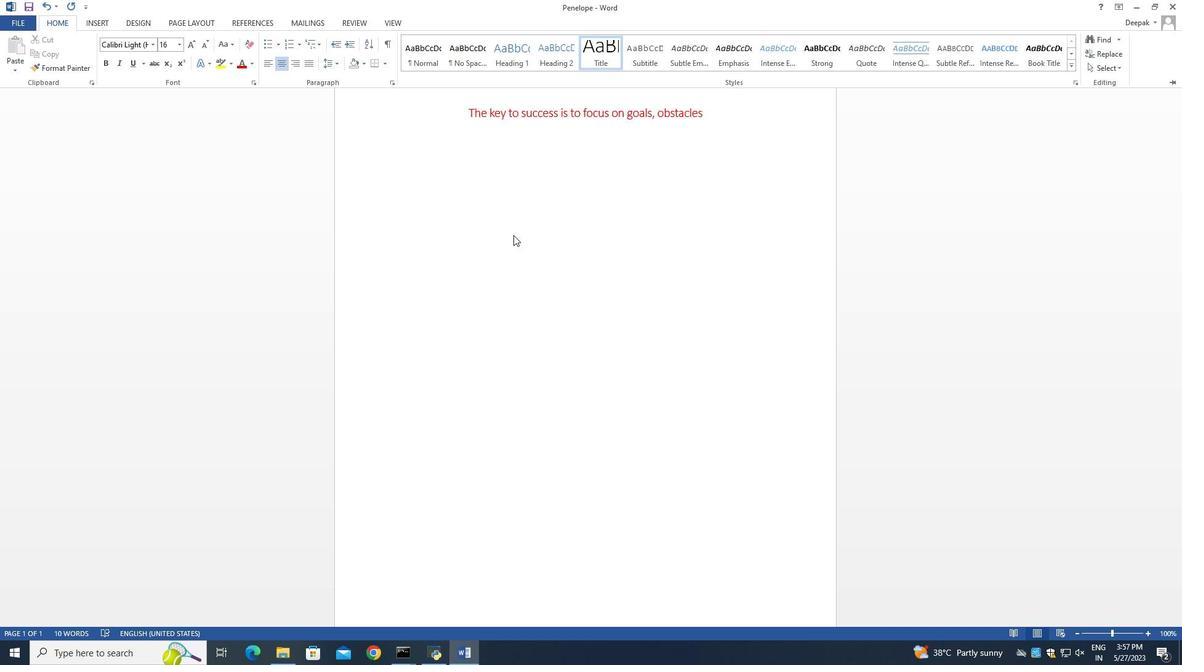 
Action: Mouse scrolled (513, 240) with delta (0, 0)
Screenshot: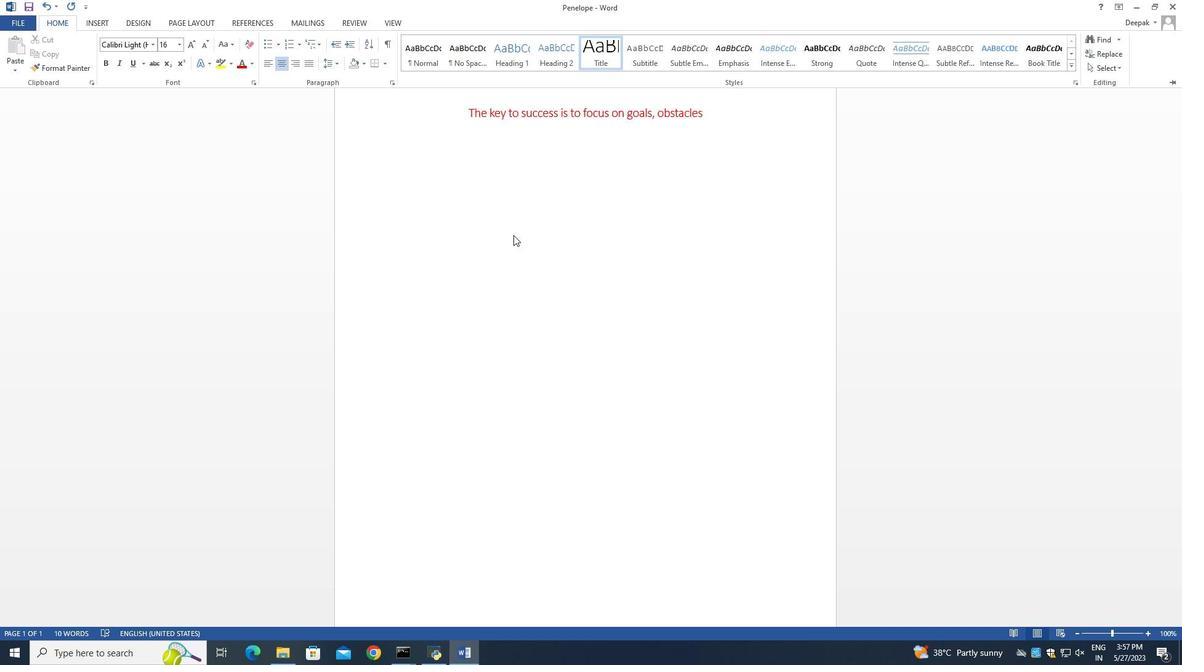 
Action: Mouse moved to (657, 111)
Screenshot: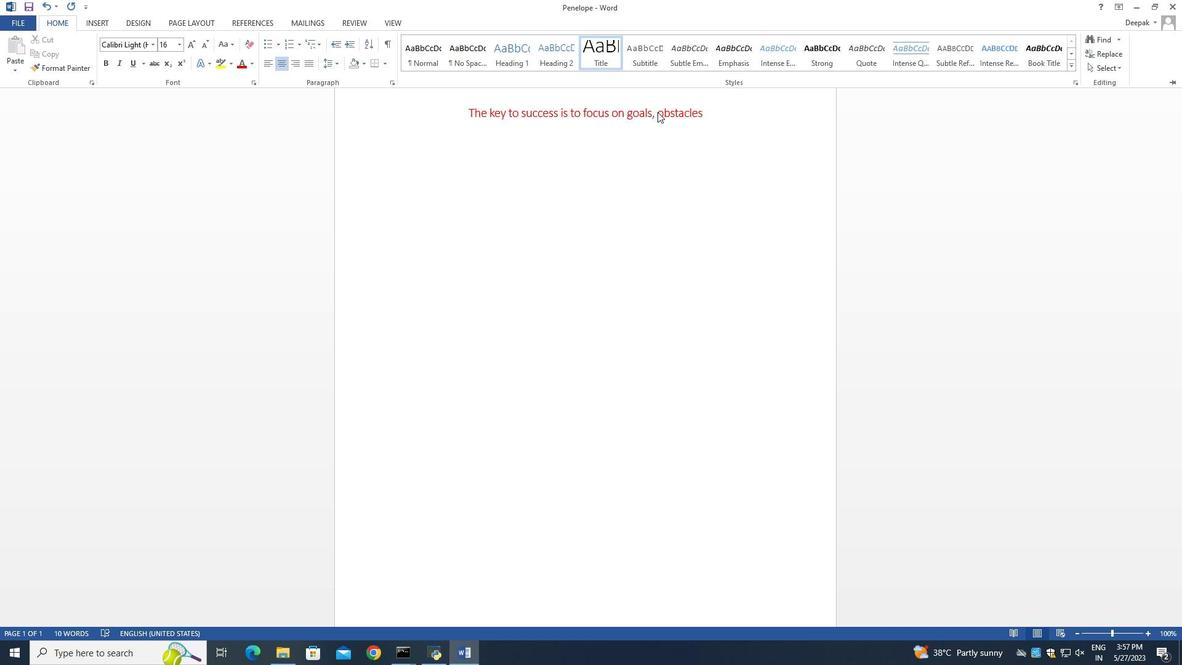 
Action: Mouse pressed left at (657, 111)
Screenshot: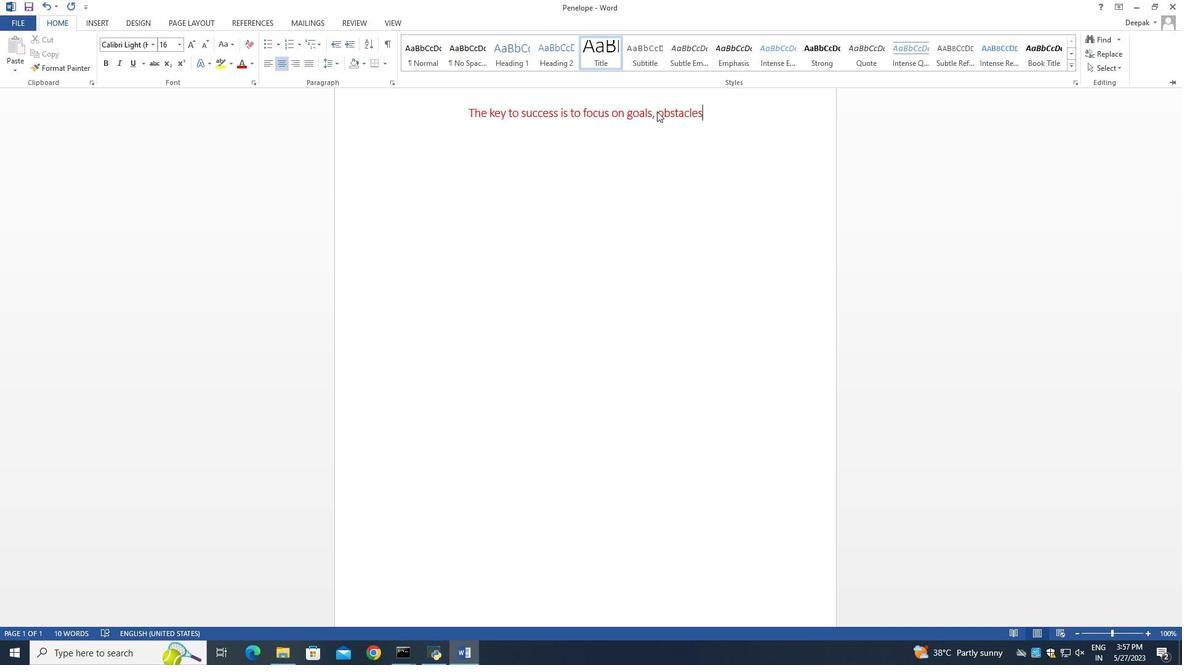 
Action: Mouse moved to (653, 112)
Screenshot: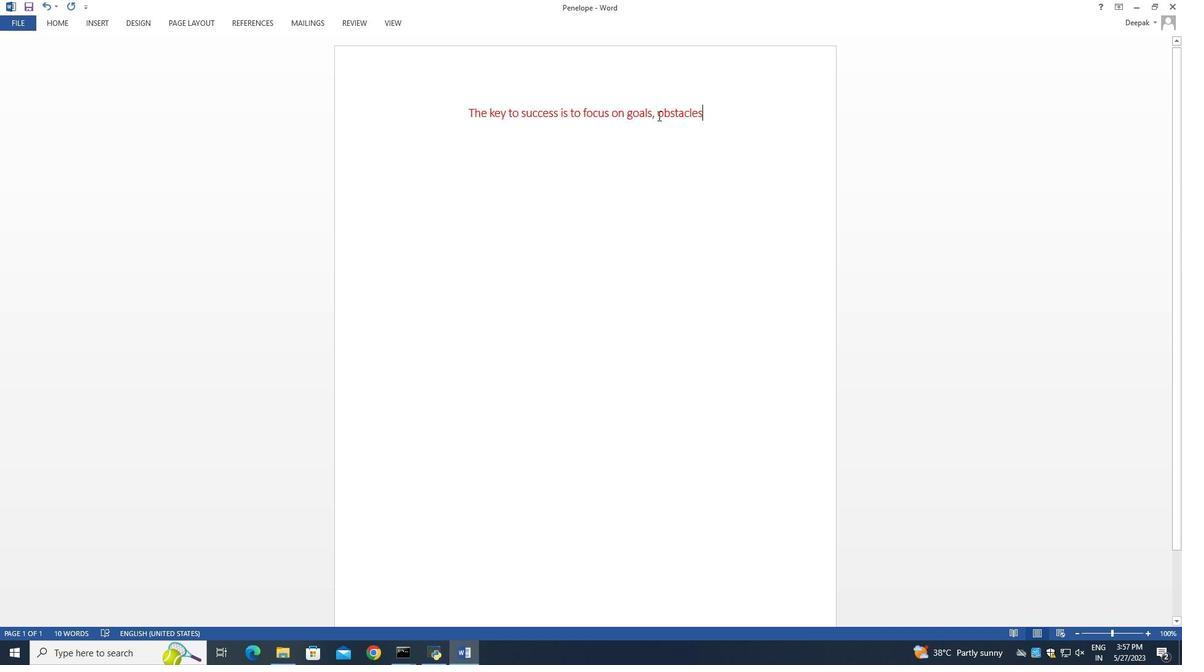 
Action: Mouse pressed left at (653, 112)
Screenshot: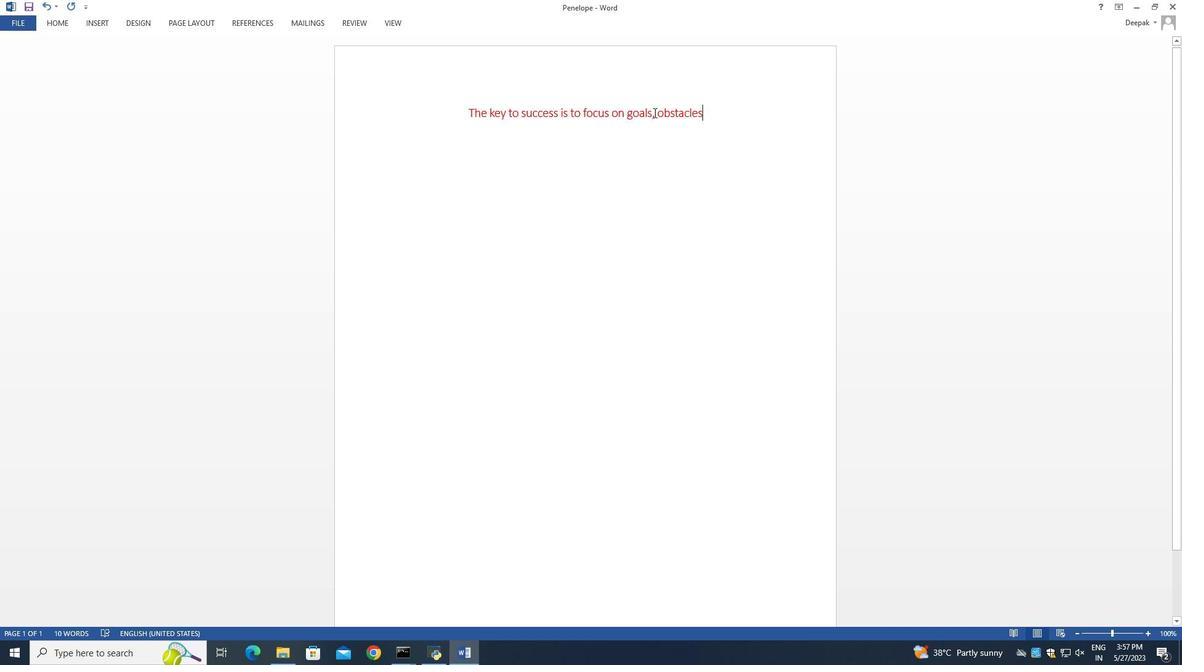 
Action: Mouse moved to (676, 155)
Screenshot: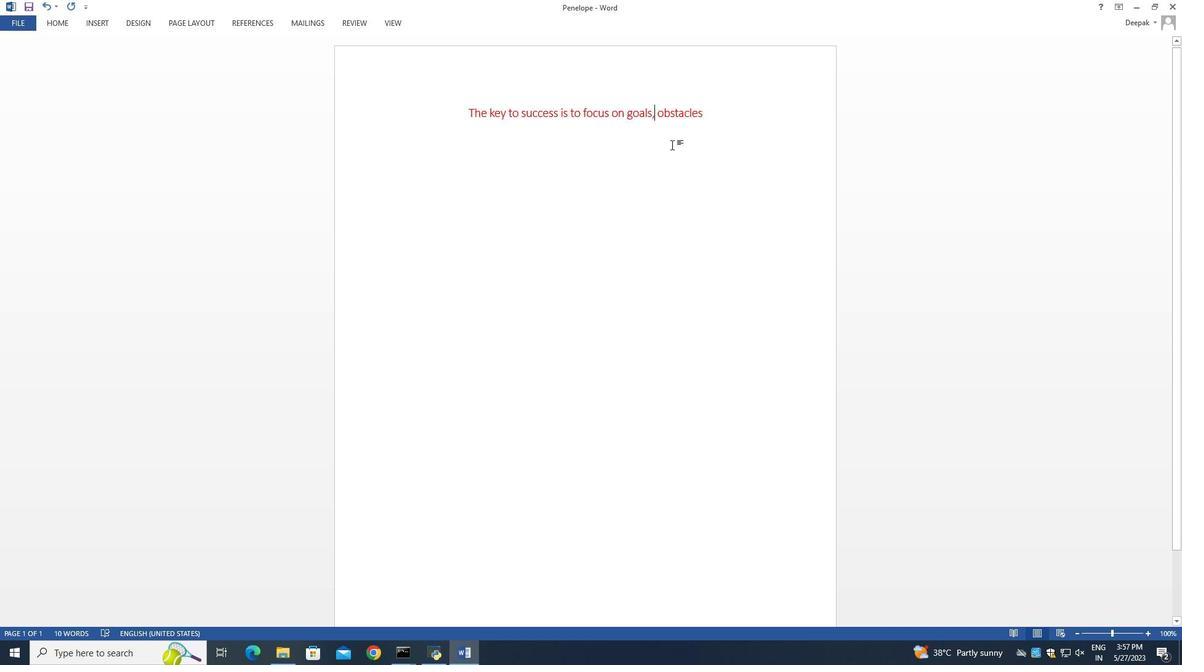 
Action: Key pressed <Key.shift>Not
Screenshot: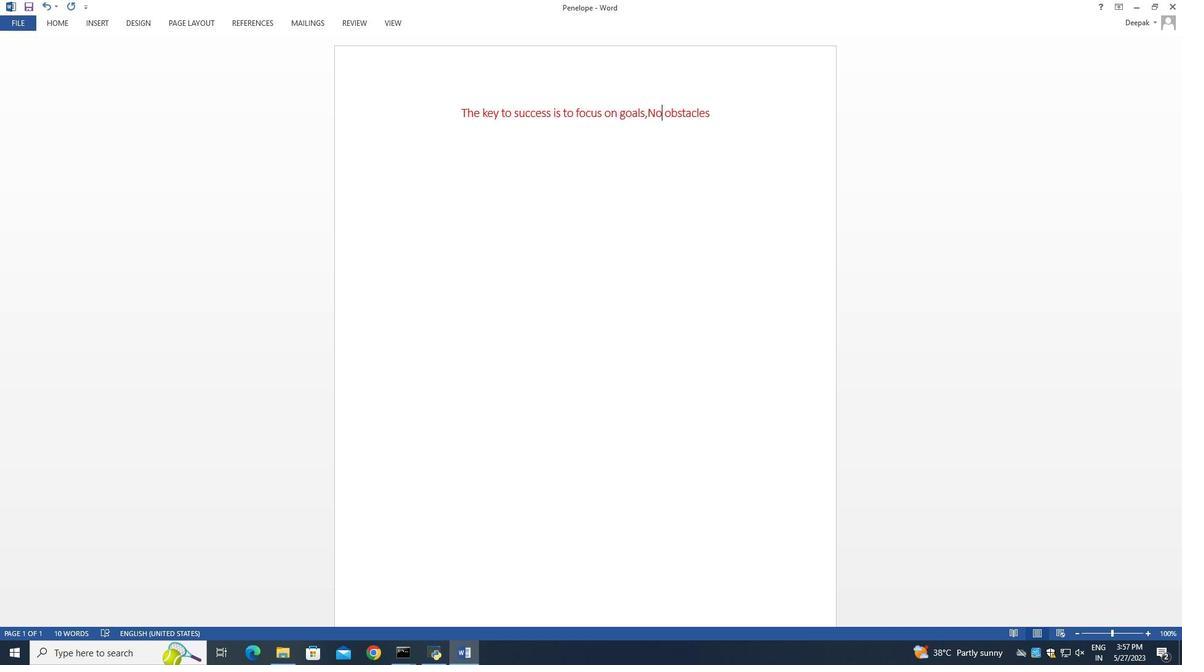 
Action: Mouse moved to (722, 115)
Screenshot: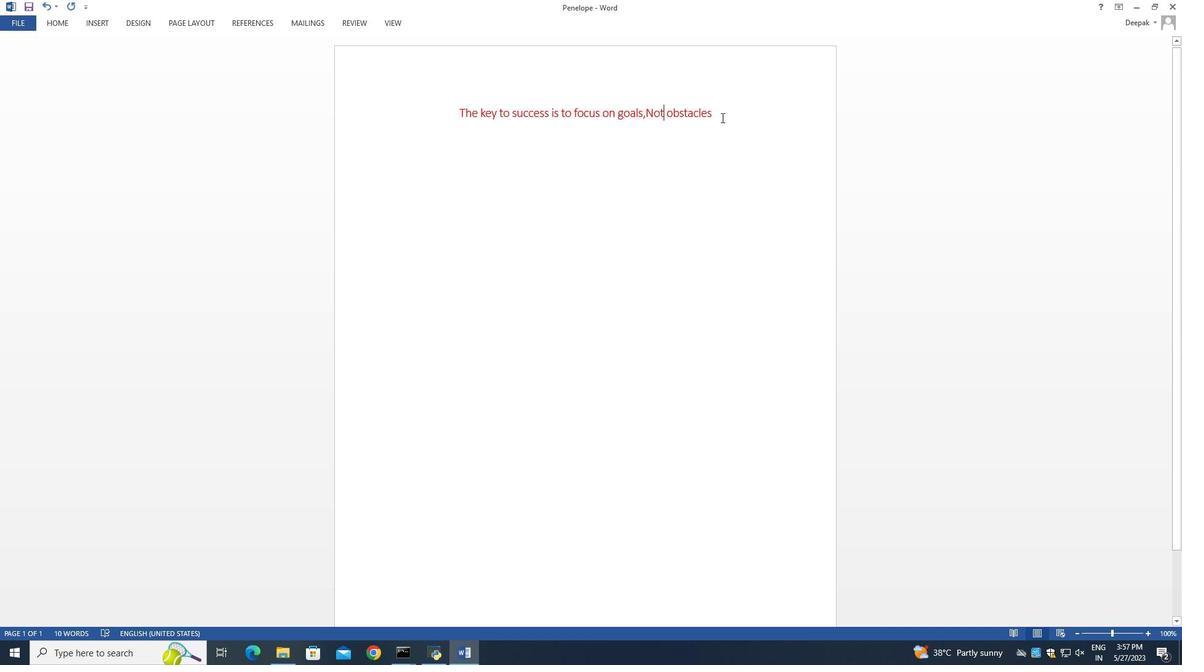 
Action: Mouse pressed left at (722, 115)
Screenshot: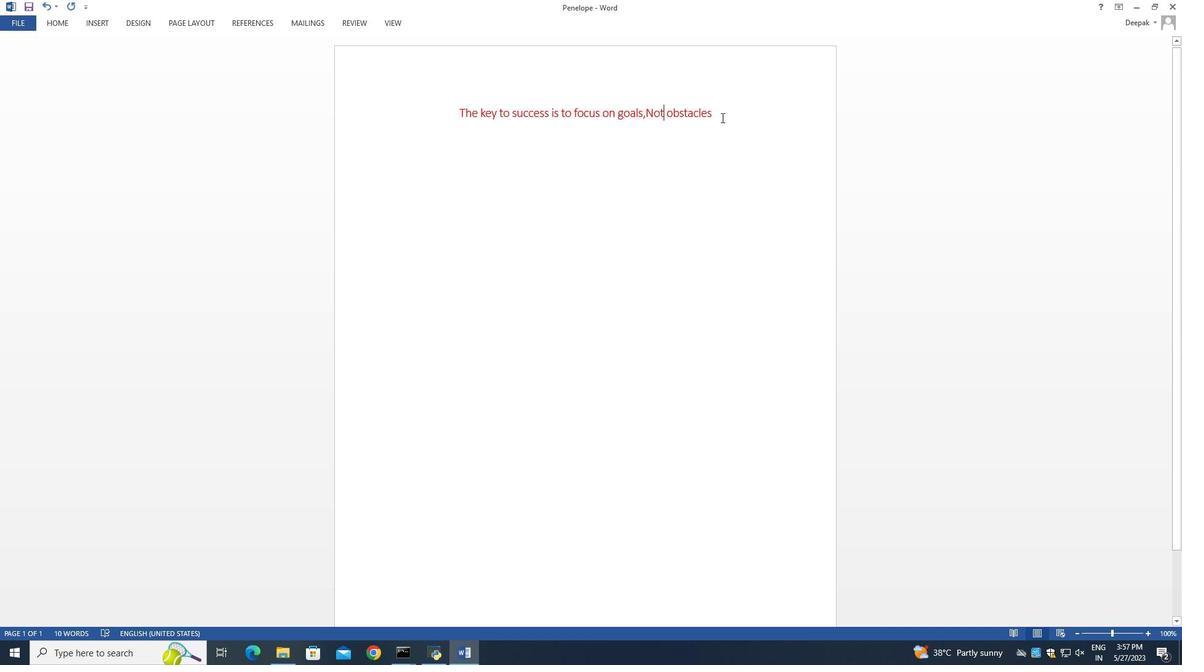 
Action: Mouse moved to (648, 117)
Screenshot: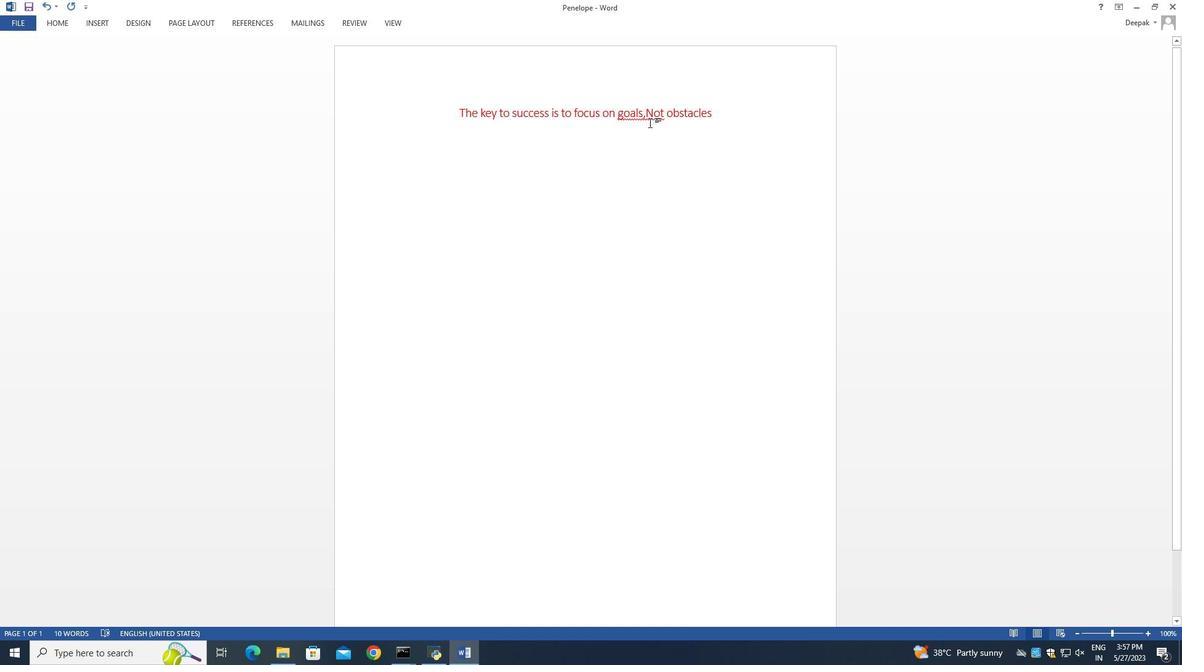 
Action: Mouse pressed left at (648, 117)
Screenshot: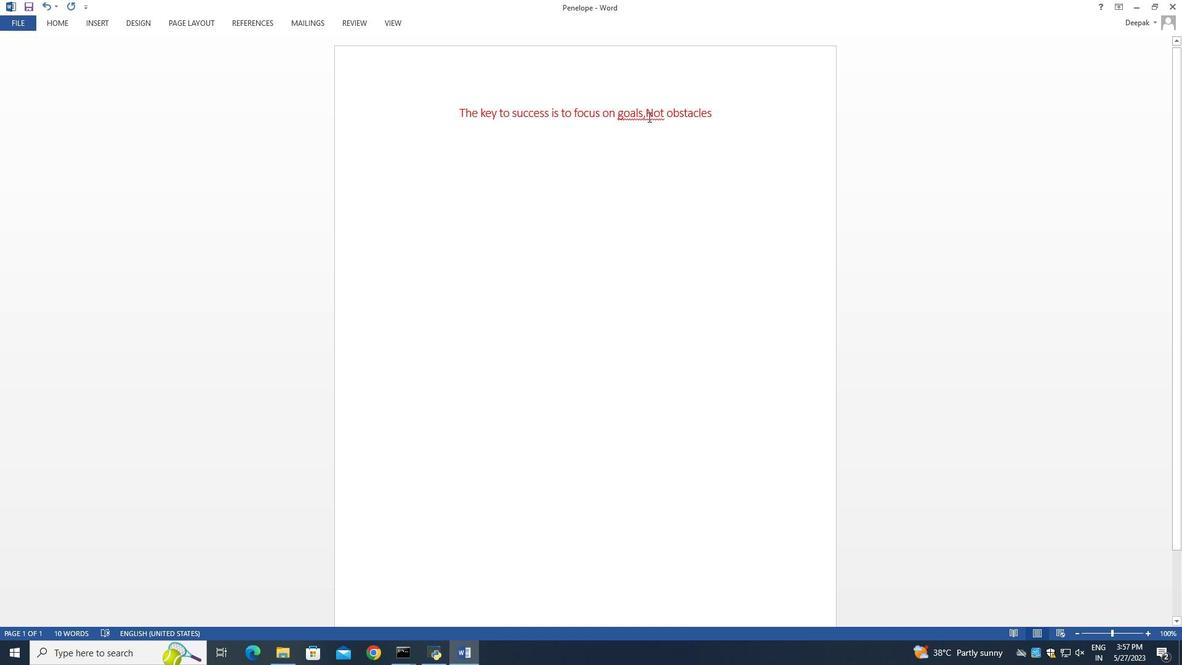 
Action: Mouse pressed left at (648, 117)
Screenshot: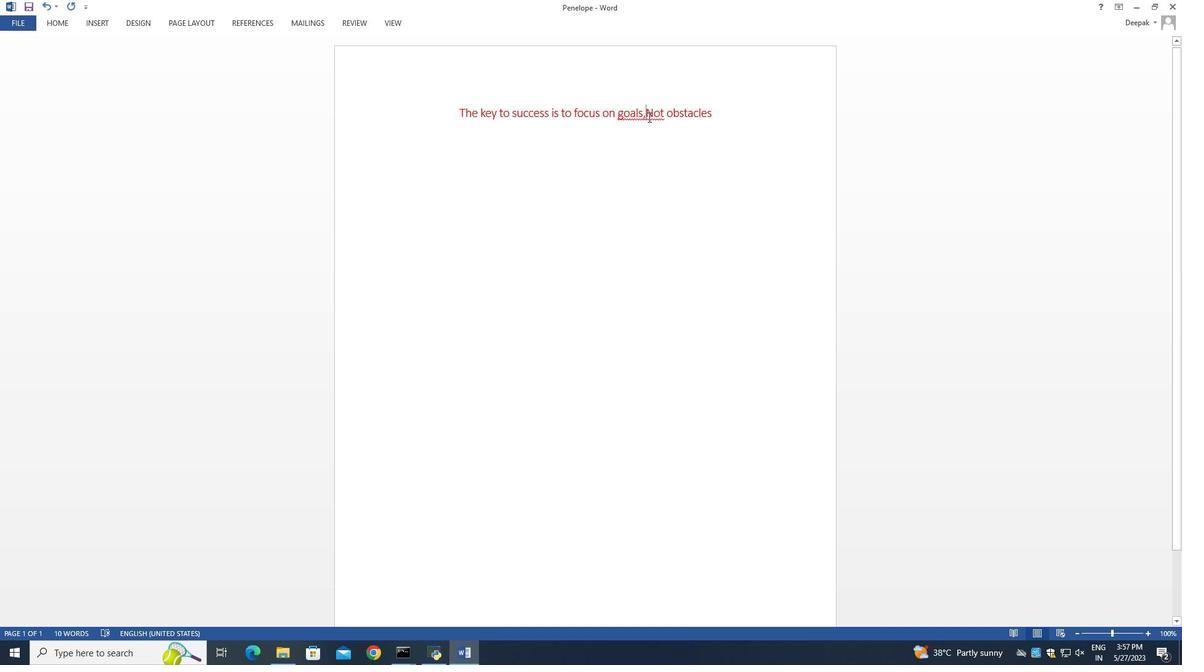 
Action: Mouse pressed left at (648, 117)
Screenshot: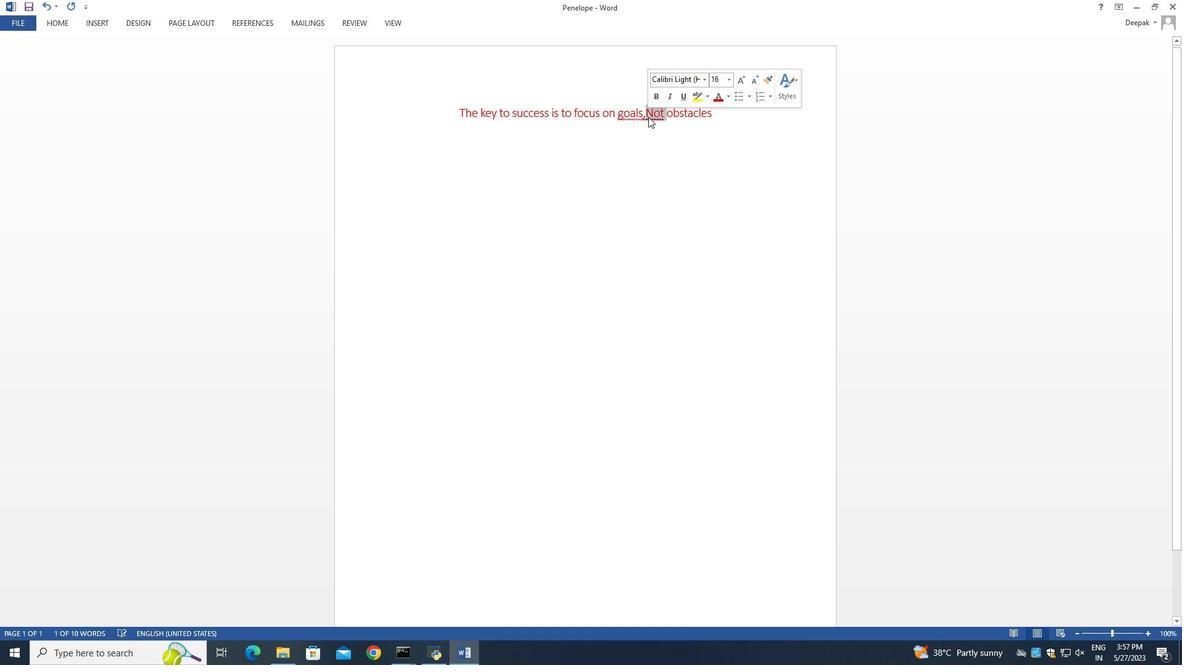 
Action: Mouse pressed left at (648, 117)
Screenshot: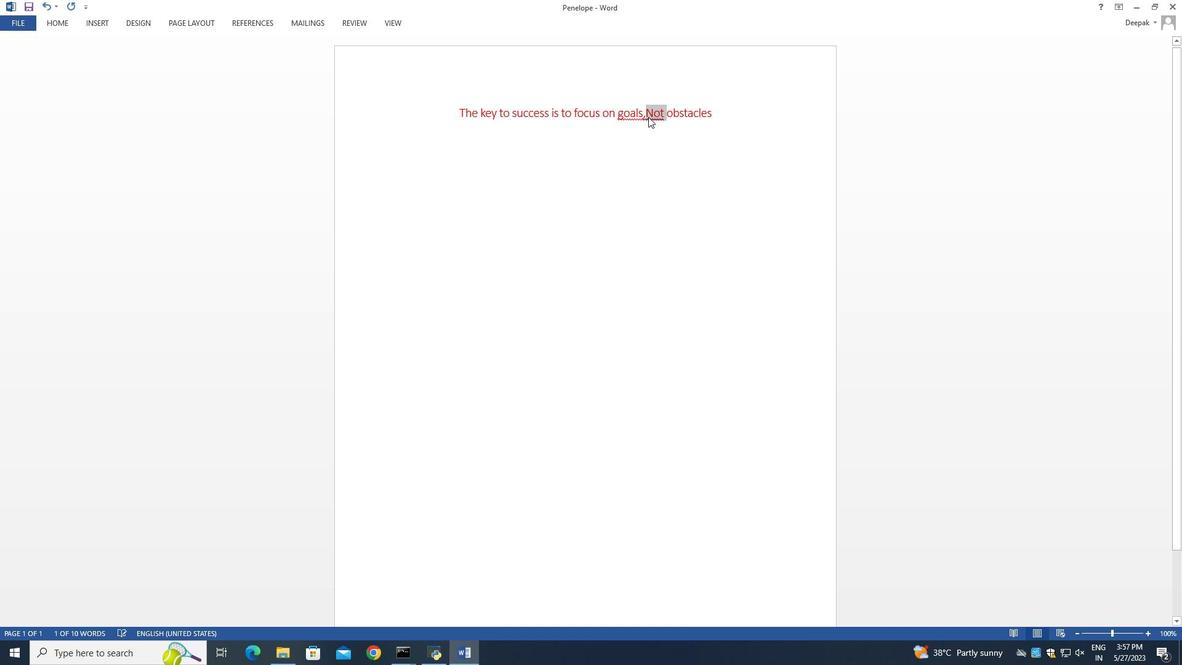 
Action: Mouse pressed left at (648, 117)
Screenshot: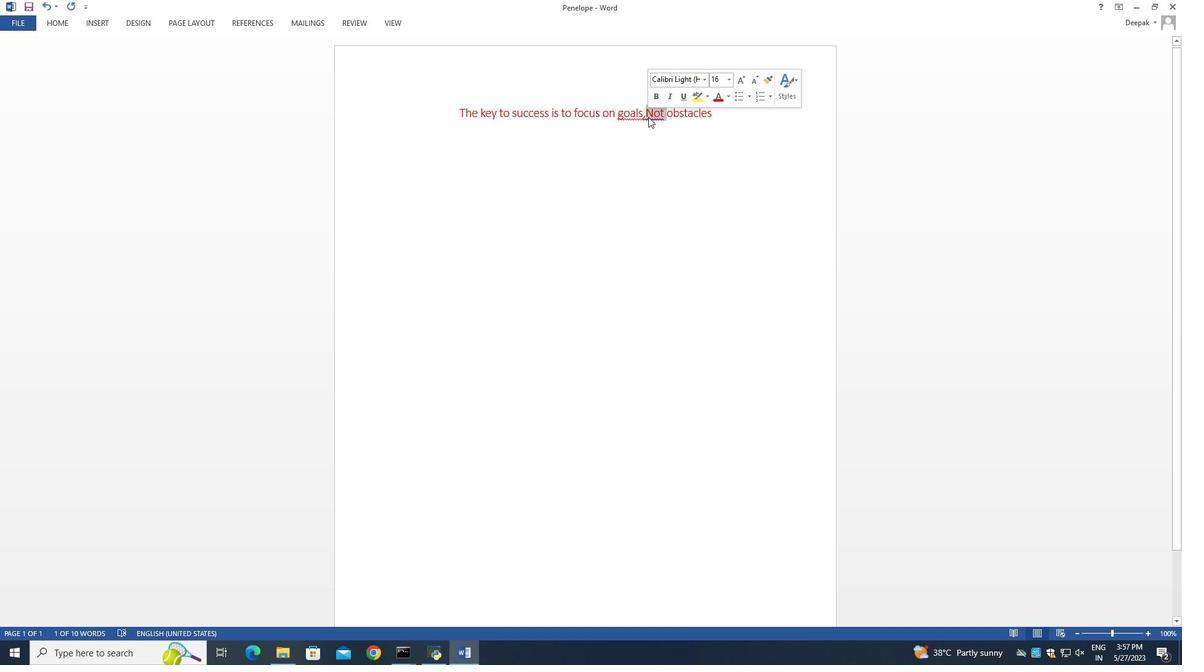 
Action: Mouse pressed left at (648, 117)
Screenshot: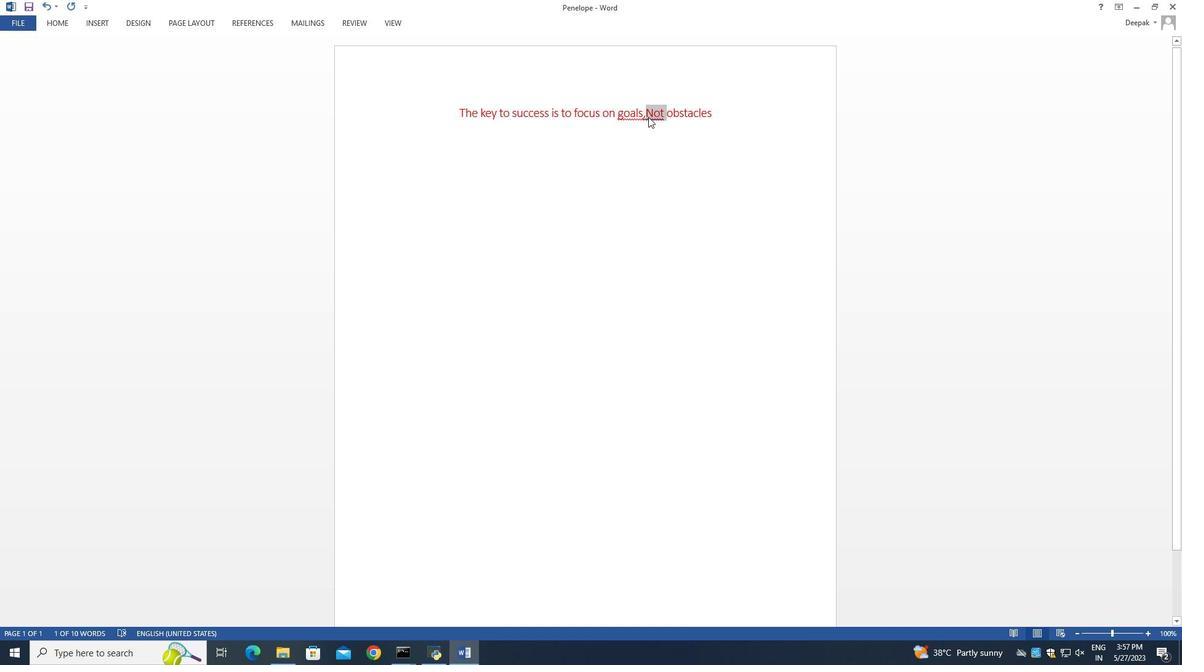 
Action: Mouse moved to (648, 116)
Screenshot: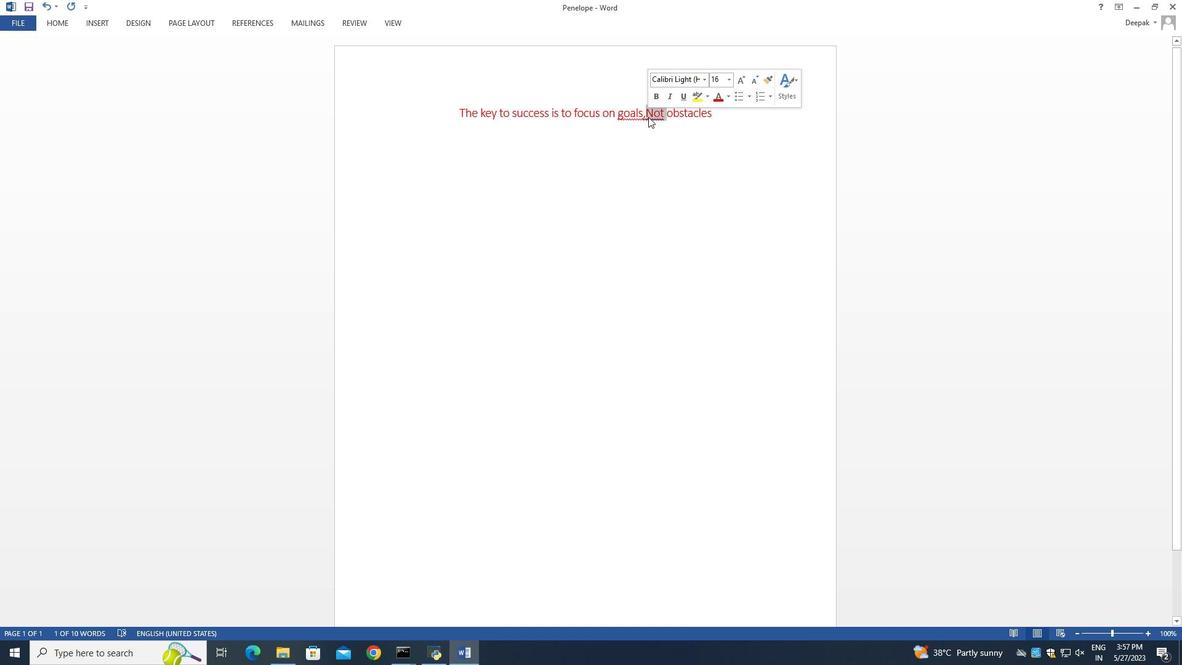 
Action: Mouse pressed left at (648, 116)
Screenshot: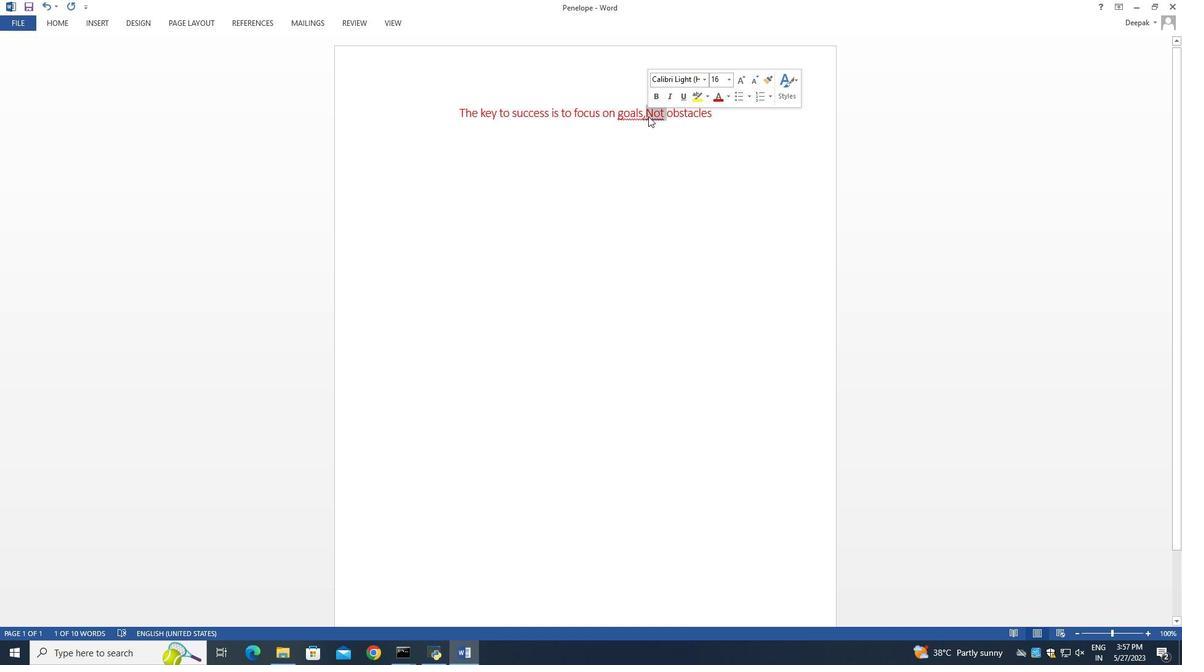 
Action: Key pressed <Key.space>
Screenshot: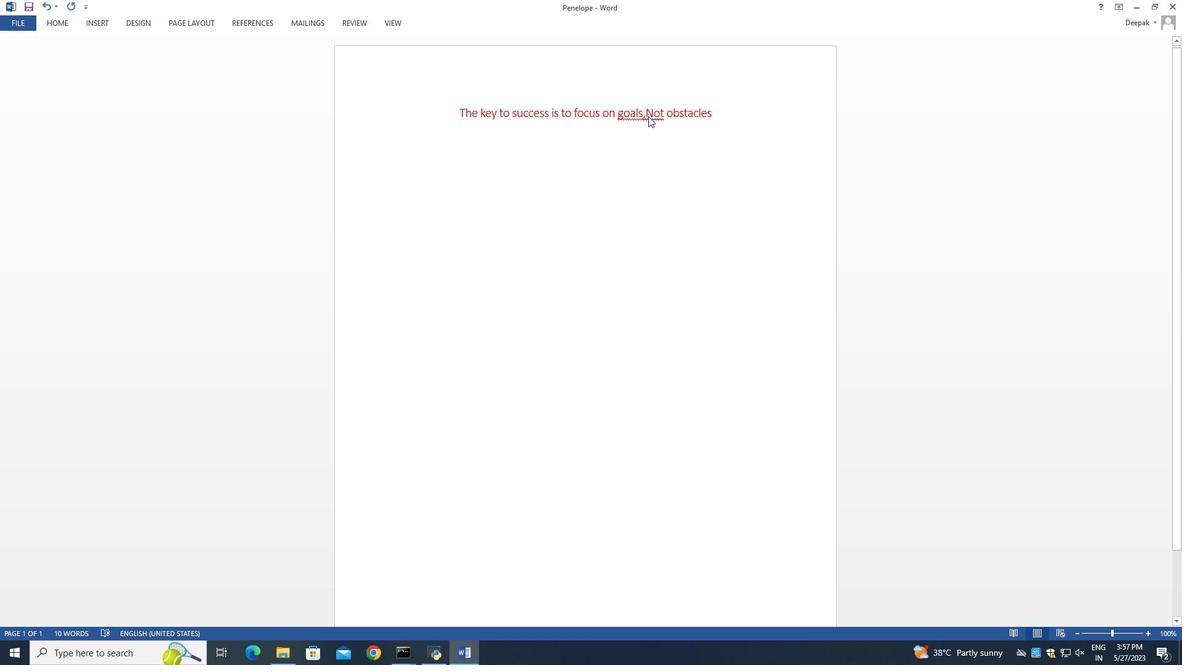 
Action: Mouse moved to (619, 133)
Screenshot: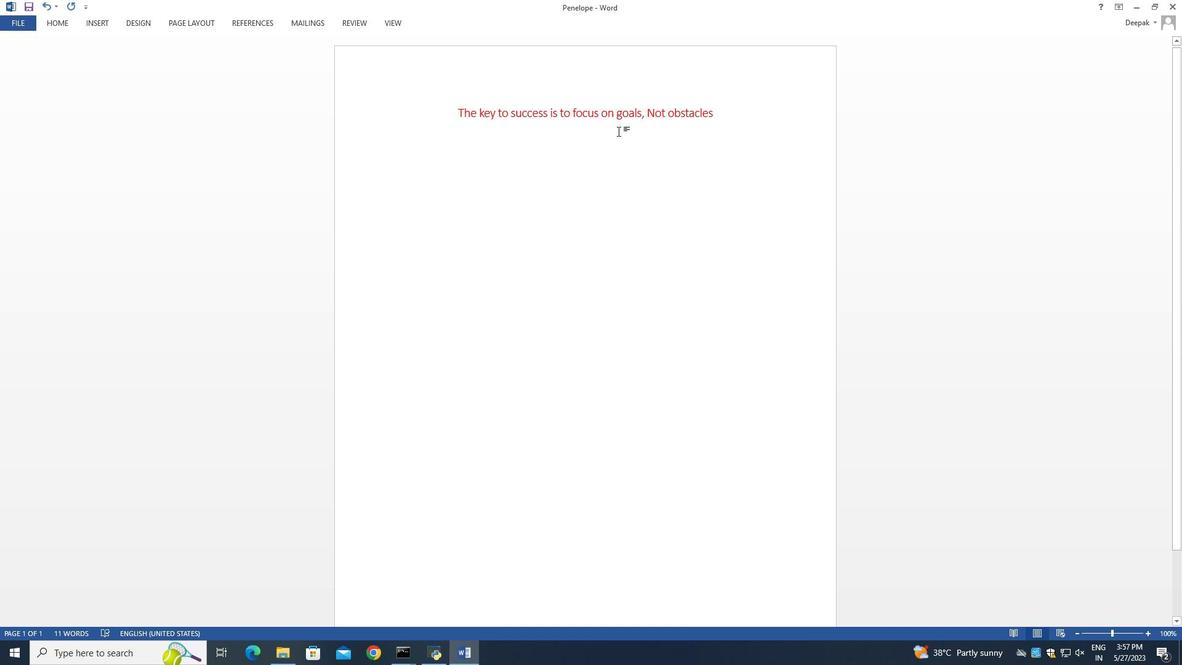 
Action: Mouse scrolled (619, 132) with delta (0, 0)
Screenshot: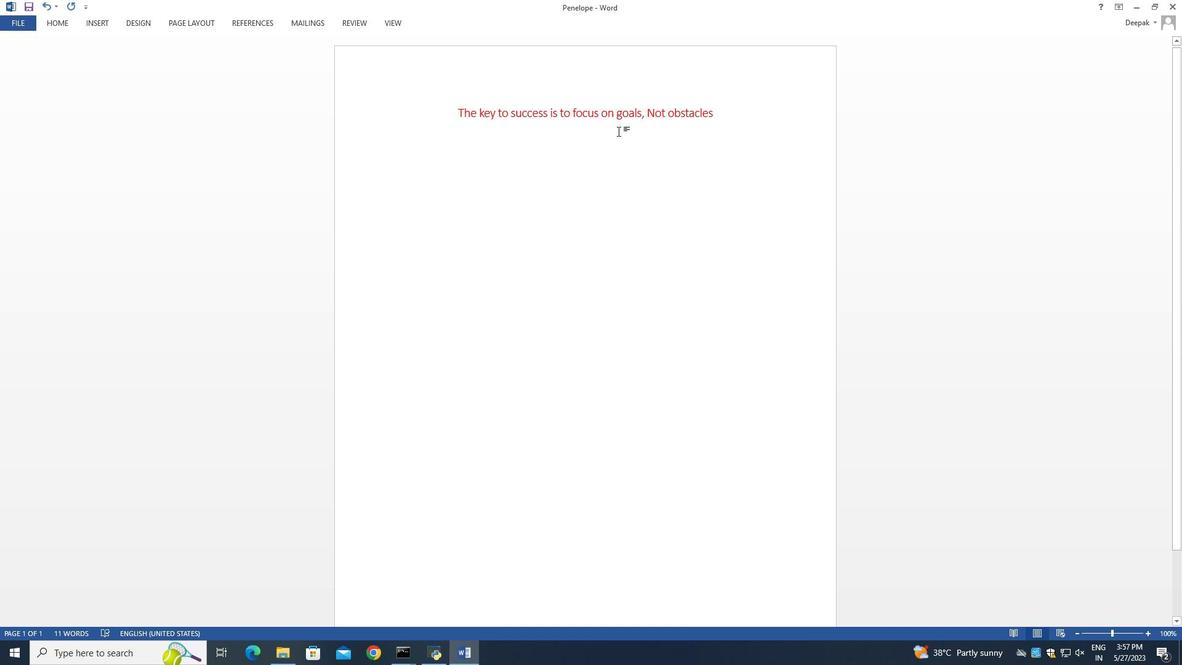 
Action: Mouse moved to (620, 138)
Screenshot: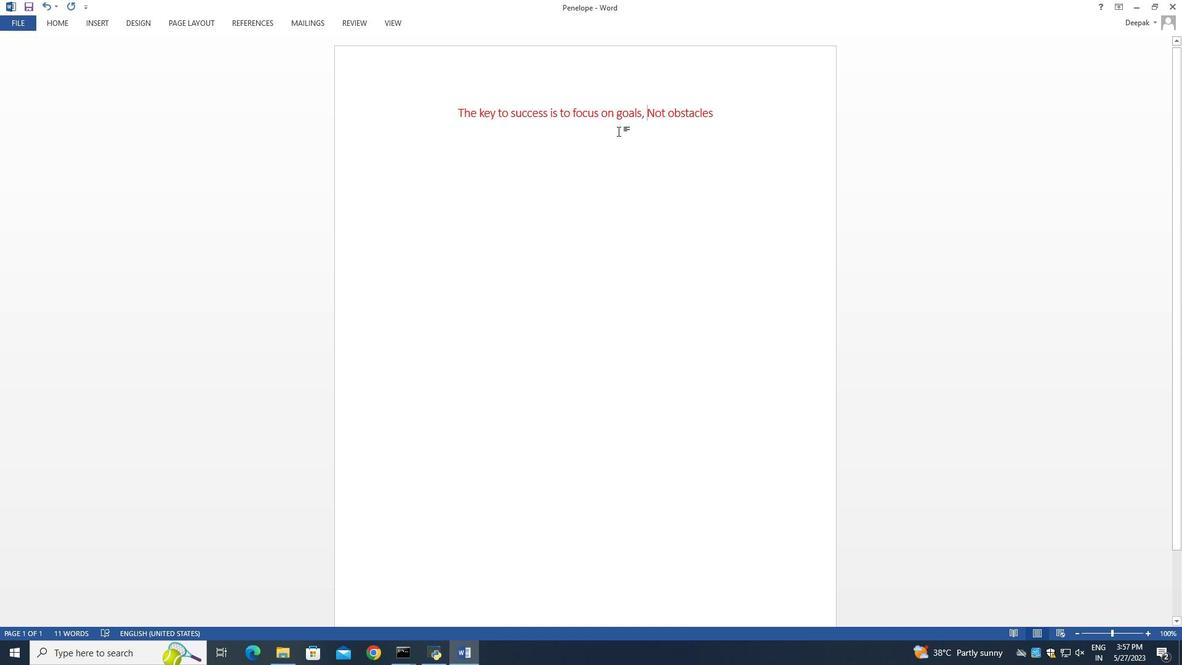 
Action: Mouse scrolled (619, 134) with delta (0, 0)
Screenshot: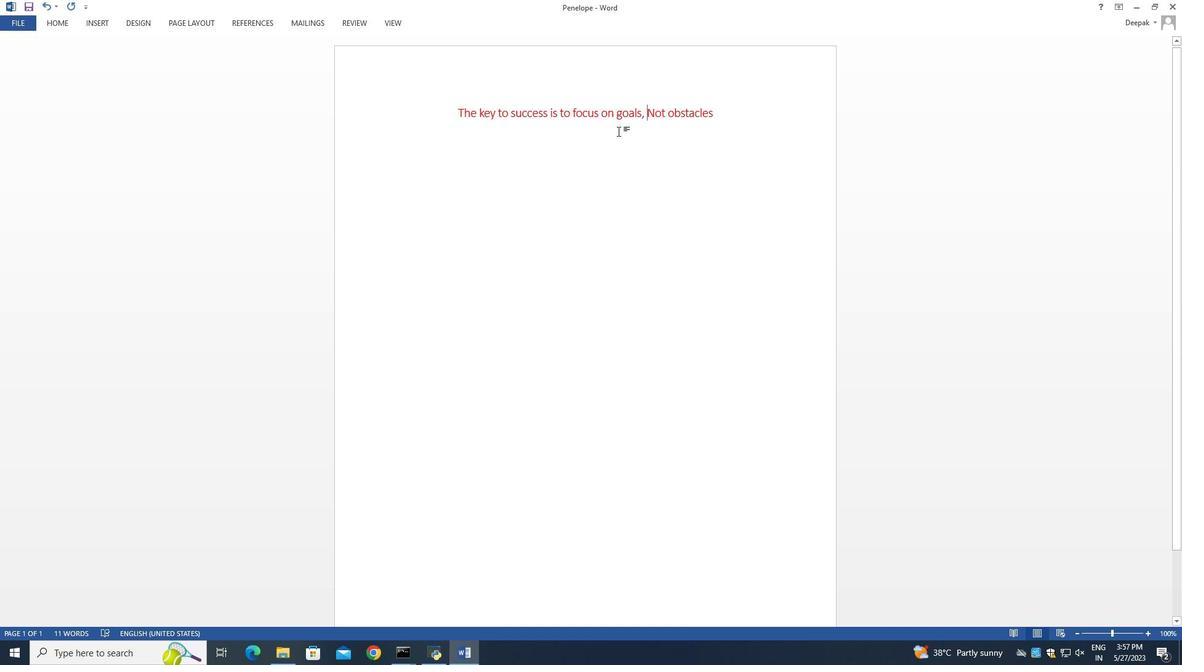
Action: Mouse scrolled (619, 136) with delta (0, 0)
Screenshot: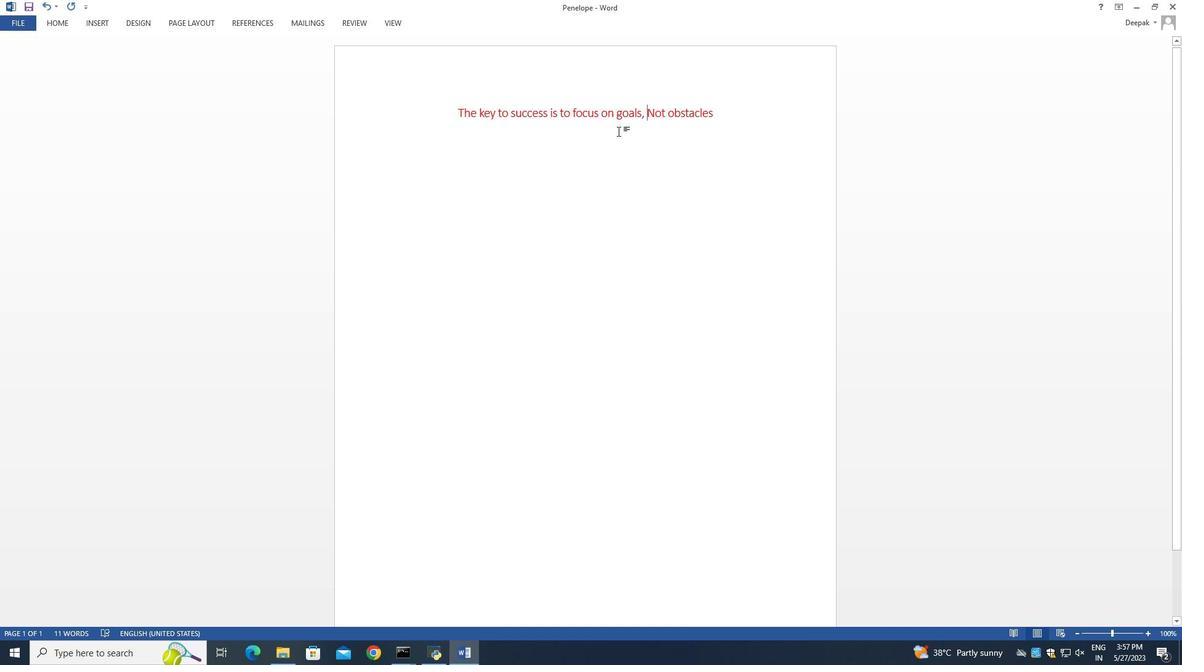 
Action: Mouse moved to (716, 115)
Screenshot: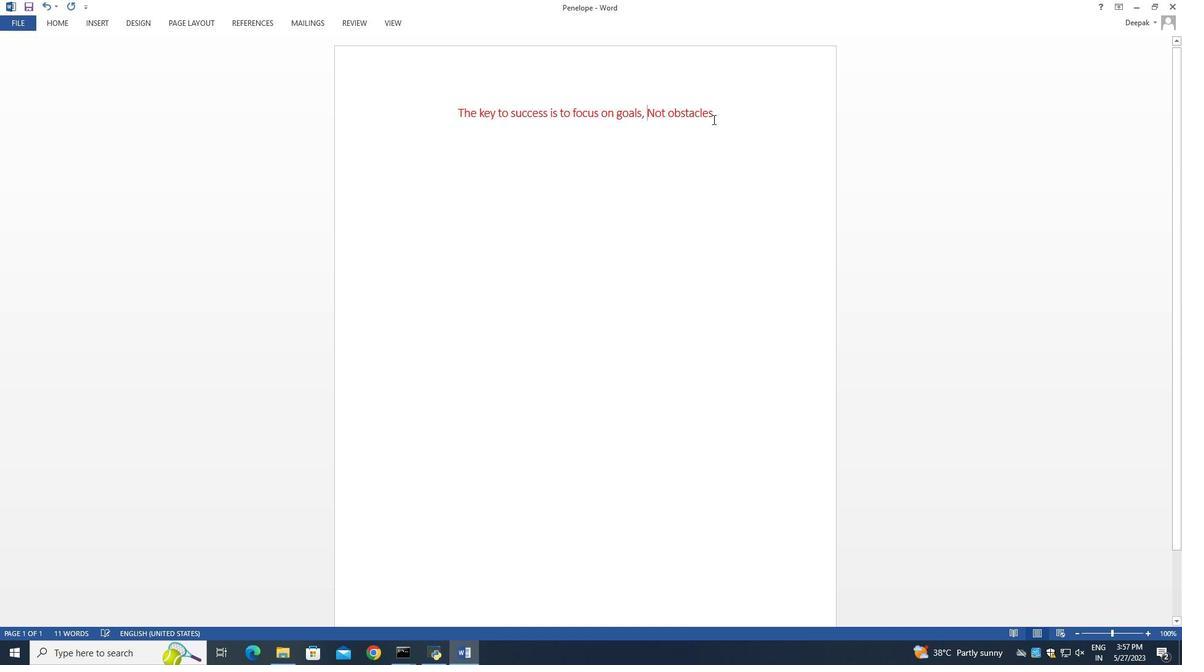 
Action: Mouse pressed left at (716, 115)
Screenshot: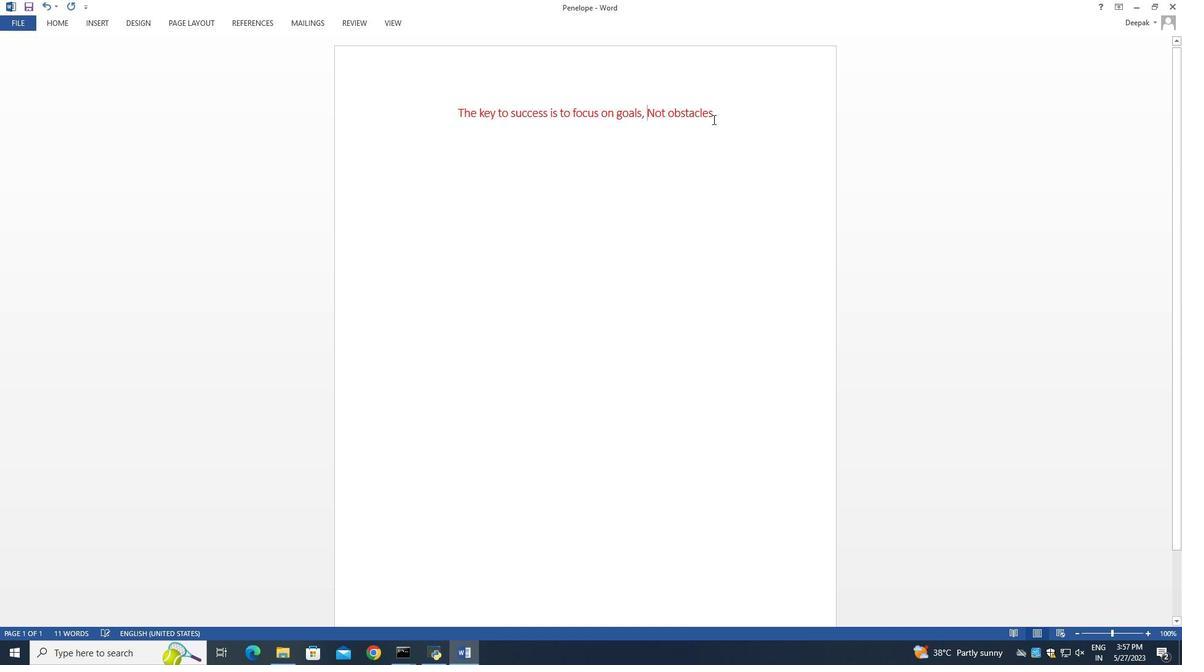 
Action: Mouse moved to (63, 22)
Screenshot: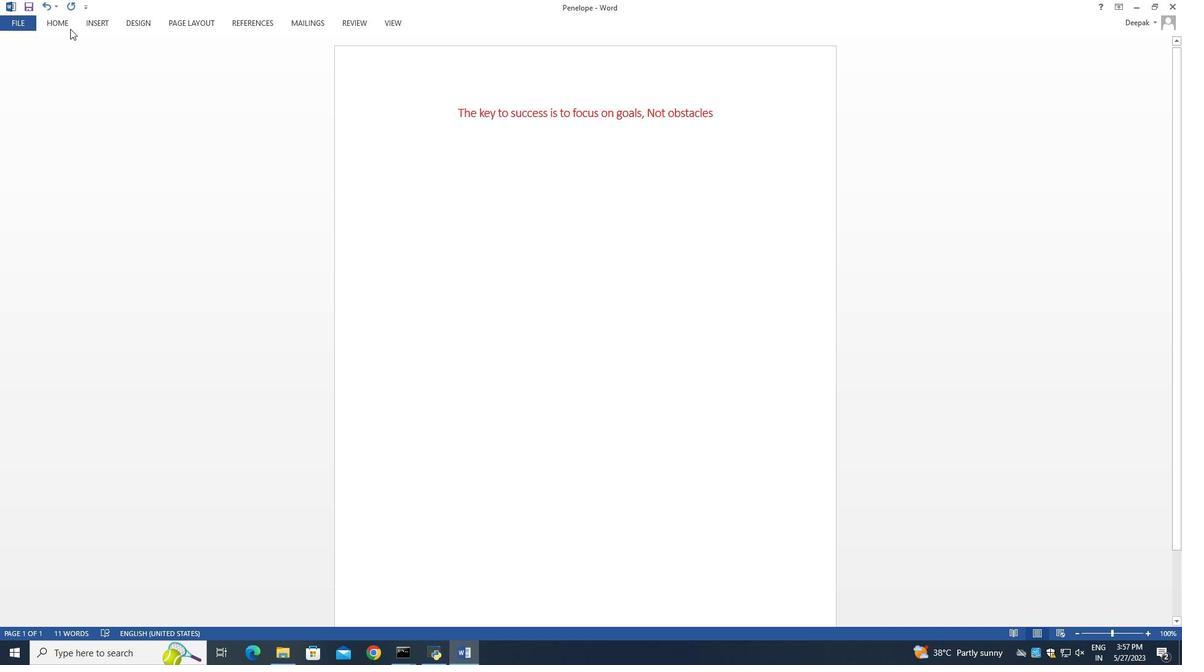 
Action: Mouse pressed left at (63, 22)
Screenshot: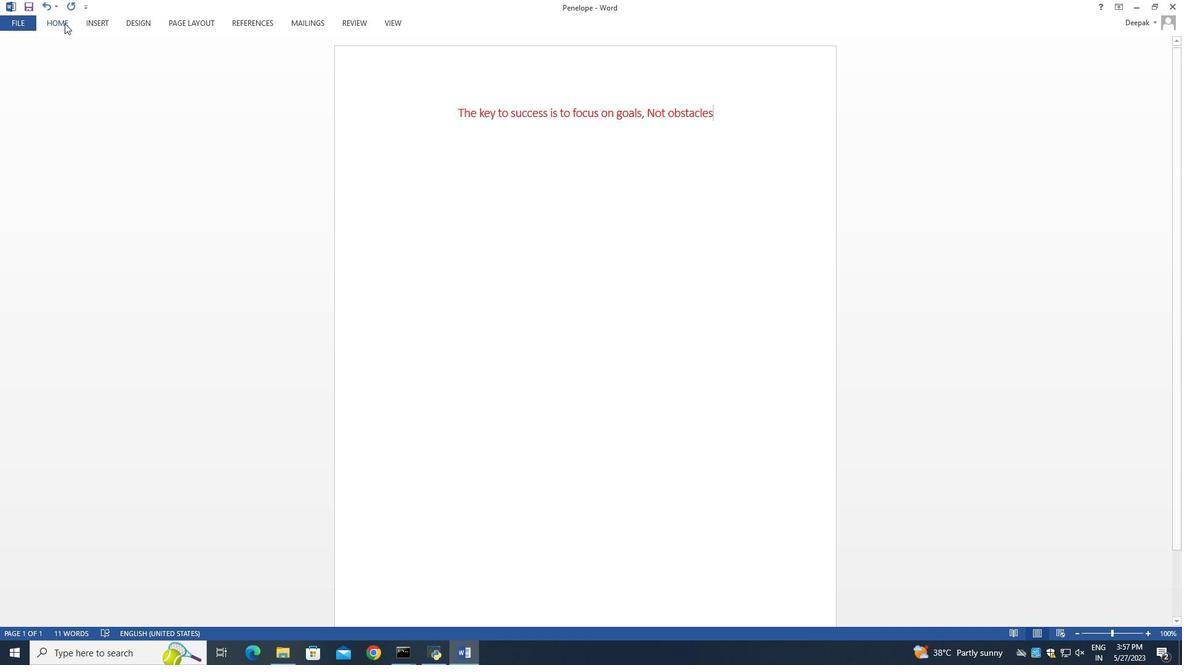 
Action: Mouse moved to (519, 277)
Screenshot: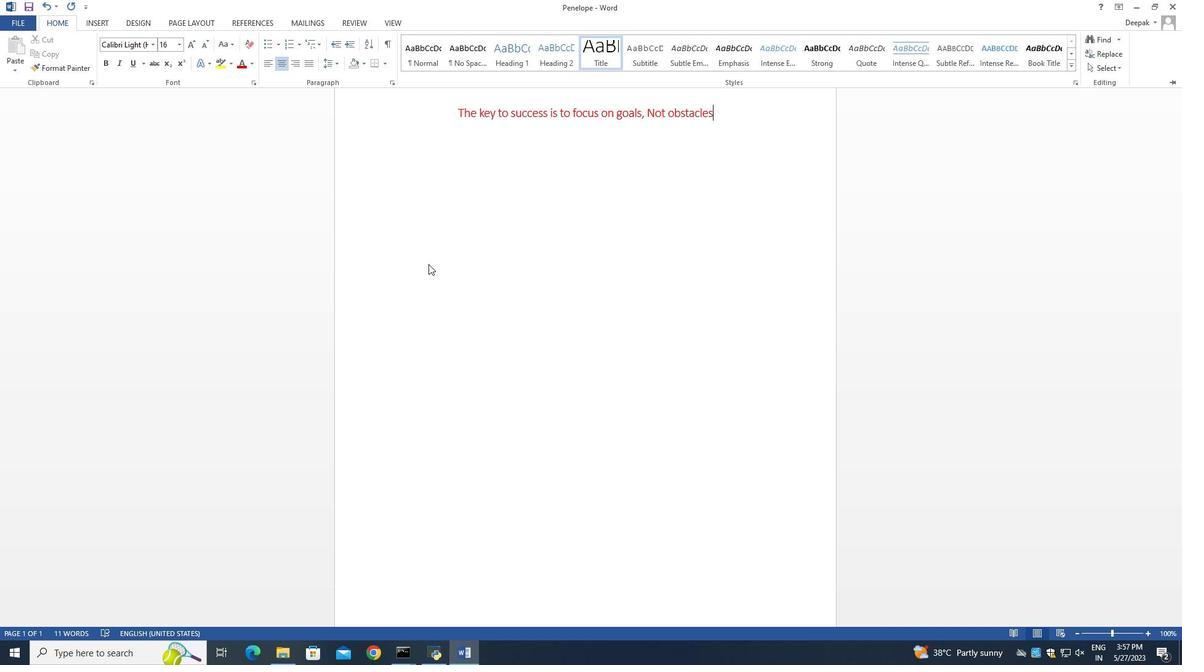 
Action: Mouse scrolled (519, 278) with delta (0, 0)
Screenshot: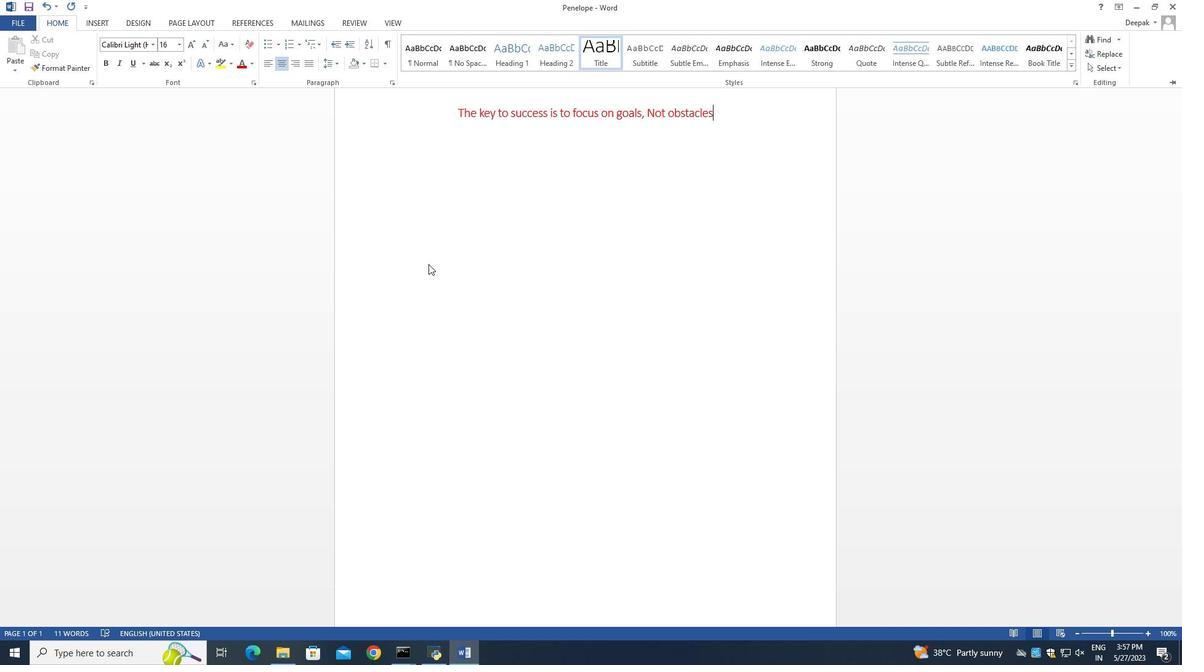 
Action: Mouse moved to (521, 277)
Screenshot: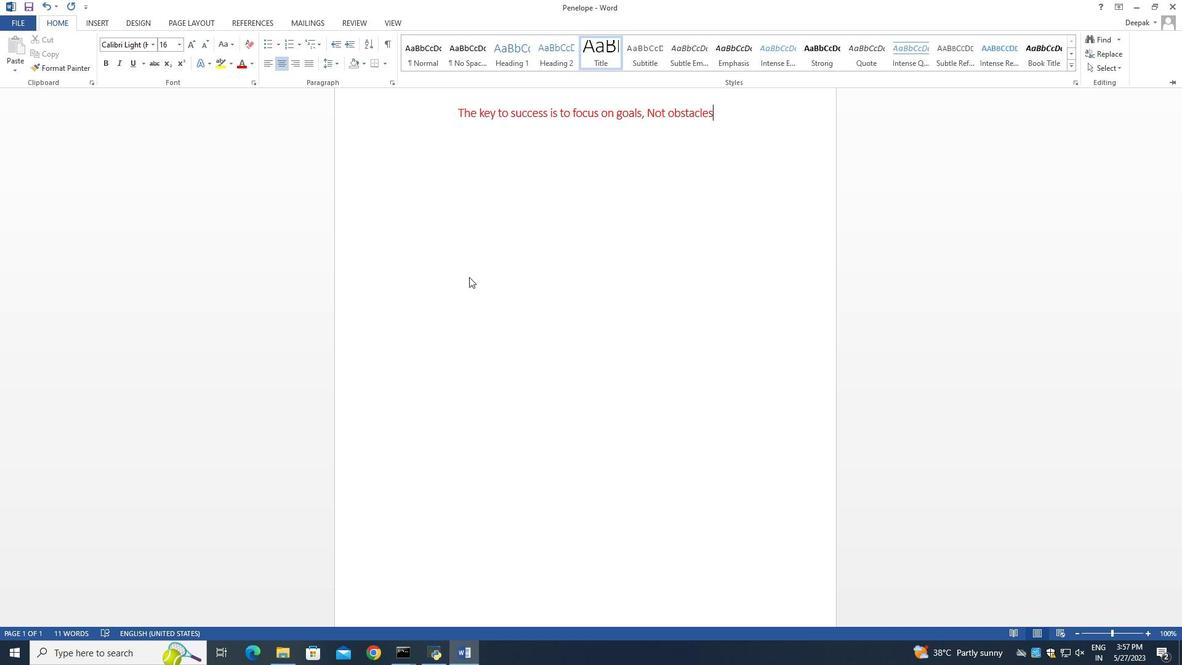 
Action: Mouse scrolled (521, 278) with delta (0, 0)
Screenshot: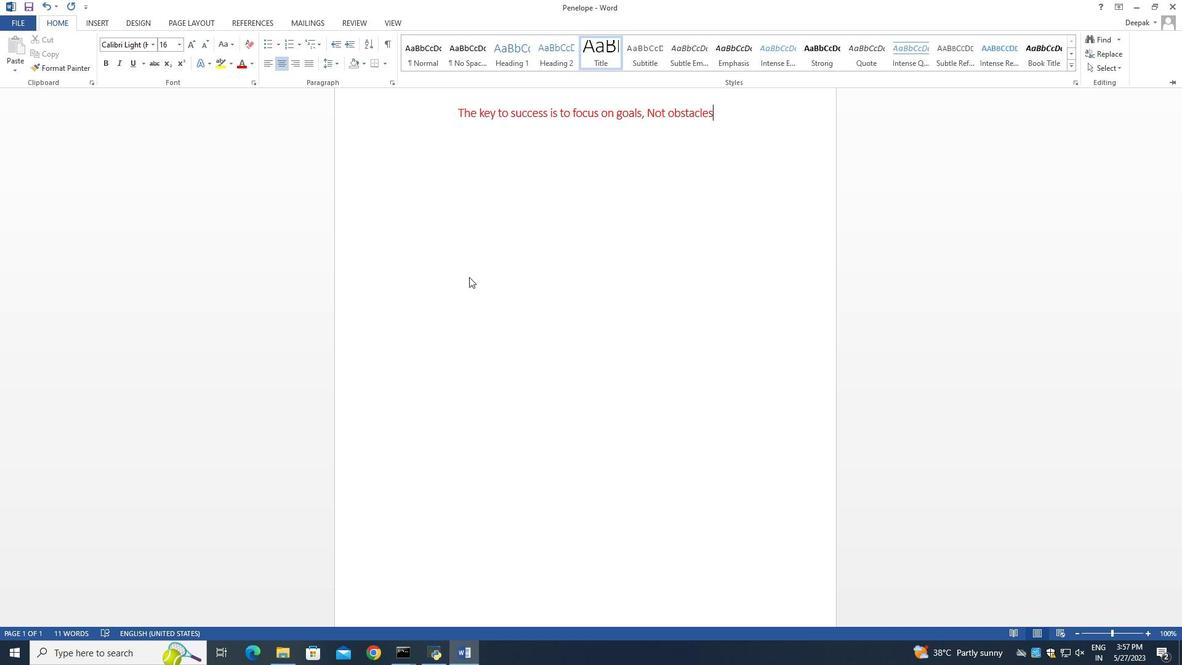 
Action: Mouse moved to (1119, 40)
Screenshot: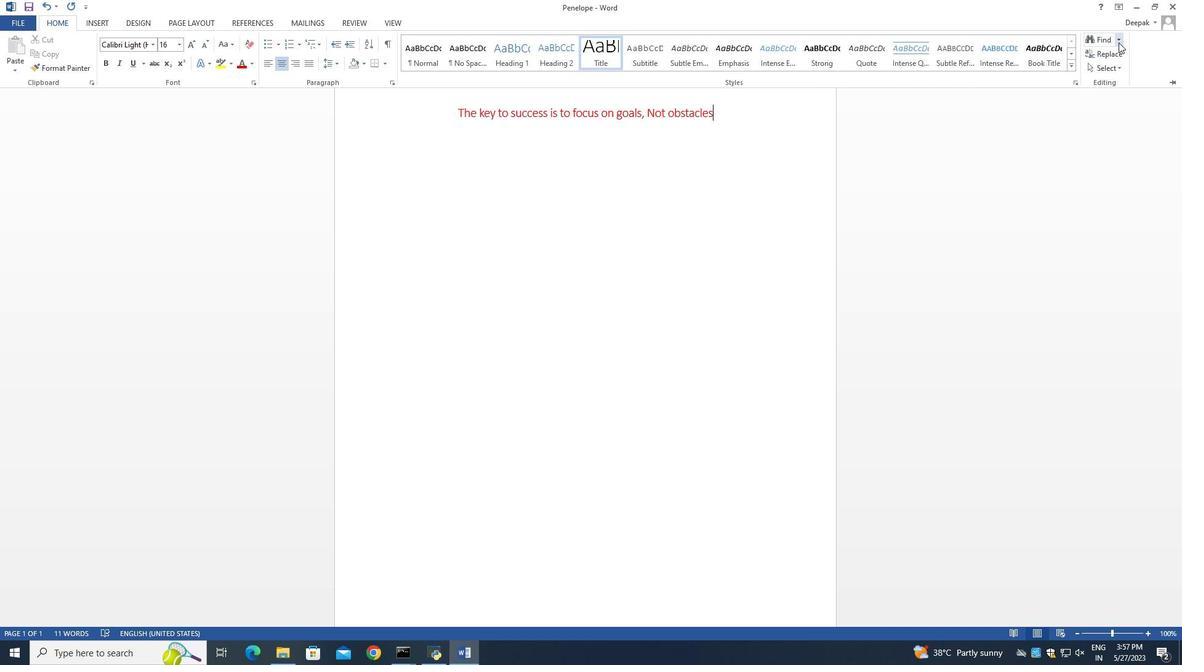 
Action: Mouse pressed left at (1119, 40)
Screenshot: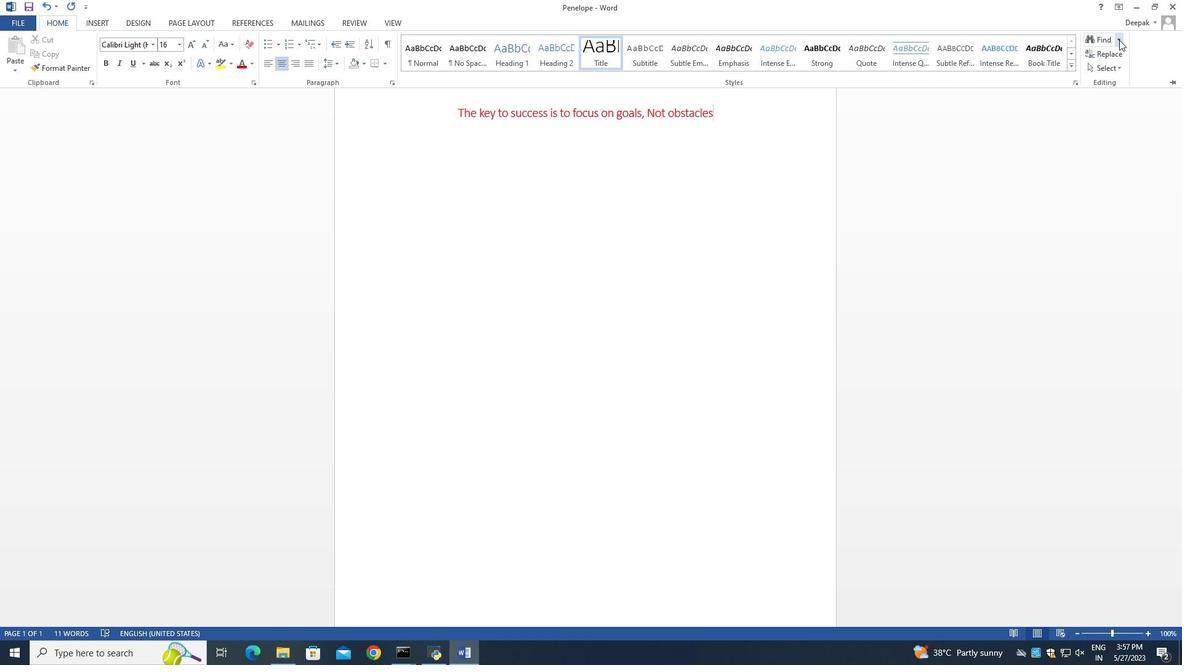 
Action: Mouse moved to (1123, 109)
Screenshot: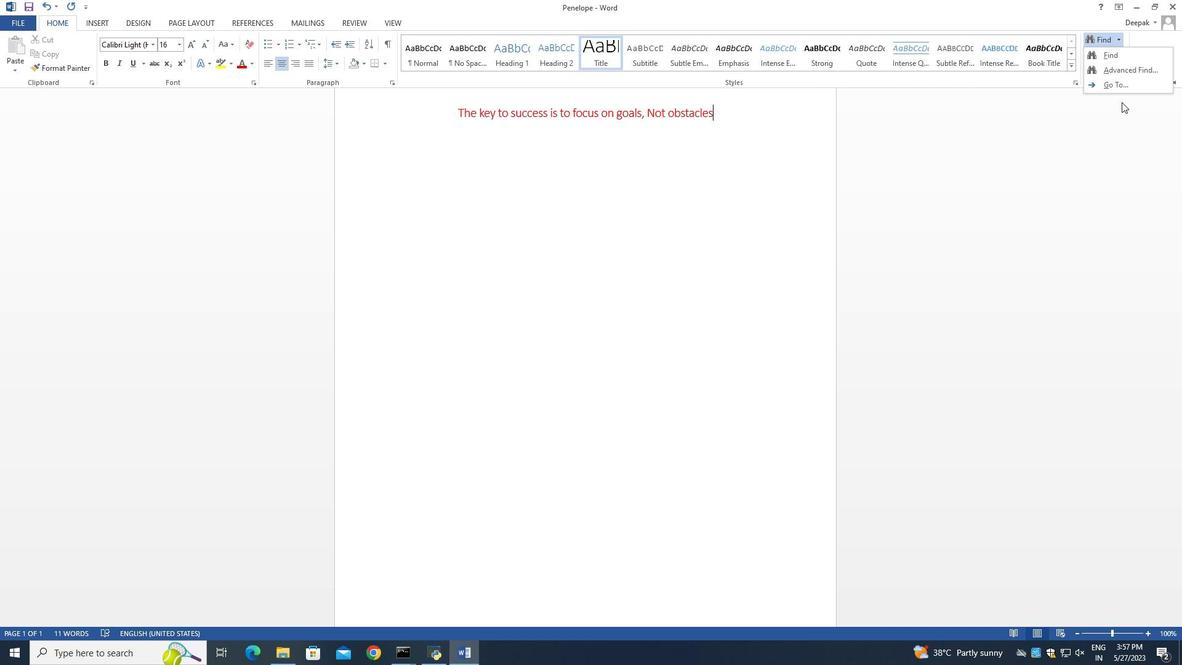
Action: Mouse pressed left at (1123, 109)
Screenshot: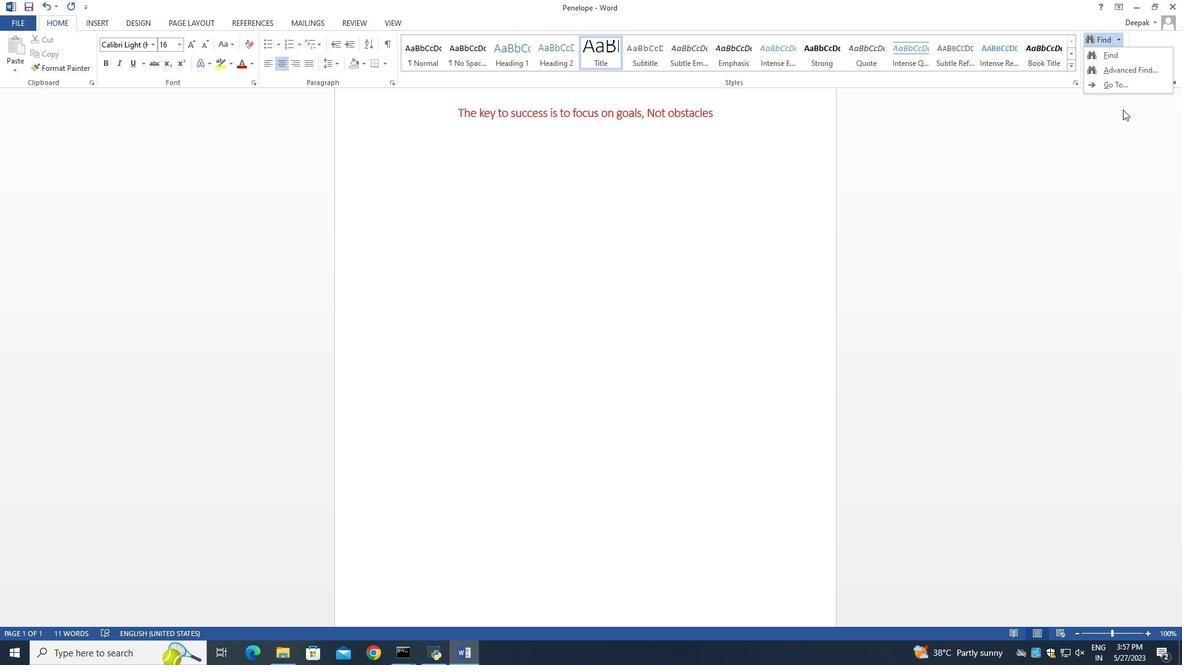 
Action: Mouse moved to (446, 164)
Screenshot: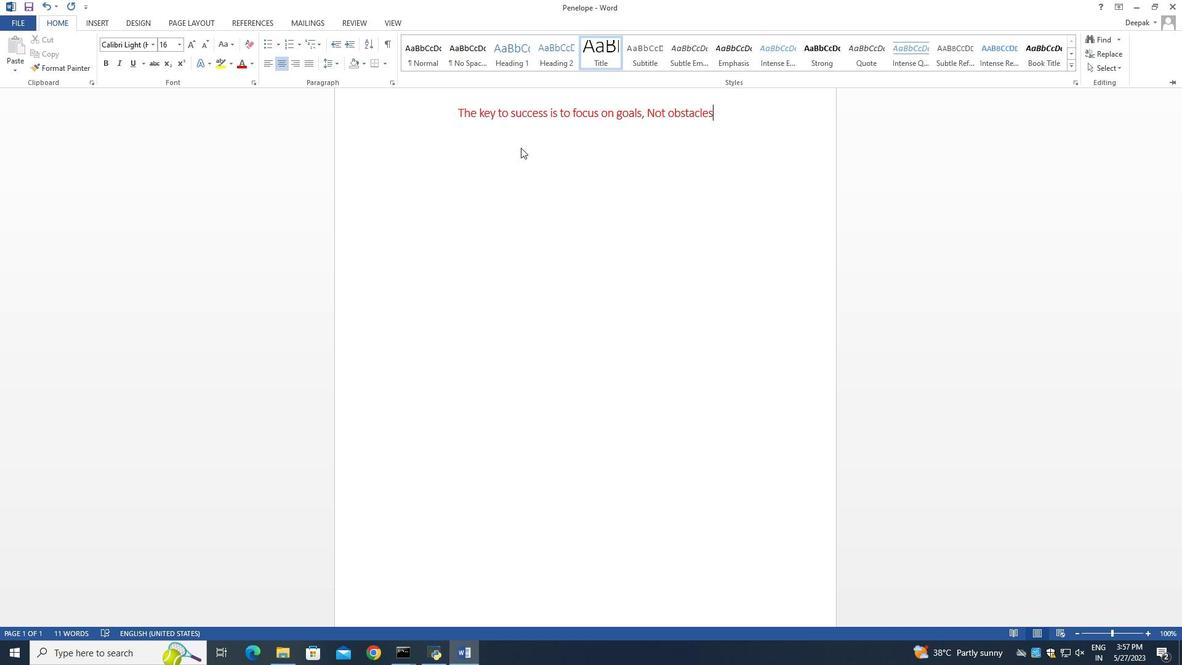 
Action: Mouse scrolled (446, 165) with delta (0, 0)
Screenshot: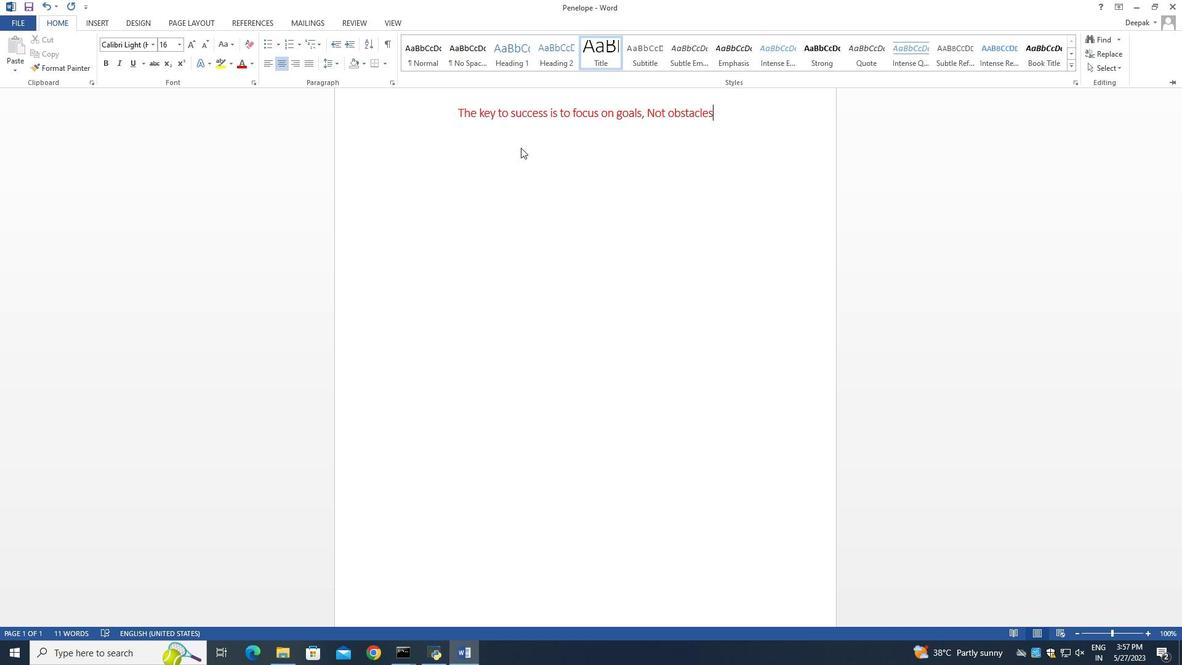 
Action: Mouse moved to (428, 167)
Screenshot: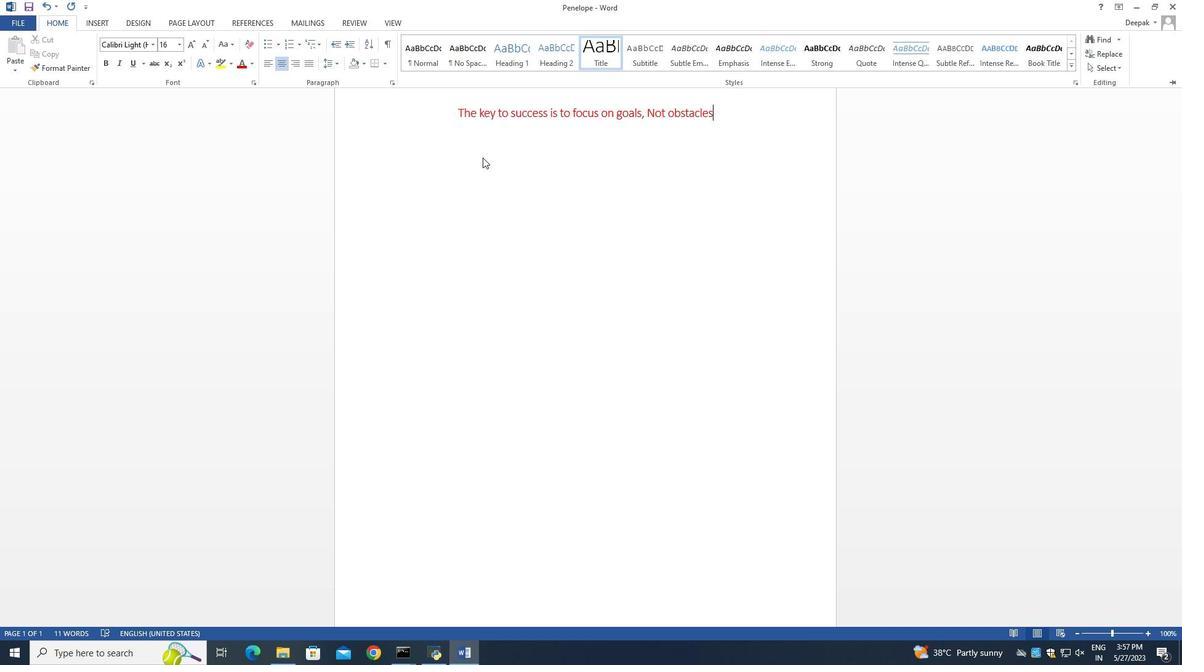 
Action: Mouse scrolled (428, 168) with delta (0, 0)
Screenshot: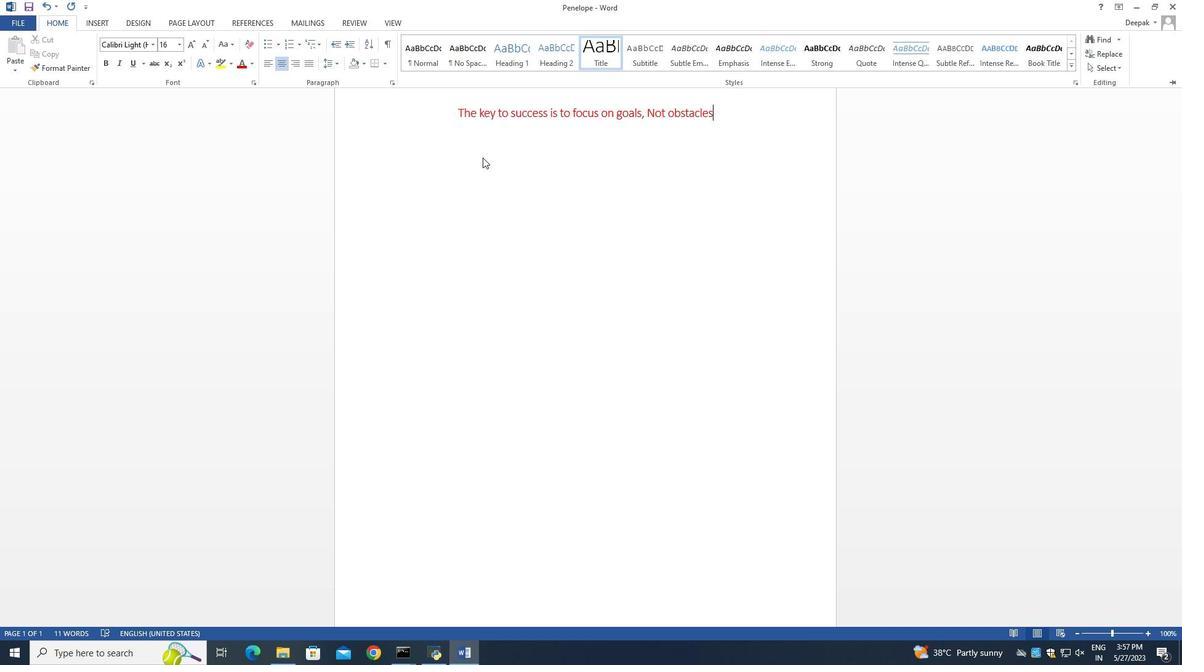 
Action: Mouse moved to (421, 168)
Screenshot: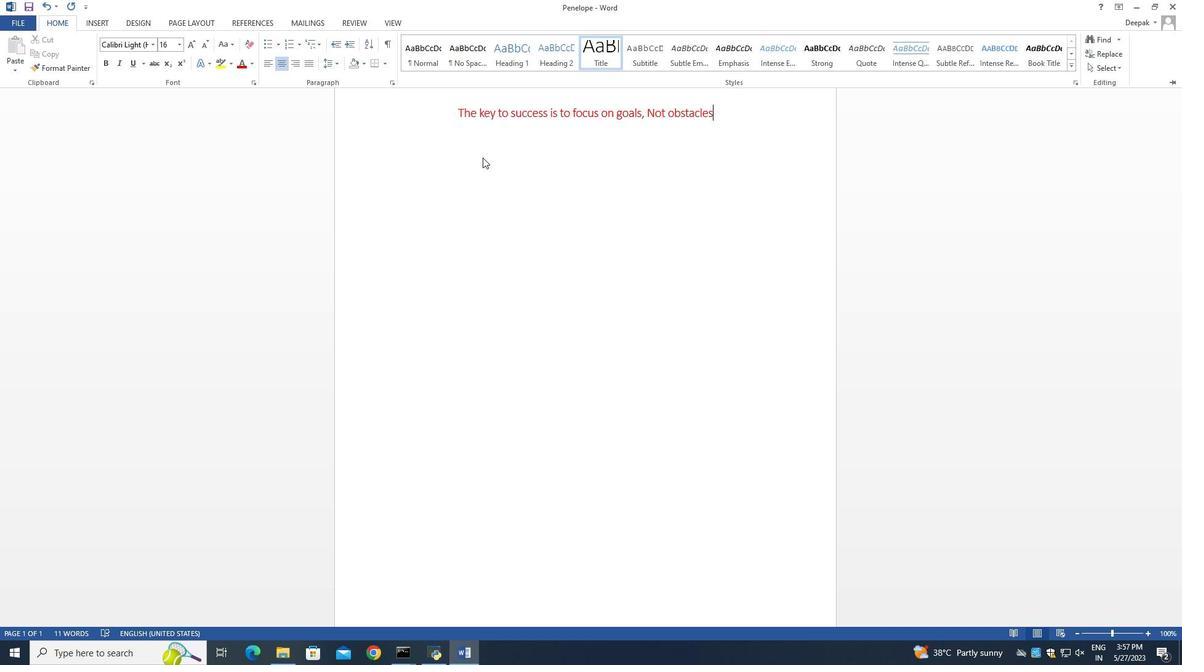 
Action: Mouse scrolled (421, 168) with delta (0, 0)
Screenshot: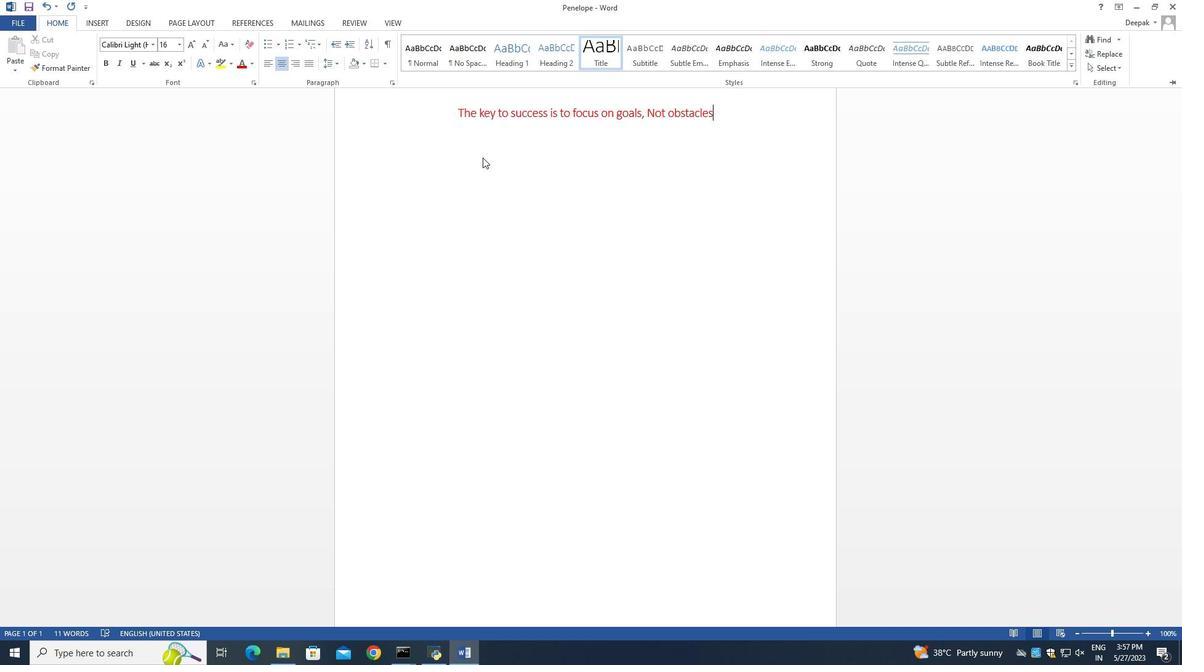 
Action: Mouse moved to (417, 169)
Screenshot: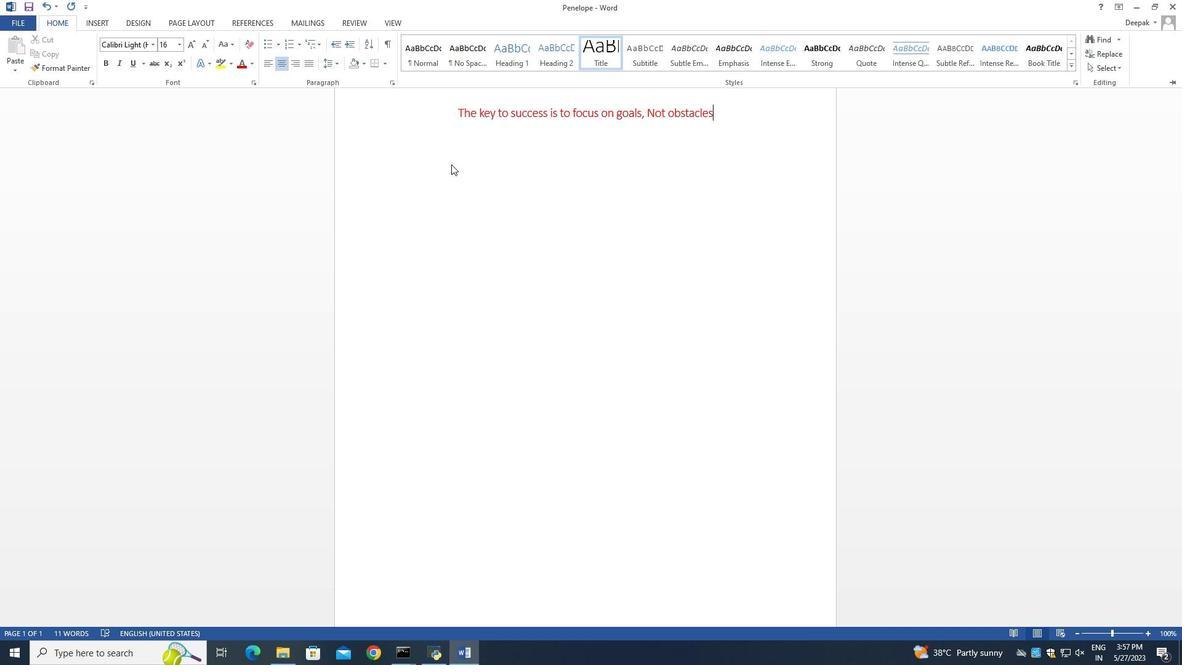 
Action: Mouse scrolled (417, 170) with delta (0, 0)
Screenshot: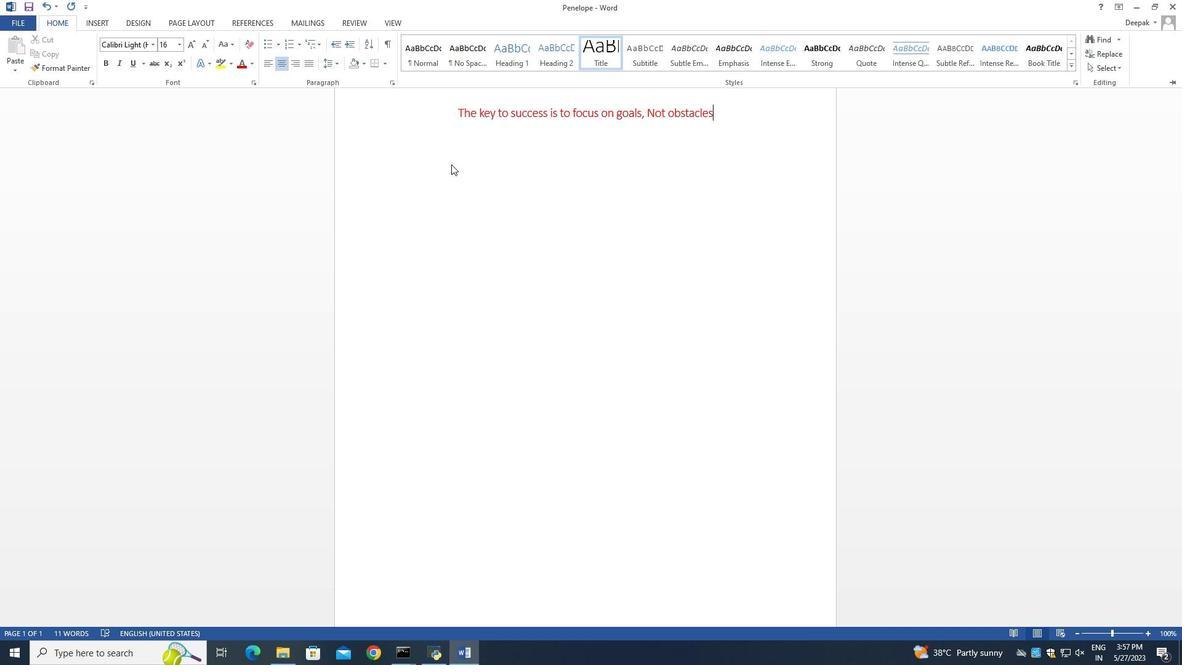 
Action: Mouse moved to (432, 196)
Screenshot: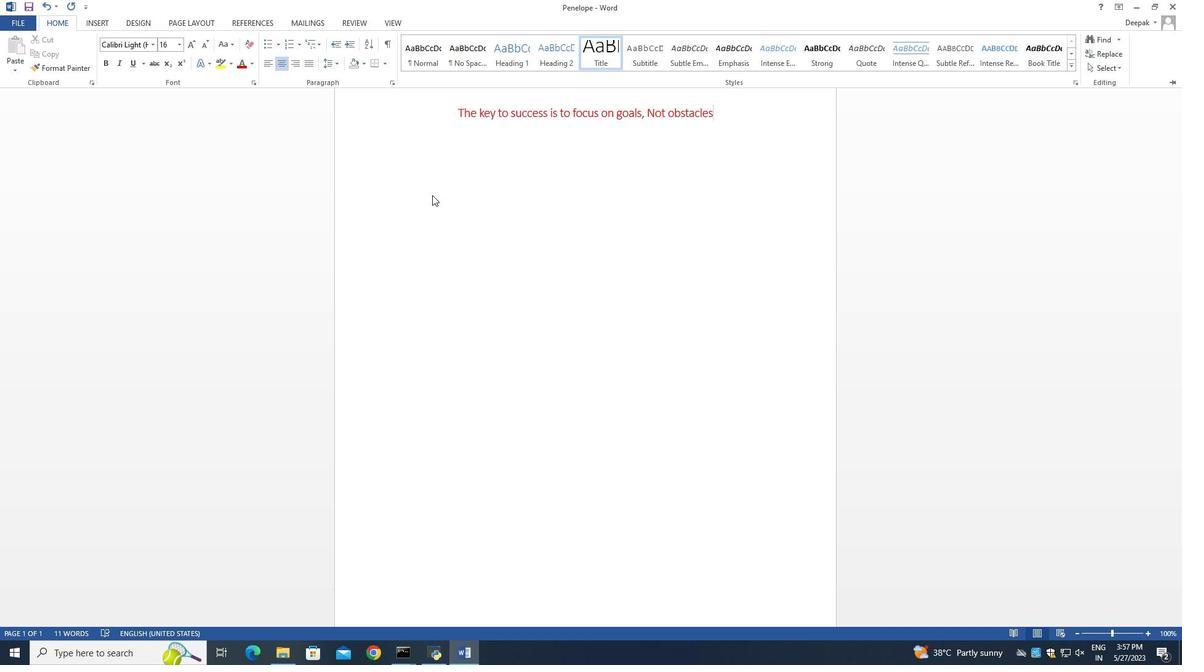 
Action: Mouse scrolled (432, 197) with delta (0, 0)
Screenshot: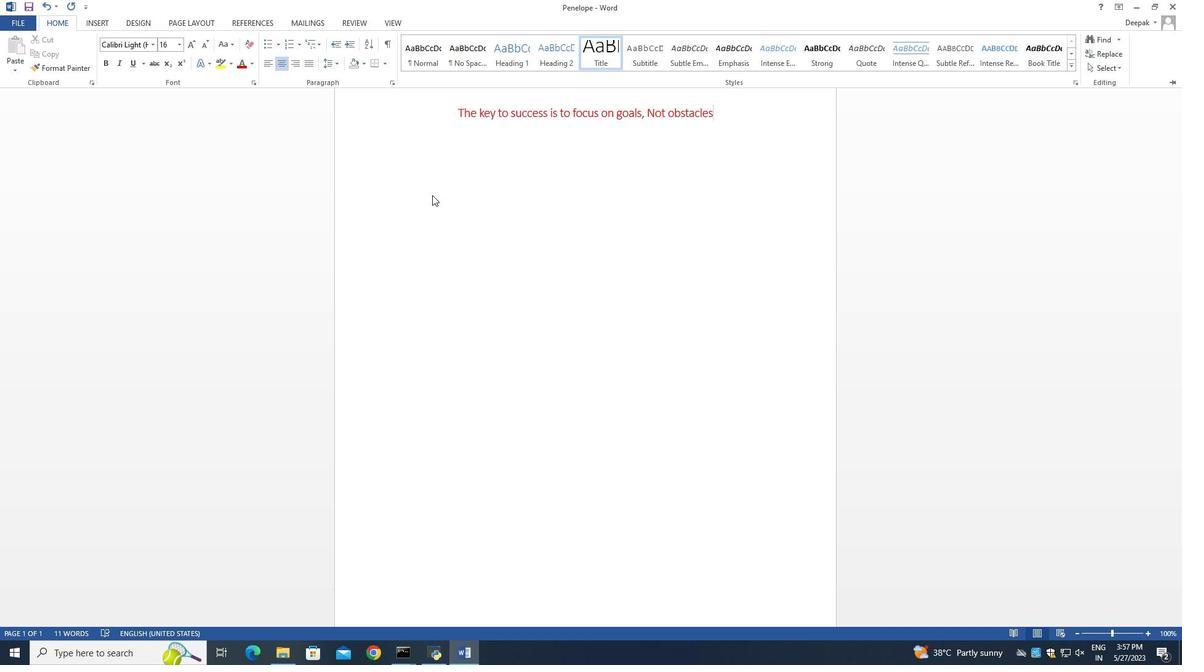 
Action: Mouse moved to (335, 309)
Screenshot: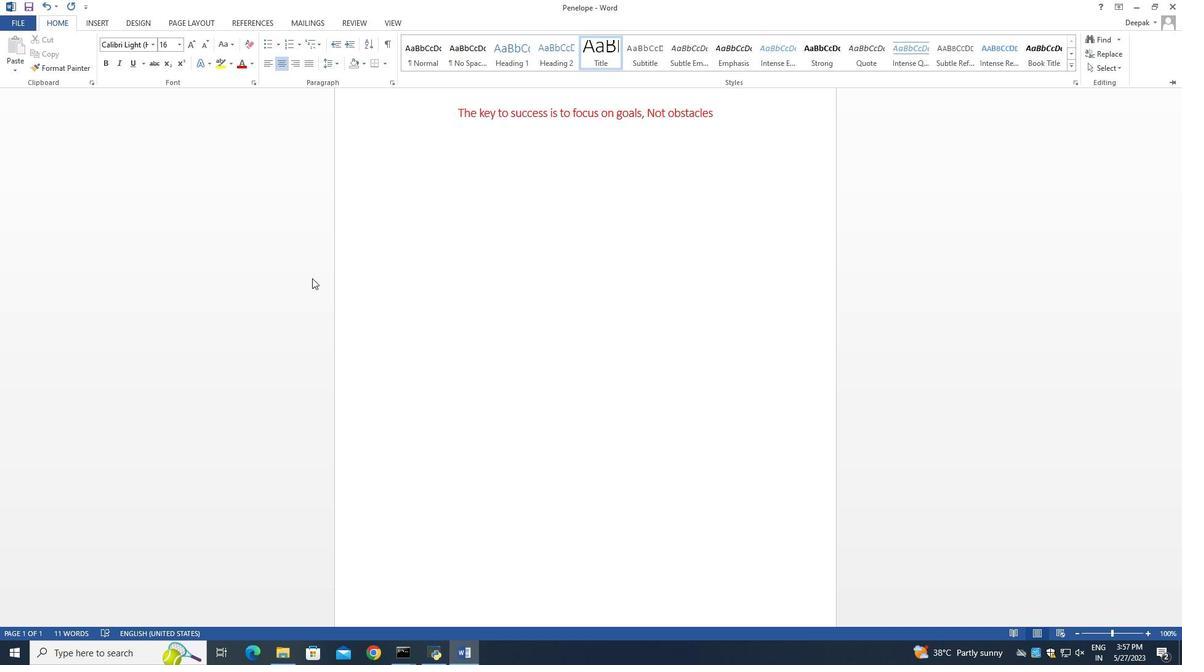 
Action: Mouse scrolled (335, 310) with delta (0, 0)
Screenshot: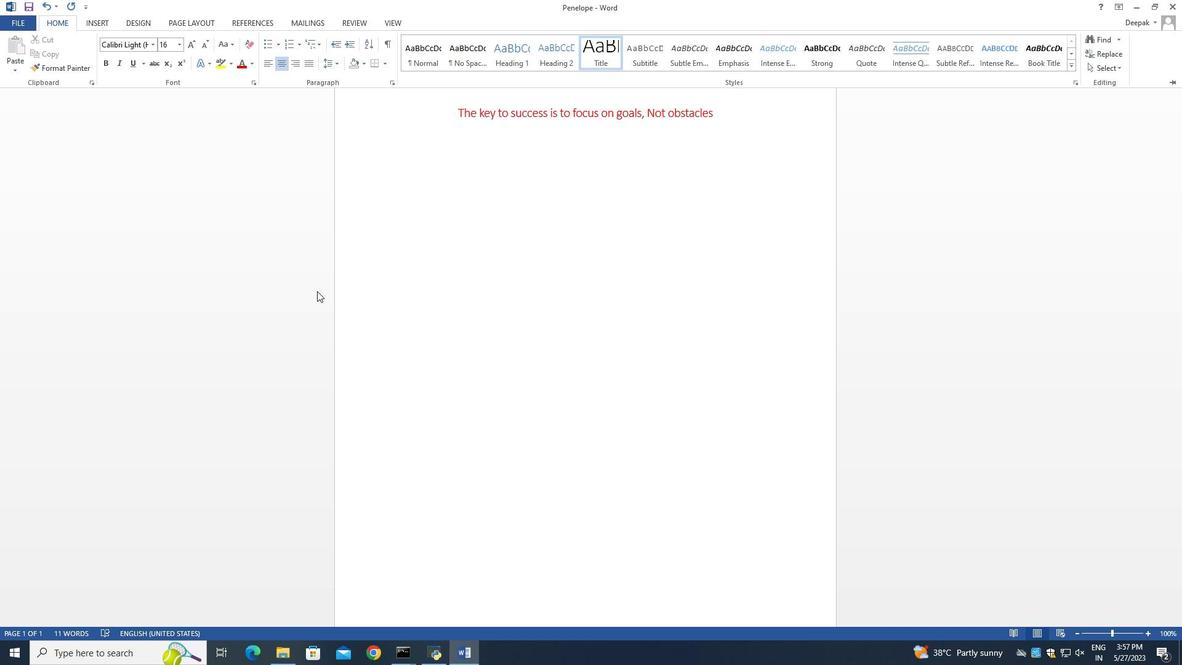 
Action: Mouse moved to (351, 315)
Screenshot: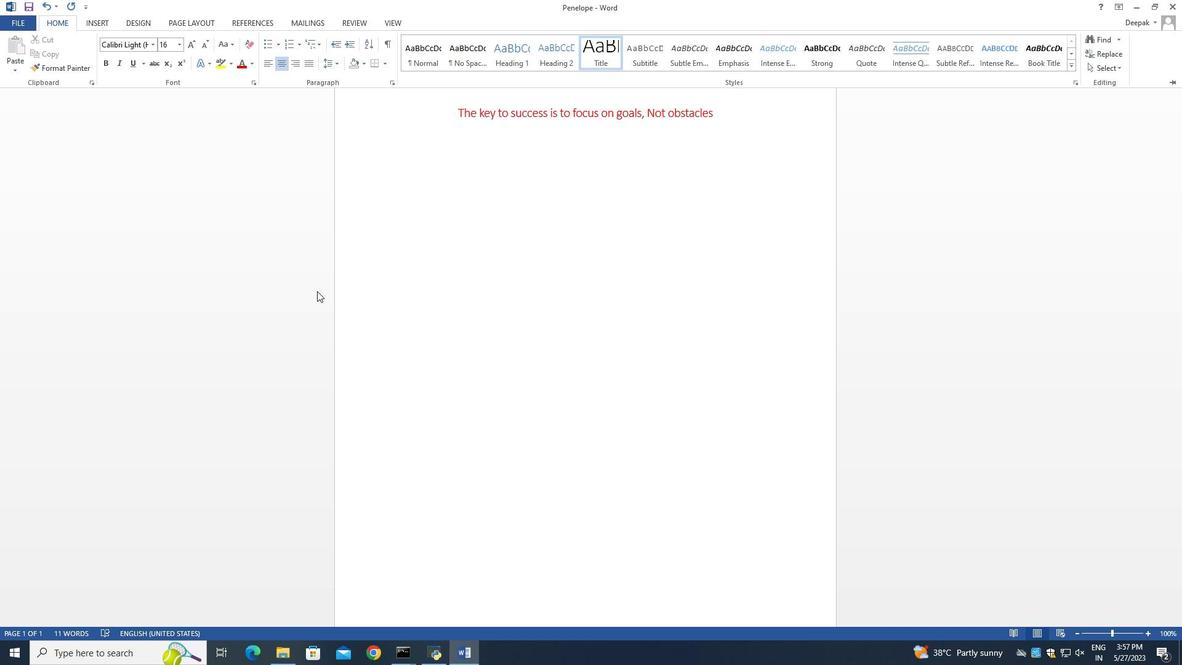 
Action: Mouse scrolled (351, 316) with delta (0, 0)
Screenshot: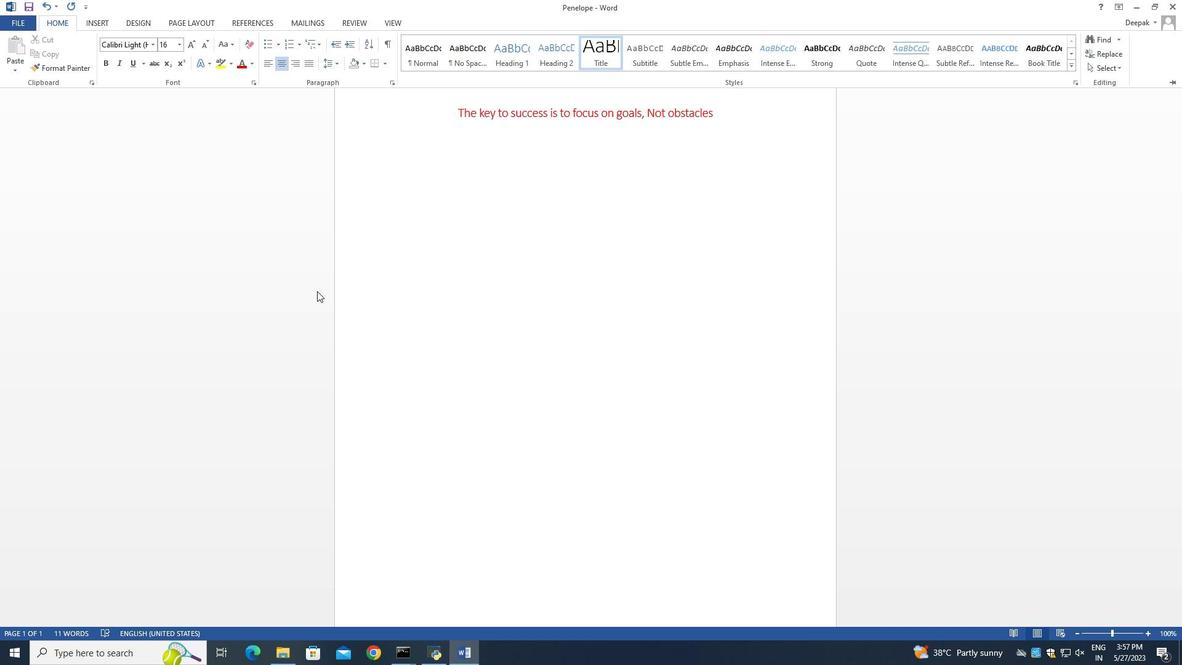 
Action: Mouse moved to (365, 318)
Screenshot: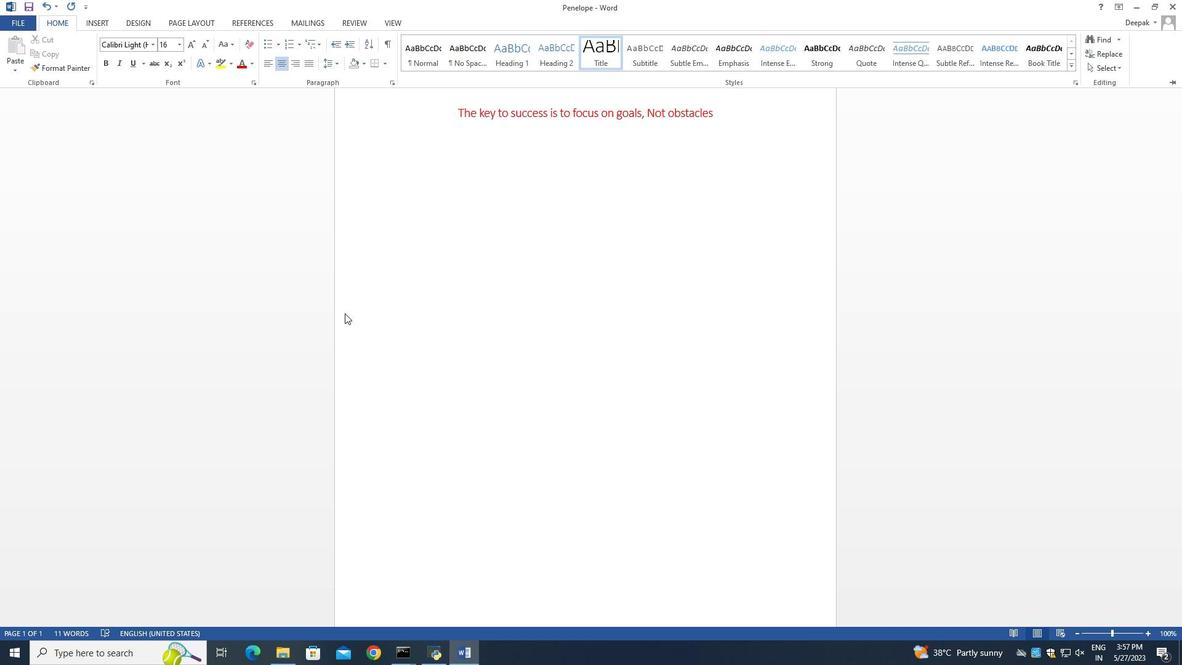 
Action: Mouse scrolled (365, 319) with delta (0, 0)
Screenshot: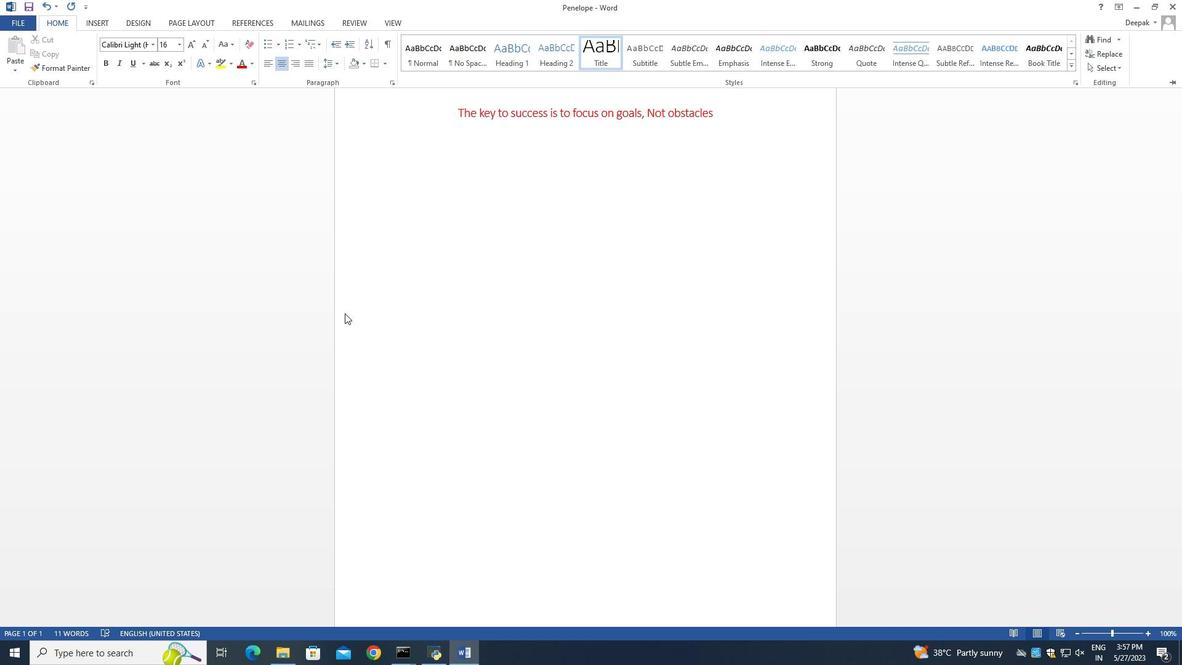 
Action: Mouse moved to (382, 315)
Screenshot: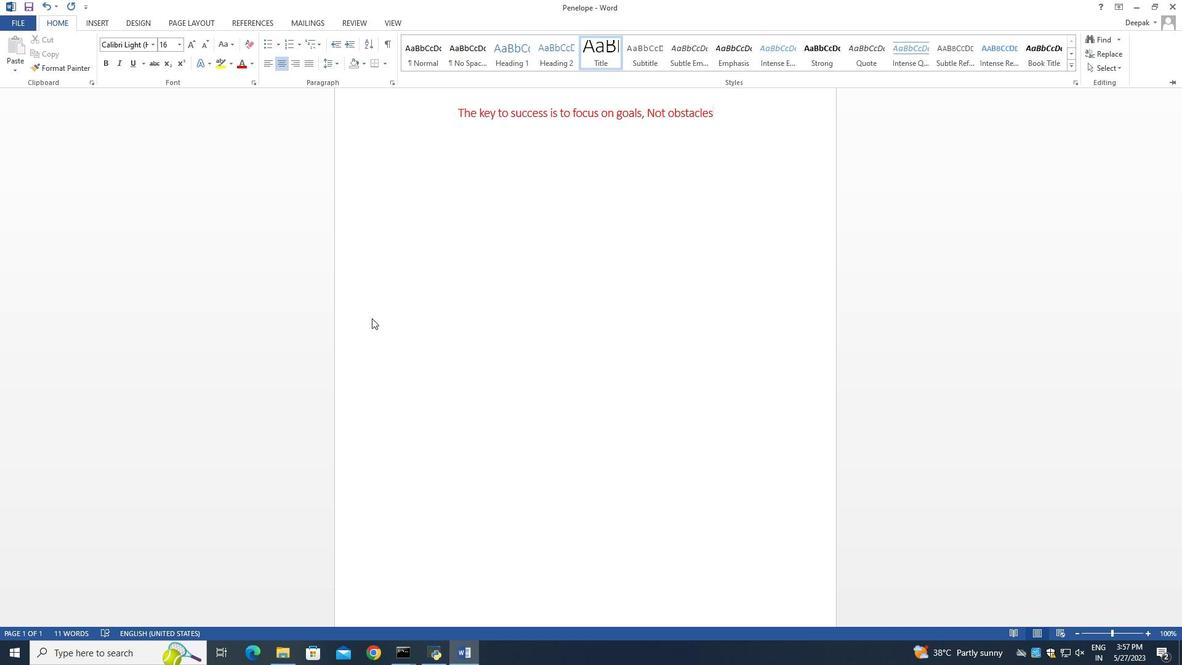 
